 Task: Get directions from Charleston, South Carolina, United States to Cleveland, Ohio, United States  and explore the nearby things to do with rating 4 and above and open 24 hours
Action: Mouse moved to (129, 51)
Screenshot: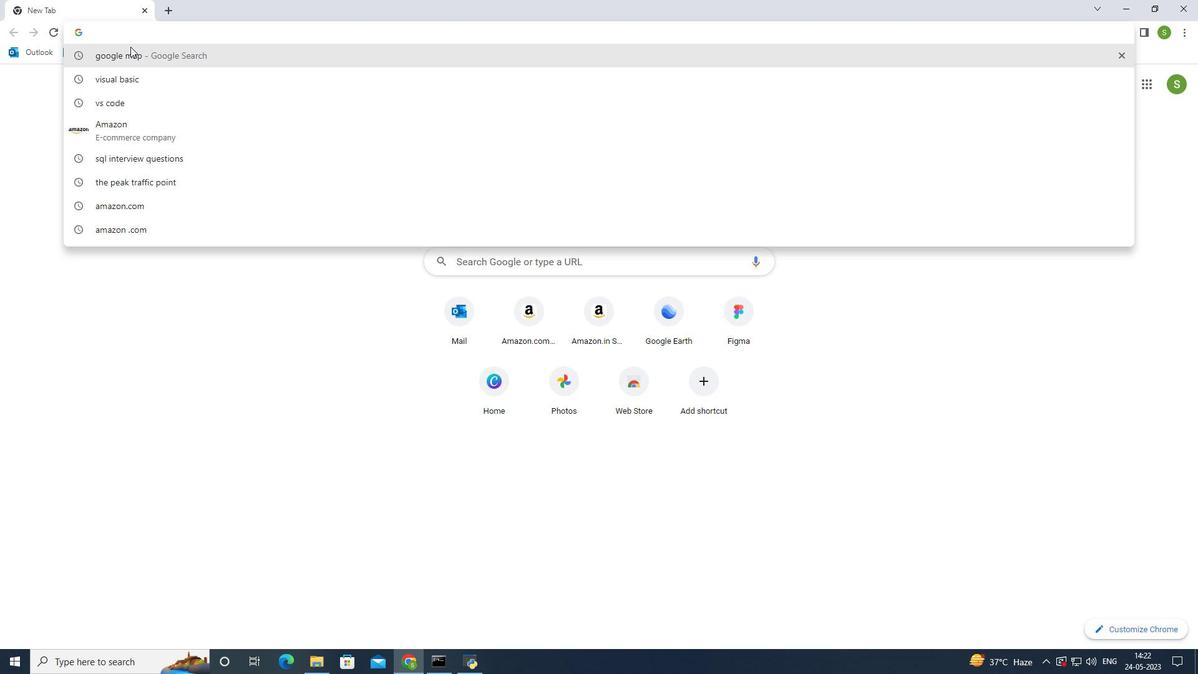 
Action: Mouse pressed left at (129, 51)
Screenshot: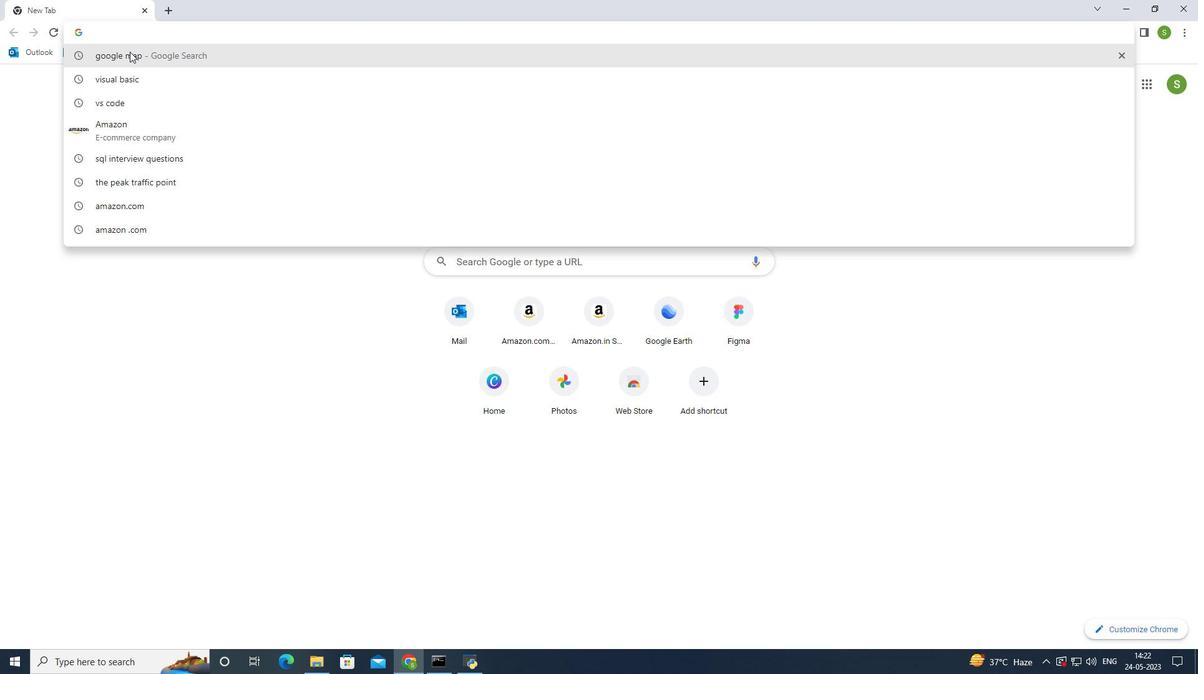
Action: Mouse pressed left at (129, 51)
Screenshot: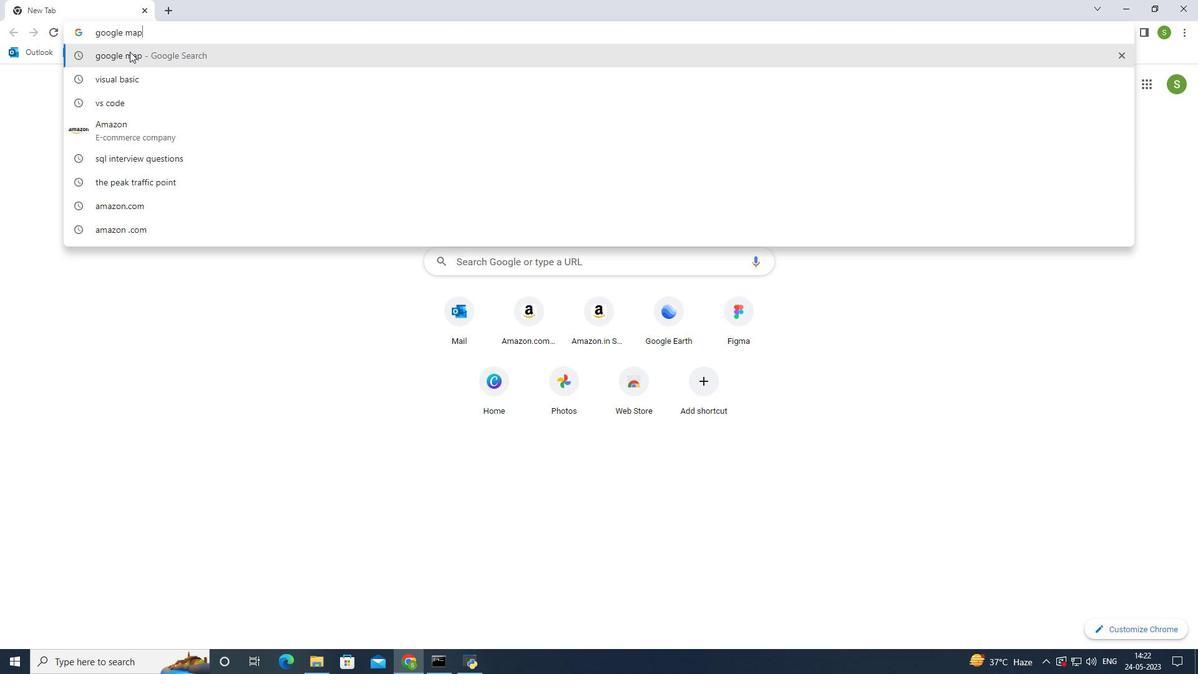 
Action: Mouse moved to (161, 194)
Screenshot: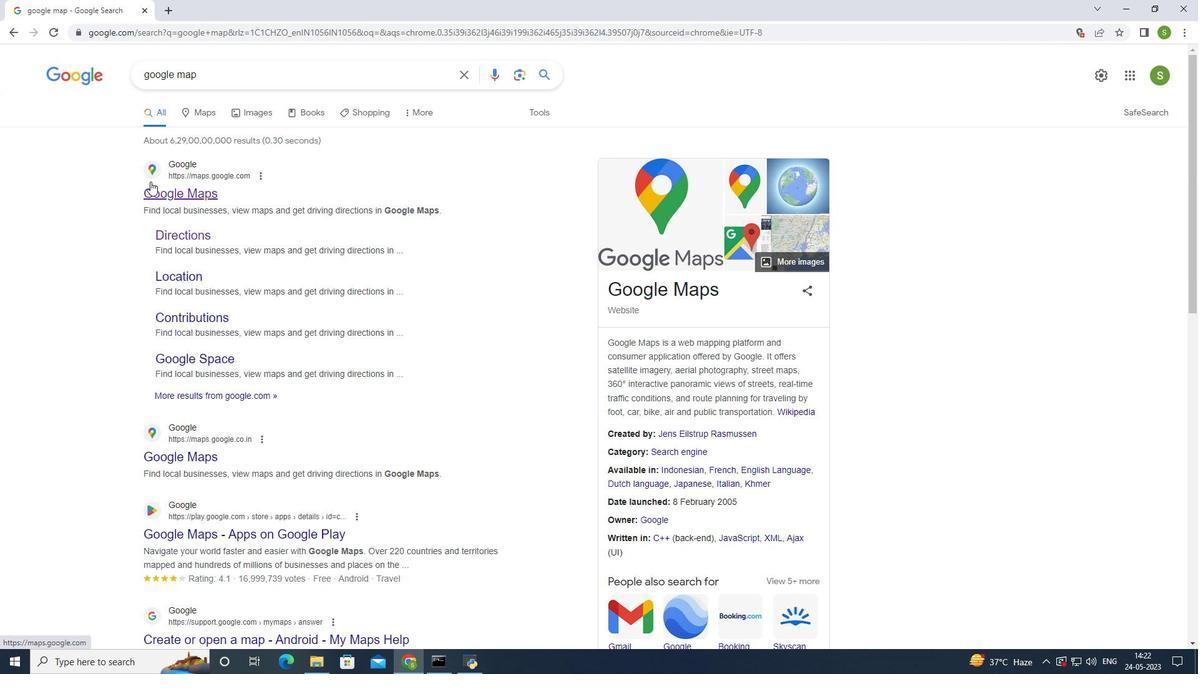 
Action: Mouse pressed left at (161, 194)
Screenshot: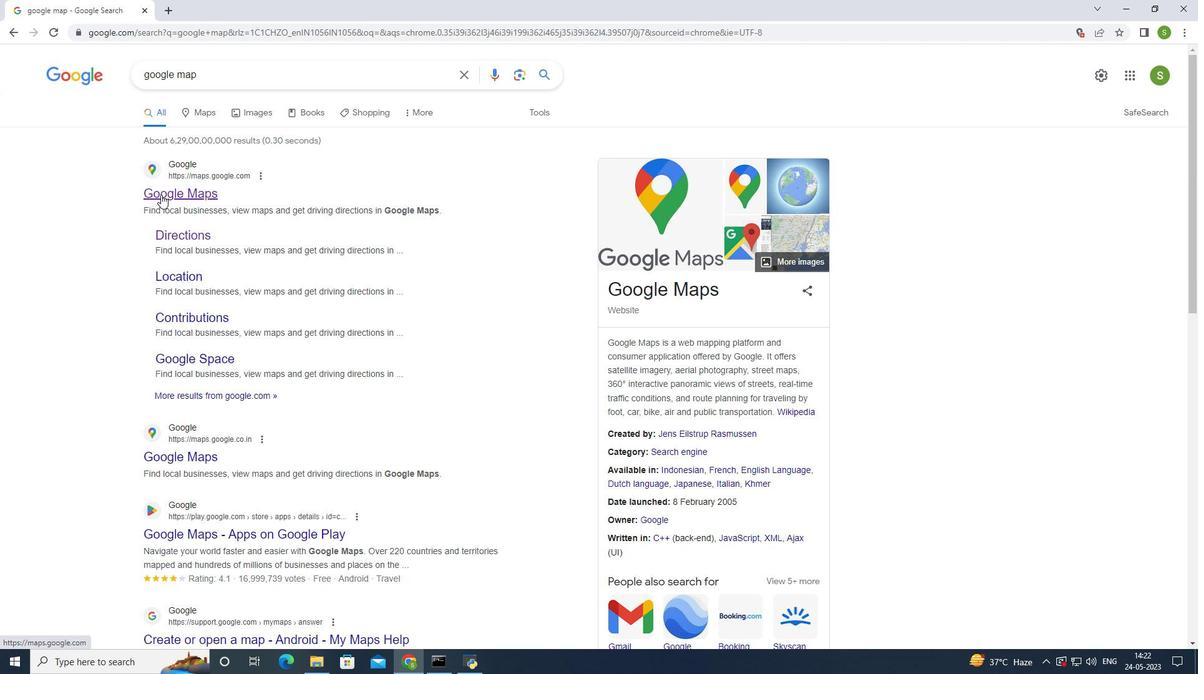 
Action: Mouse moved to (128, 67)
Screenshot: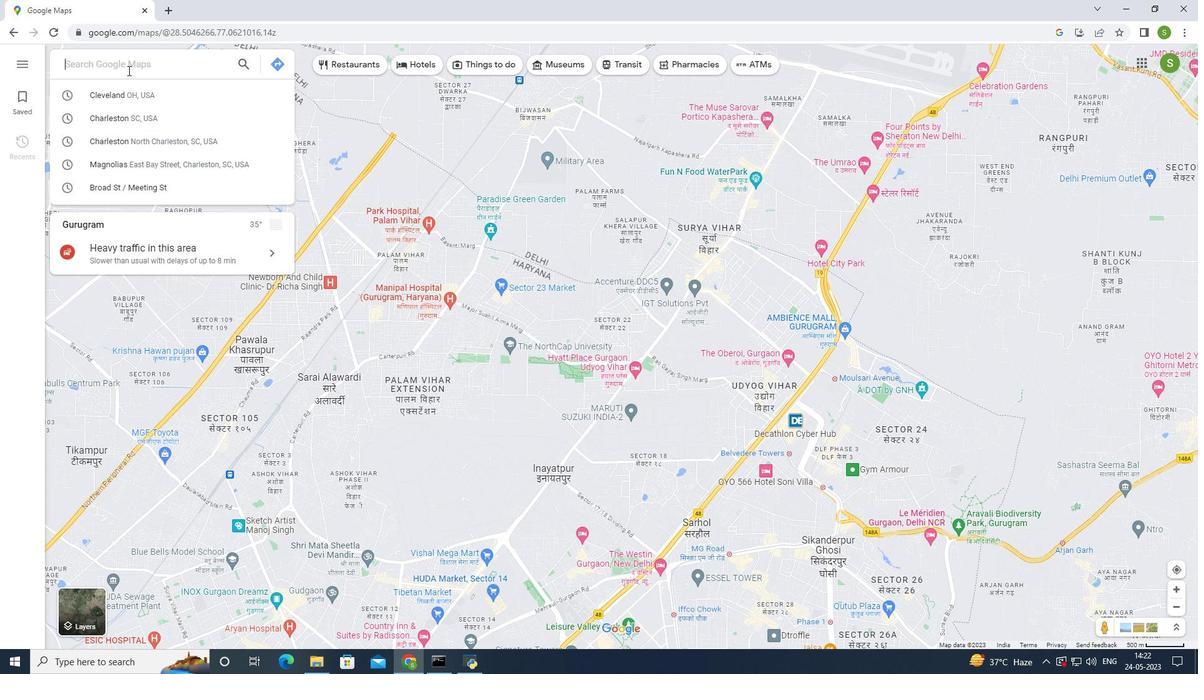 
Action: Mouse pressed left at (128, 67)
Screenshot: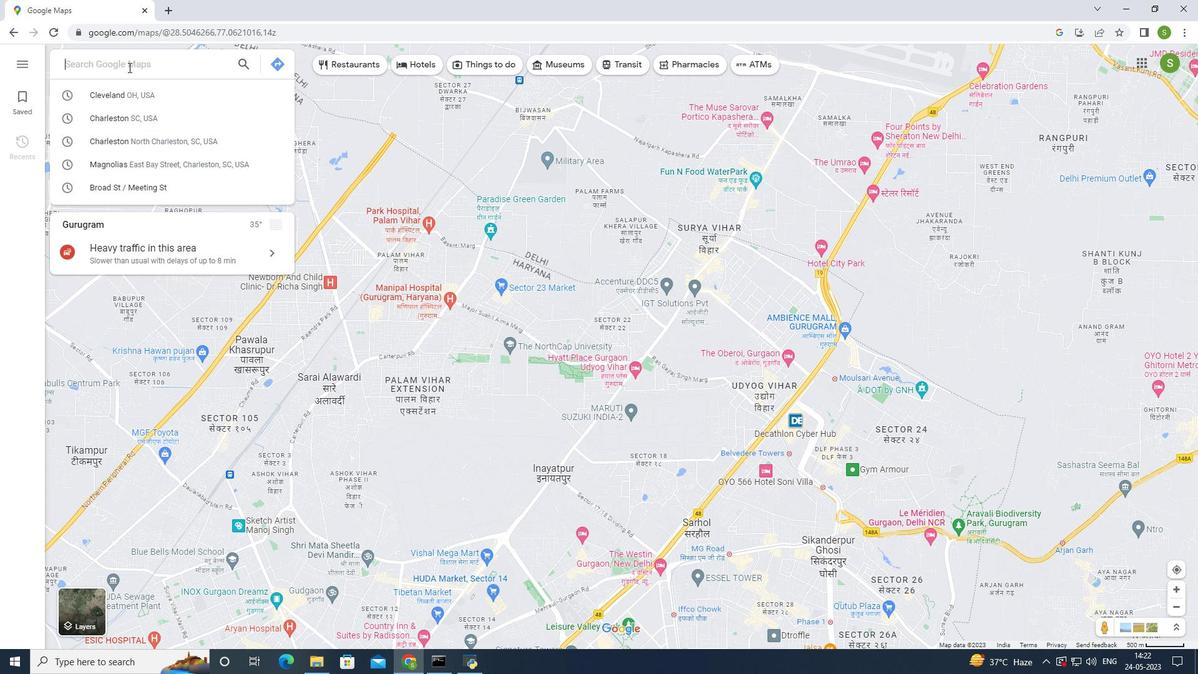 
Action: Mouse moved to (132, 62)
Screenshot: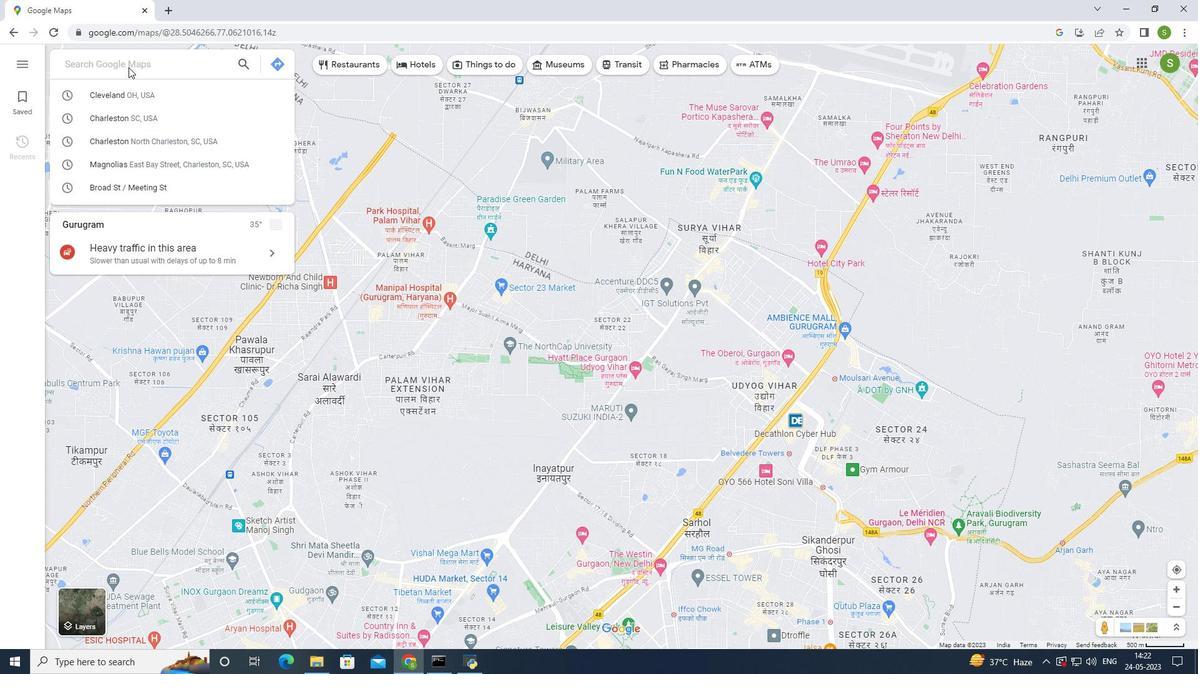 
Action: Key pressed <Key.caps_lock>C<Key.caps_lock>harleston<Key.space>south<Key.space>carolina<Key.space>united<Key.space>states<Key.space>to<Key.space>co<Key.backspace>leveland<Key.space>ohio<Key.space>united<Key.space>states<Key.enter>
Screenshot: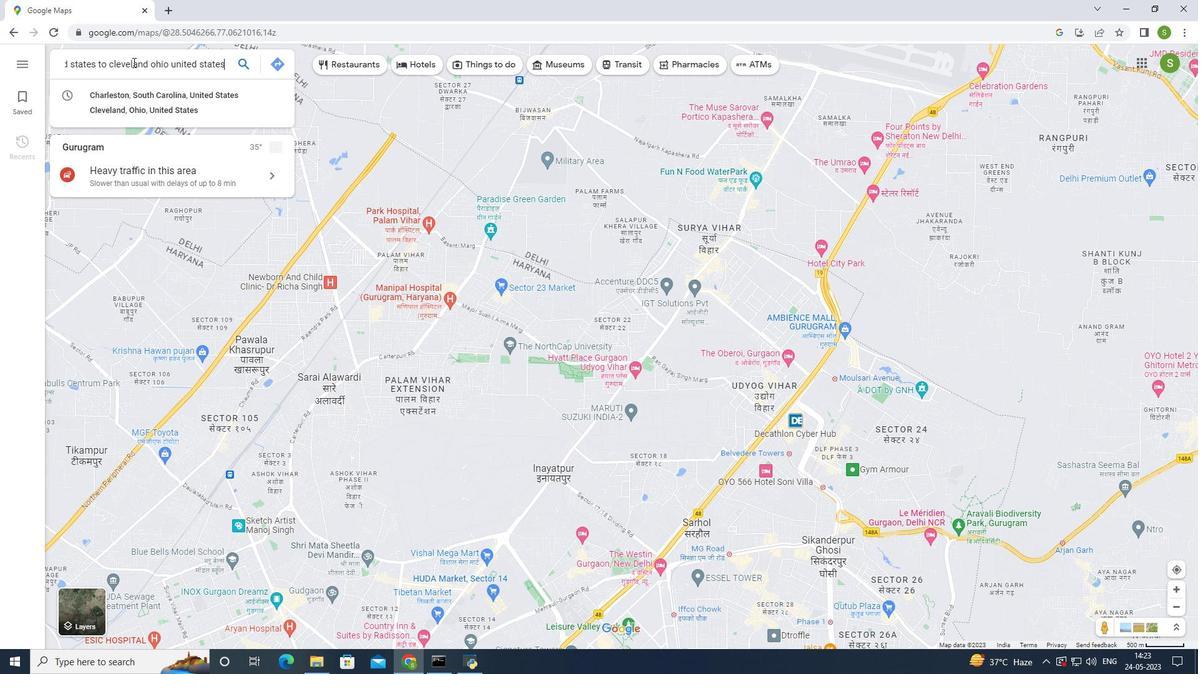 
Action: Mouse moved to (528, 66)
Screenshot: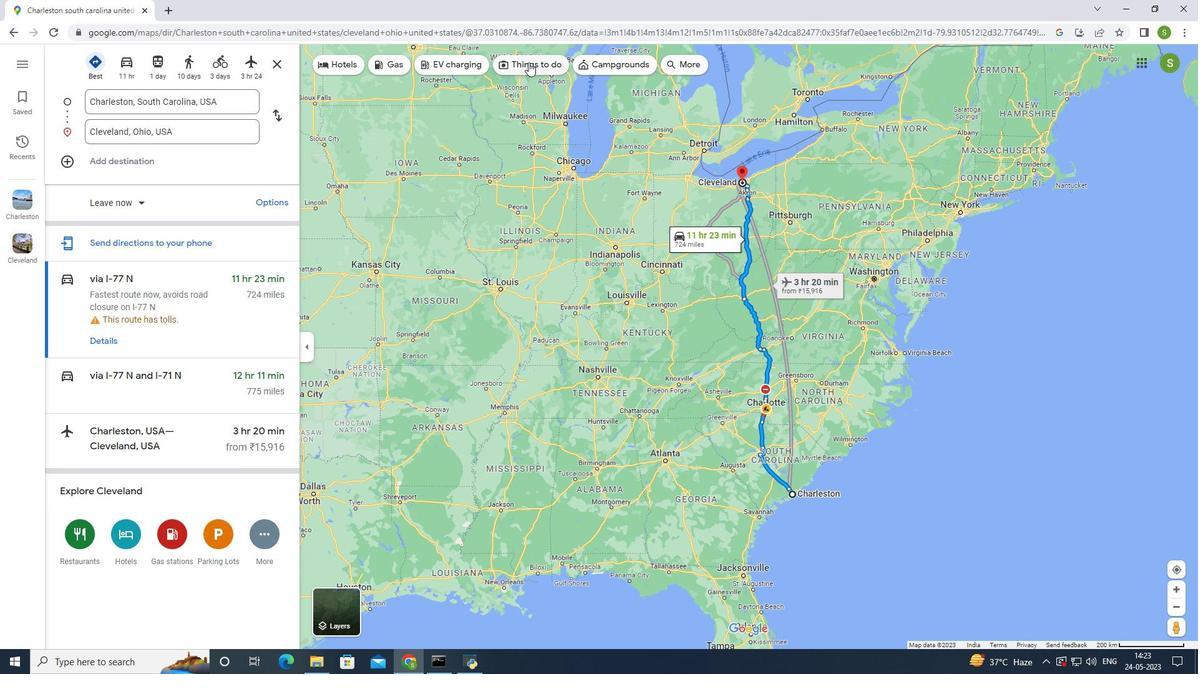 
Action: Mouse pressed left at (528, 66)
Screenshot: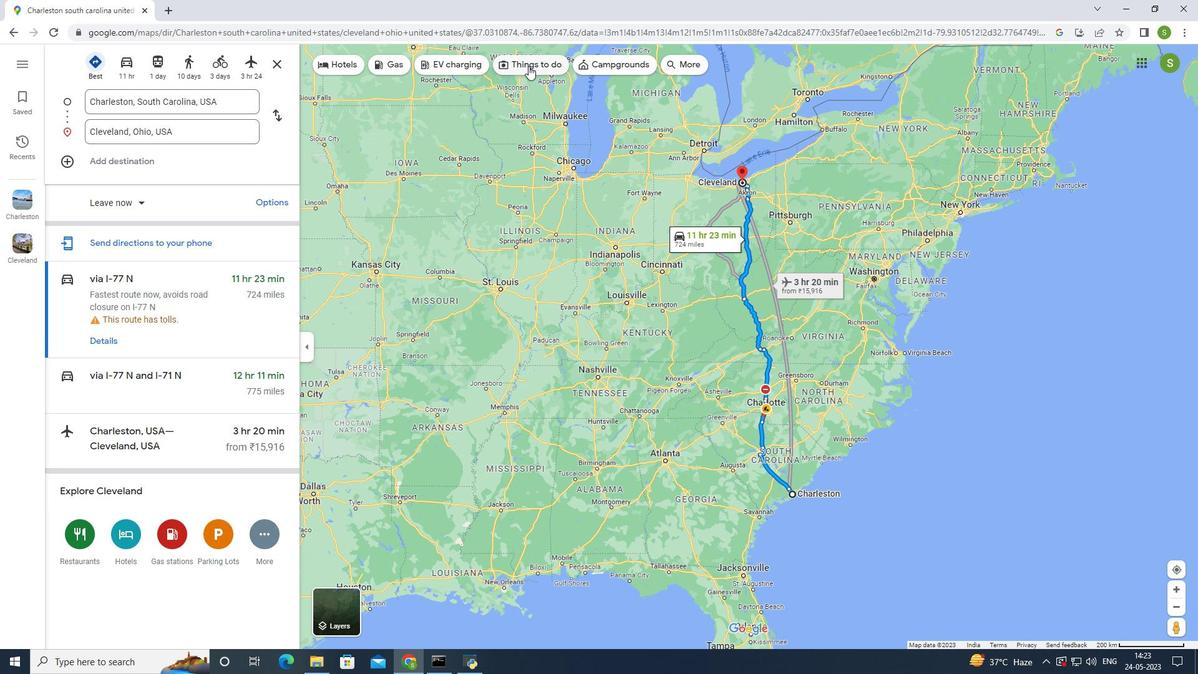 
Action: Mouse moved to (362, 64)
Screenshot: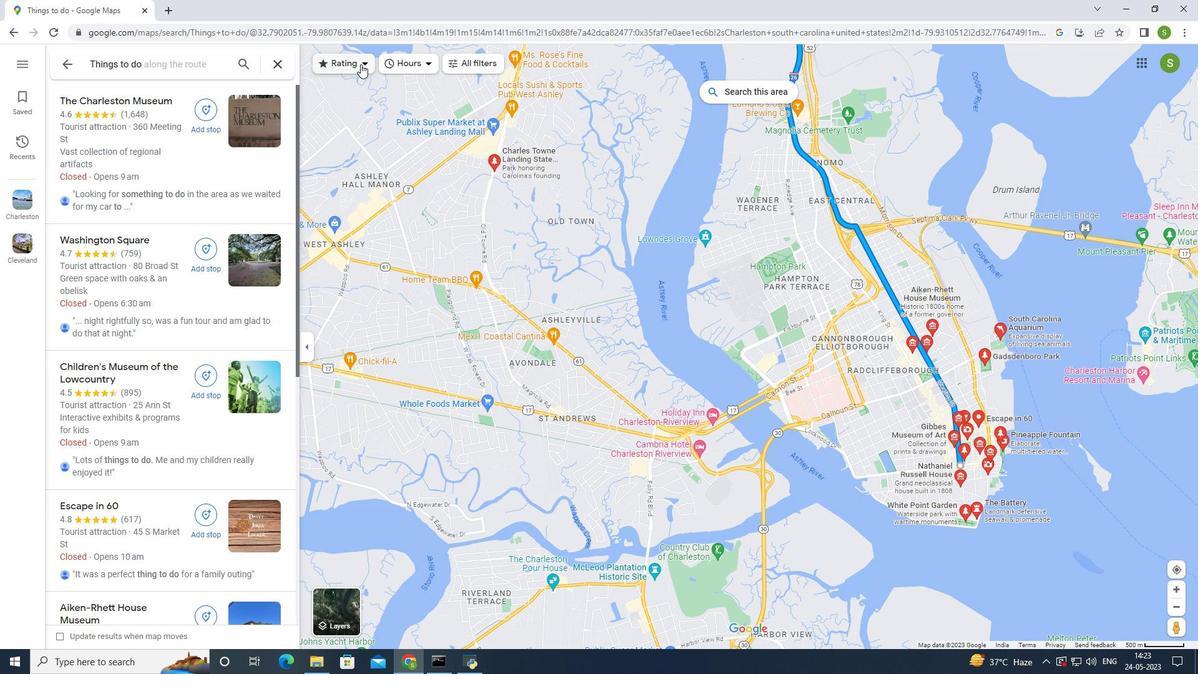 
Action: Mouse pressed left at (362, 64)
Screenshot: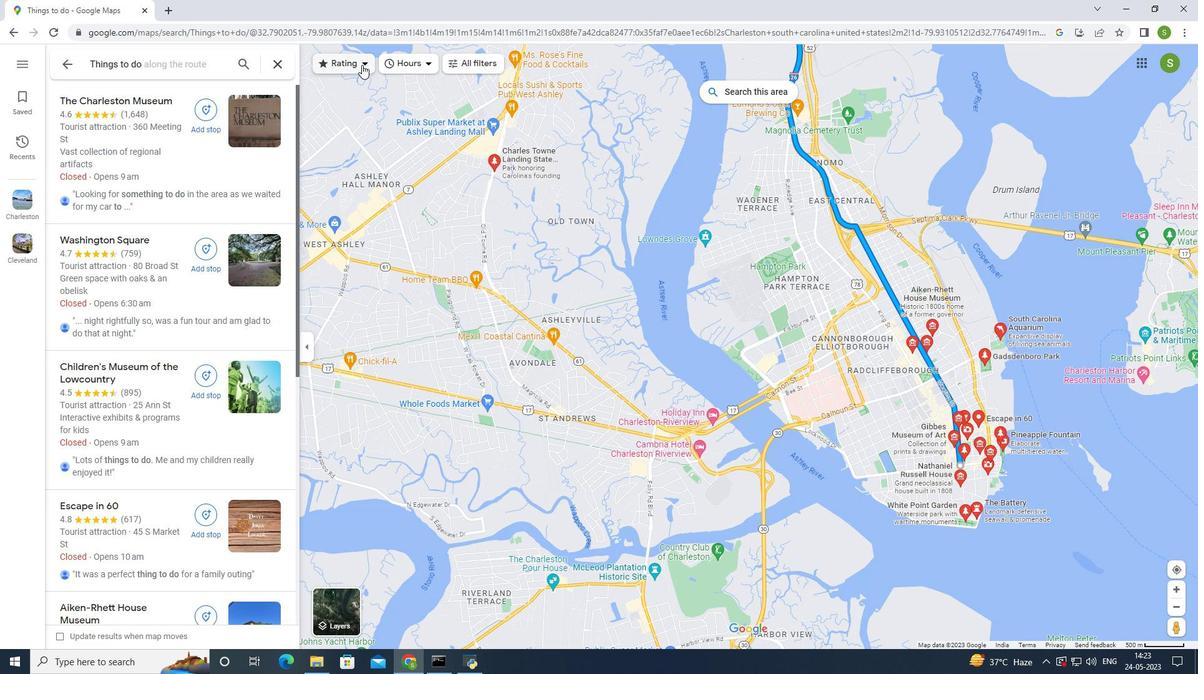
Action: Mouse moved to (337, 193)
Screenshot: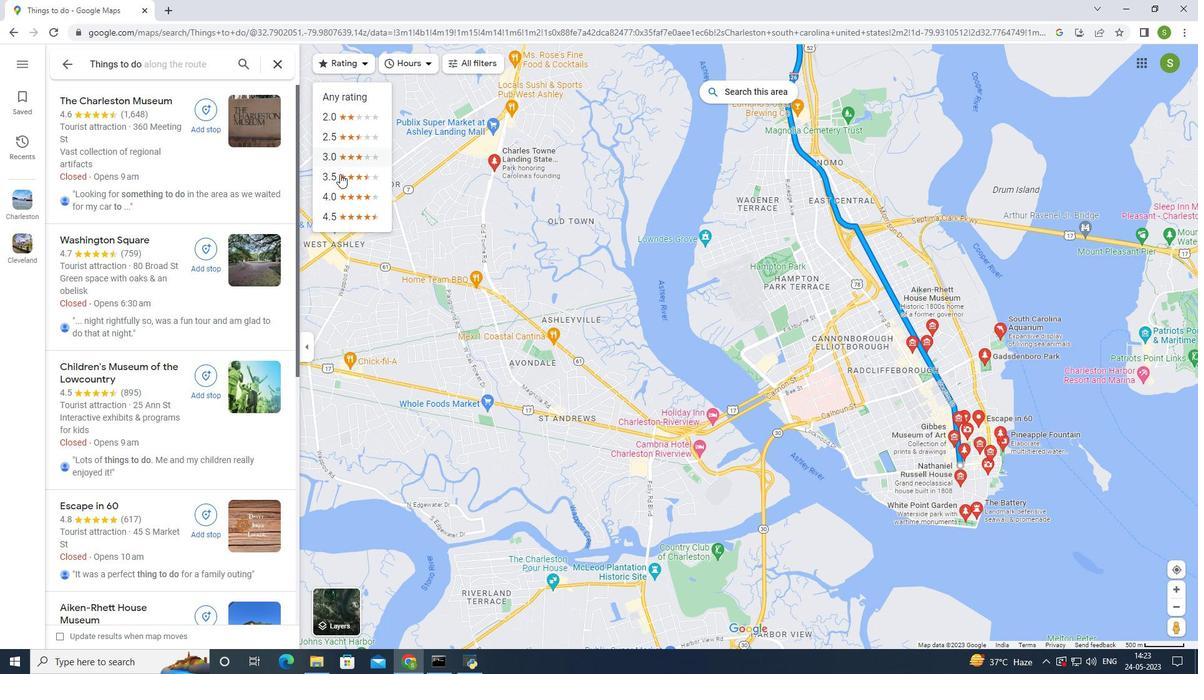
Action: Mouse pressed left at (337, 193)
Screenshot: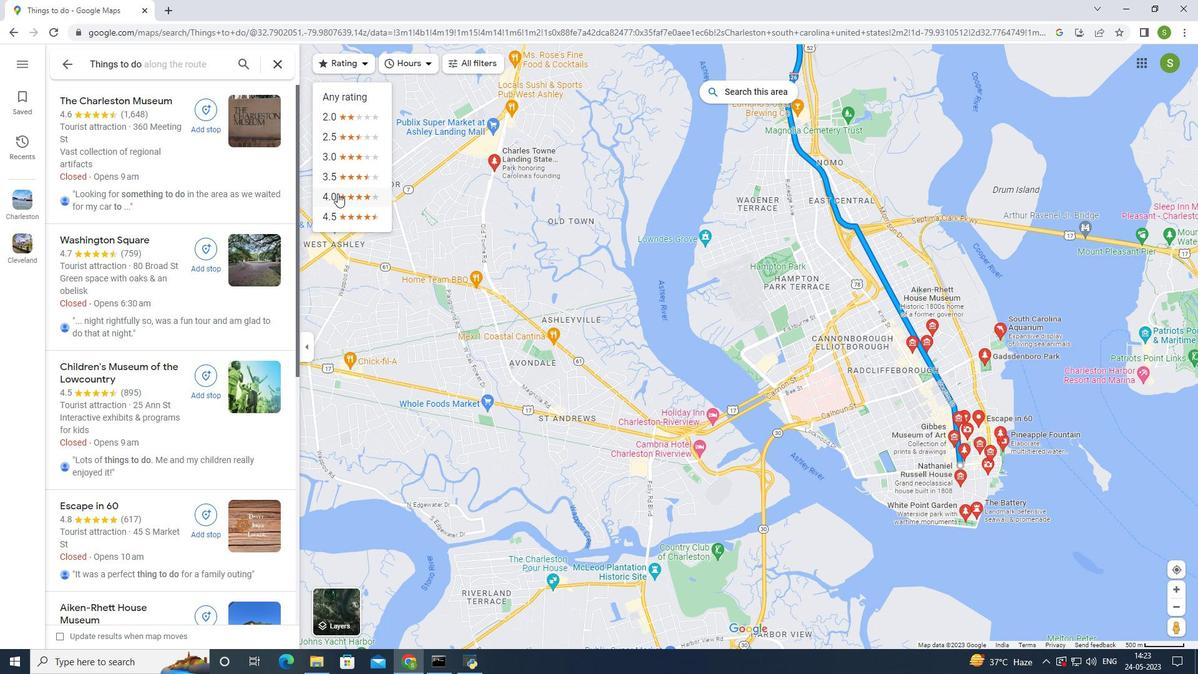 
Action: Mouse moved to (438, 64)
Screenshot: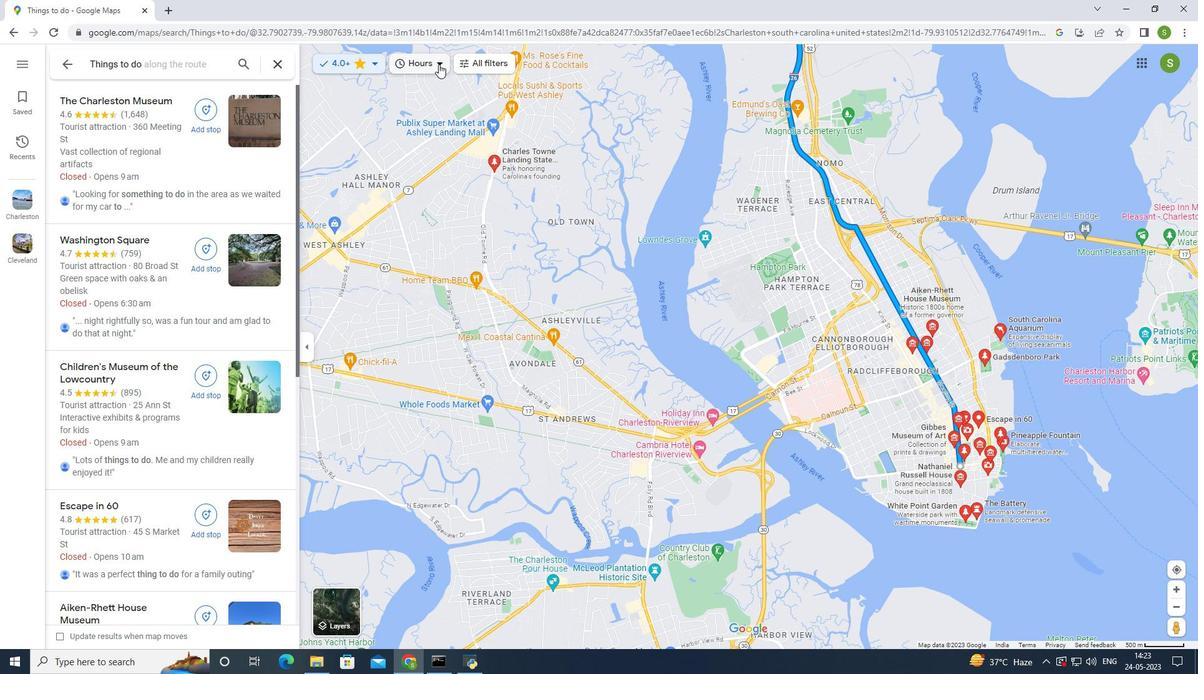 
Action: Mouse pressed left at (438, 64)
Screenshot: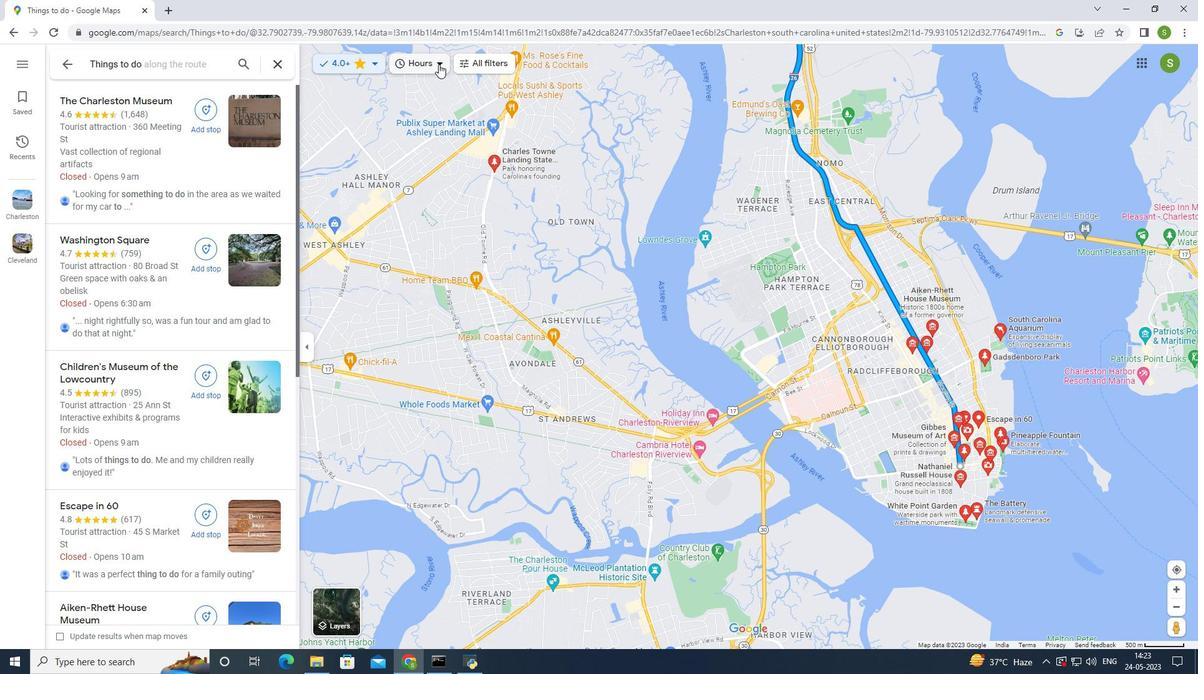
Action: Mouse moved to (405, 137)
Screenshot: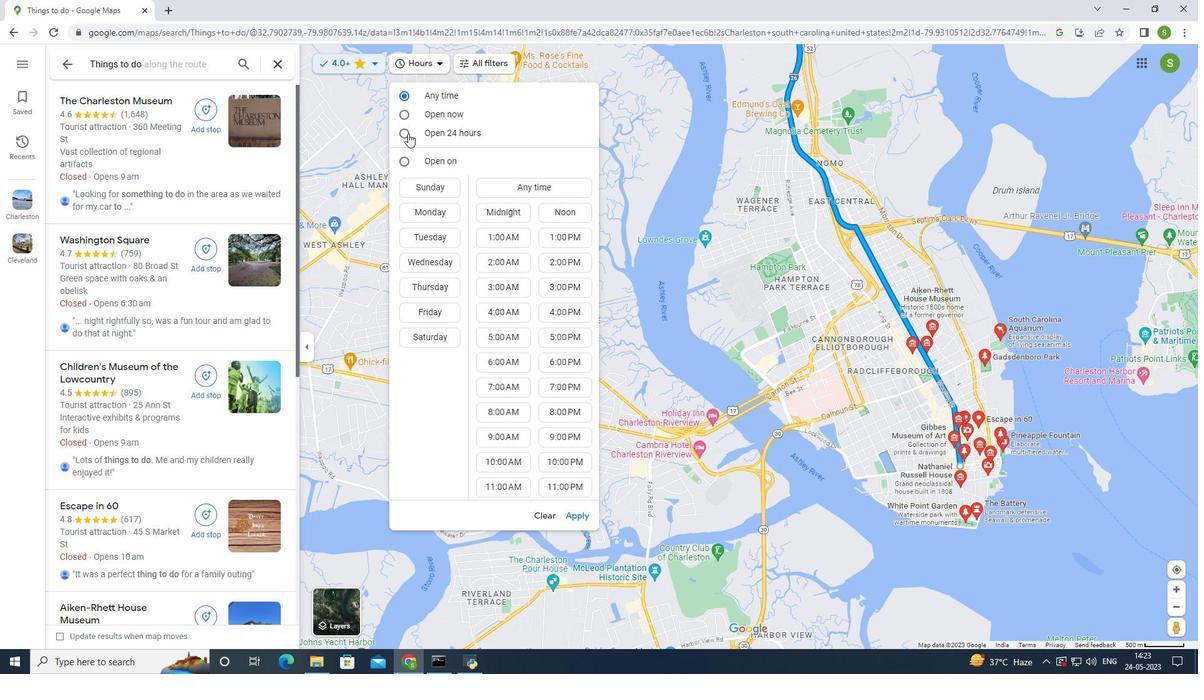 
Action: Mouse pressed left at (405, 137)
Screenshot: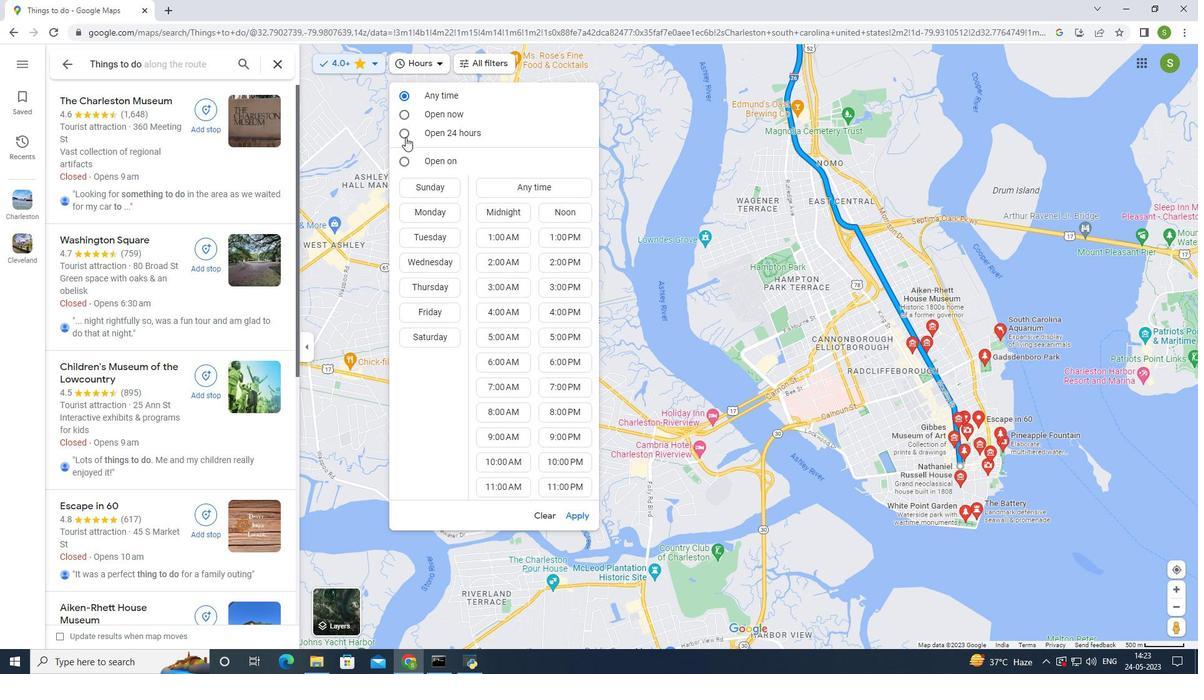 
Action: Mouse moved to (573, 512)
Screenshot: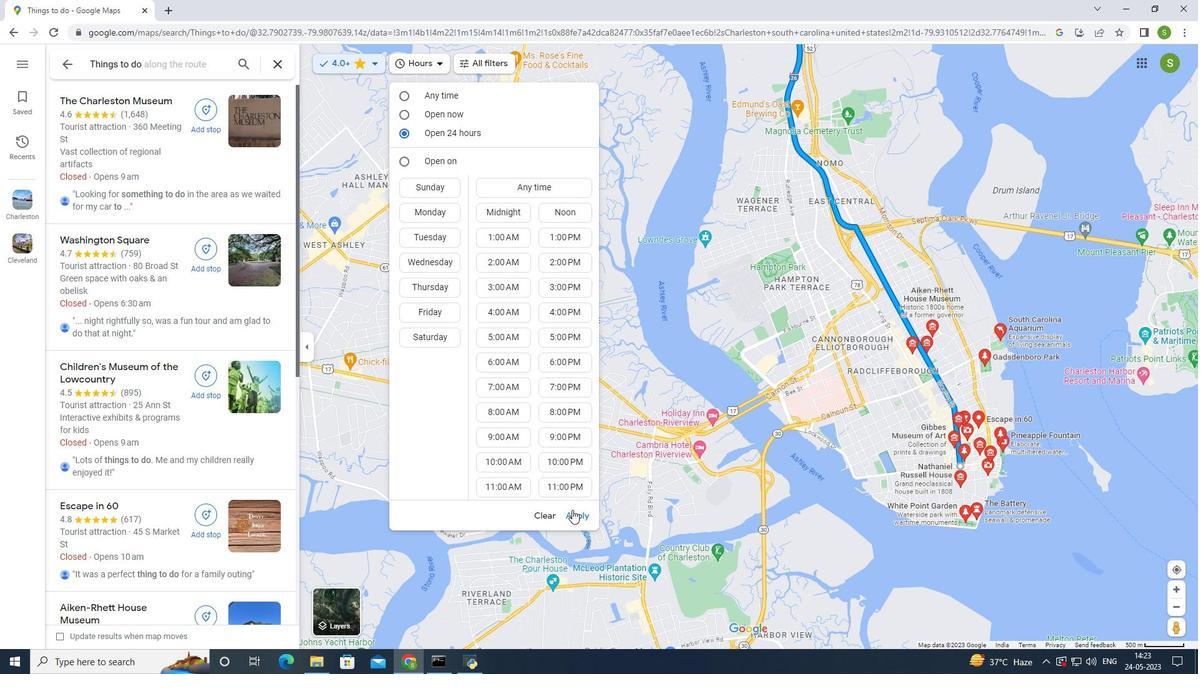 
Action: Mouse pressed left at (573, 512)
Screenshot: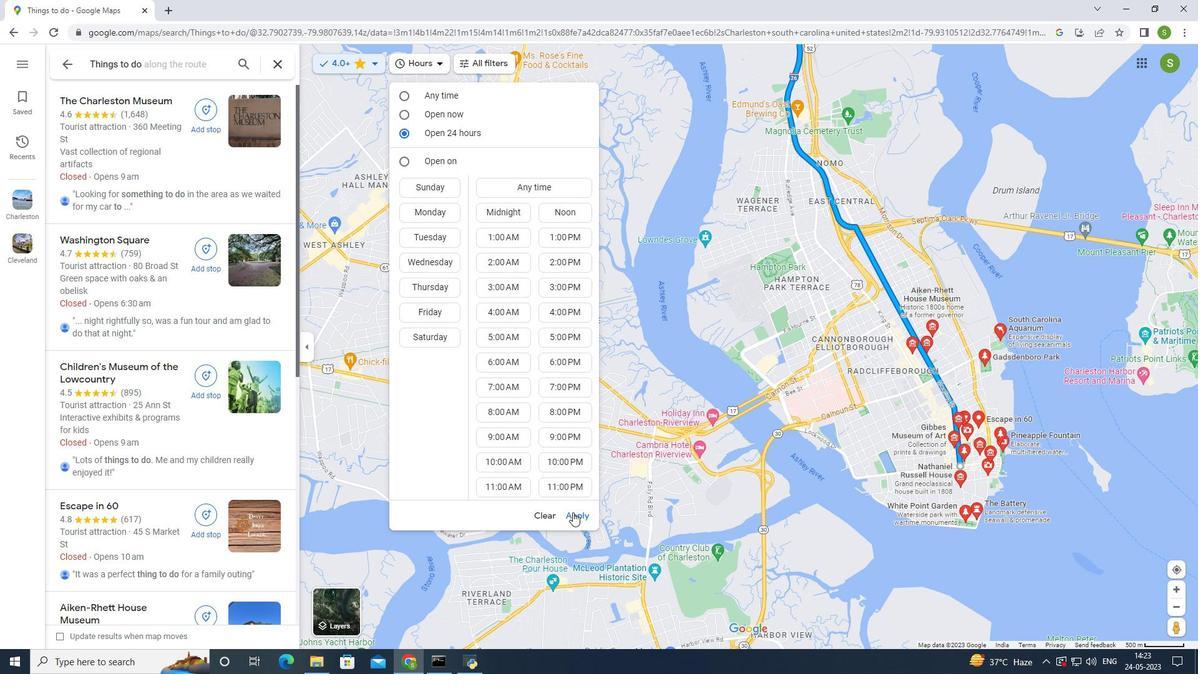 
Action: Mouse moved to (971, 450)
Screenshot: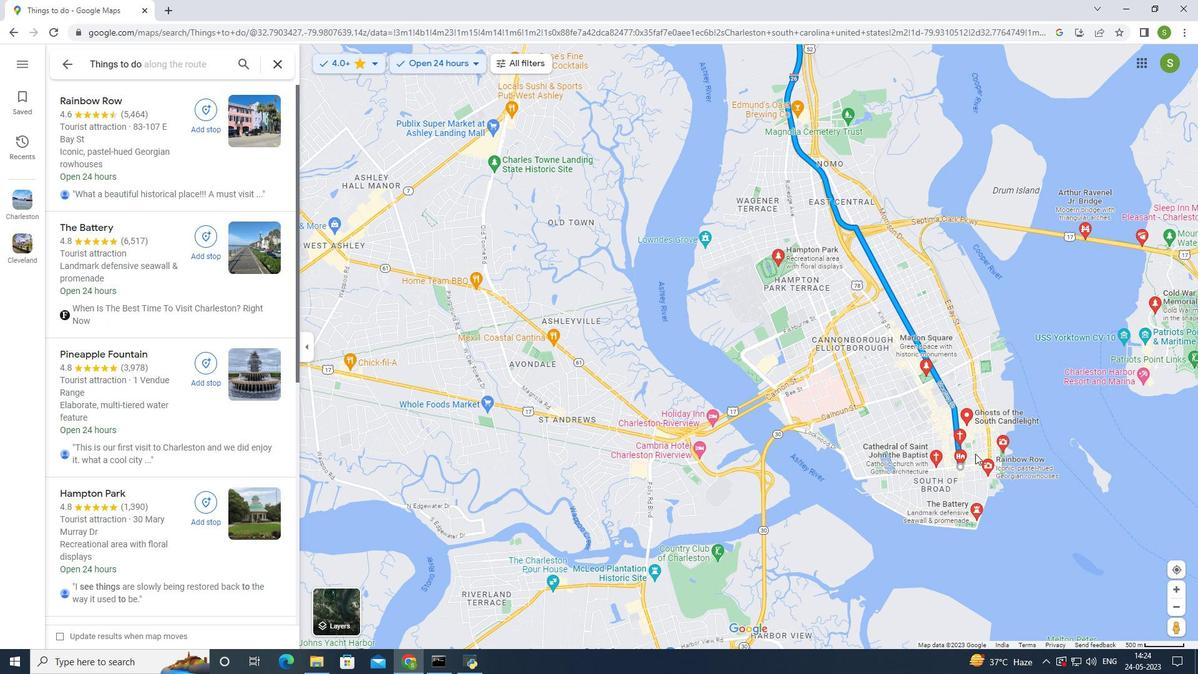
Action: Mouse scrolled (971, 451) with delta (0, 0)
Screenshot: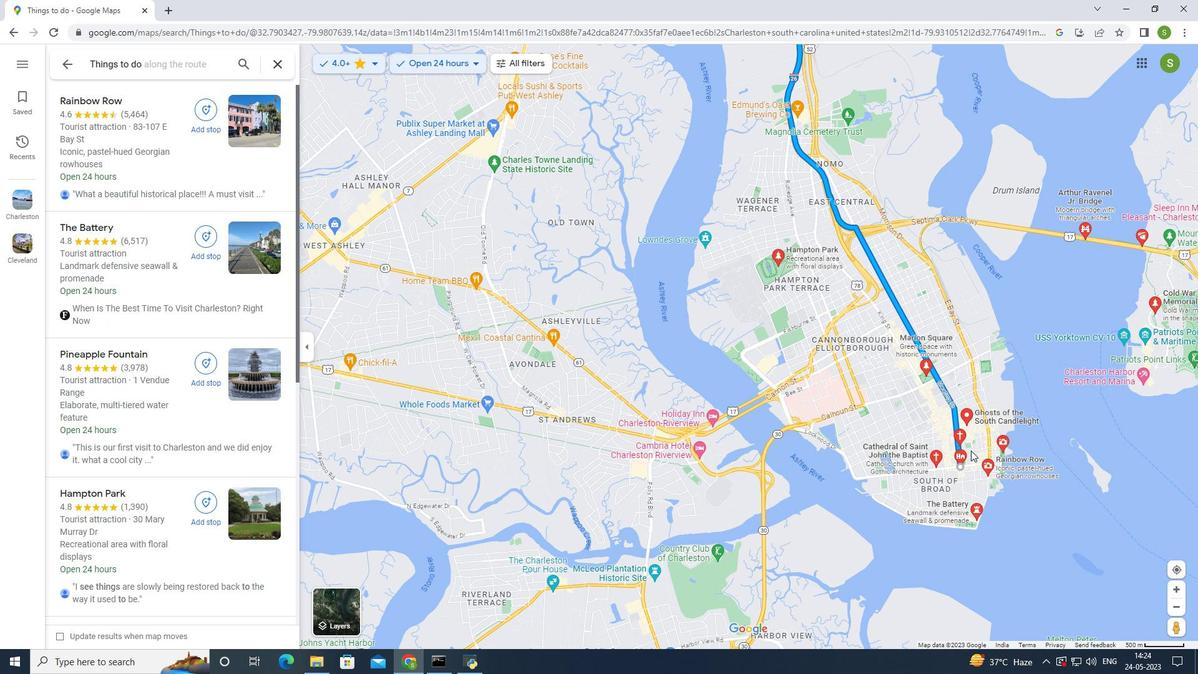 
Action: Mouse scrolled (971, 451) with delta (0, 0)
Screenshot: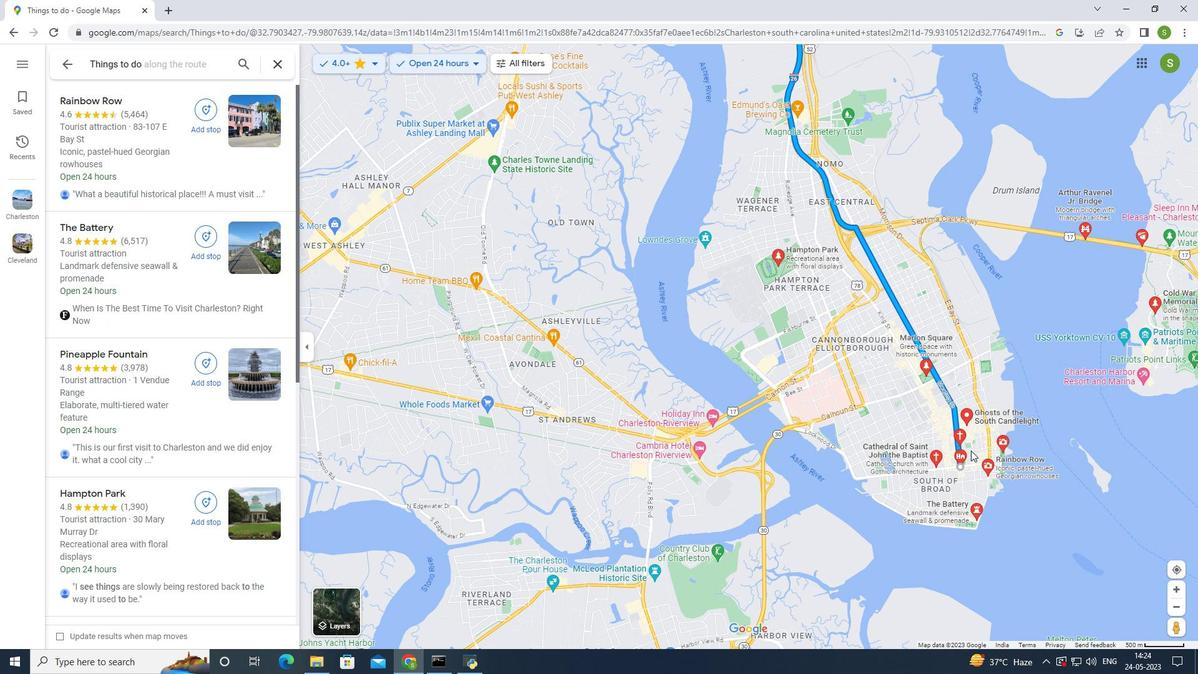 
Action: Mouse scrolled (971, 451) with delta (0, 0)
Screenshot: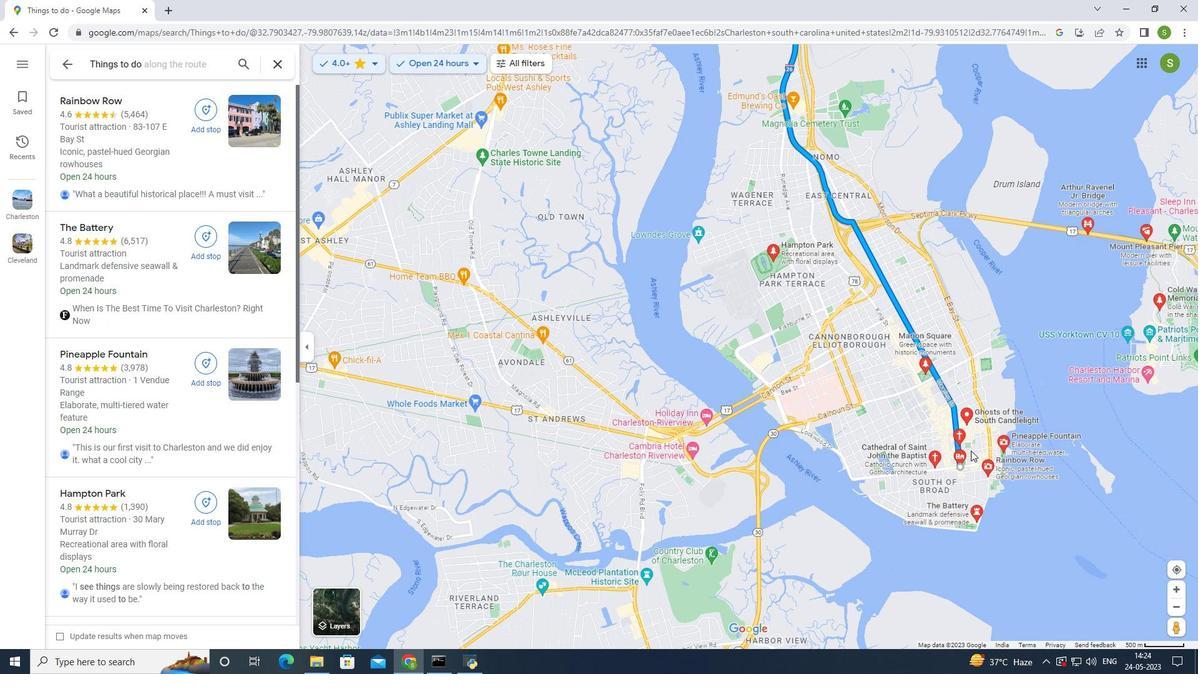 
Action: Mouse scrolled (971, 451) with delta (0, 0)
Screenshot: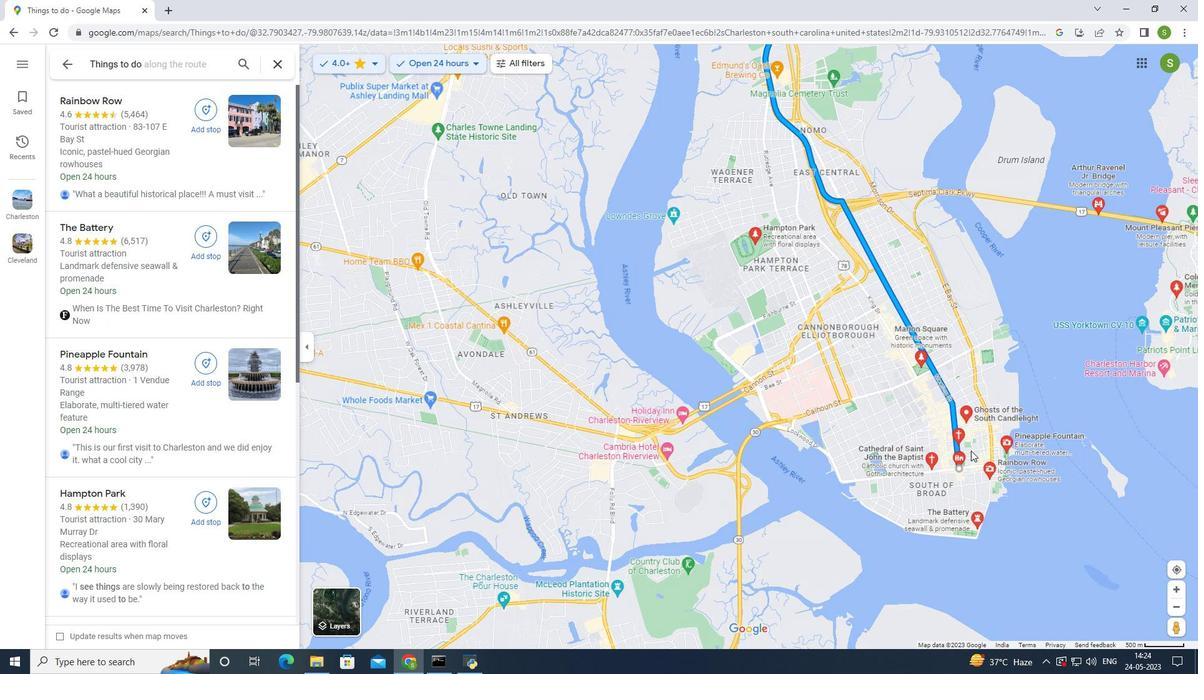 
Action: Mouse moved to (1003, 460)
Screenshot: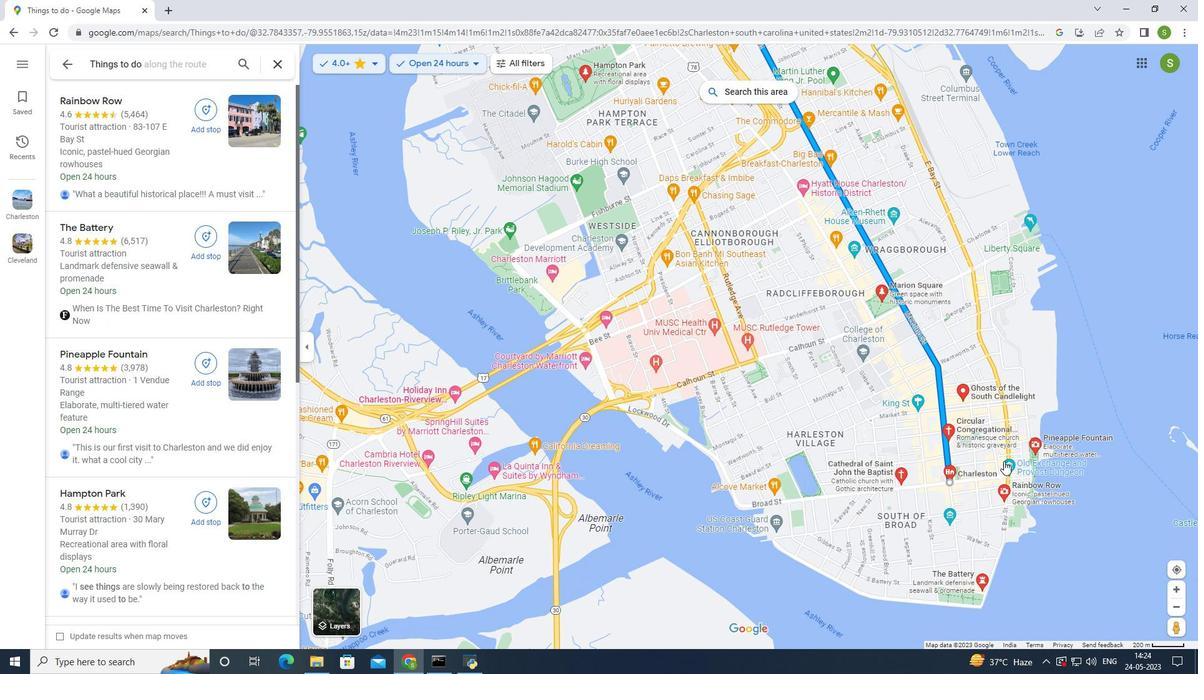 
Action: Mouse scrolled (1003, 461) with delta (0, 0)
Screenshot: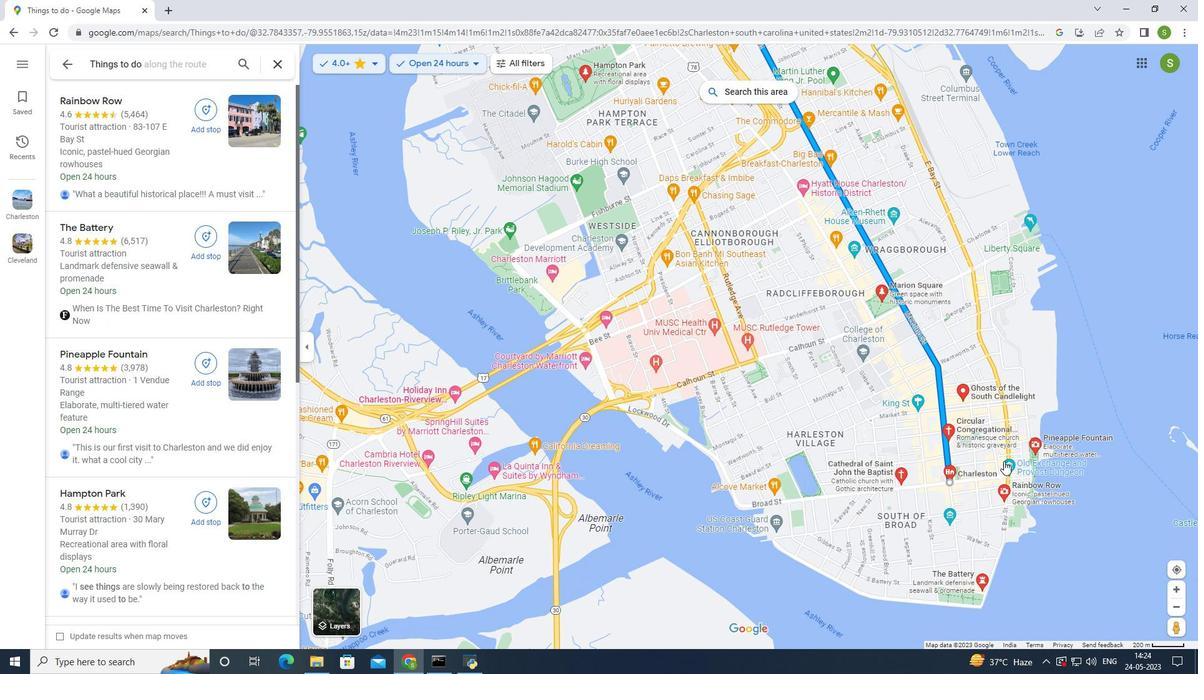 
Action: Mouse scrolled (1003, 461) with delta (0, 0)
Screenshot: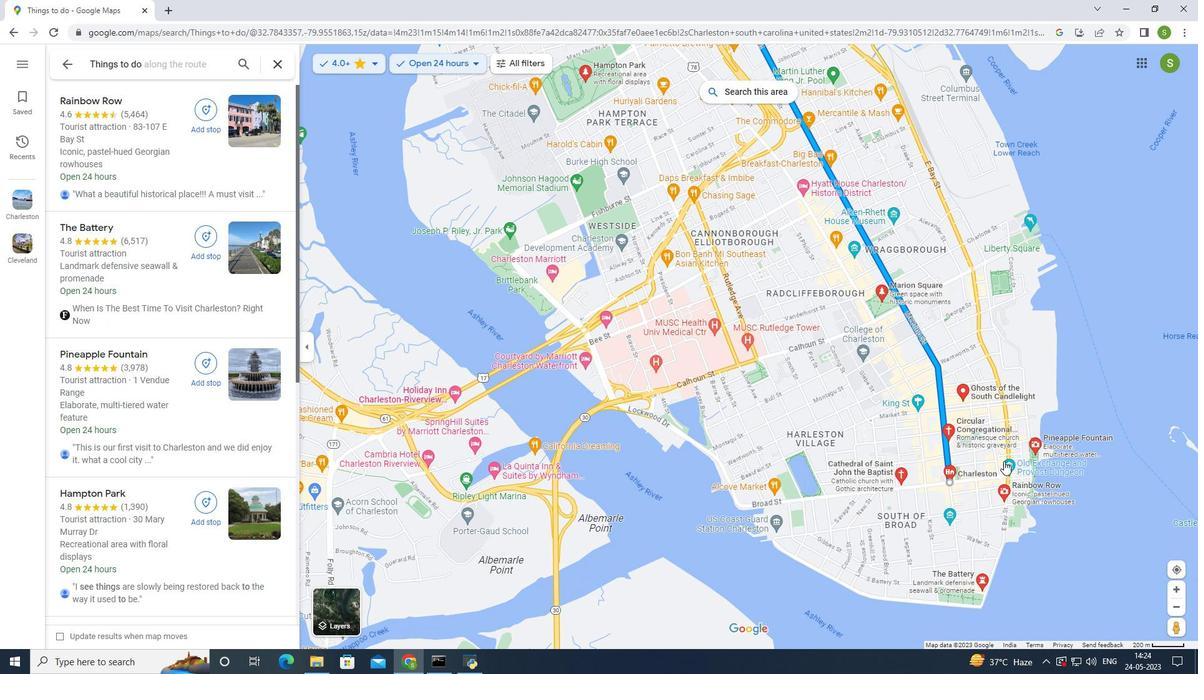 
Action: Mouse scrolled (1003, 461) with delta (0, 0)
Screenshot: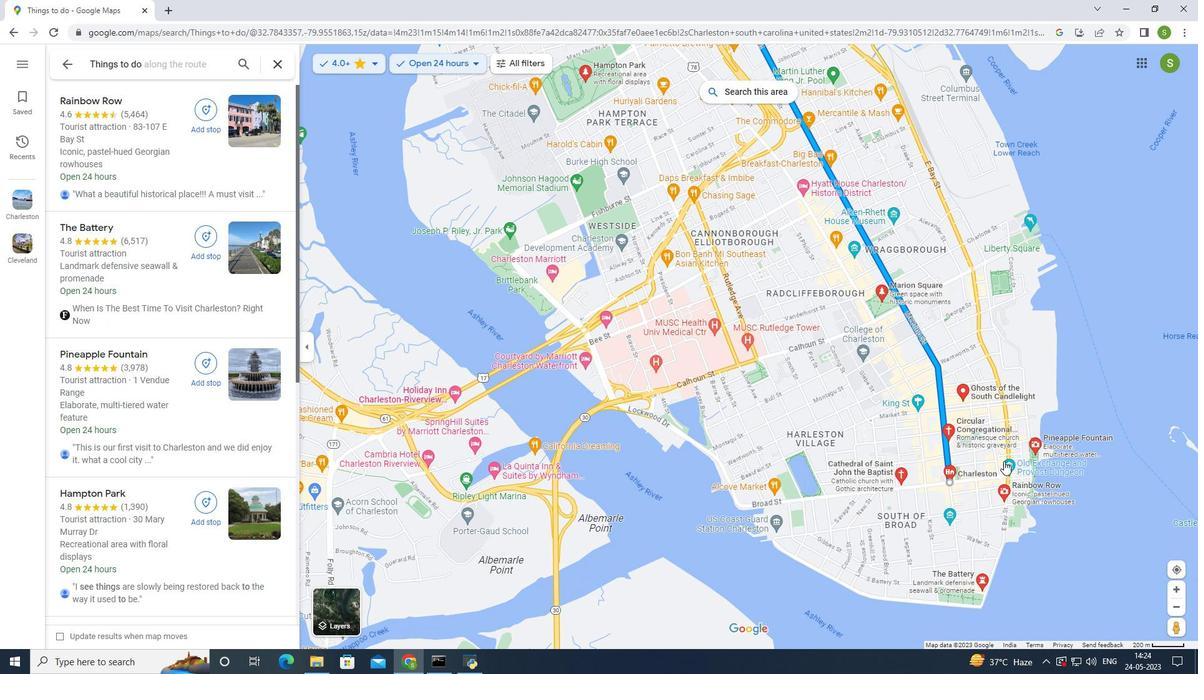 
Action: Mouse scrolled (1003, 461) with delta (0, 0)
Screenshot: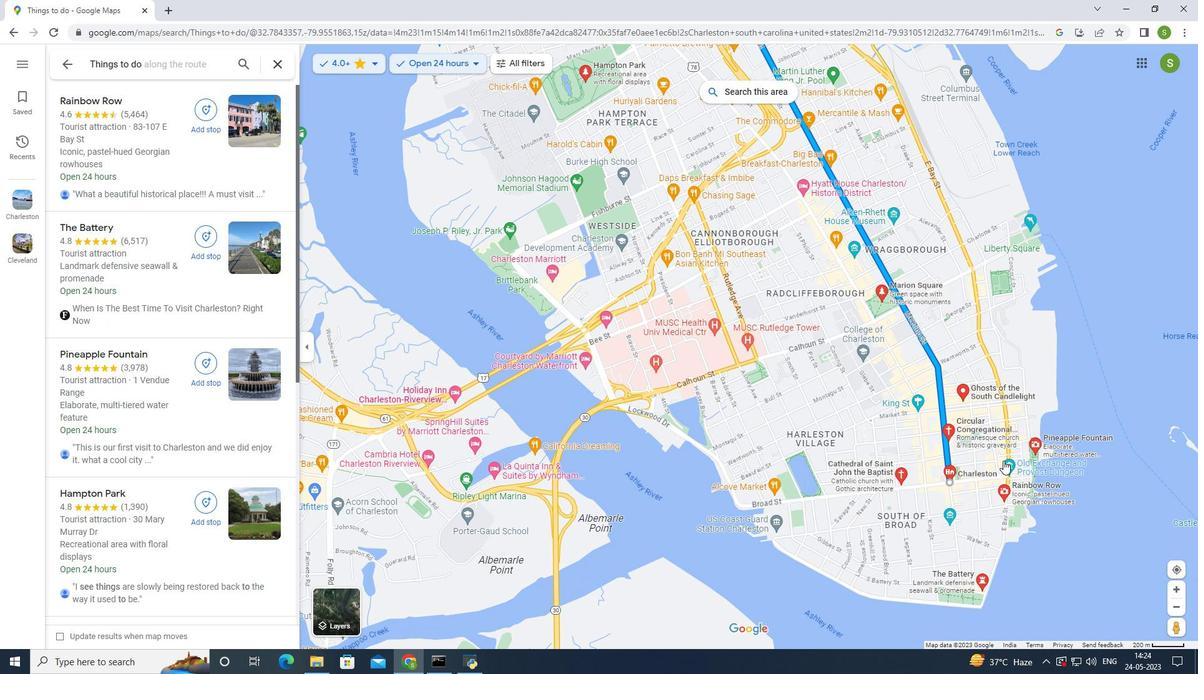 
Action: Mouse scrolled (1003, 461) with delta (0, 0)
Screenshot: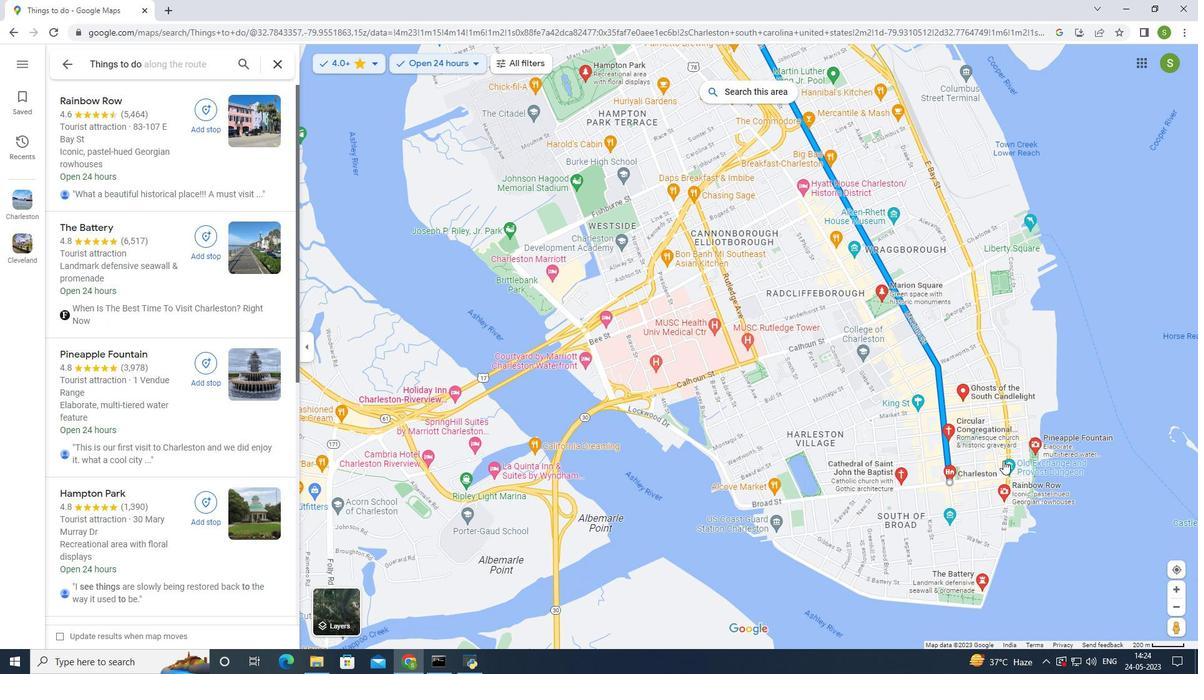 
Action: Mouse moved to (1006, 450)
Screenshot: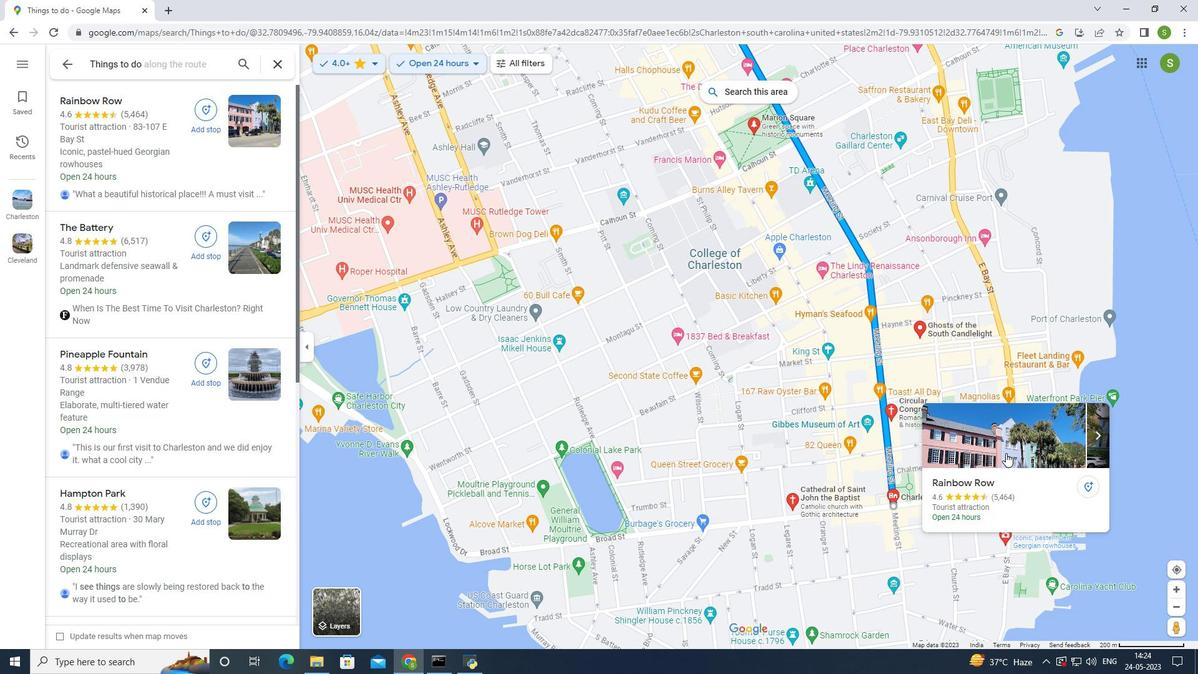 
Action: Mouse pressed left at (1006, 450)
Screenshot: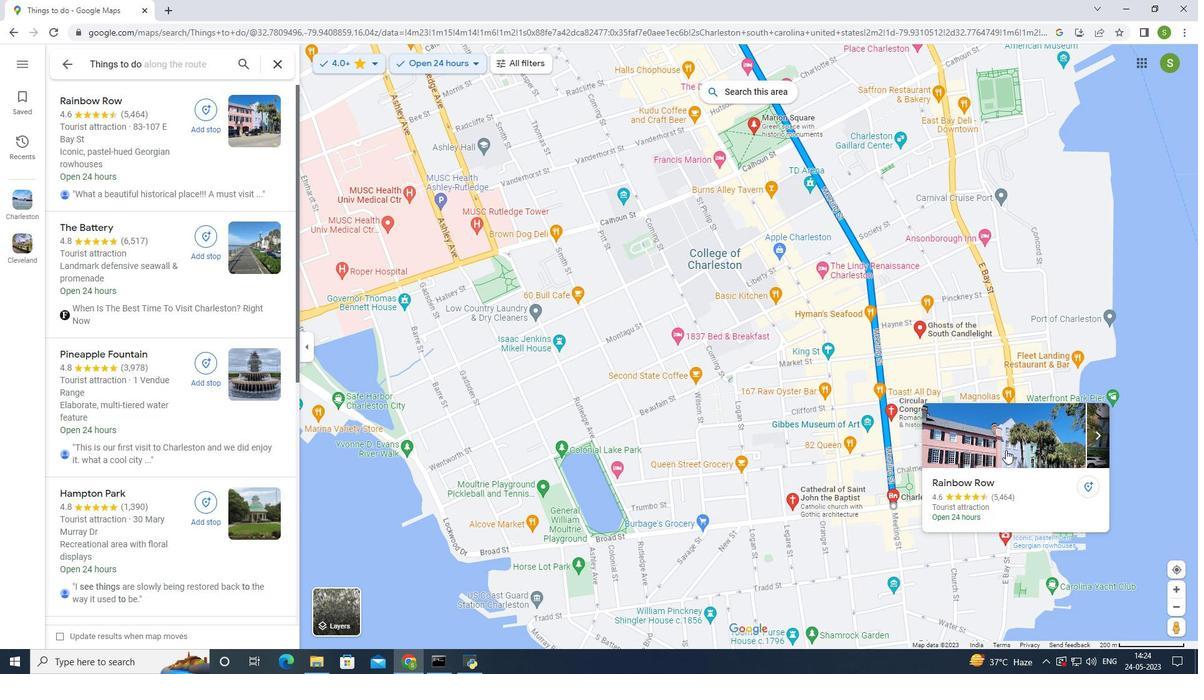 
Action: Mouse moved to (396, 337)
Screenshot: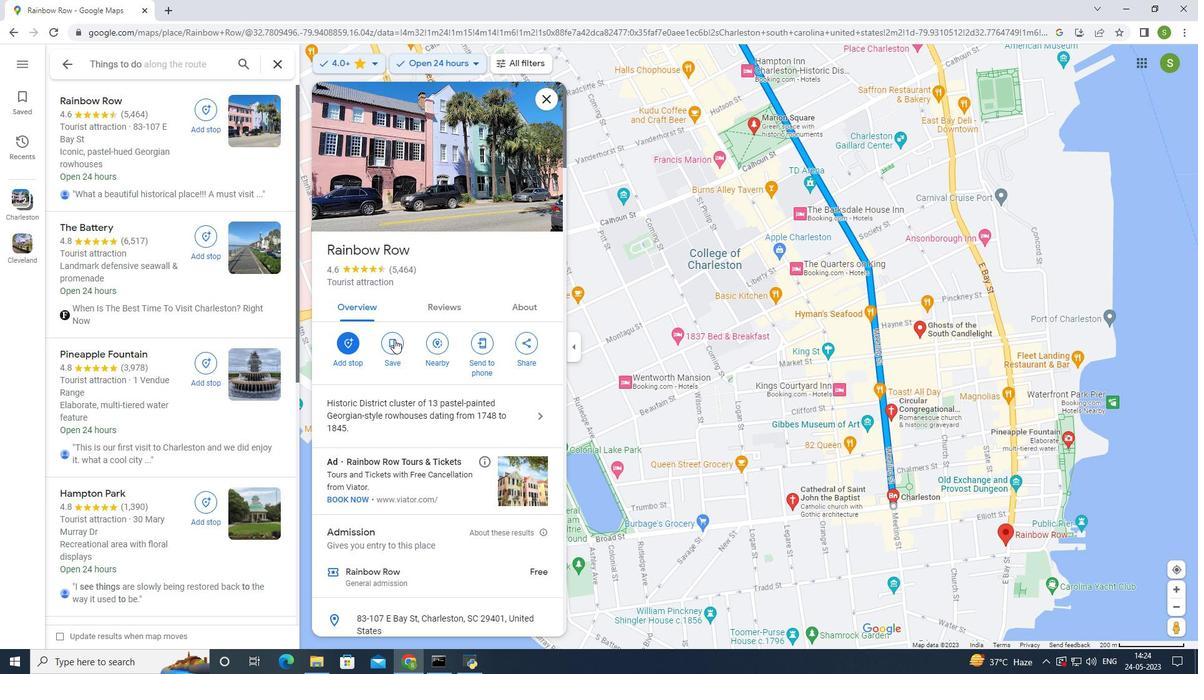 
Action: Mouse scrolled (396, 336) with delta (0, 0)
Screenshot: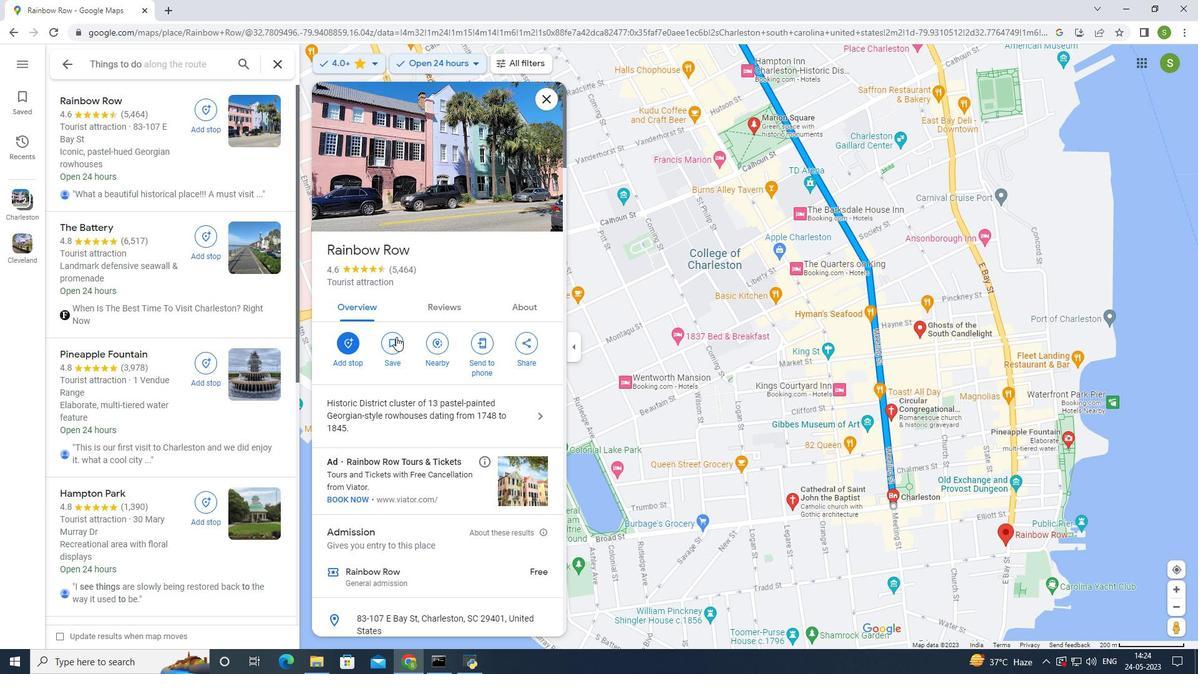 
Action: Mouse scrolled (396, 336) with delta (0, 0)
Screenshot: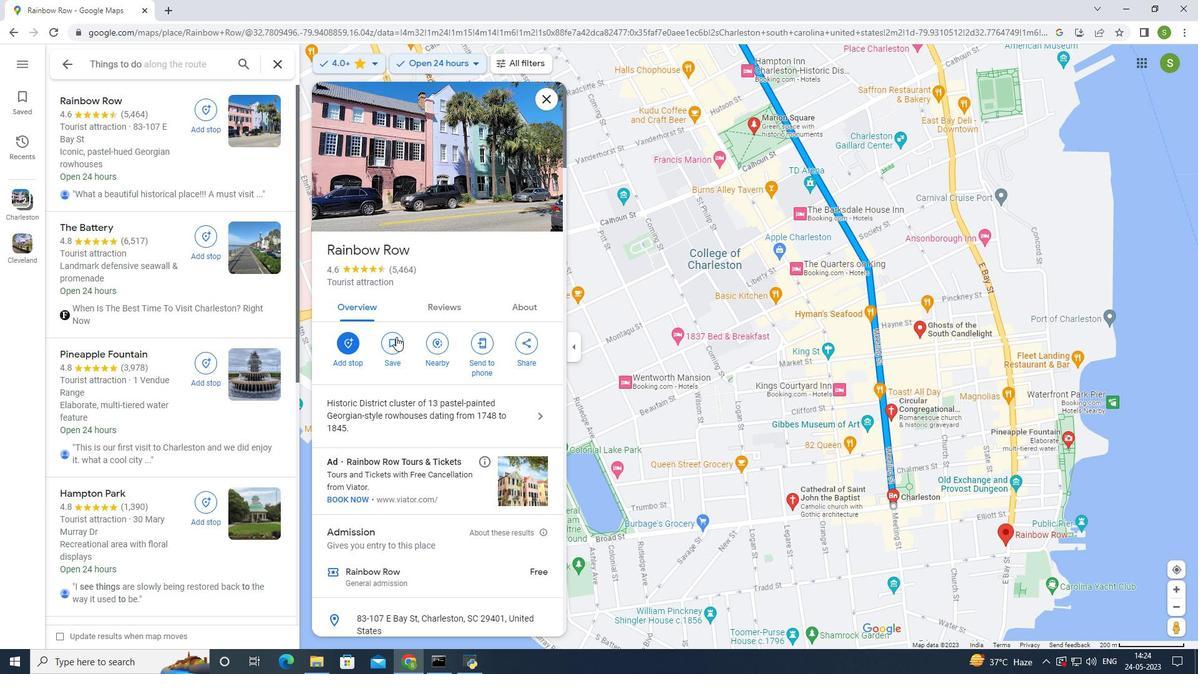 
Action: Mouse scrolled (396, 336) with delta (0, 0)
Screenshot: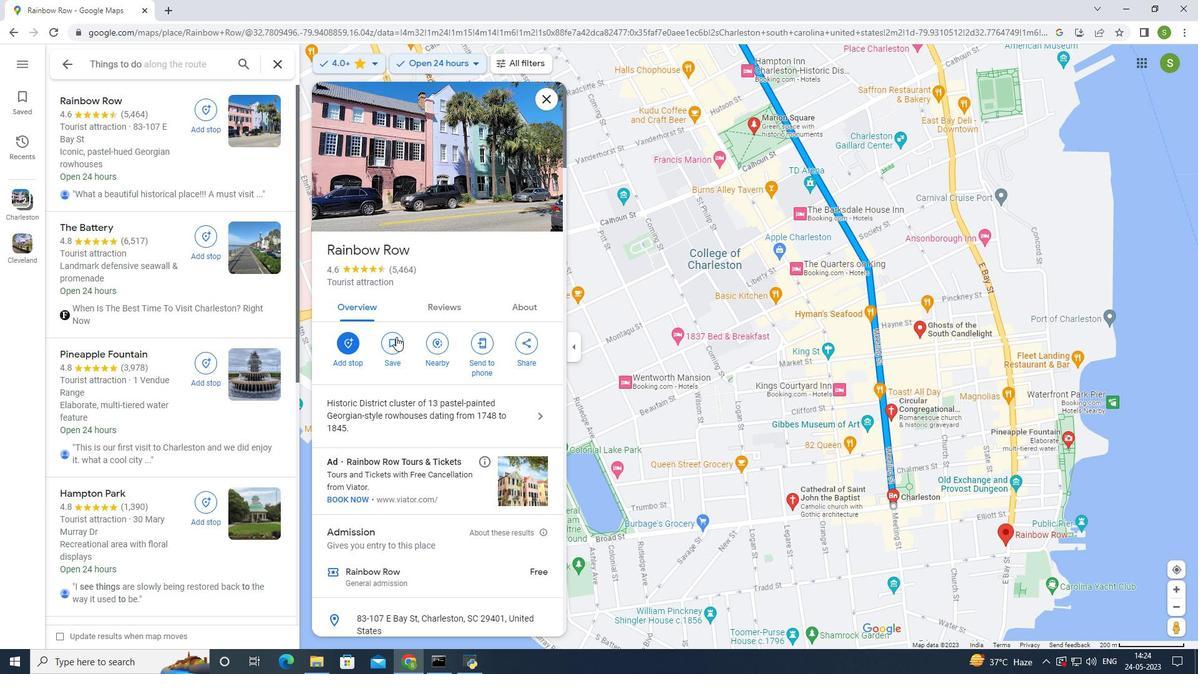 
Action: Mouse scrolled (396, 336) with delta (0, 0)
Screenshot: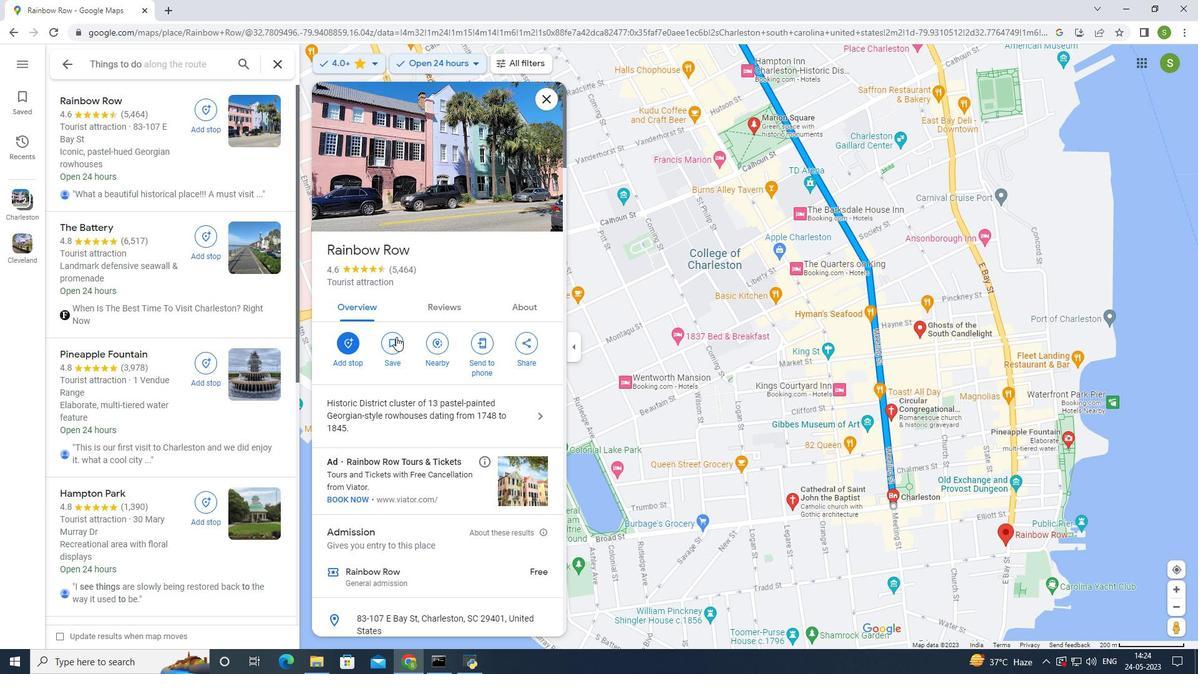 
Action: Mouse scrolled (396, 336) with delta (0, 0)
Screenshot: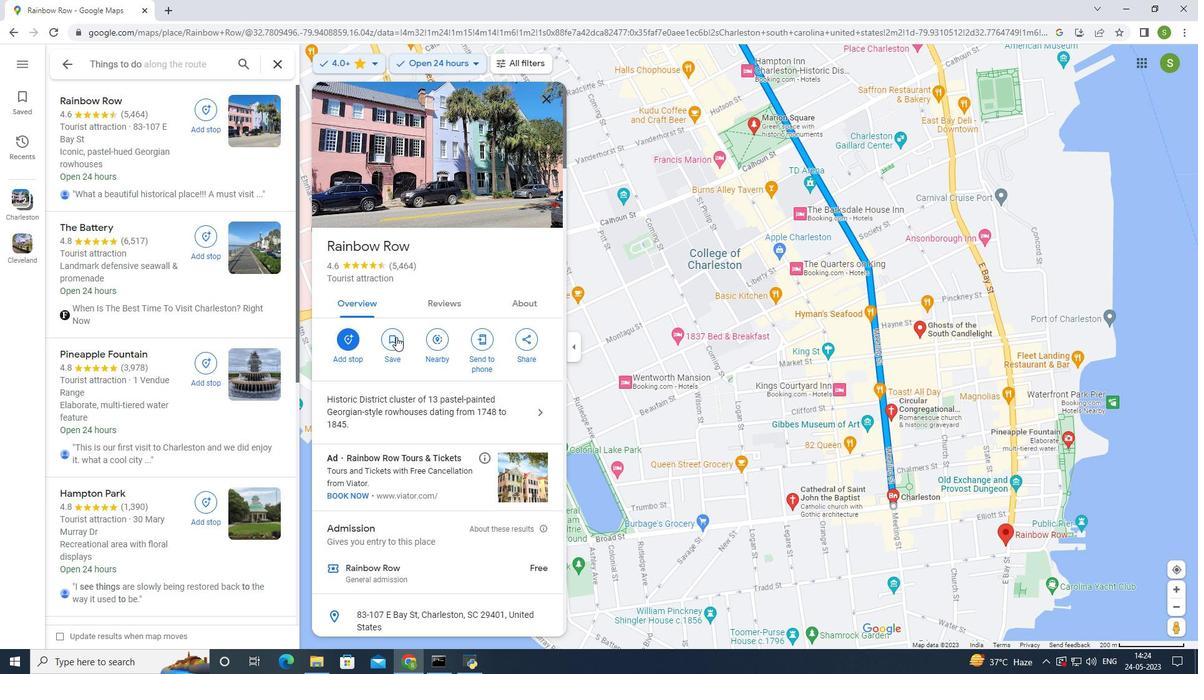 
Action: Mouse moved to (400, 329)
Screenshot: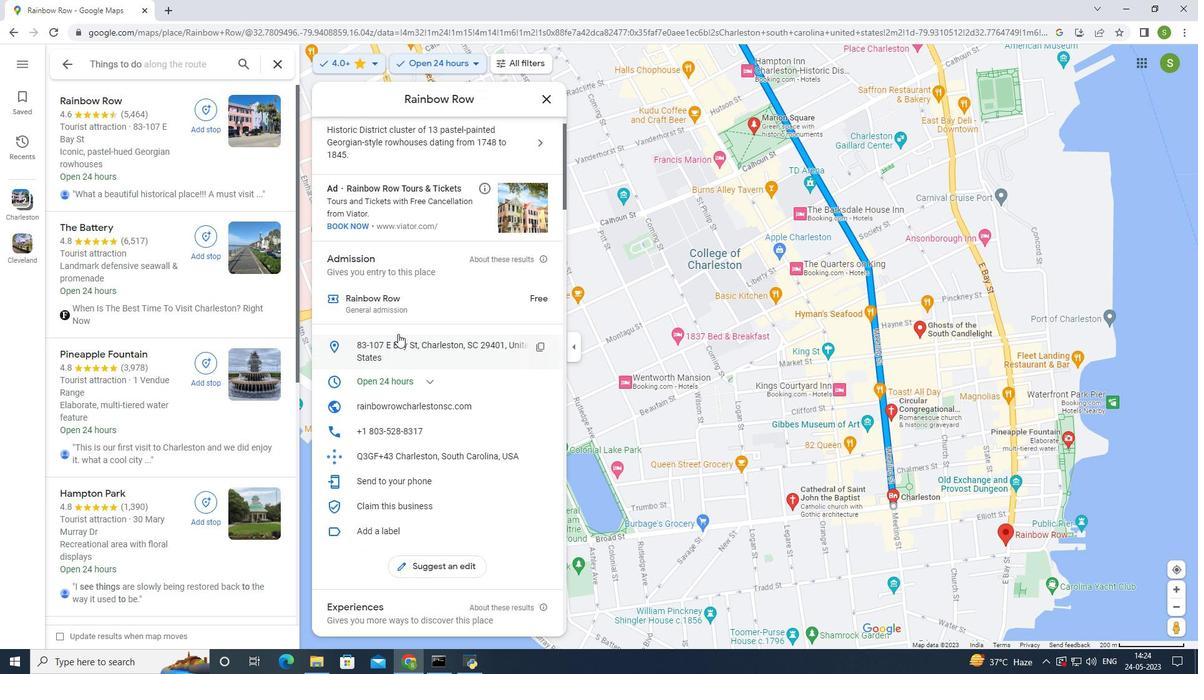 
Action: Mouse scrolled (400, 328) with delta (0, 0)
Screenshot: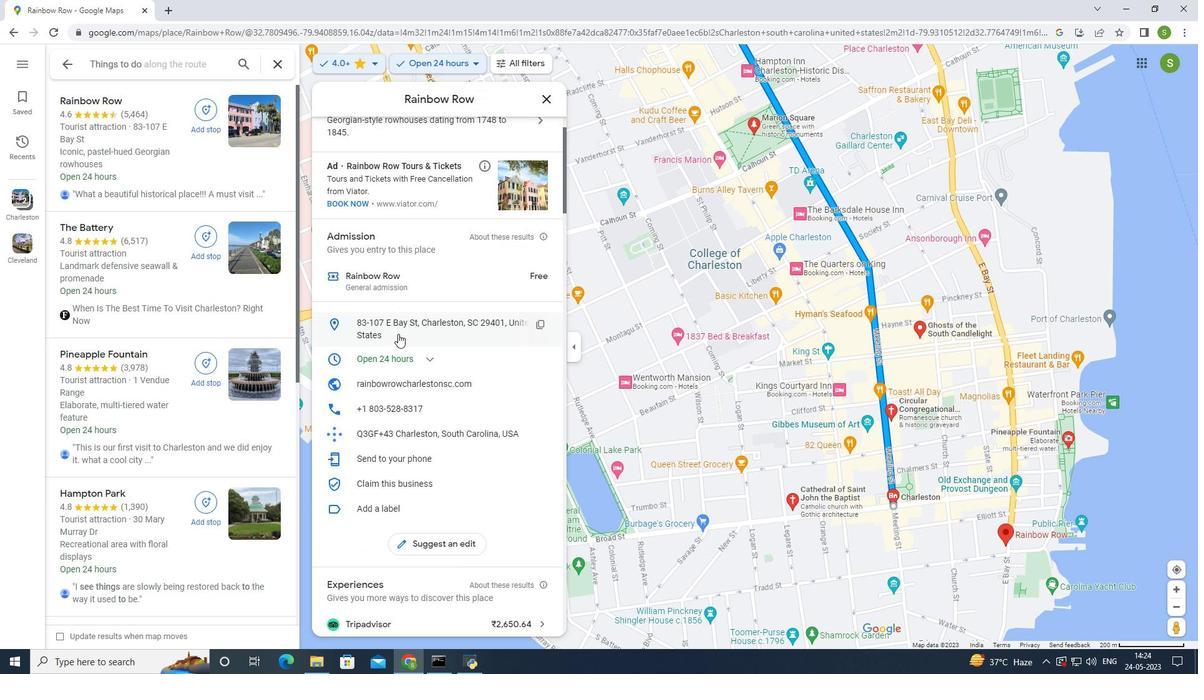
Action: Mouse scrolled (400, 328) with delta (0, 0)
Screenshot: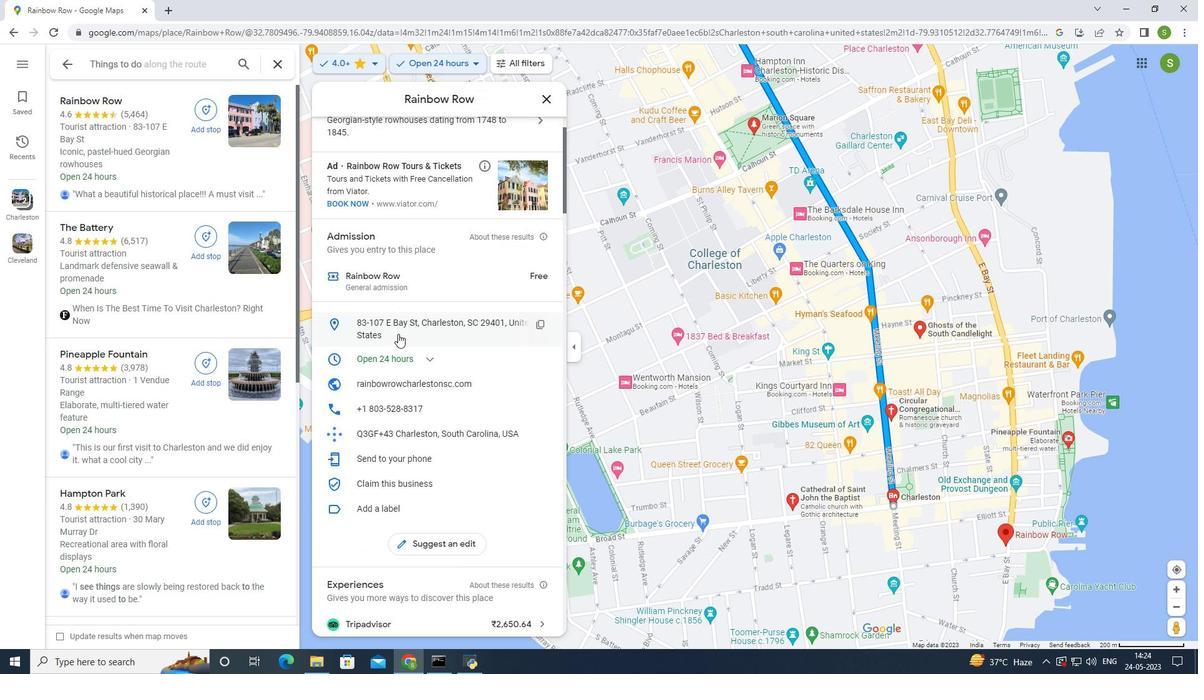 
Action: Mouse scrolled (400, 328) with delta (0, 0)
Screenshot: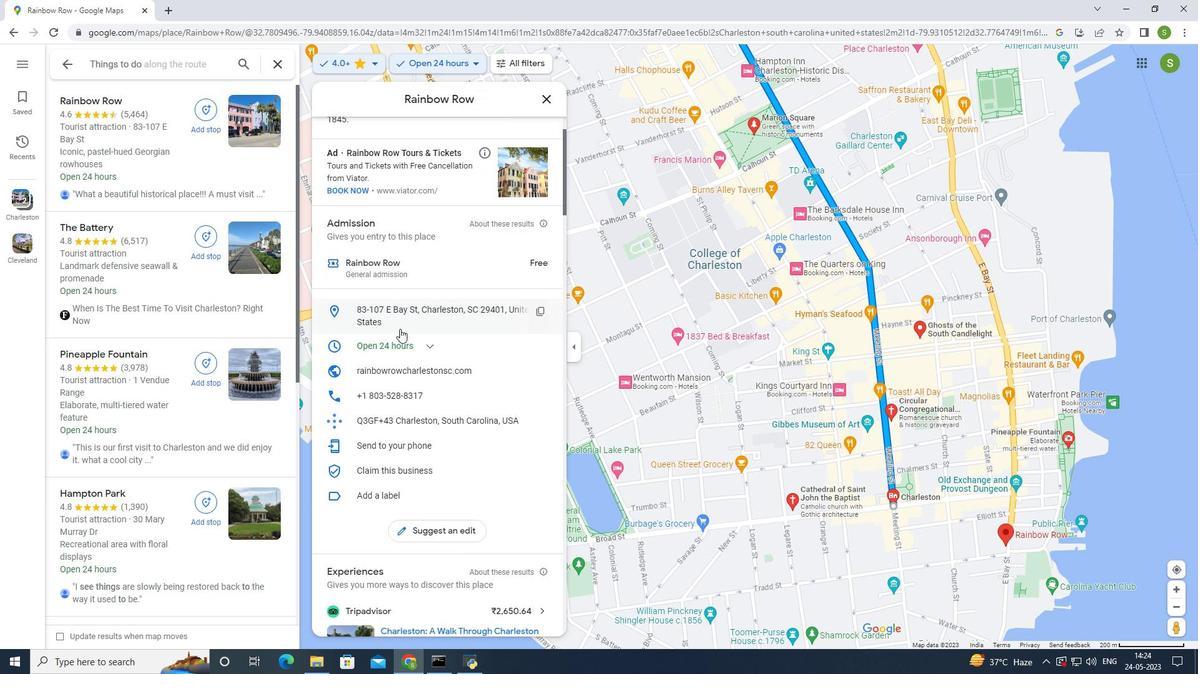 
Action: Mouse moved to (402, 324)
Screenshot: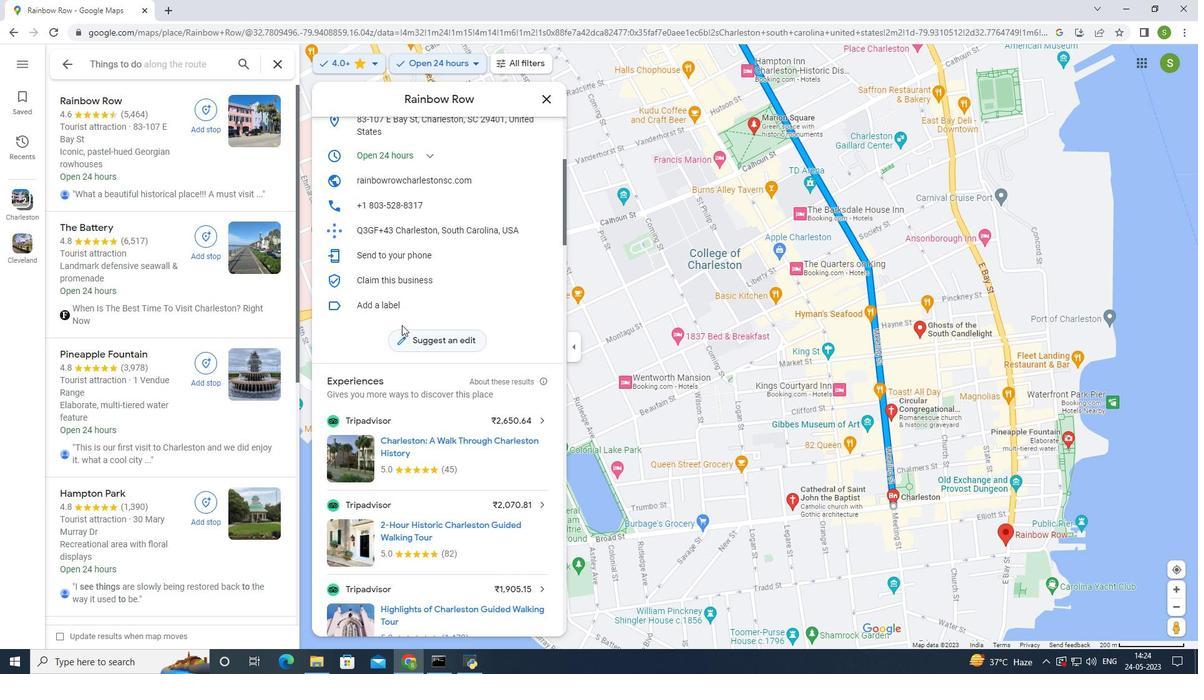 
Action: Mouse scrolled (402, 324) with delta (0, 0)
Screenshot: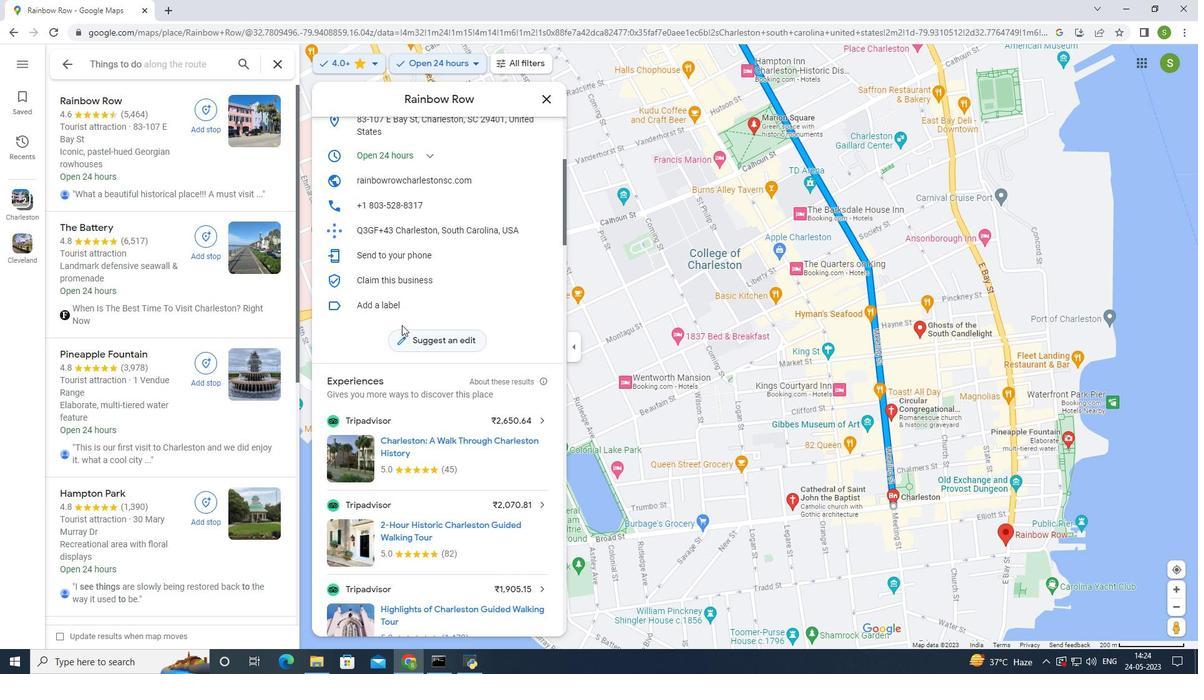 
Action: Mouse scrolled (402, 324) with delta (0, 0)
Screenshot: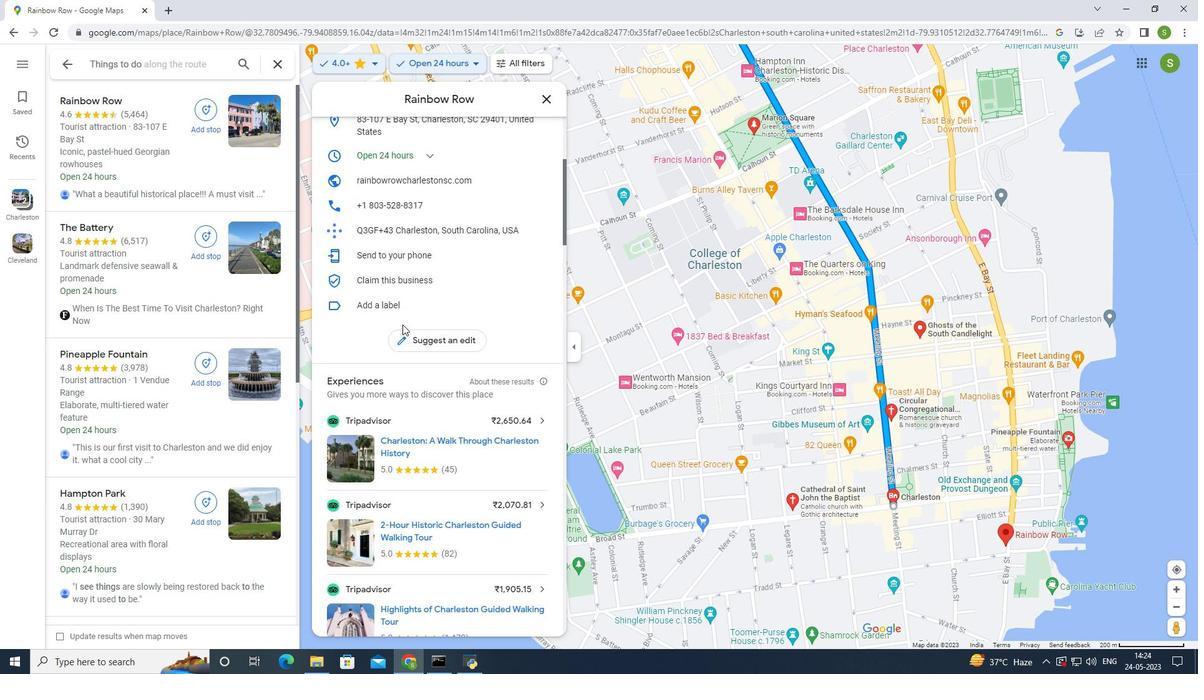 
Action: Mouse scrolled (402, 324) with delta (0, 0)
Screenshot: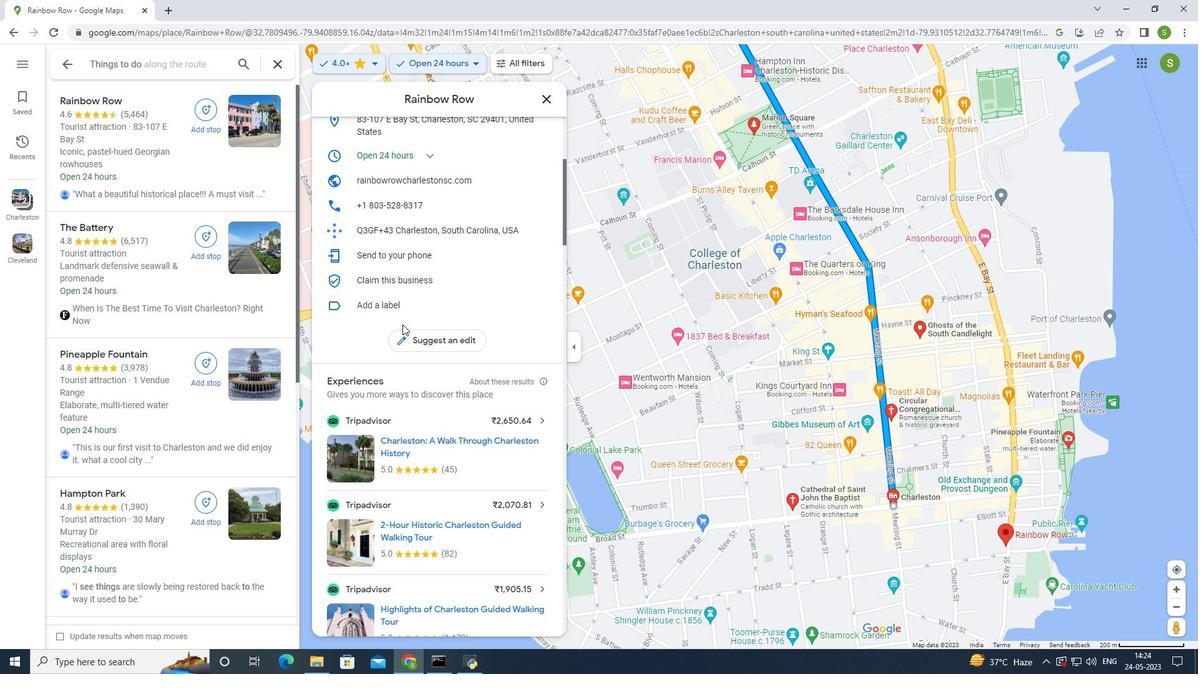 
Action: Mouse scrolled (402, 324) with delta (0, 0)
Screenshot: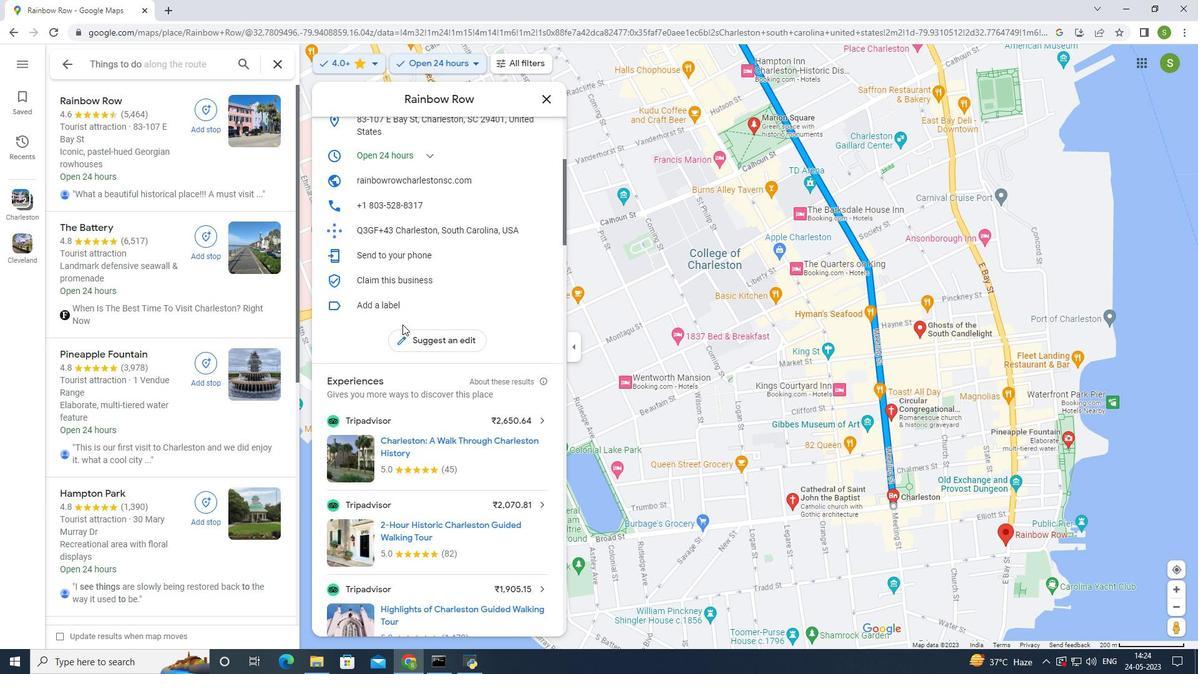 
Action: Mouse scrolled (402, 324) with delta (0, 0)
Screenshot: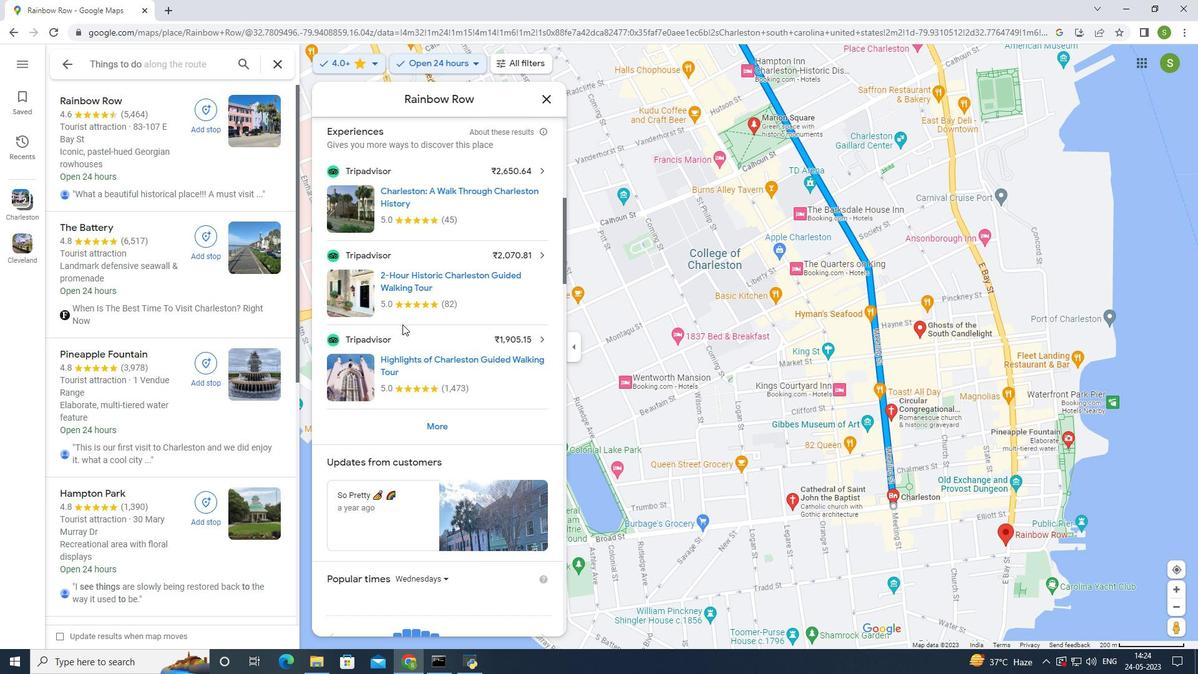 
Action: Mouse scrolled (402, 324) with delta (0, 0)
Screenshot: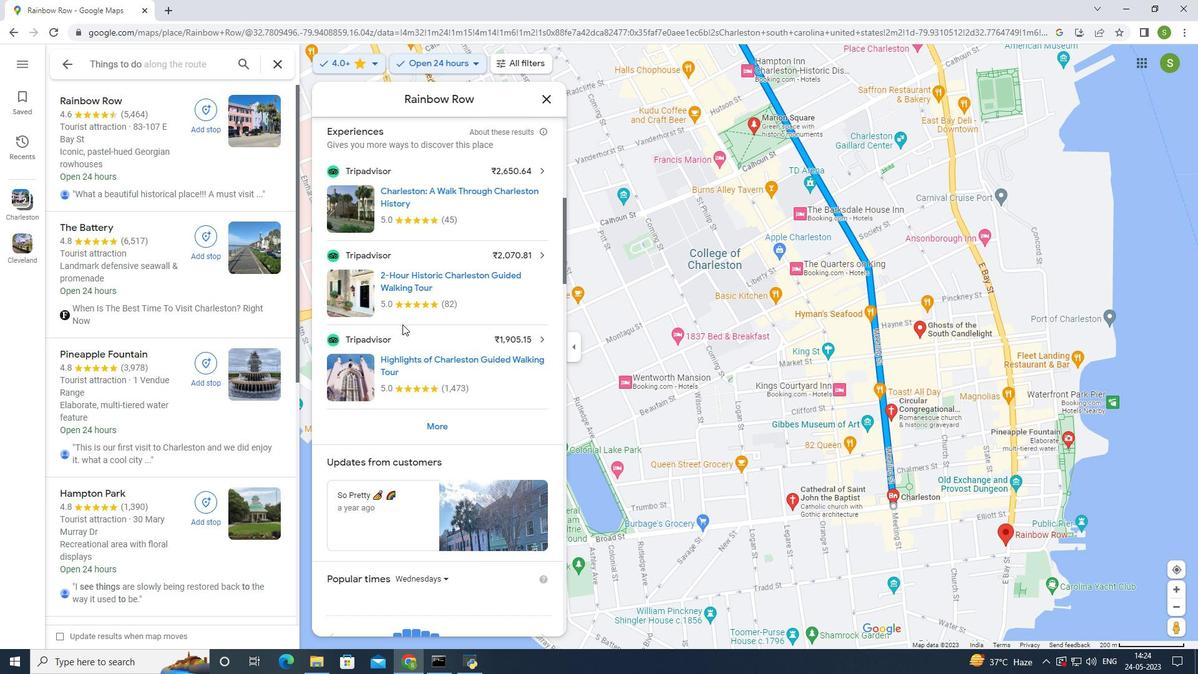 
Action: Mouse scrolled (402, 324) with delta (0, 0)
Screenshot: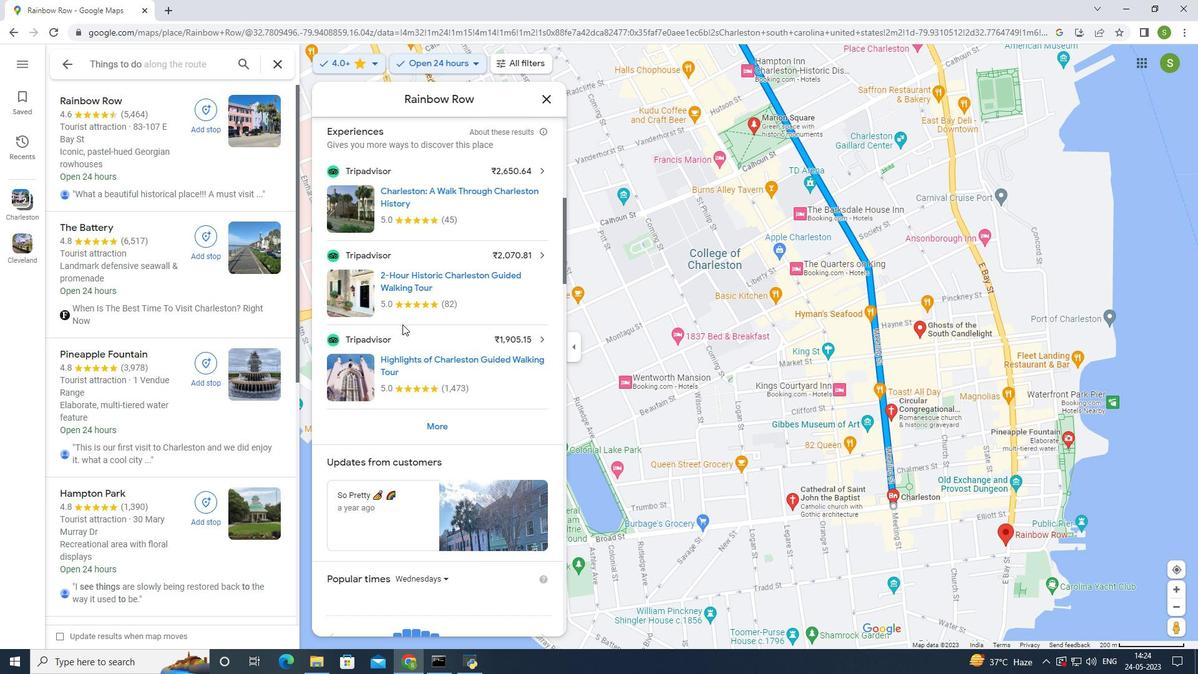 
Action: Mouse scrolled (402, 324) with delta (0, 0)
Screenshot: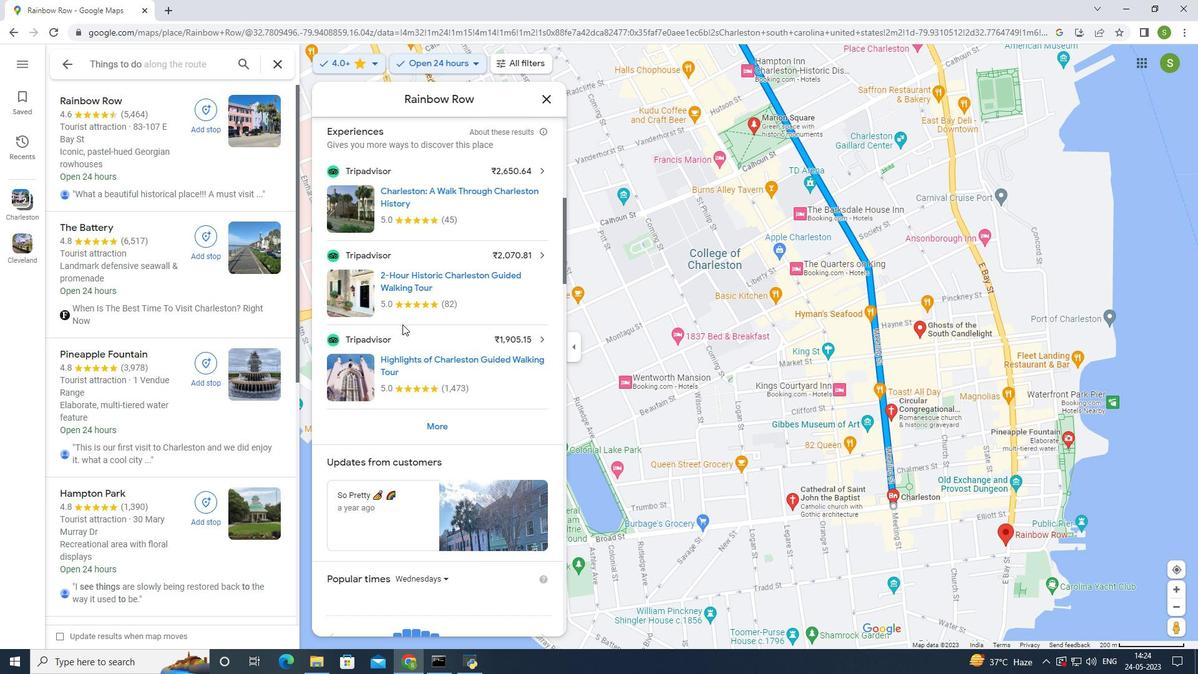 
Action: Mouse scrolled (402, 324) with delta (0, 0)
Screenshot: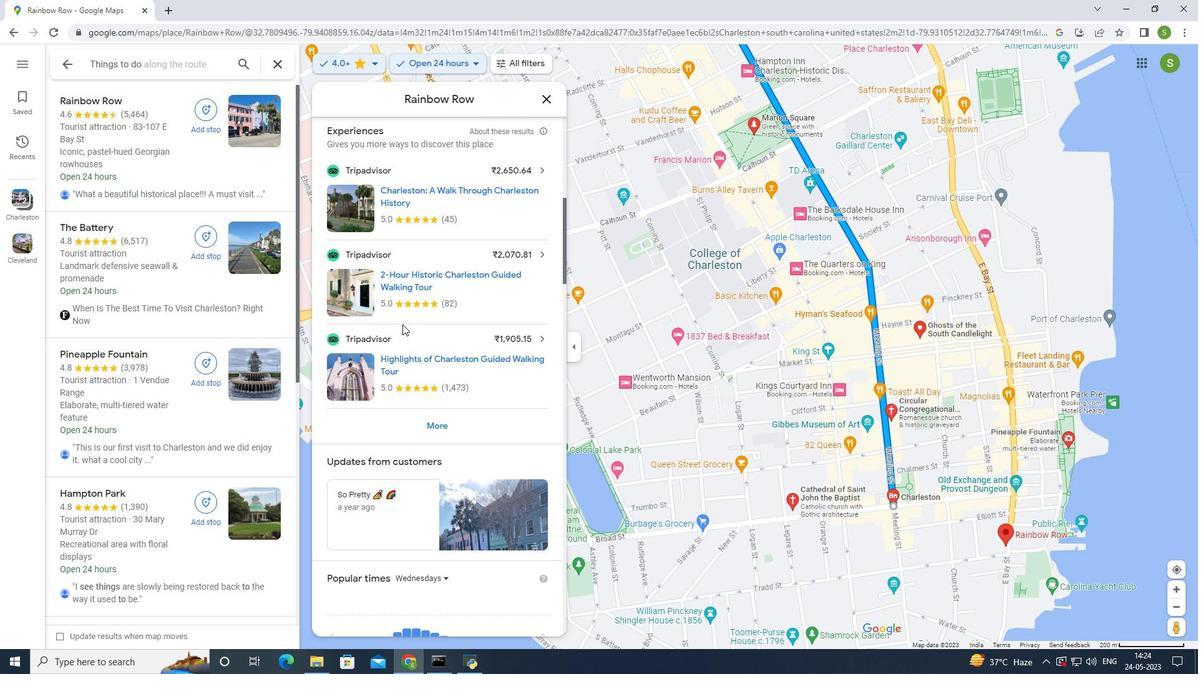 
Action: Mouse moved to (361, 444)
Screenshot: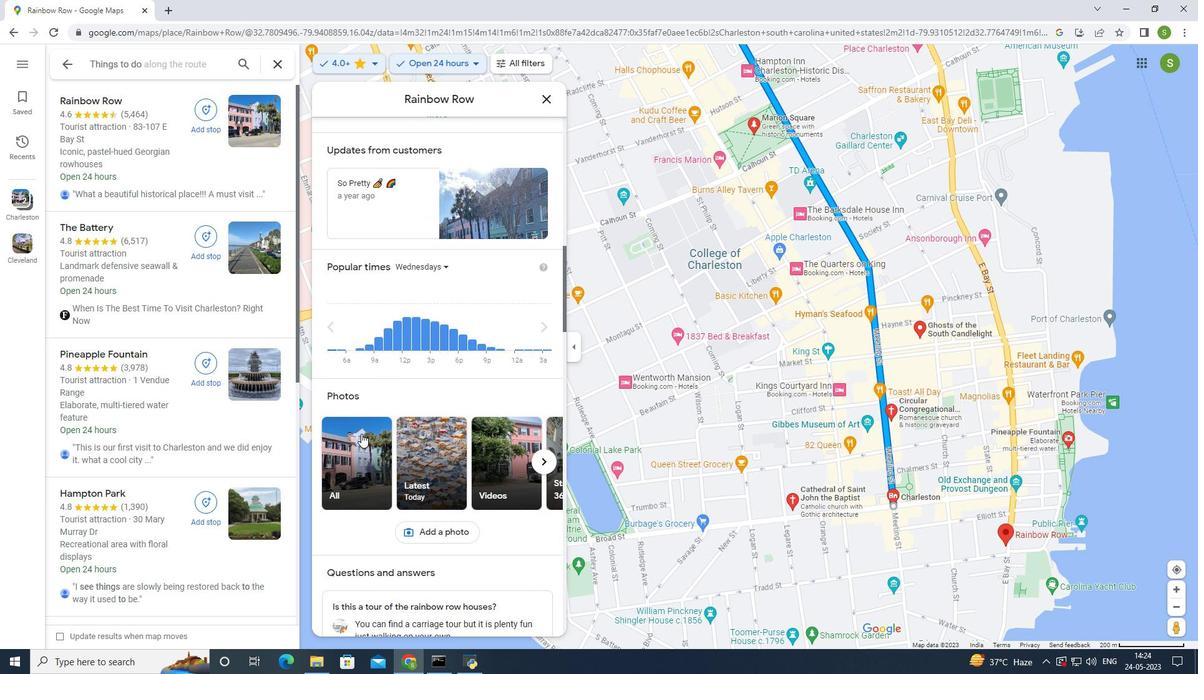 
Action: Mouse pressed left at (361, 444)
Screenshot: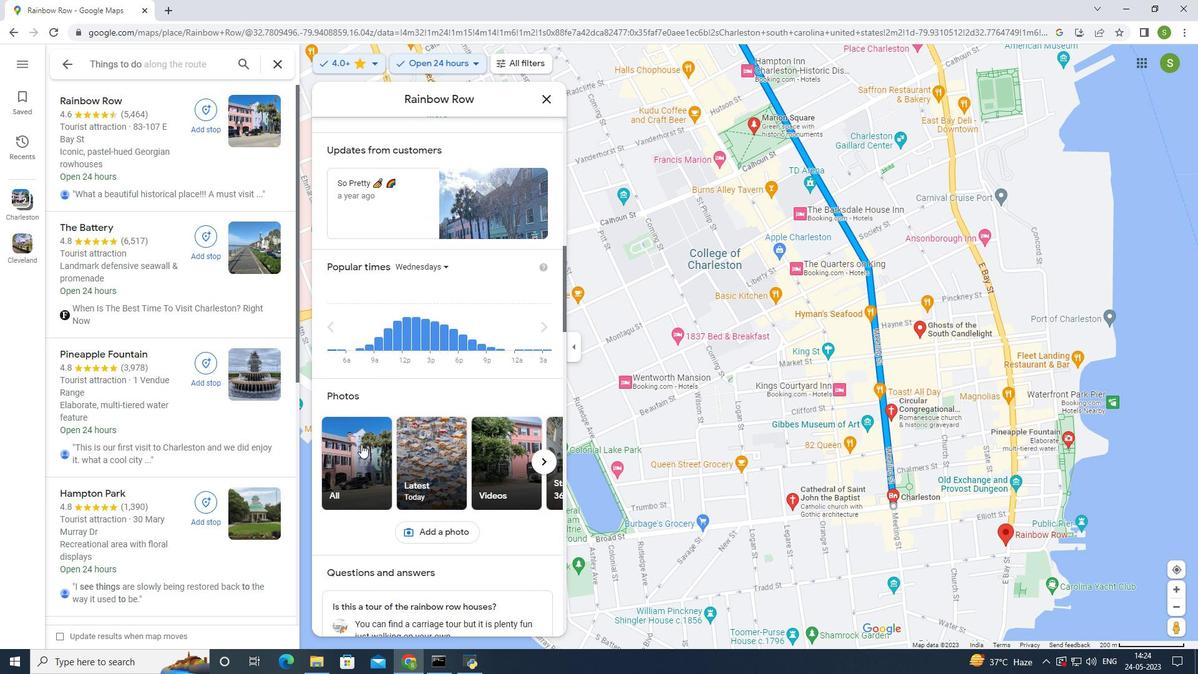 
Action: Mouse moved to (764, 558)
Screenshot: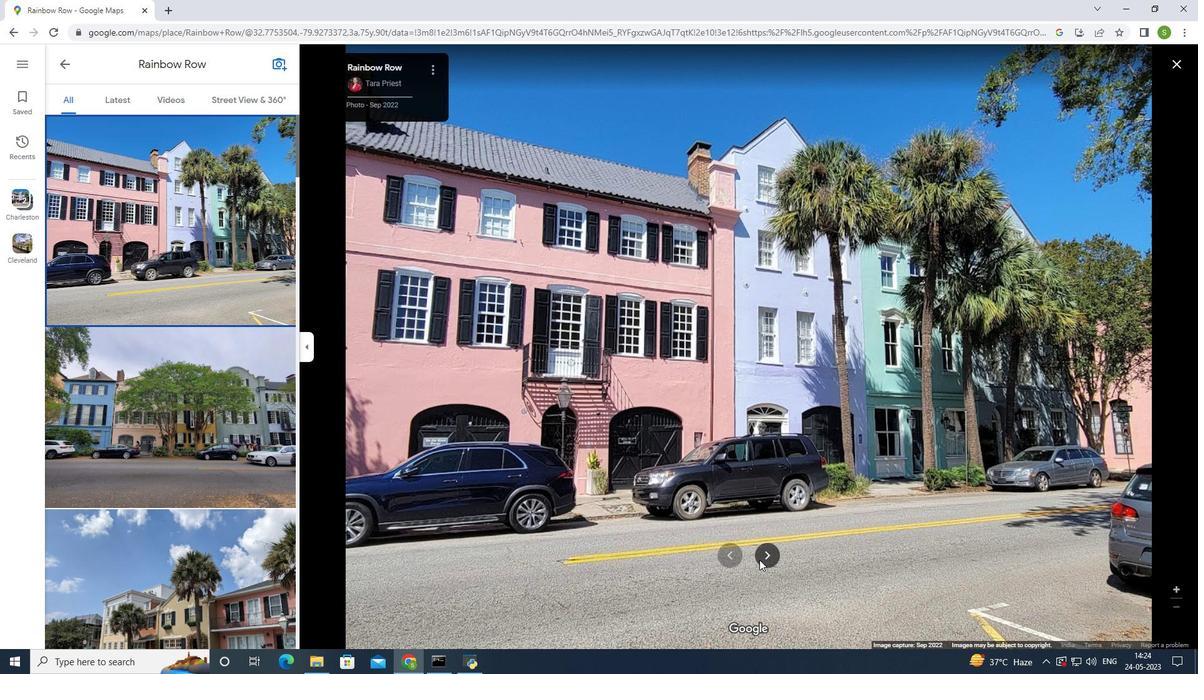
Action: Mouse pressed left at (764, 558)
Screenshot: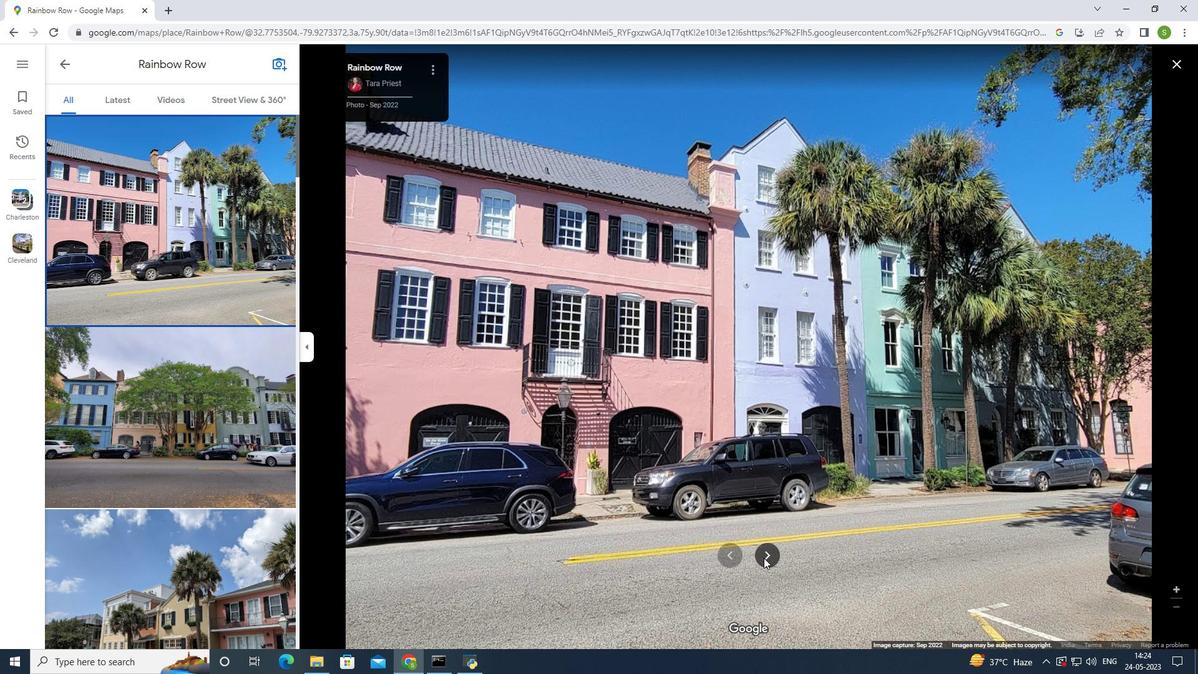 
Action: Mouse moved to (768, 547)
Screenshot: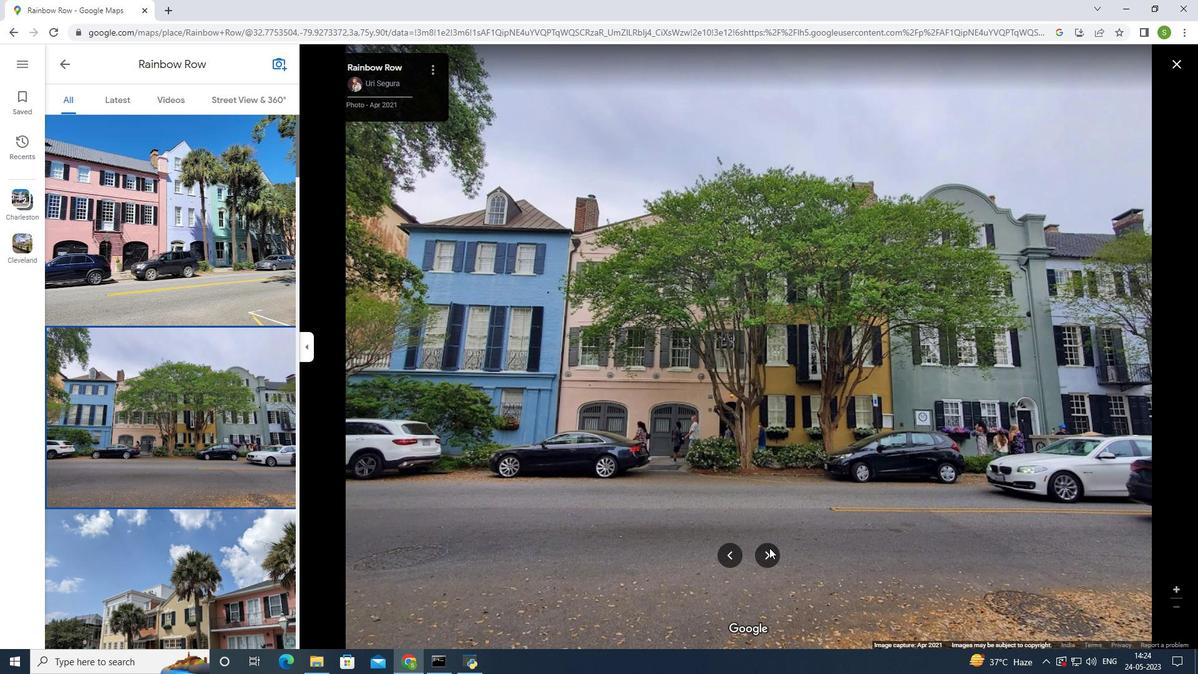
Action: Mouse pressed left at (768, 547)
Screenshot: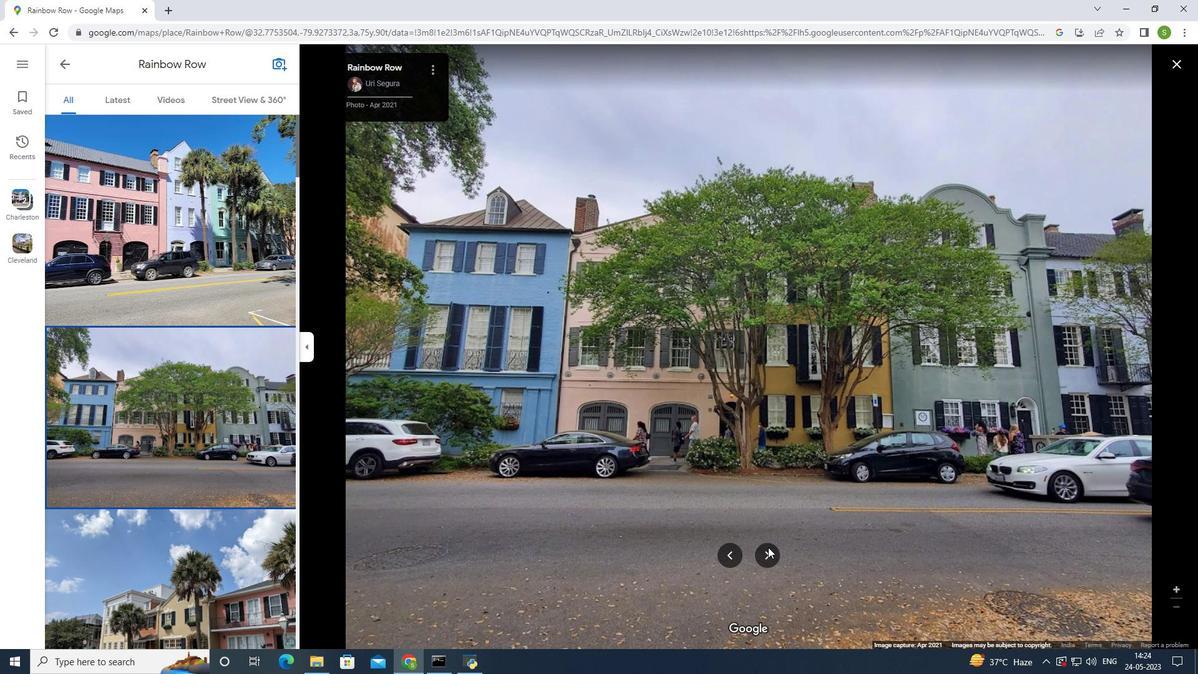
Action: Mouse moved to (759, 553)
Screenshot: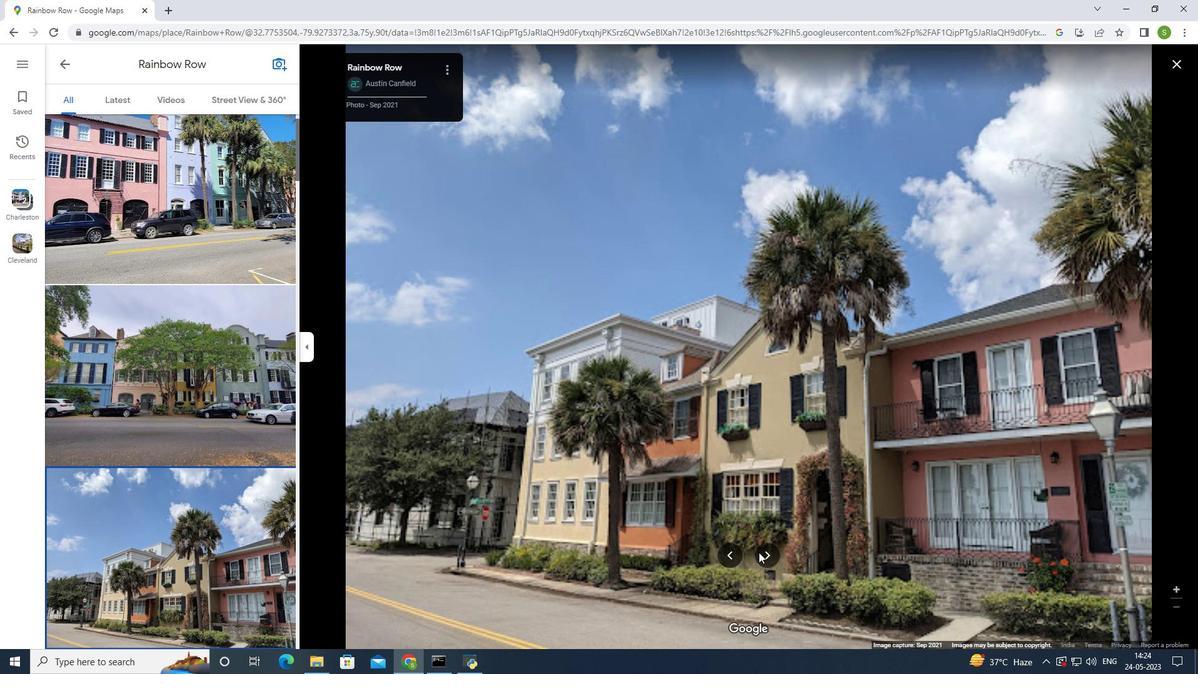 
Action: Mouse pressed left at (759, 553)
Screenshot: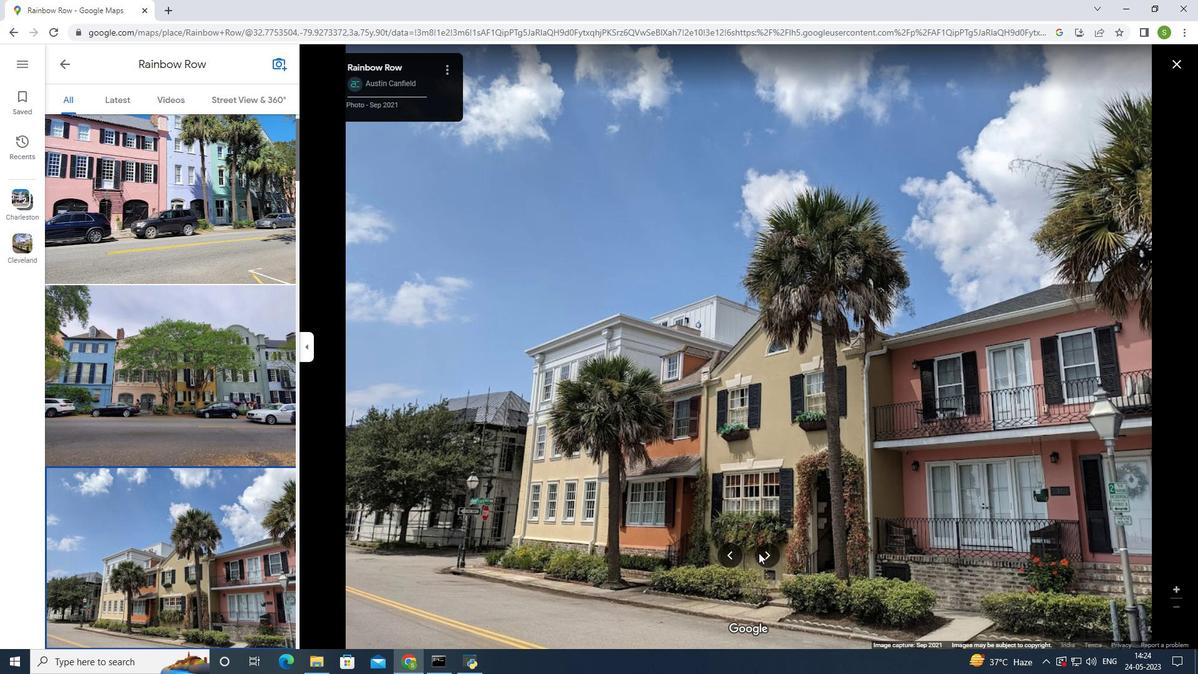 
Action: Mouse moved to (767, 555)
Screenshot: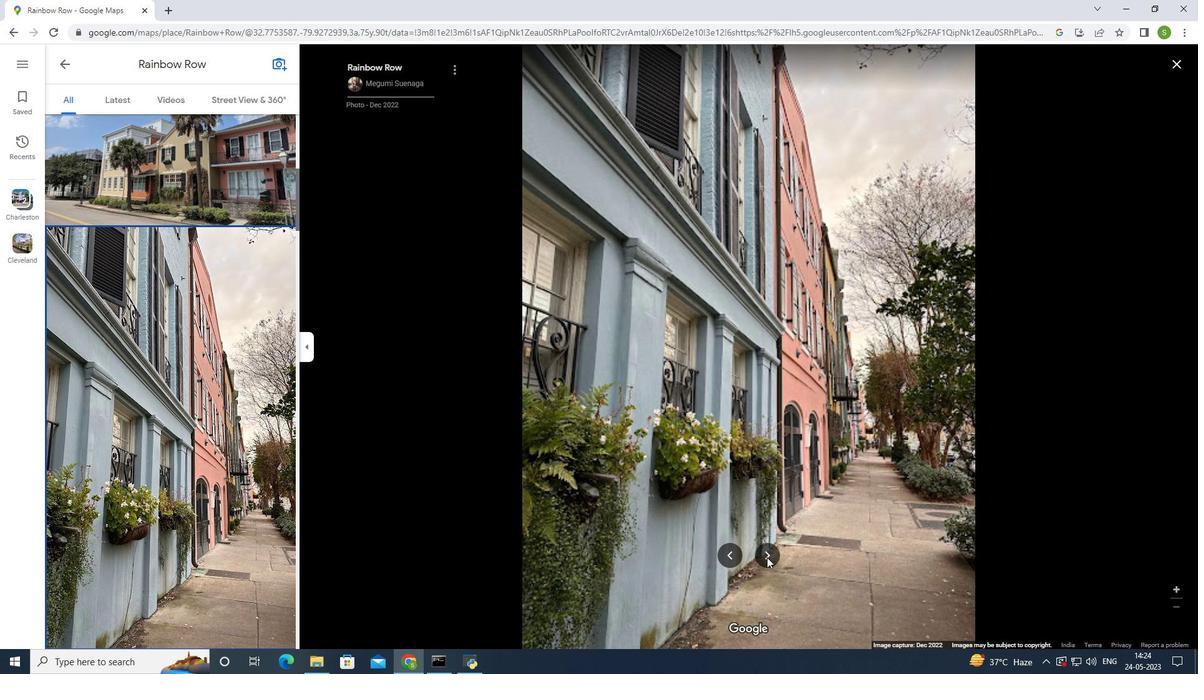 
Action: Mouse pressed left at (767, 555)
Screenshot: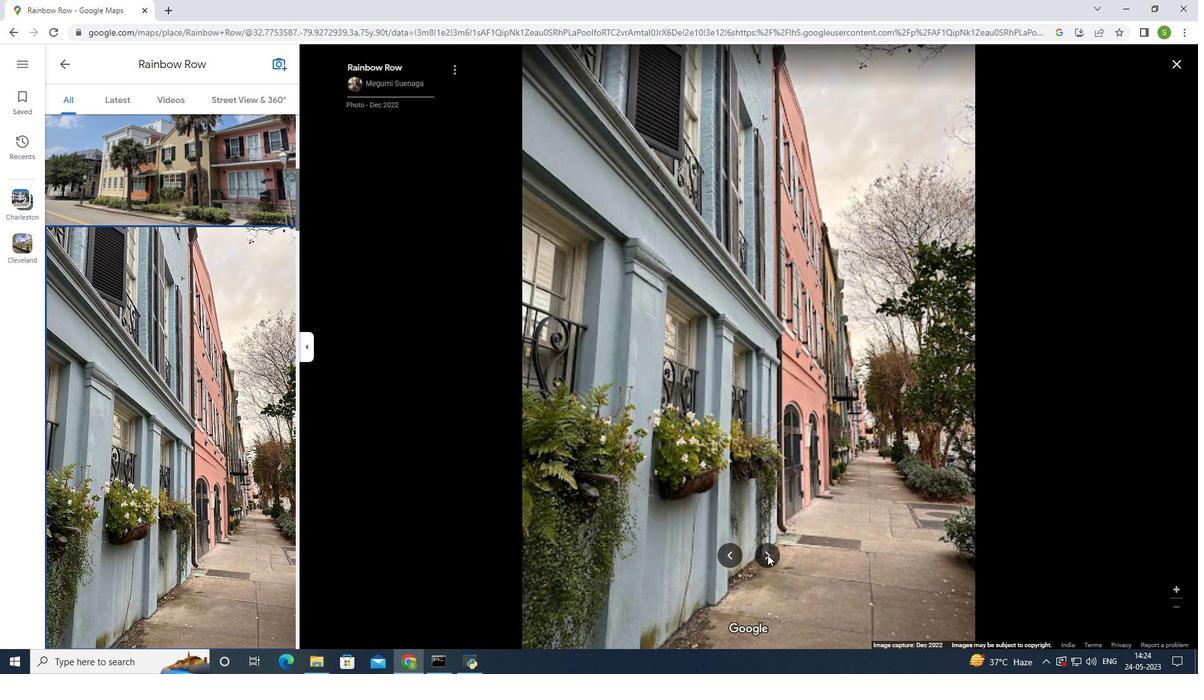 
Action: Mouse moved to (767, 553)
Screenshot: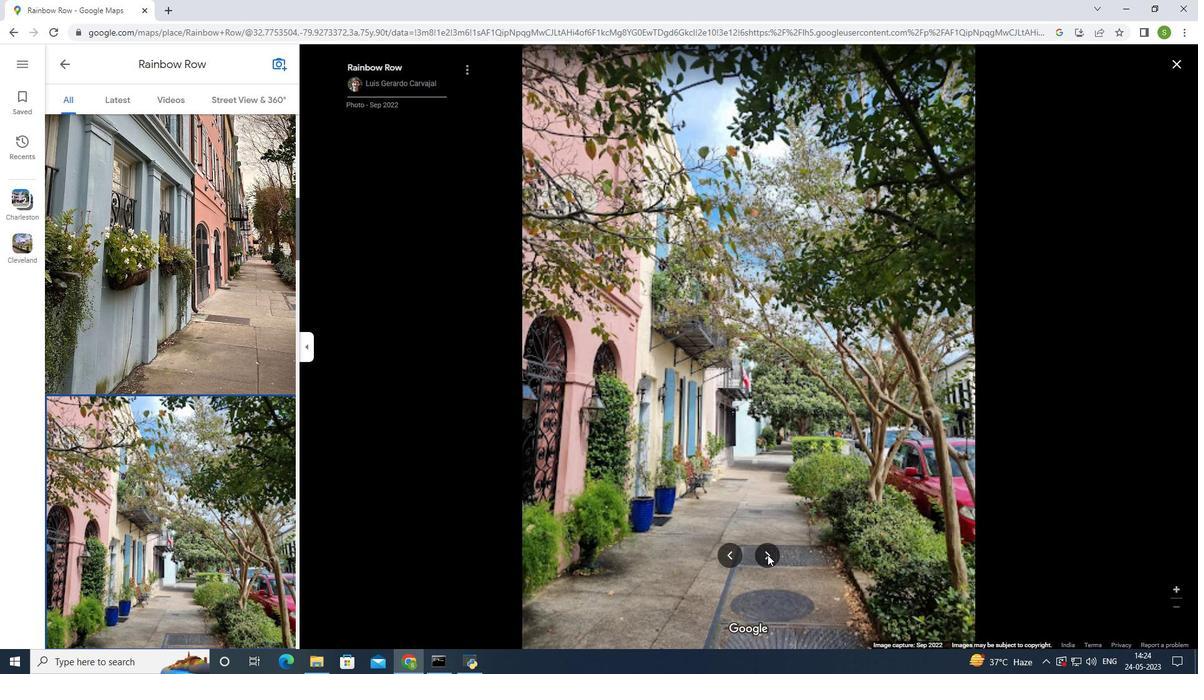 
Action: Mouse pressed left at (767, 553)
Screenshot: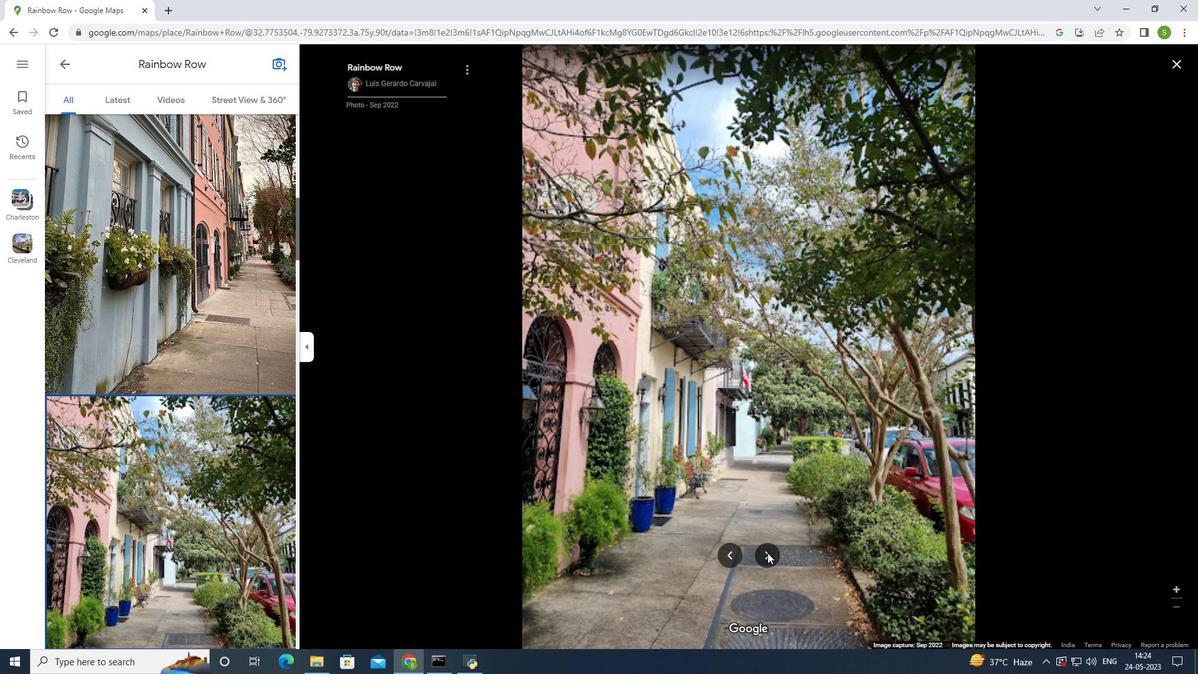 
Action: Mouse moved to (769, 551)
Screenshot: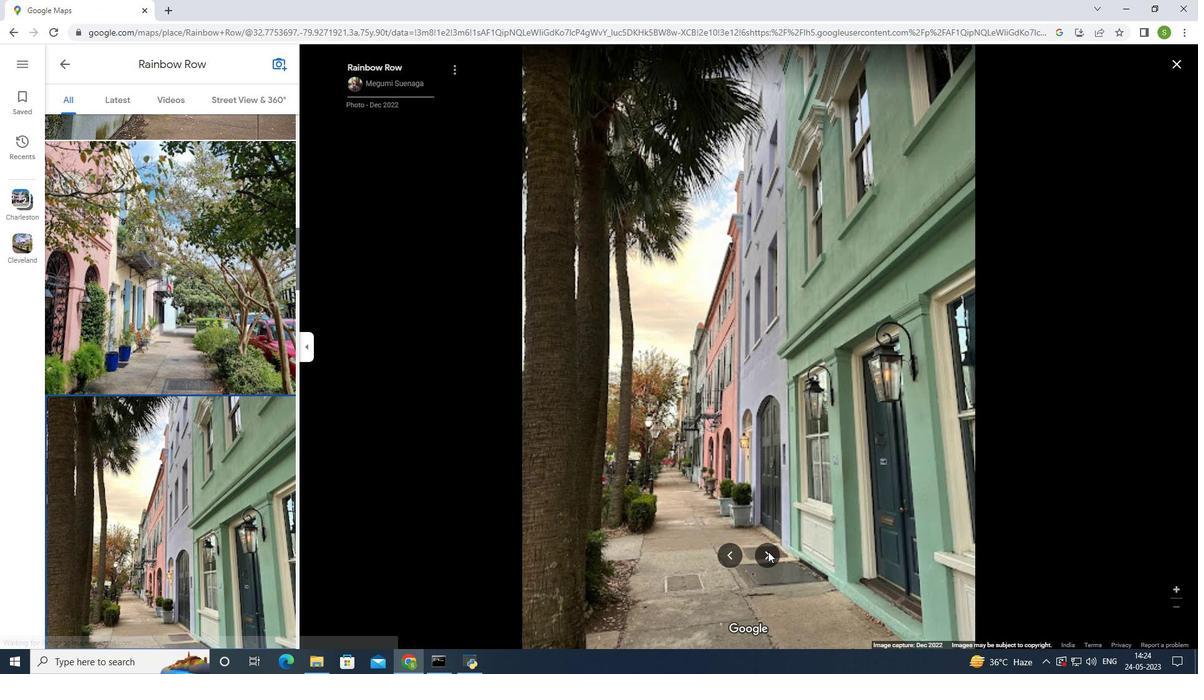 
Action: Mouse pressed left at (769, 551)
Screenshot: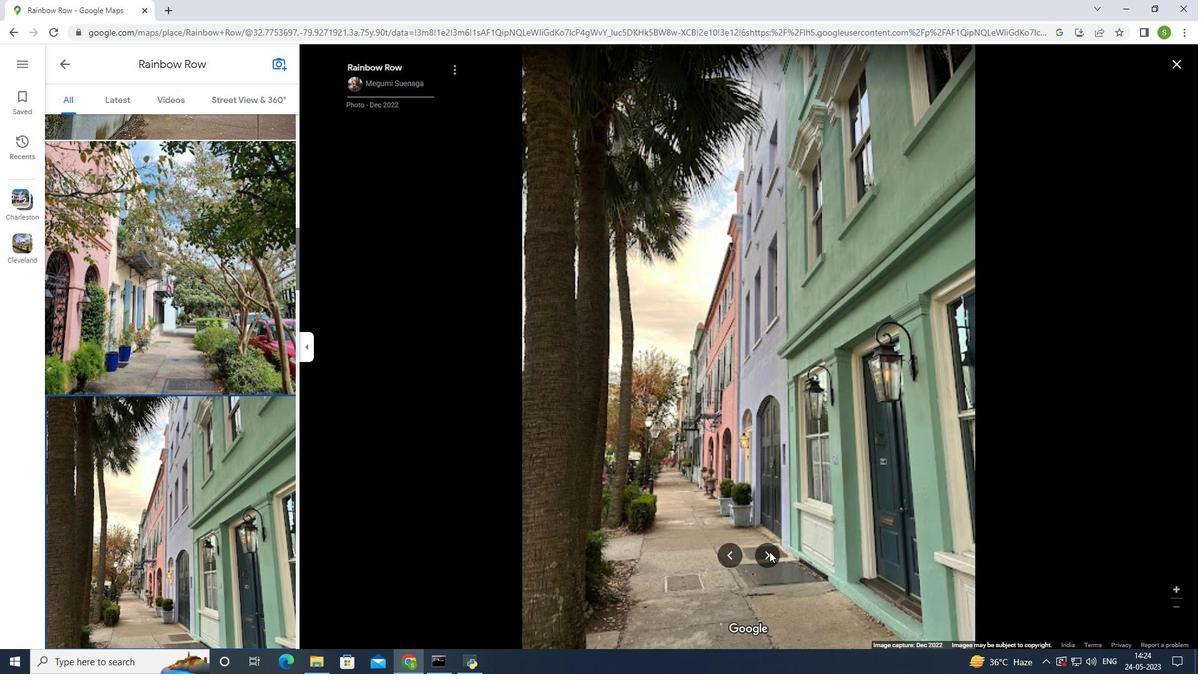 
Action: Mouse pressed left at (769, 551)
Screenshot: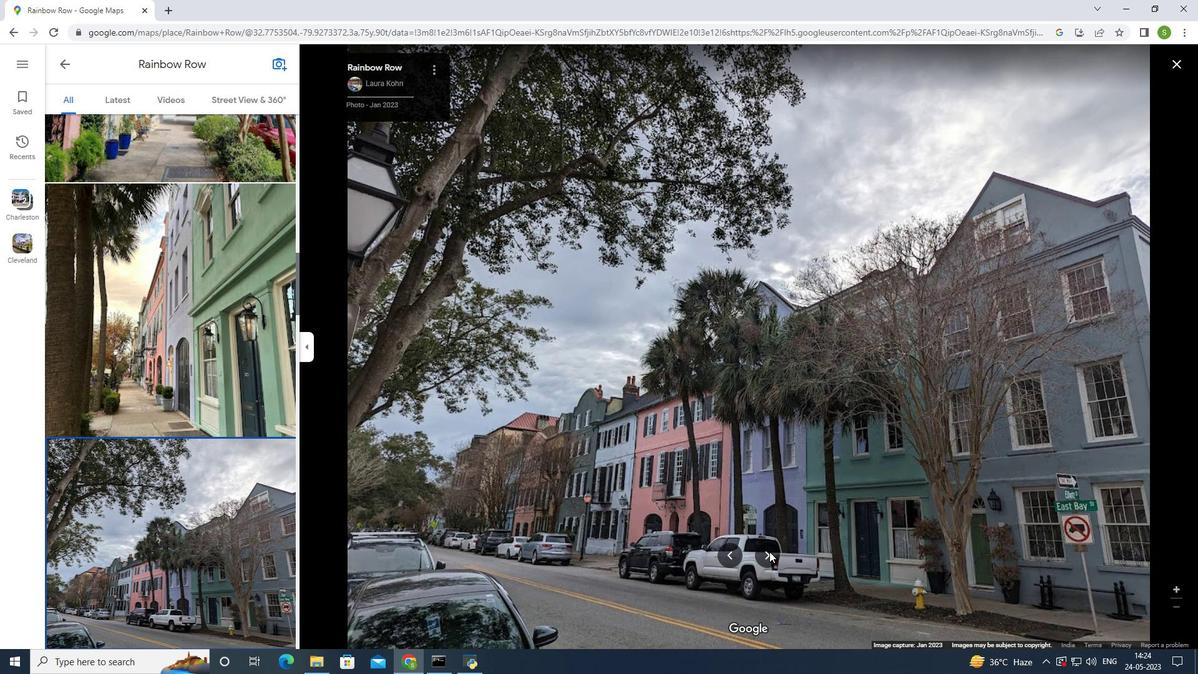 
Action: Mouse moved to (771, 553)
Screenshot: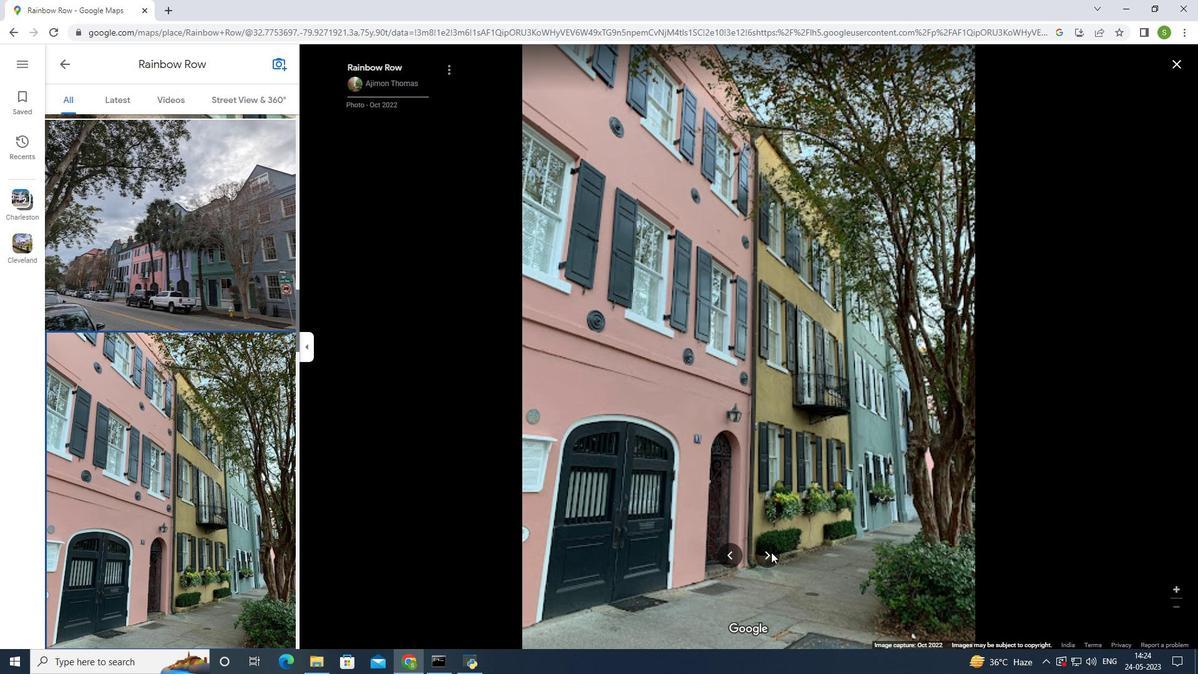 
Action: Mouse pressed left at (771, 553)
Screenshot: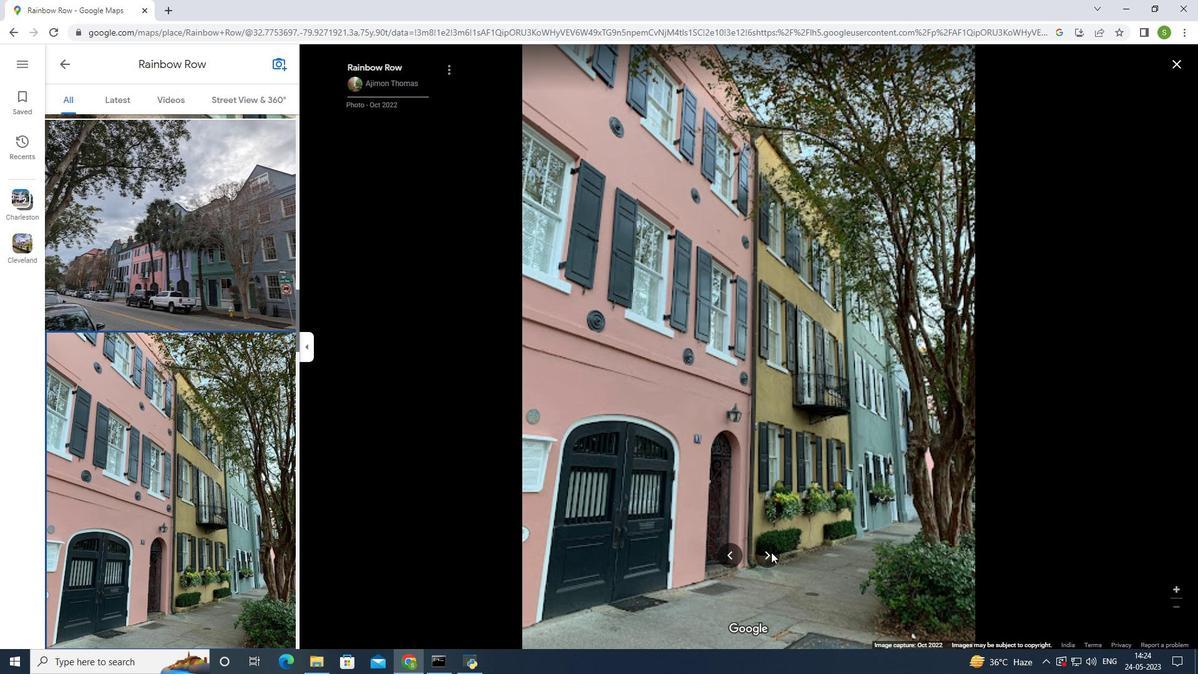 
Action: Mouse moved to (771, 554)
Screenshot: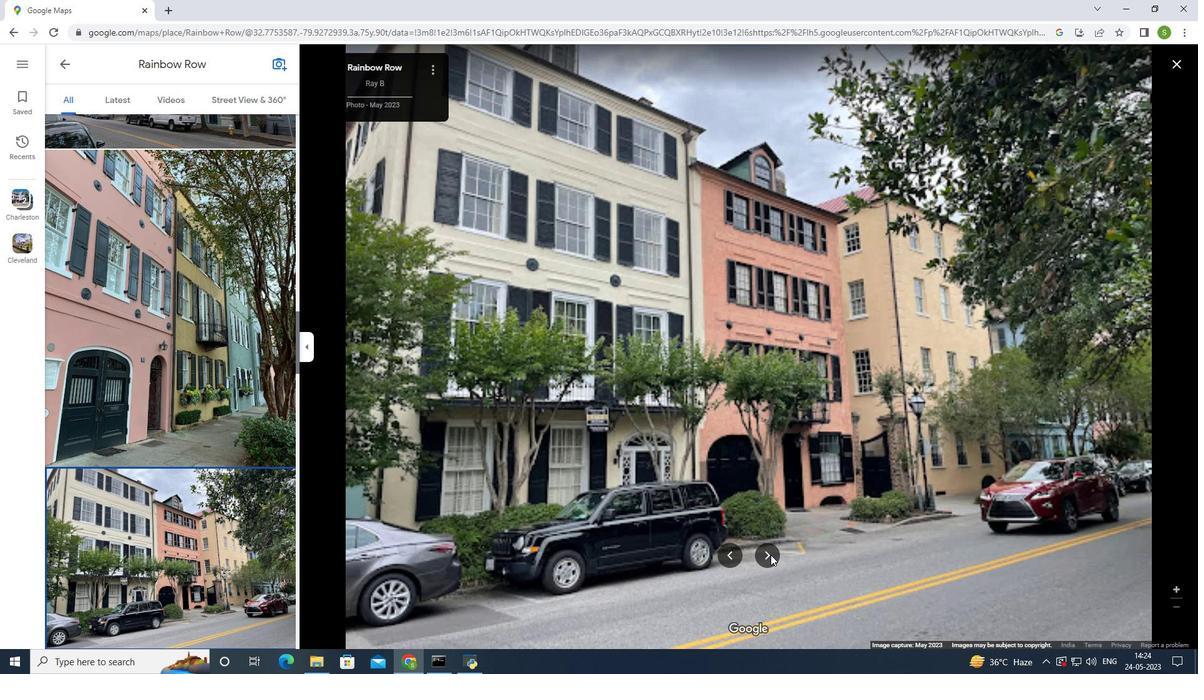 
Action: Mouse pressed left at (771, 554)
Screenshot: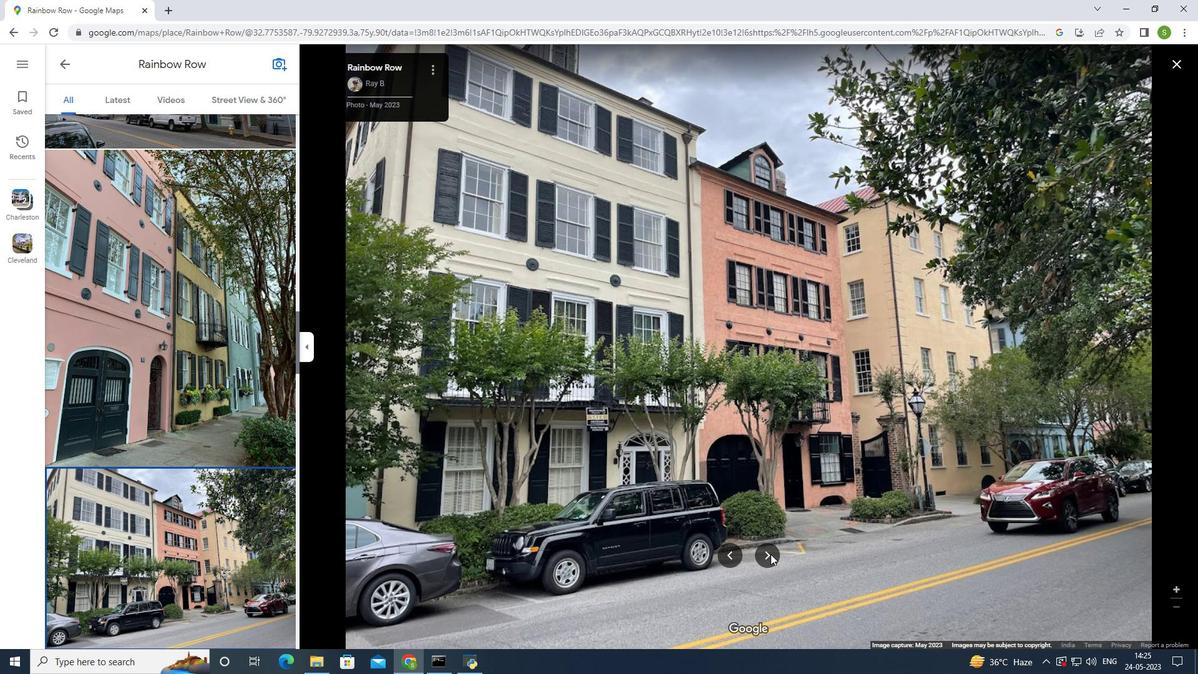 
Action: Mouse pressed left at (771, 554)
Screenshot: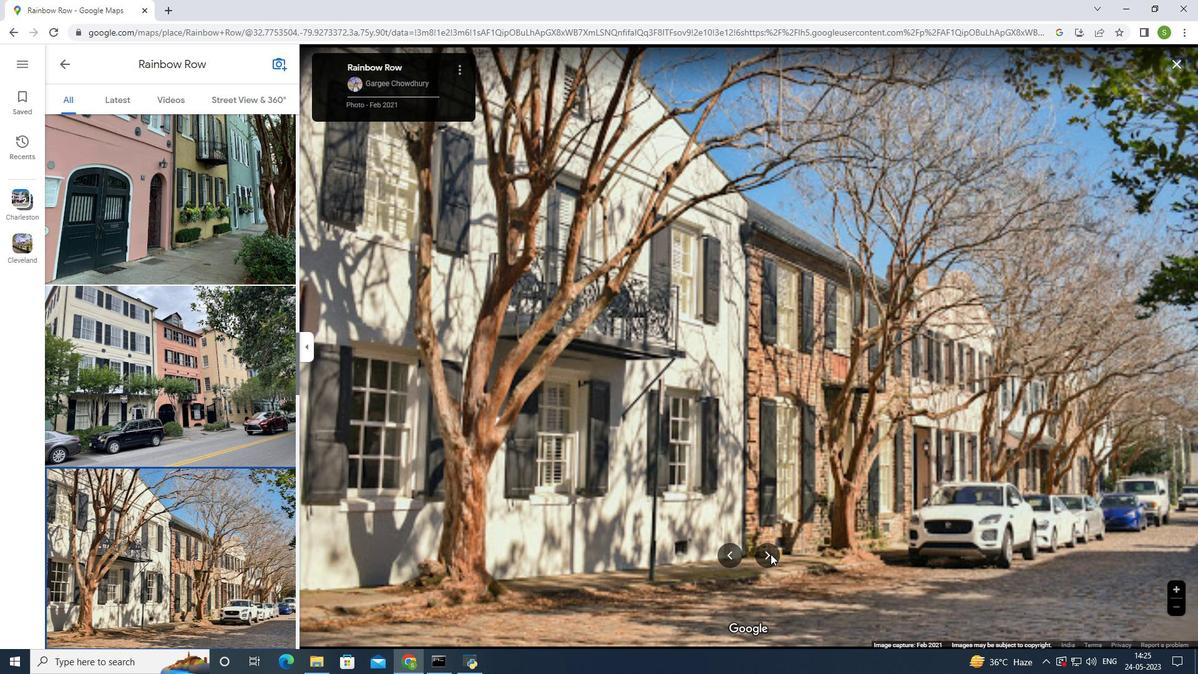 
Action: Mouse pressed left at (771, 554)
Screenshot: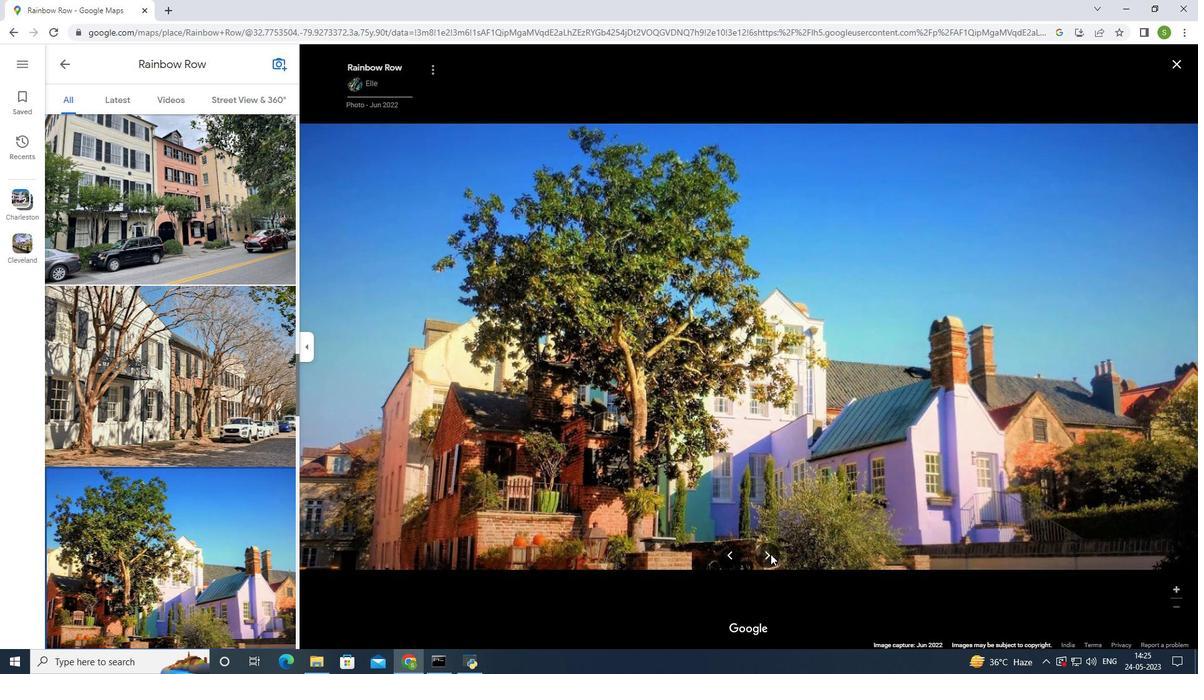 
Action: Mouse pressed left at (771, 554)
Screenshot: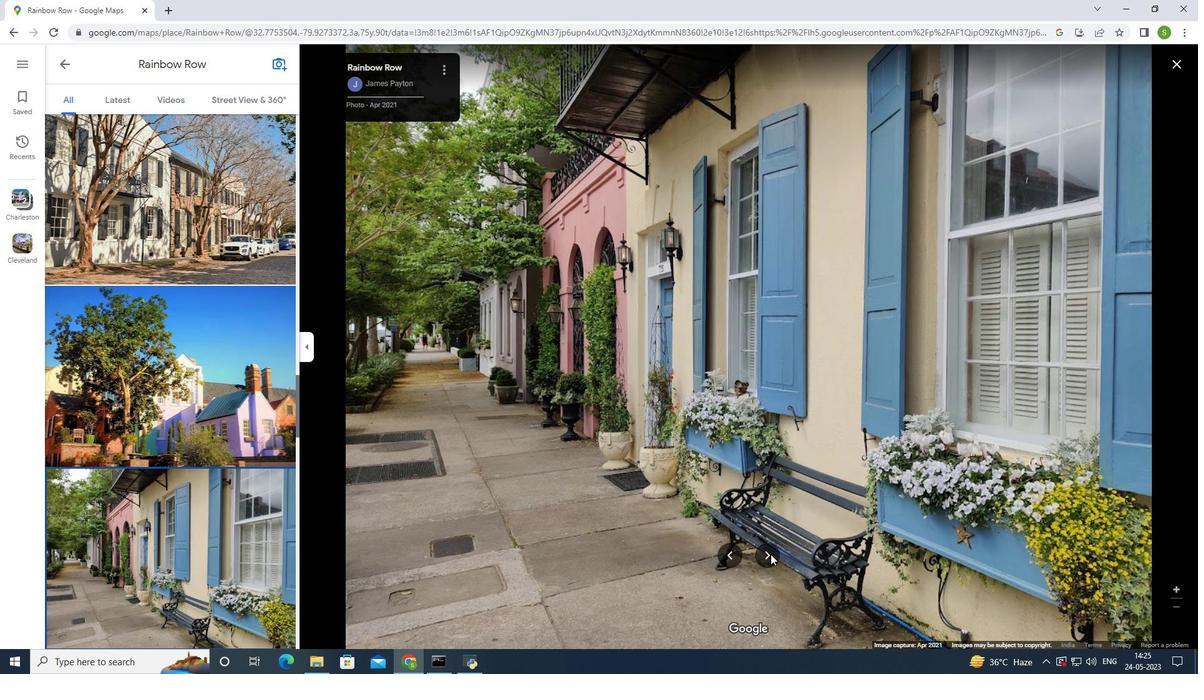 
Action: Mouse moved to (771, 553)
Screenshot: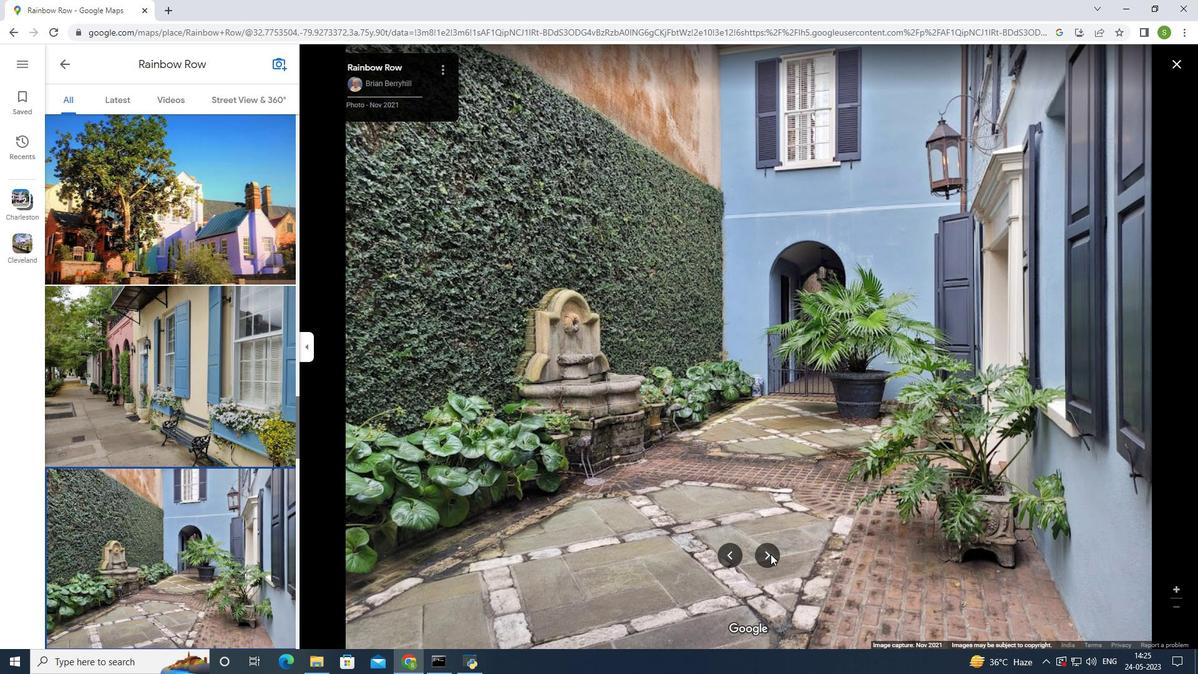 
Action: Mouse pressed left at (771, 553)
Screenshot: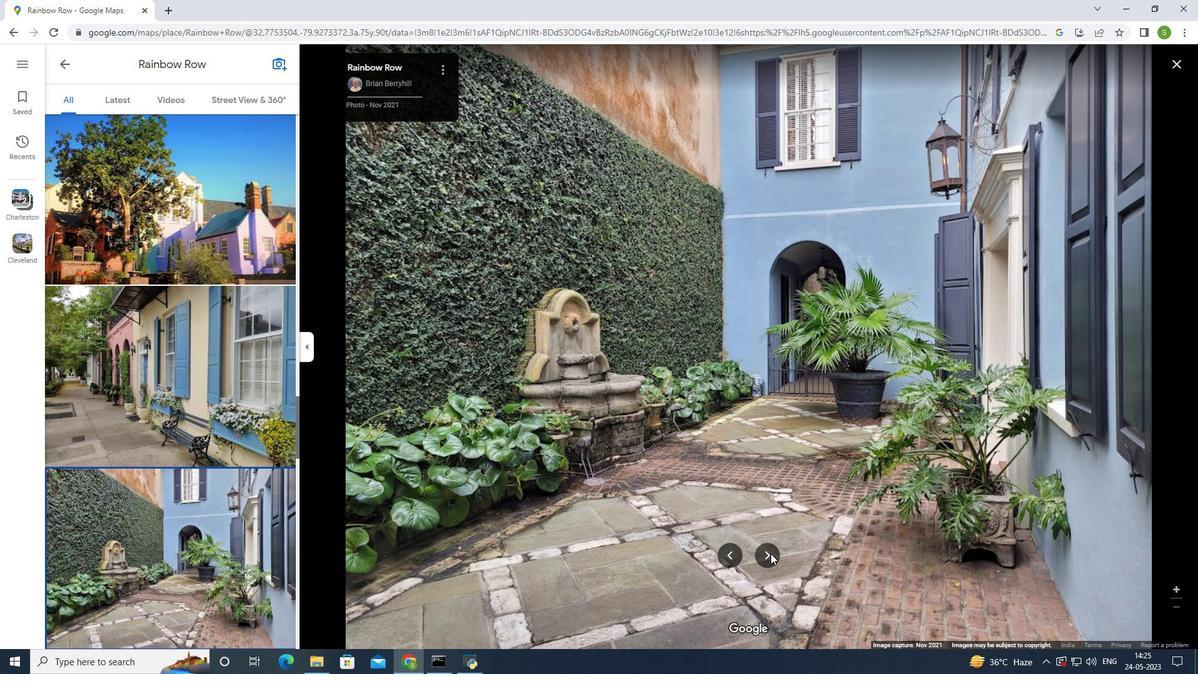 
Action: Mouse pressed left at (771, 553)
Screenshot: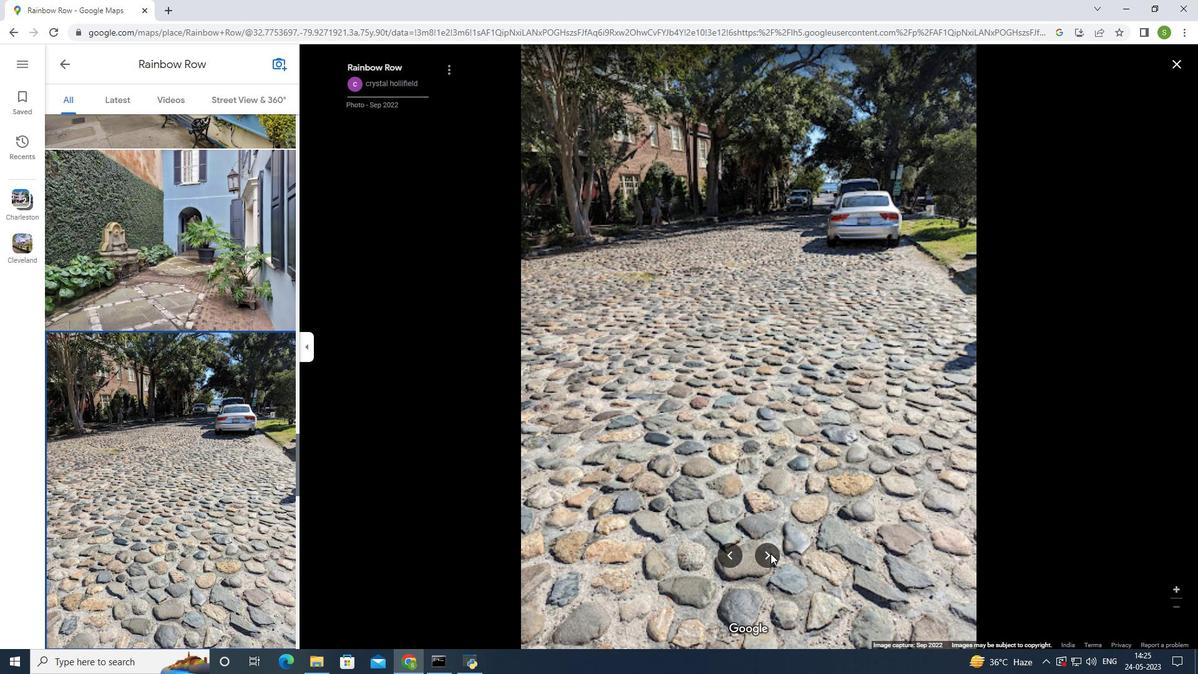 
Action: Mouse pressed left at (771, 553)
Screenshot: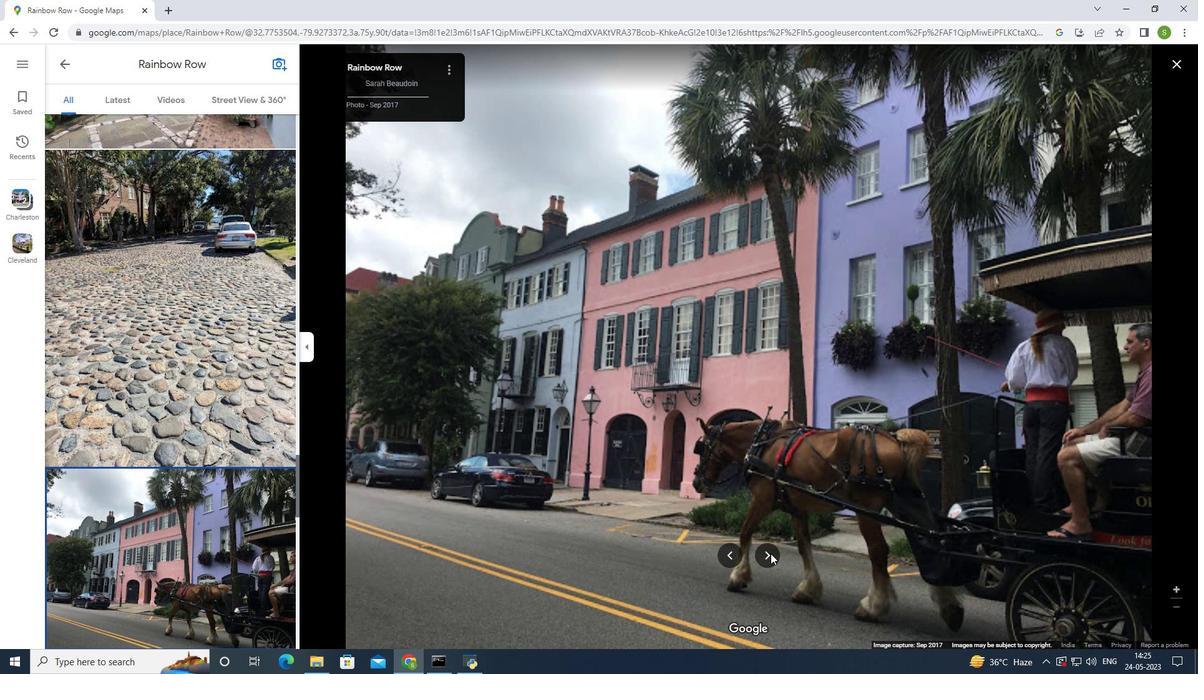 
Action: Mouse pressed left at (771, 553)
Screenshot: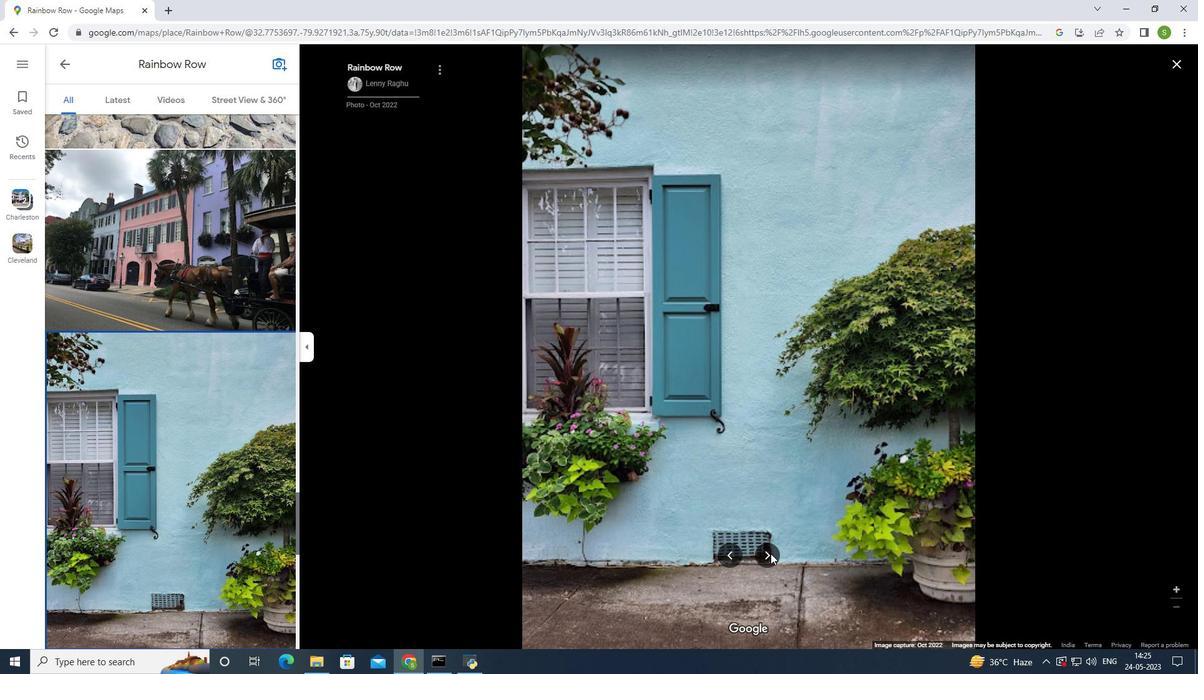 
Action: Mouse pressed left at (771, 553)
Screenshot: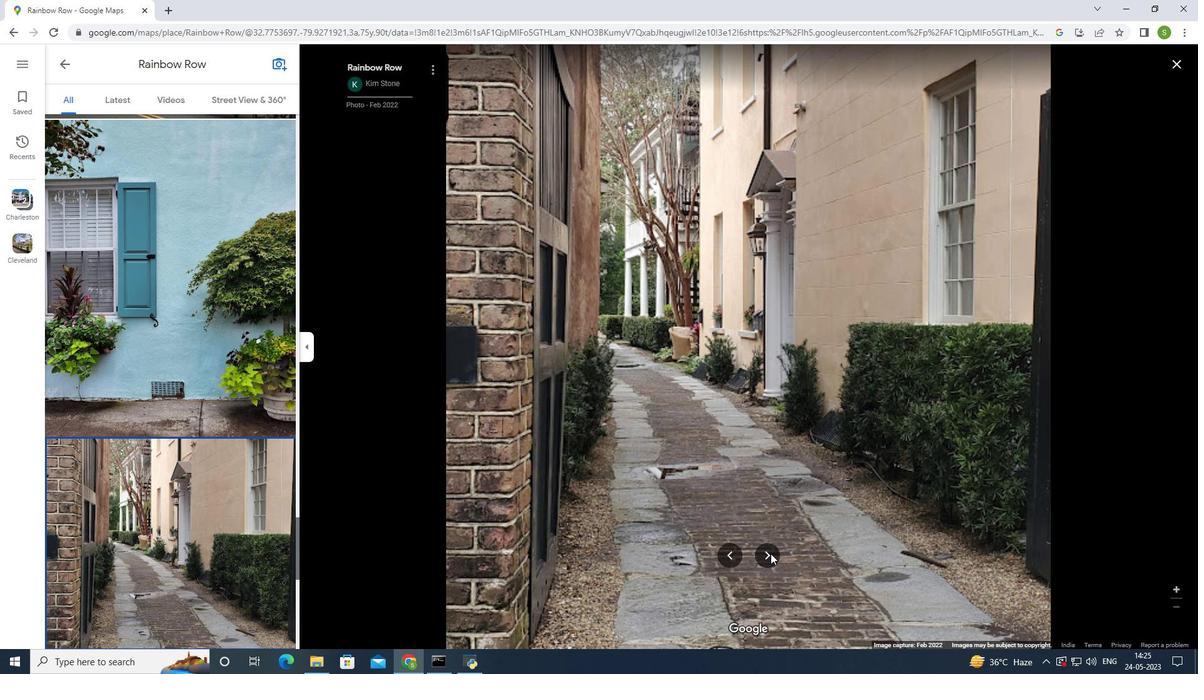 
Action: Mouse pressed left at (771, 553)
Screenshot: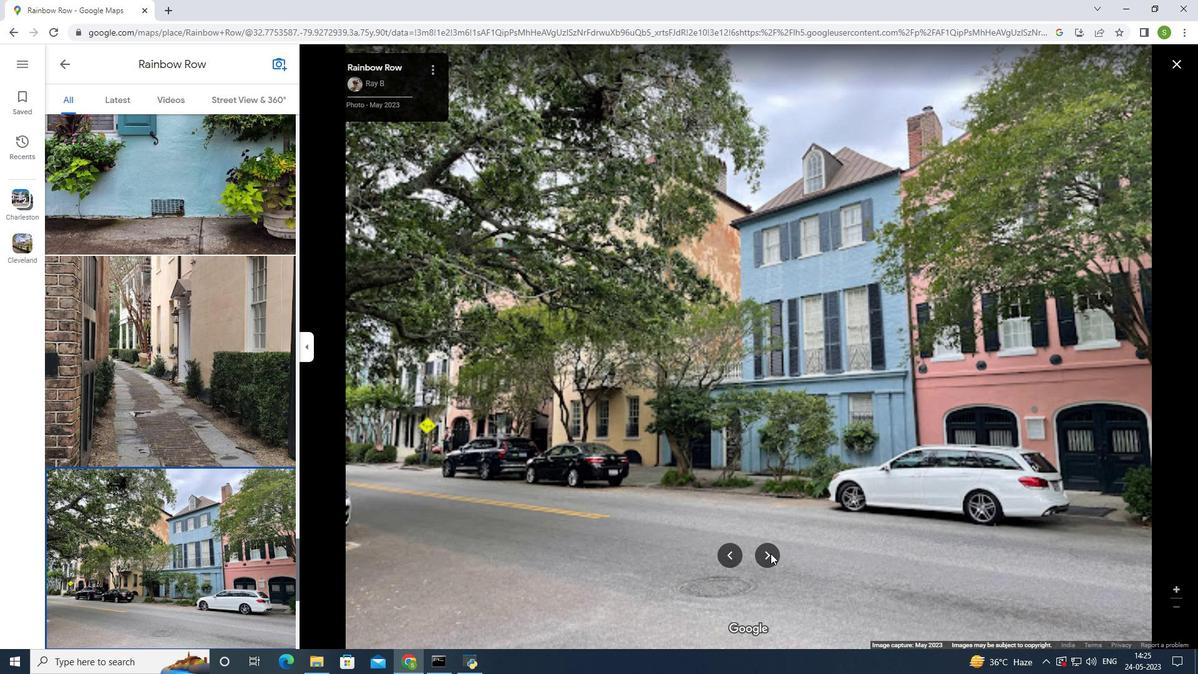 
Action: Mouse moved to (12, 30)
Screenshot: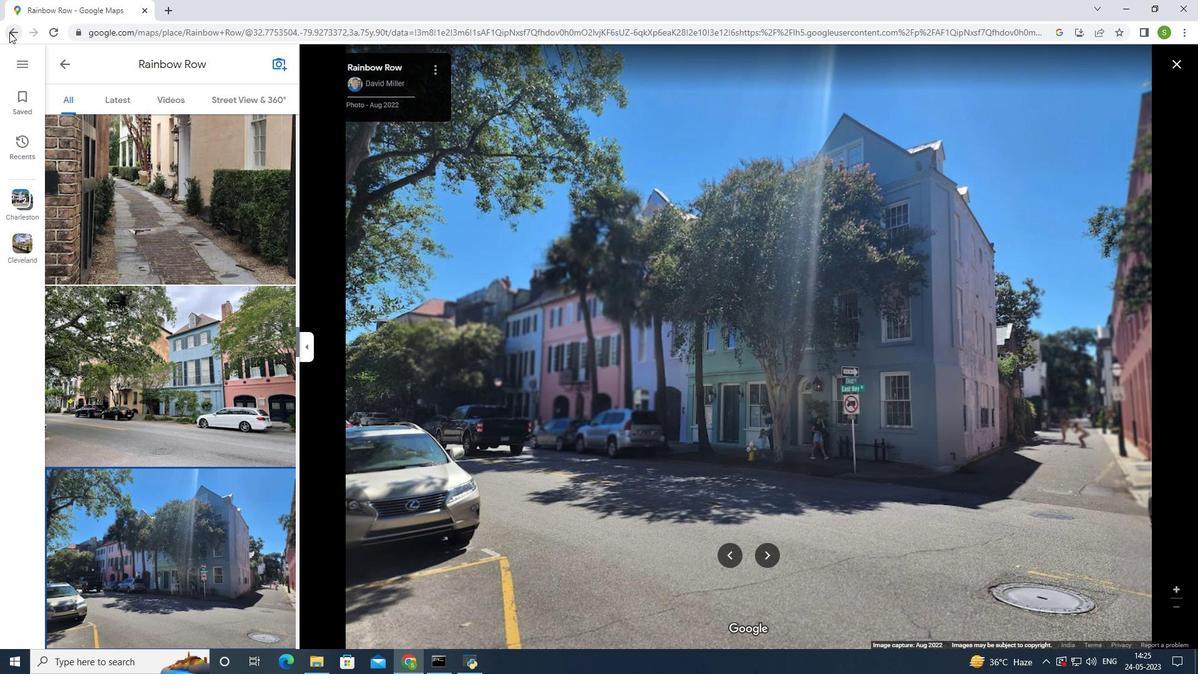 
Action: Mouse pressed left at (12, 30)
Screenshot: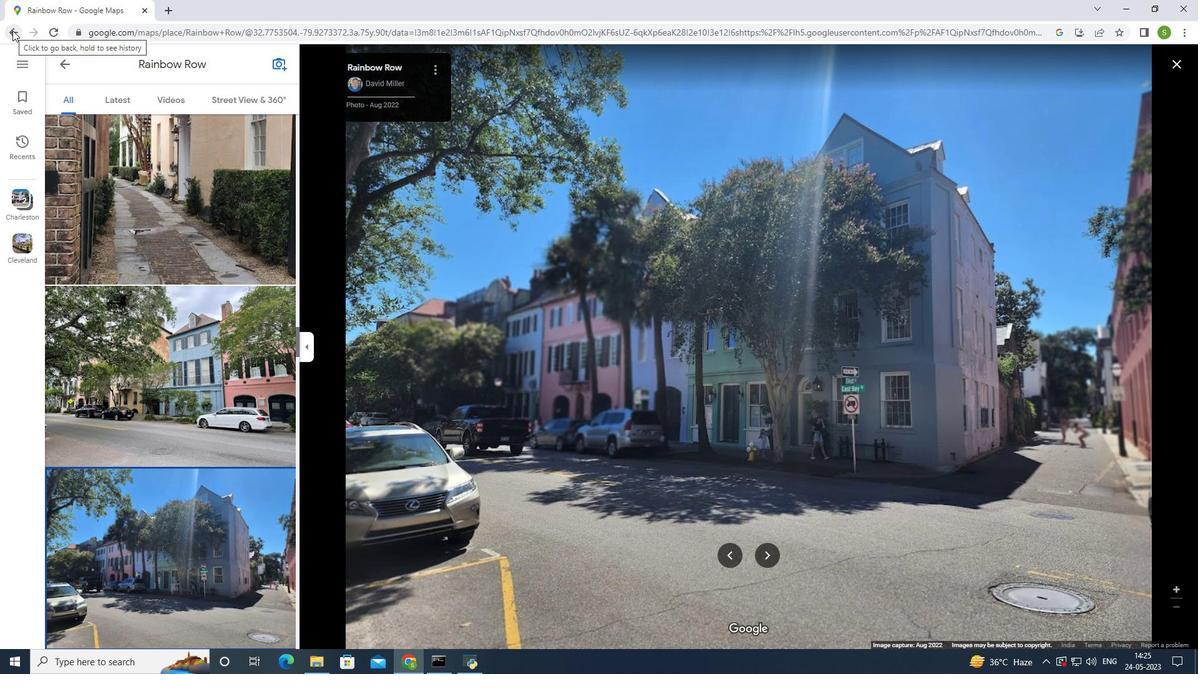 
Action: Mouse moved to (1177, 60)
Screenshot: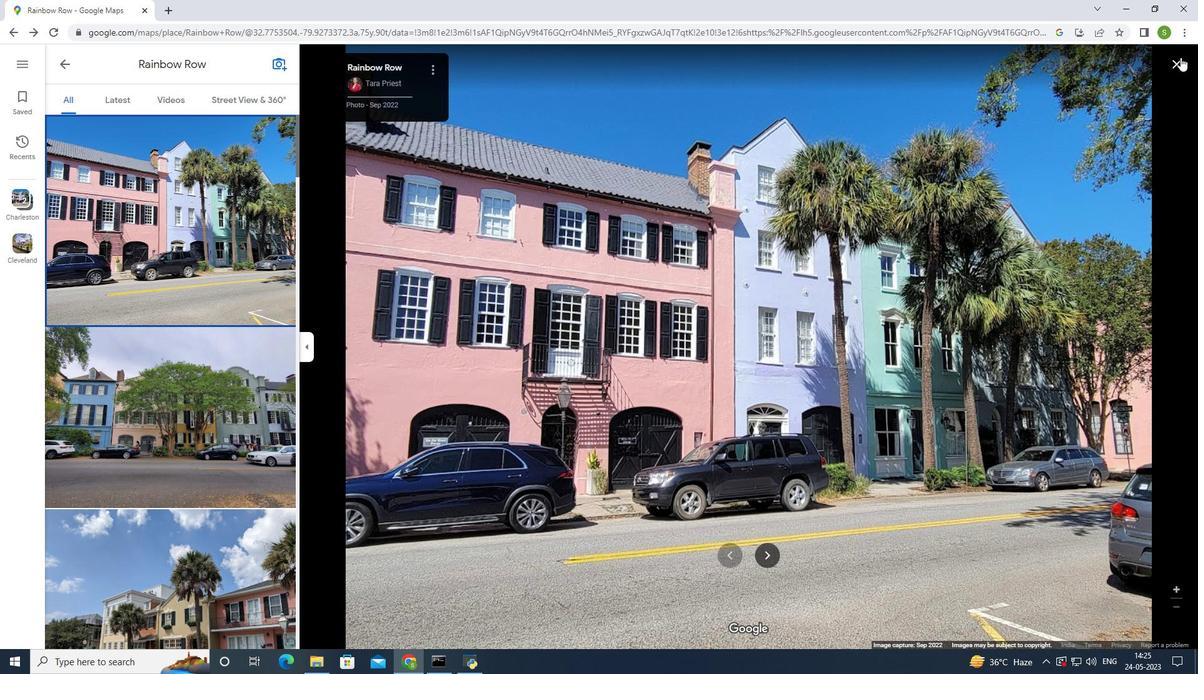 
Action: Mouse pressed left at (1177, 60)
Screenshot: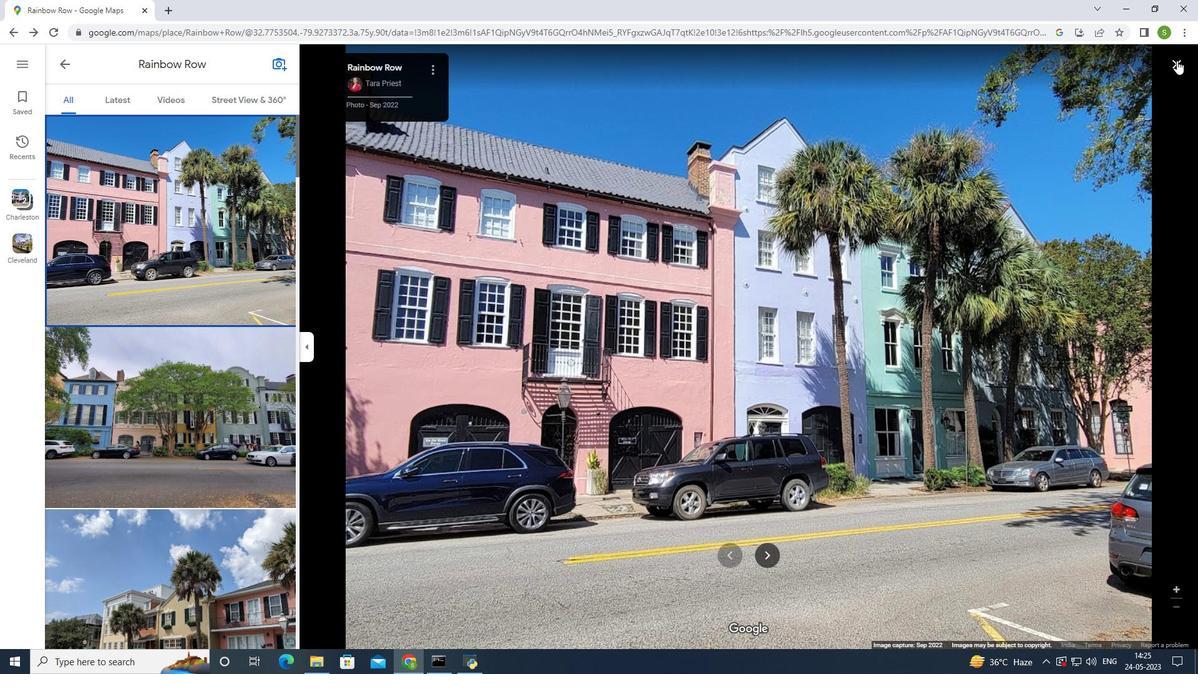 
Action: Mouse moved to (553, 98)
Screenshot: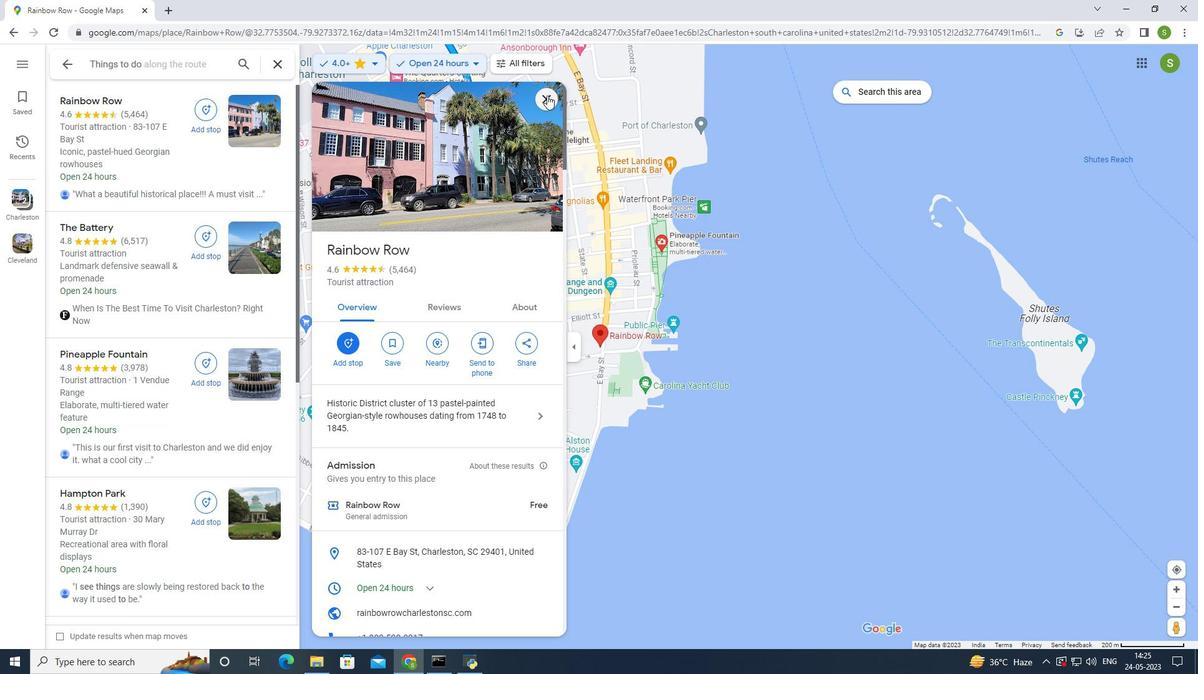 
Action: Mouse pressed left at (553, 98)
Screenshot: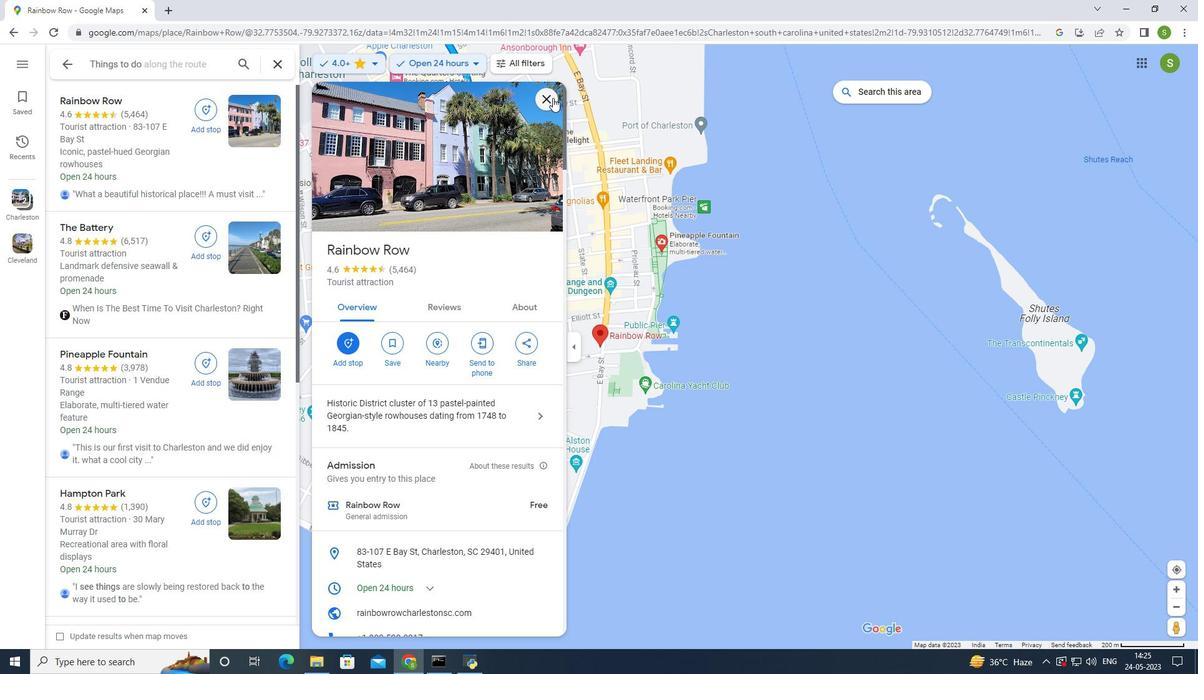 
Action: Mouse moved to (440, 294)
Screenshot: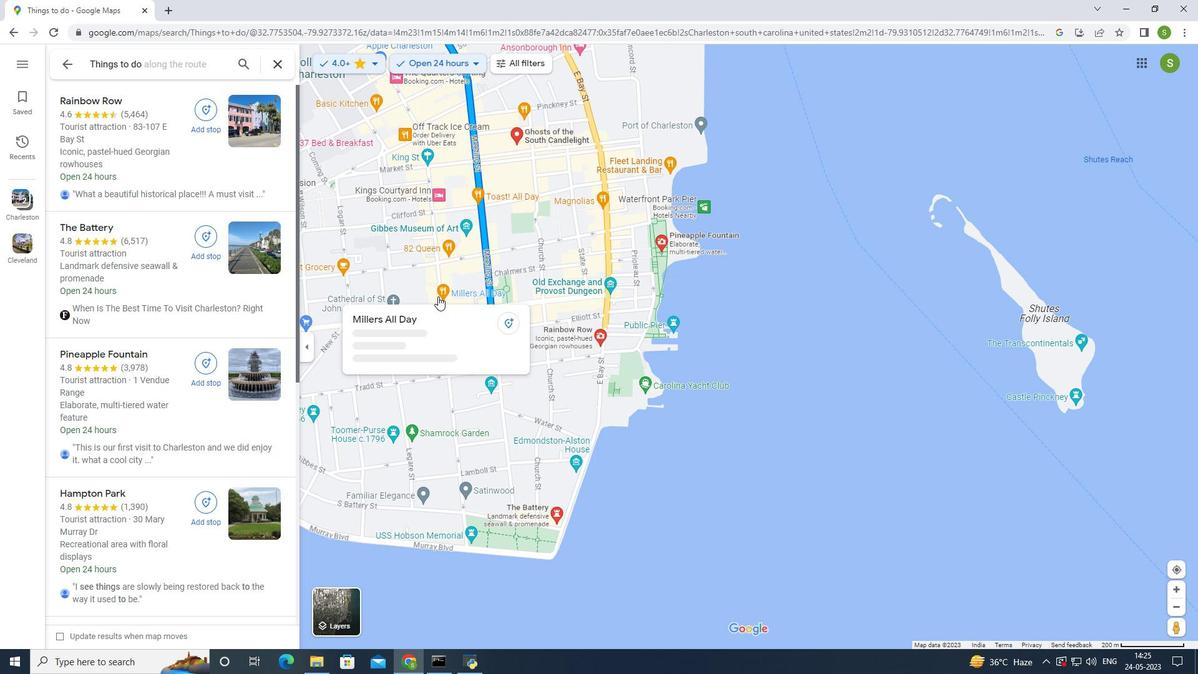 
Action: Mouse scrolled (440, 295) with delta (0, 0)
Screenshot: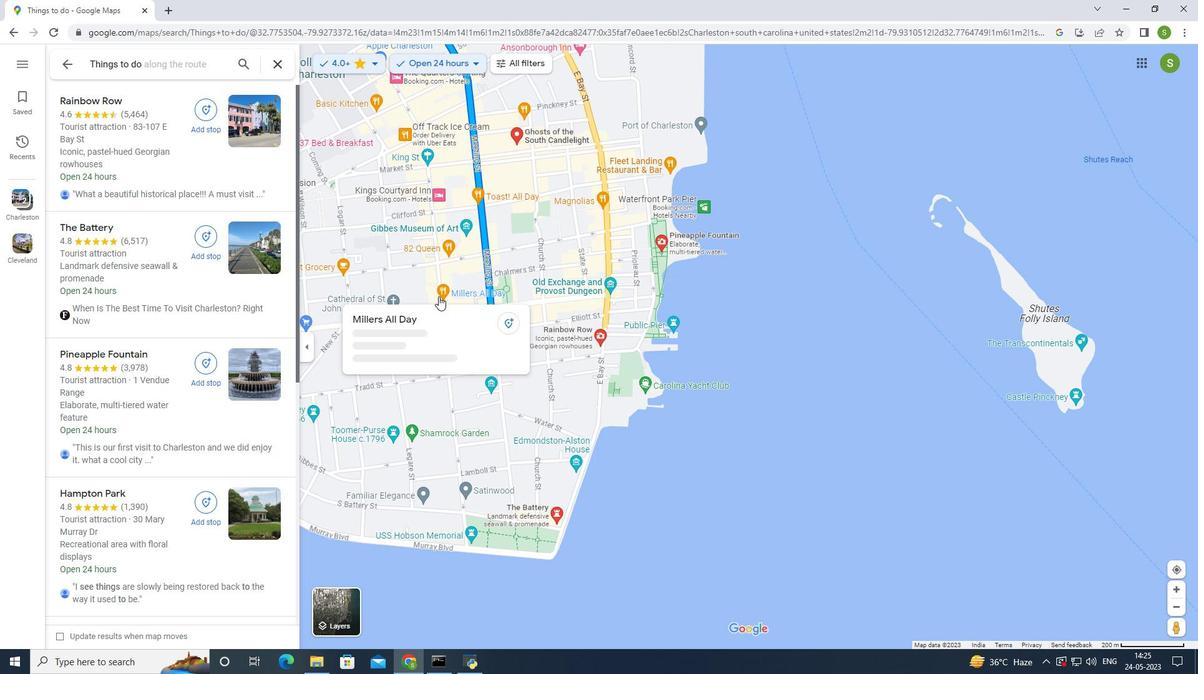 
Action: Mouse moved to (440, 294)
Screenshot: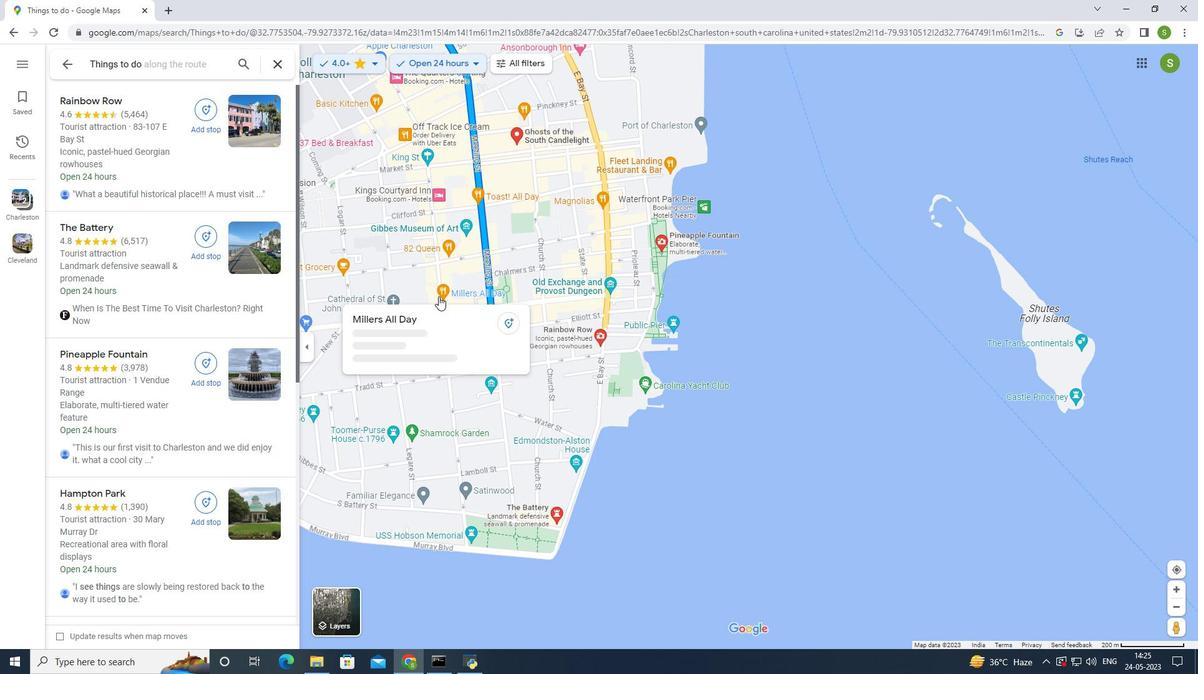 
Action: Mouse scrolled (440, 294) with delta (0, 0)
Screenshot: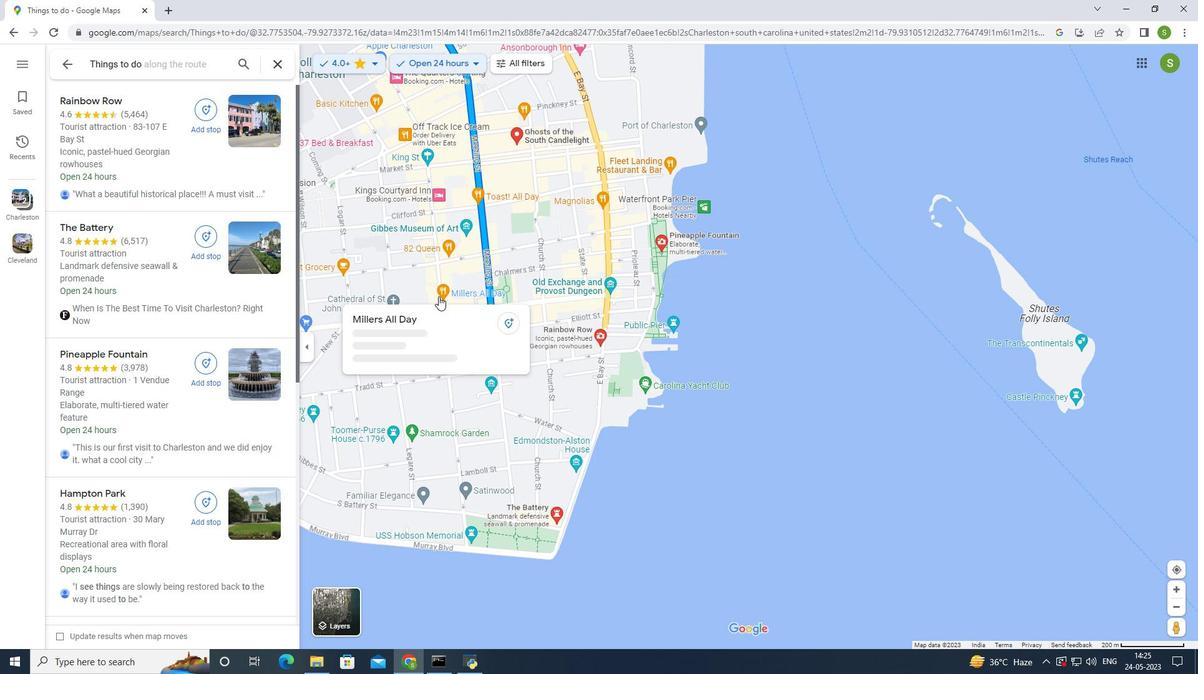 
Action: Mouse moved to (440, 294)
Screenshot: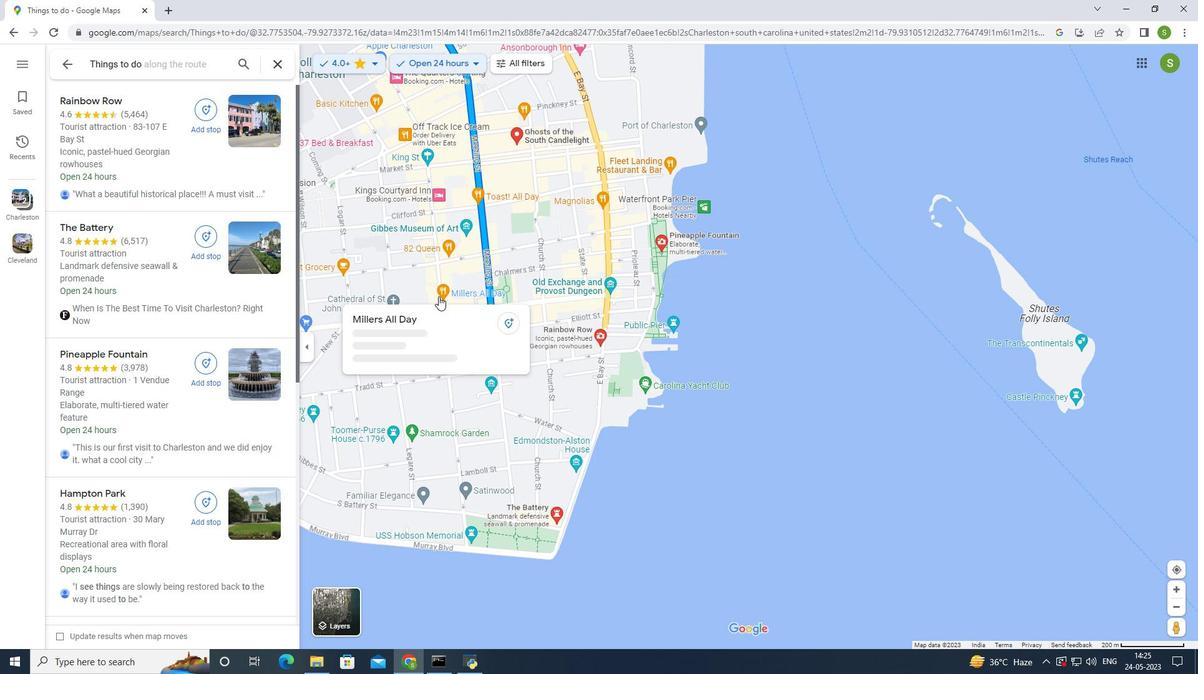 
Action: Mouse scrolled (440, 294) with delta (0, 0)
Screenshot: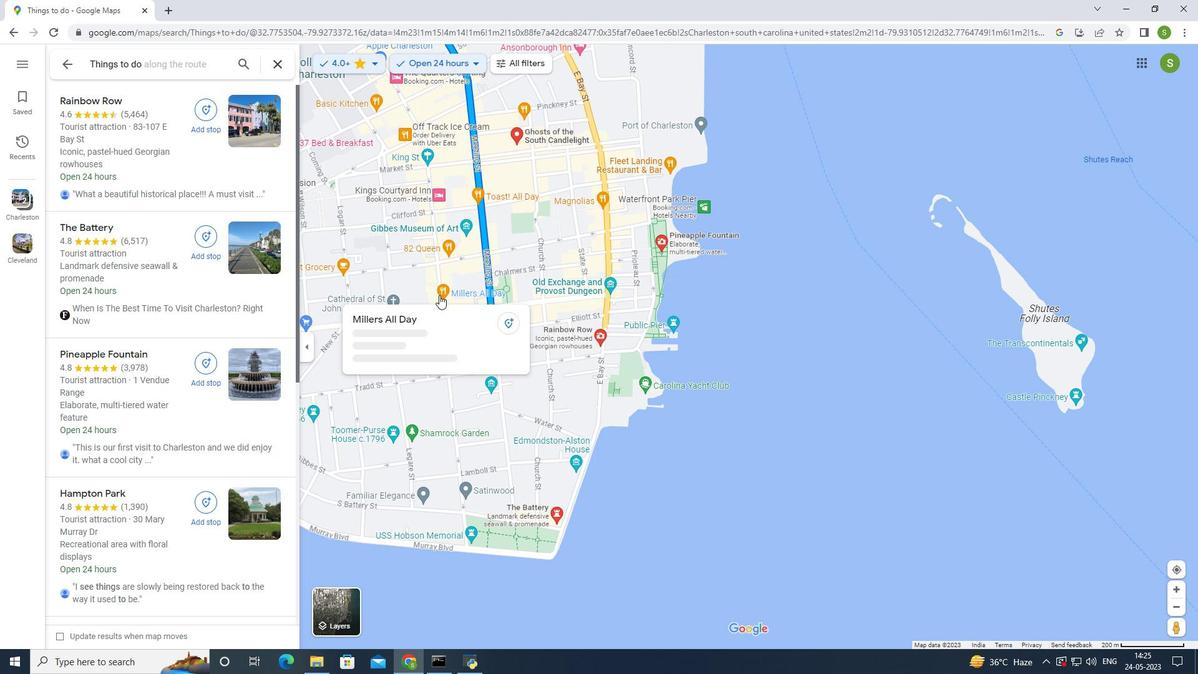 
Action: Mouse moved to (441, 292)
Screenshot: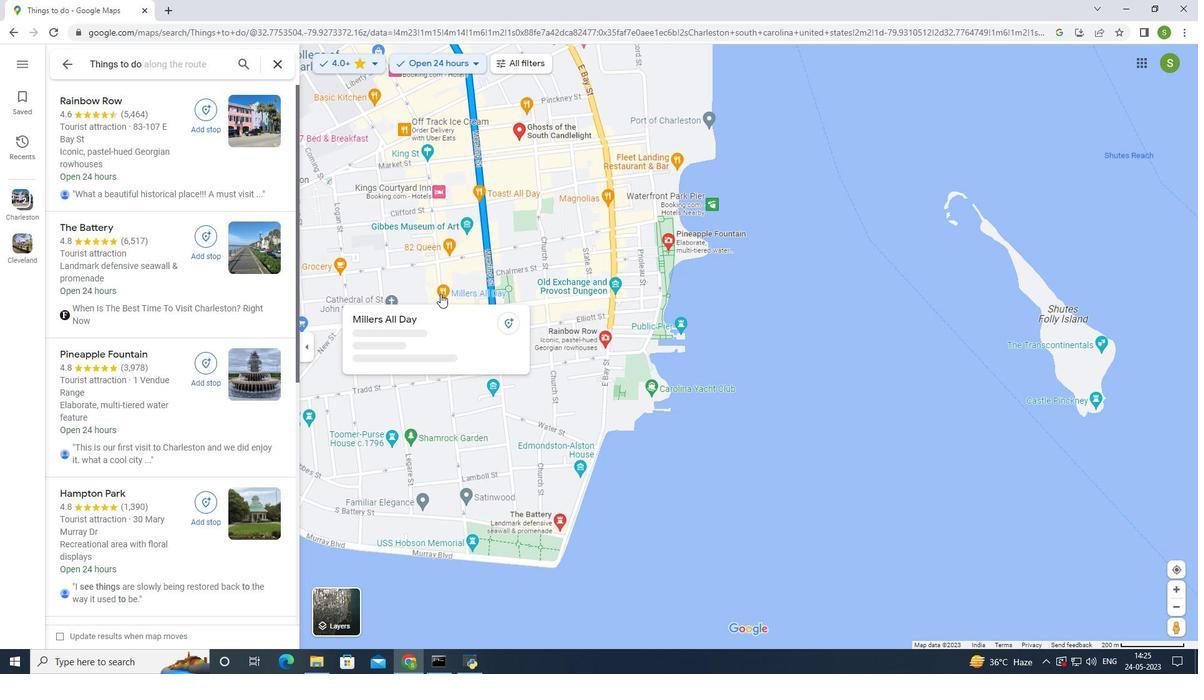 
Action: Mouse scrolled (441, 293) with delta (0, 0)
Screenshot: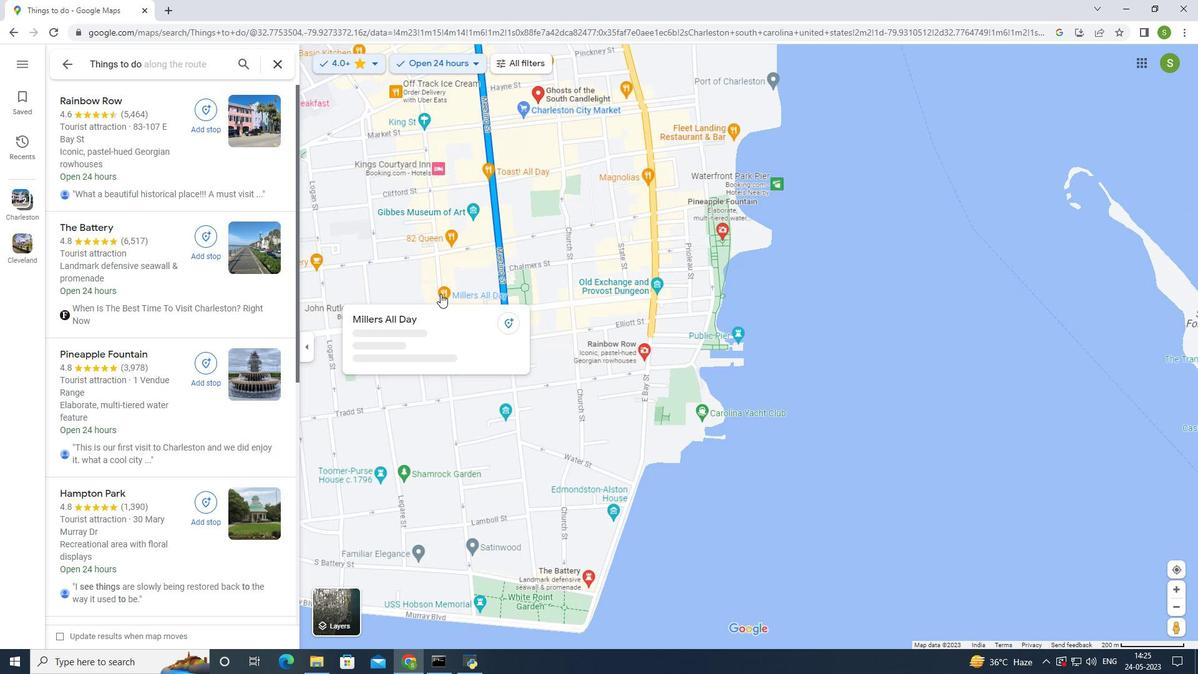 
Action: Mouse scrolled (441, 291) with delta (0, 0)
Screenshot: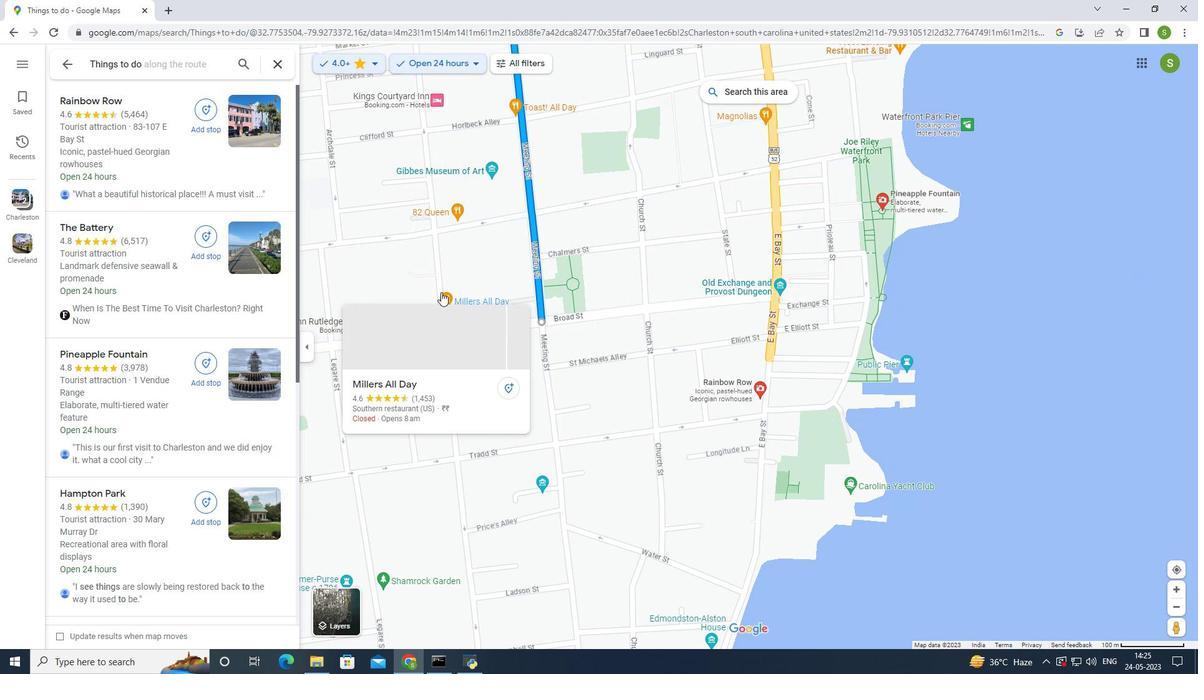 
Action: Mouse scrolled (441, 291) with delta (0, 0)
Screenshot: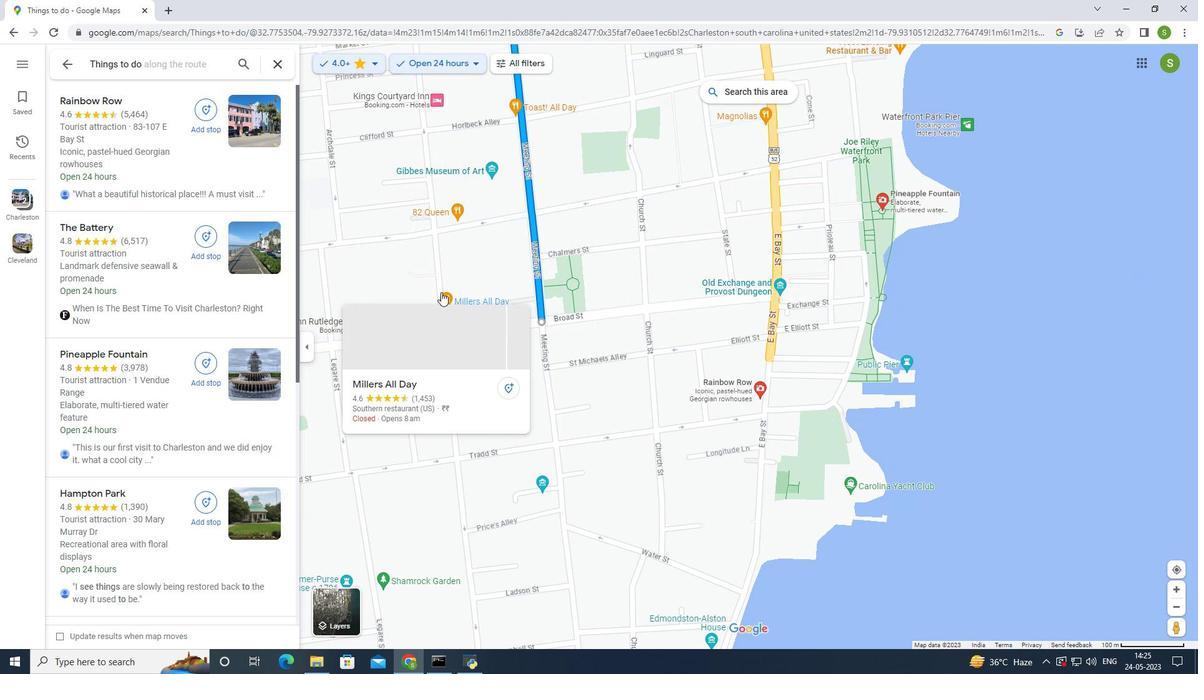 
Action: Mouse scrolled (441, 291) with delta (0, 0)
Screenshot: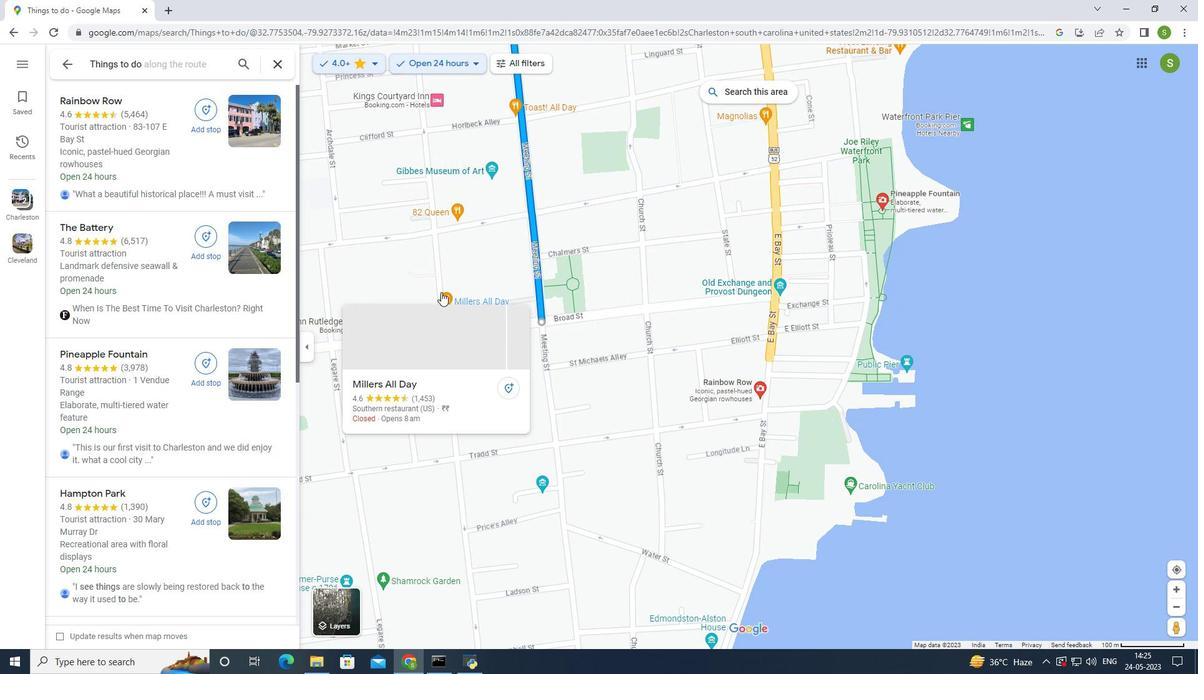 
Action: Mouse scrolled (441, 291) with delta (0, 0)
Screenshot: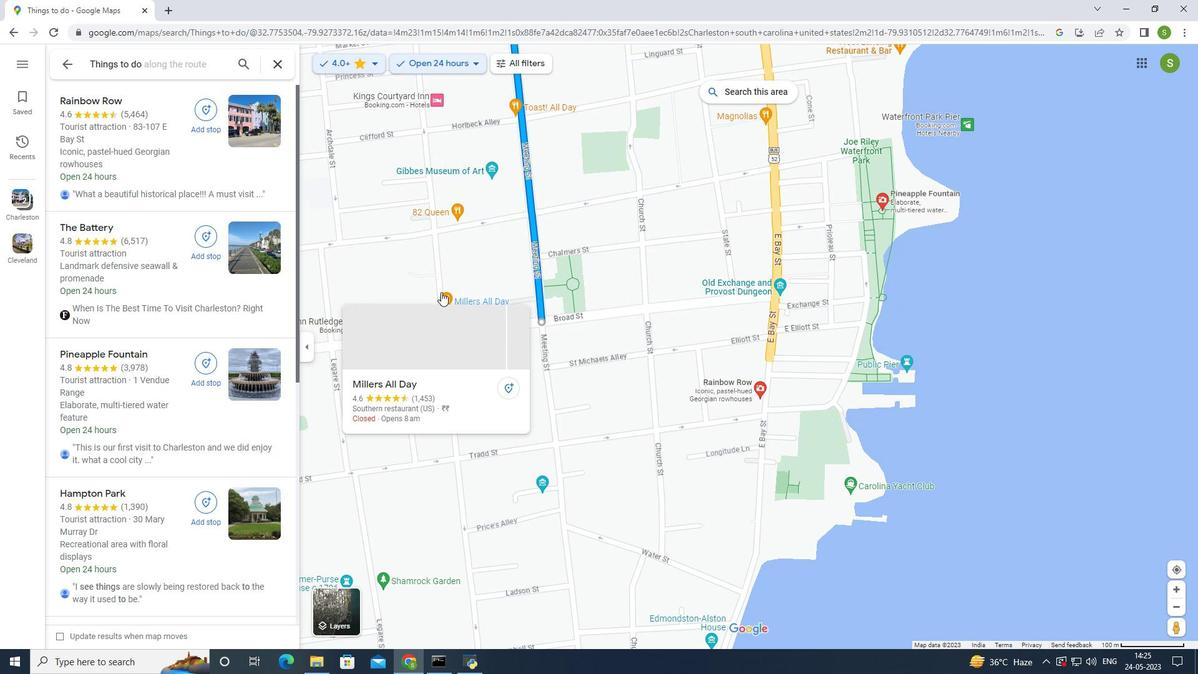 
Action: Mouse scrolled (441, 291) with delta (0, 0)
Screenshot: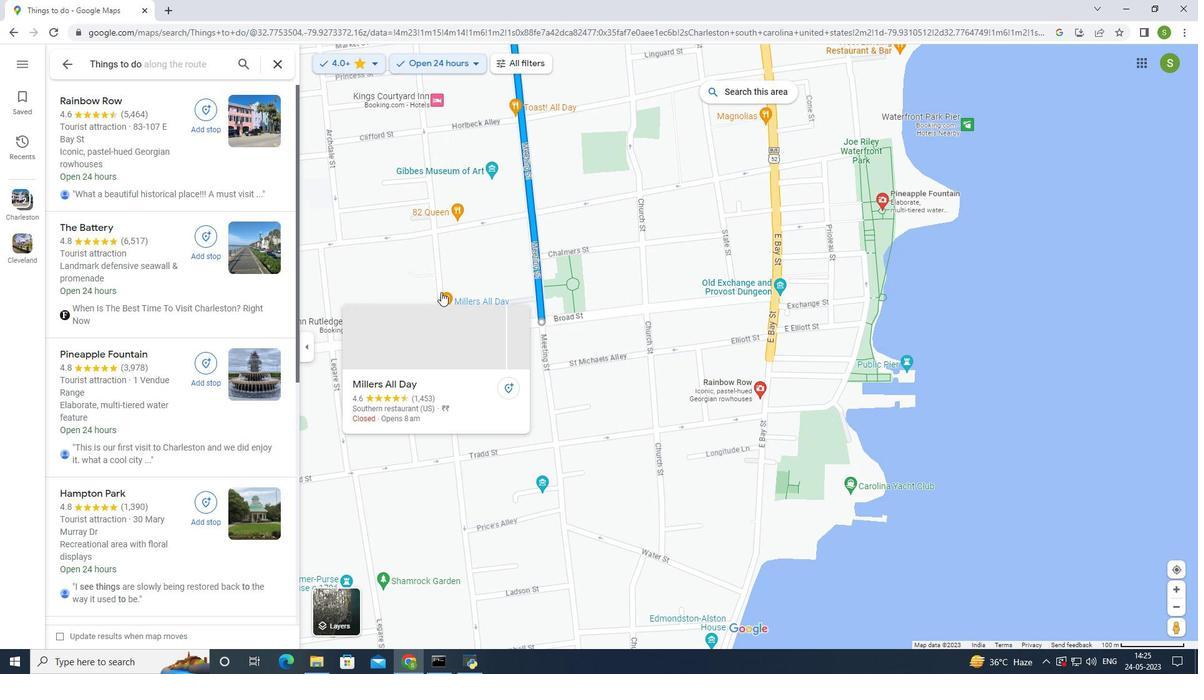 
Action: Mouse scrolled (441, 291) with delta (0, 0)
Screenshot: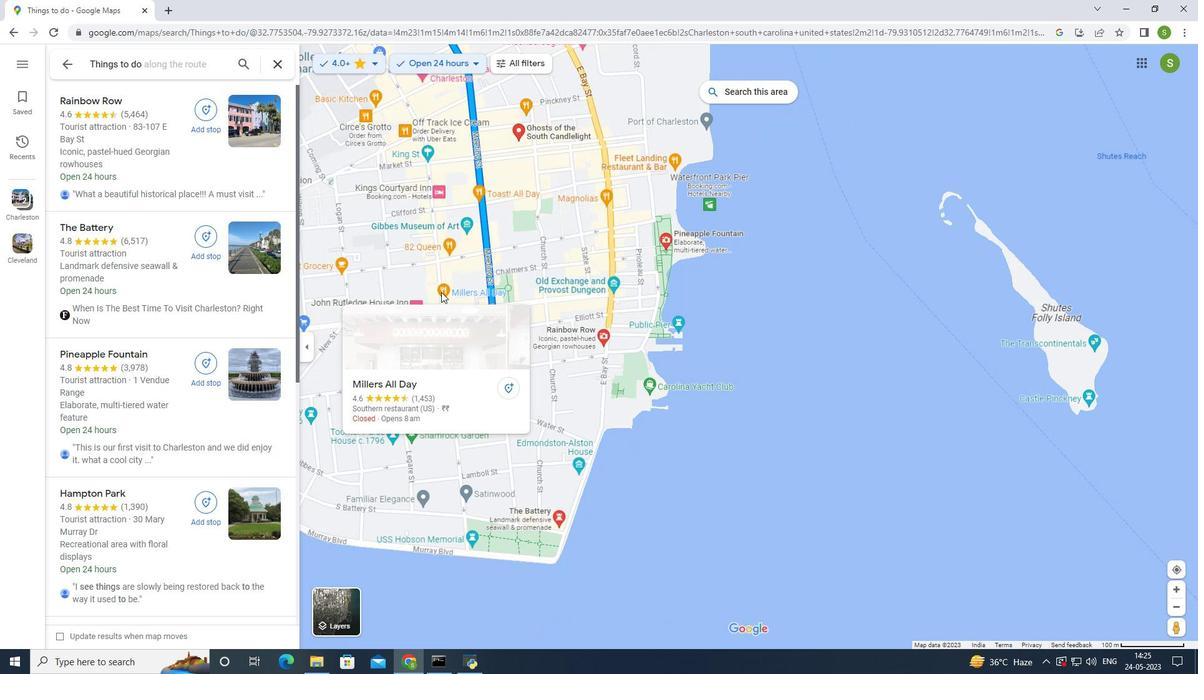 
Action: Mouse scrolled (441, 291) with delta (0, 0)
Screenshot: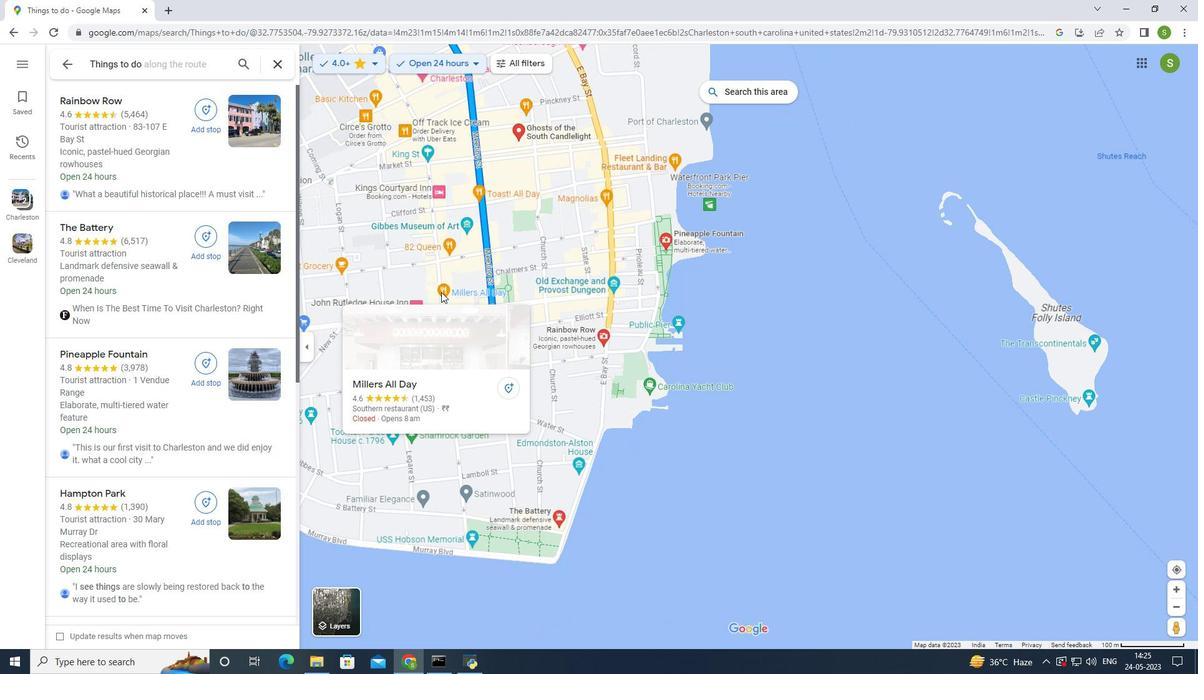 
Action: Mouse scrolled (441, 291) with delta (0, 0)
Screenshot: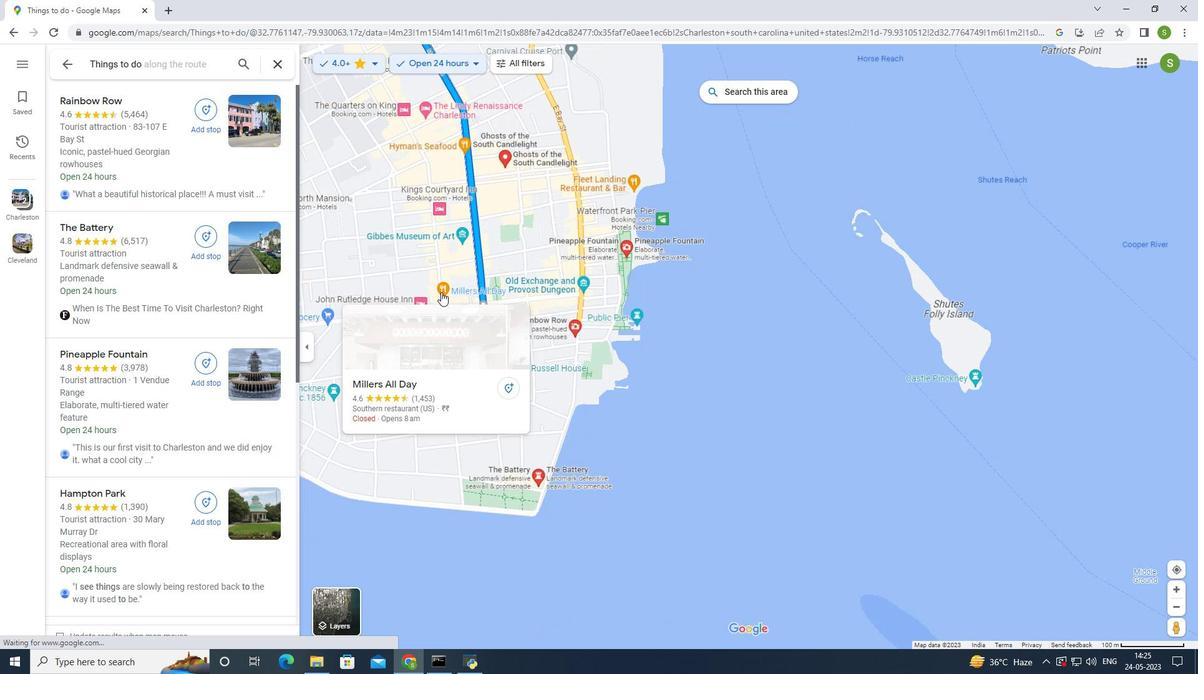 
Action: Mouse moved to (545, 188)
Screenshot: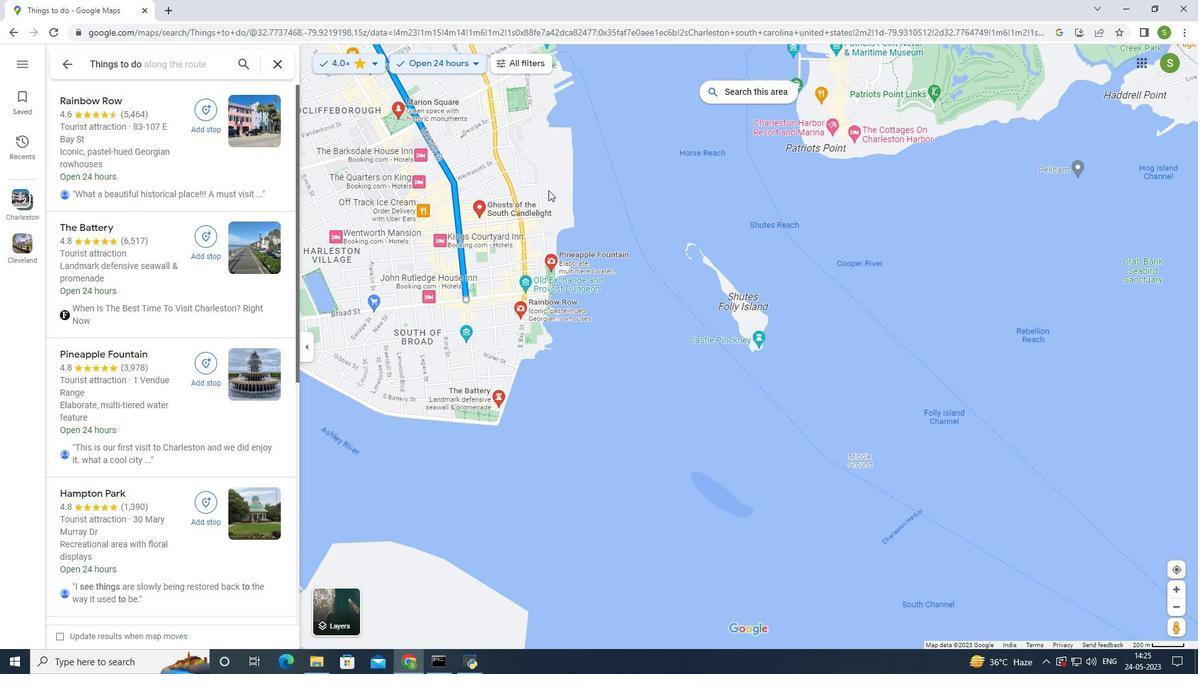 
Action: Mouse scrolled (545, 187) with delta (0, 0)
Screenshot: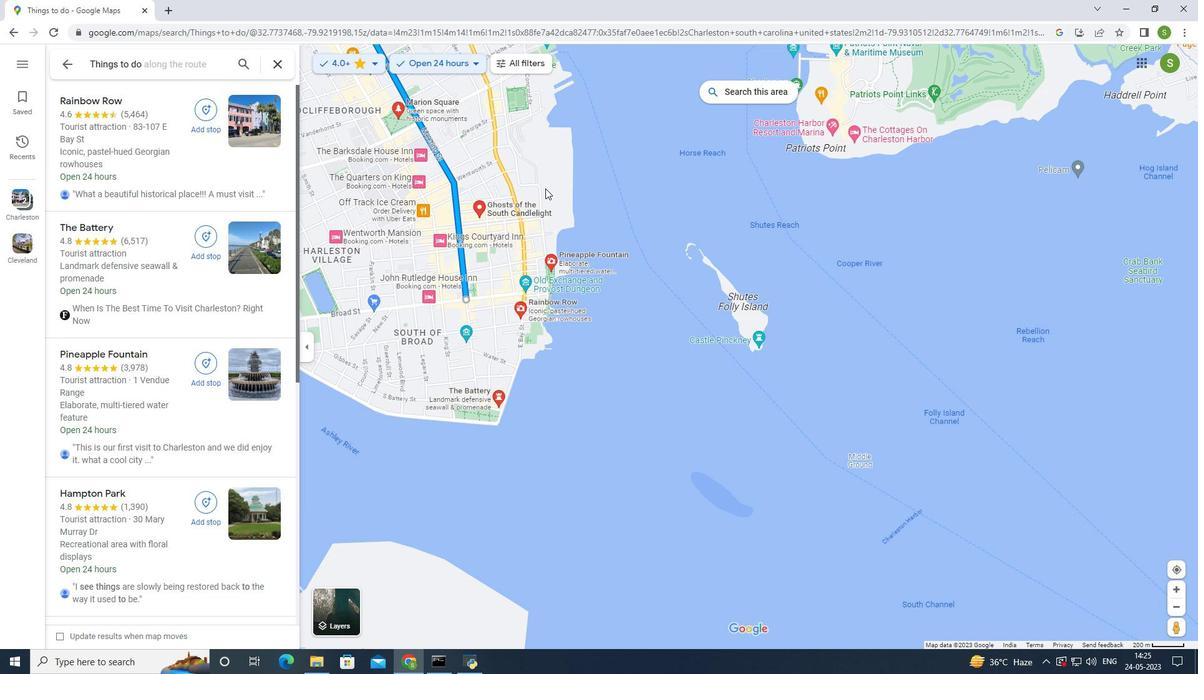 
Action: Mouse scrolled (545, 187) with delta (0, 0)
Screenshot: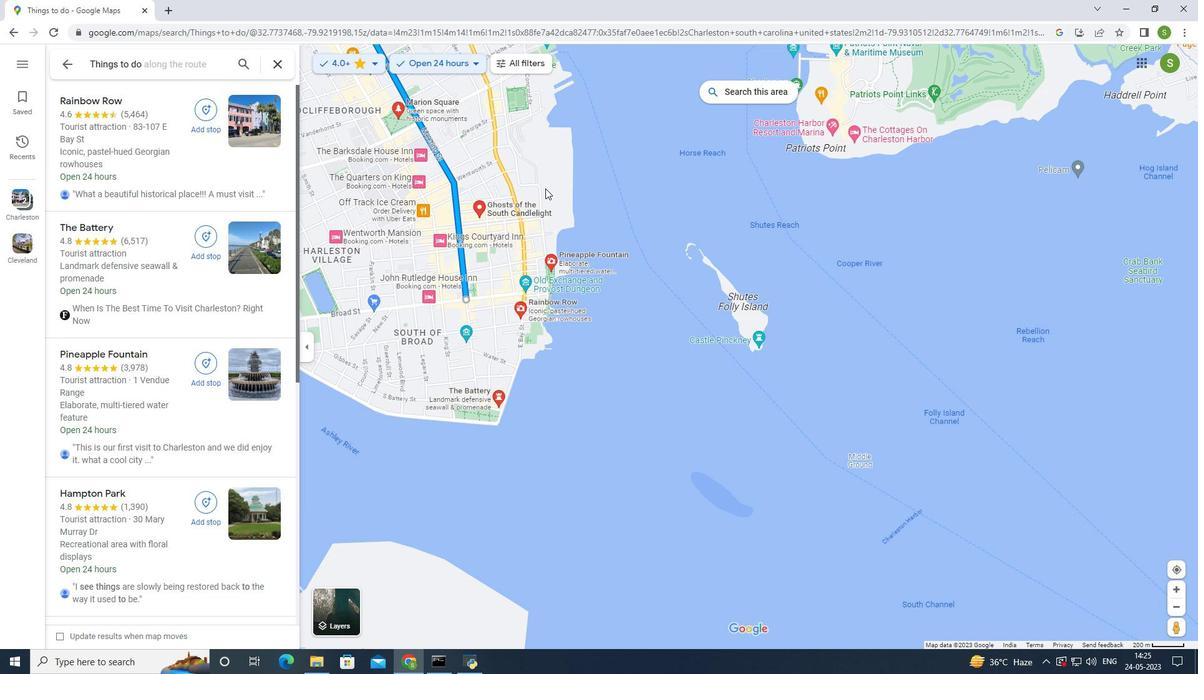 
Action: Mouse scrolled (545, 187) with delta (0, 0)
Screenshot: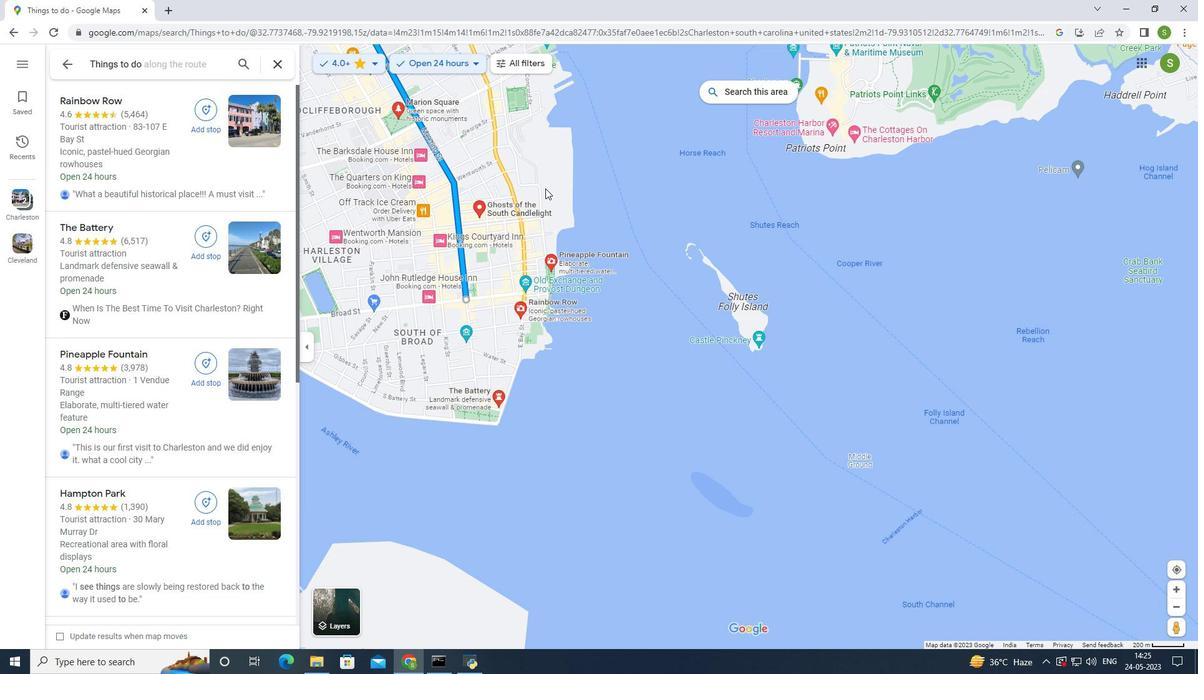 
Action: Mouse scrolled (545, 187) with delta (0, 0)
Screenshot: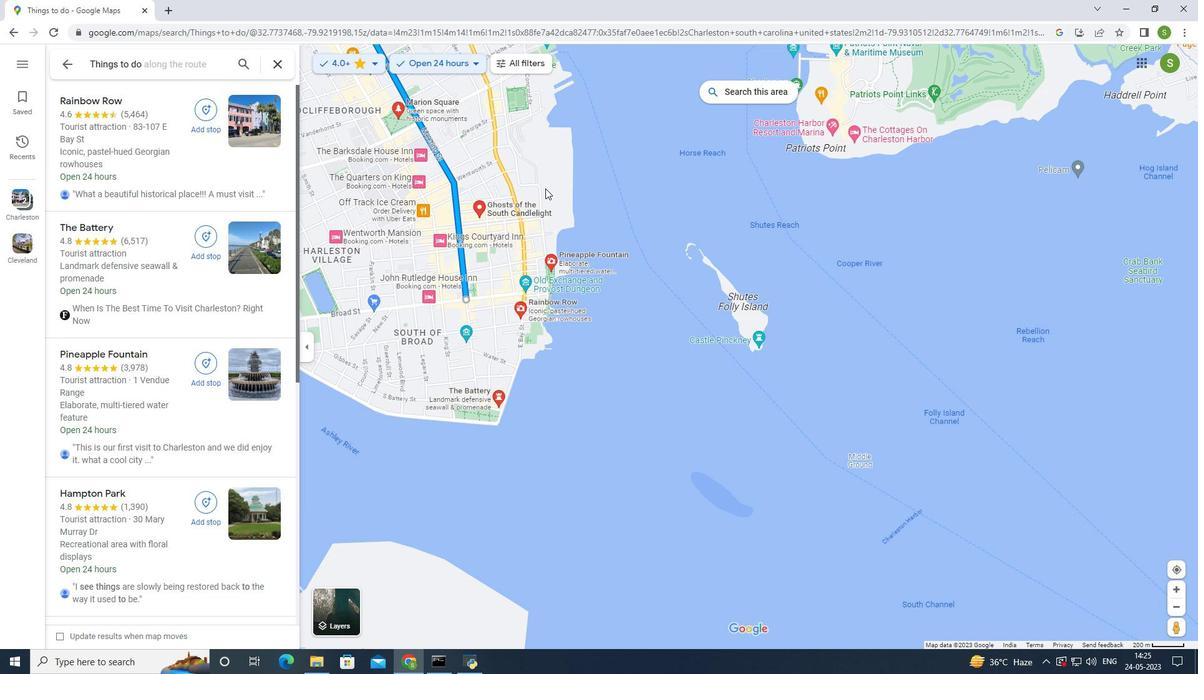 
Action: Mouse scrolled (545, 187) with delta (0, 0)
Screenshot: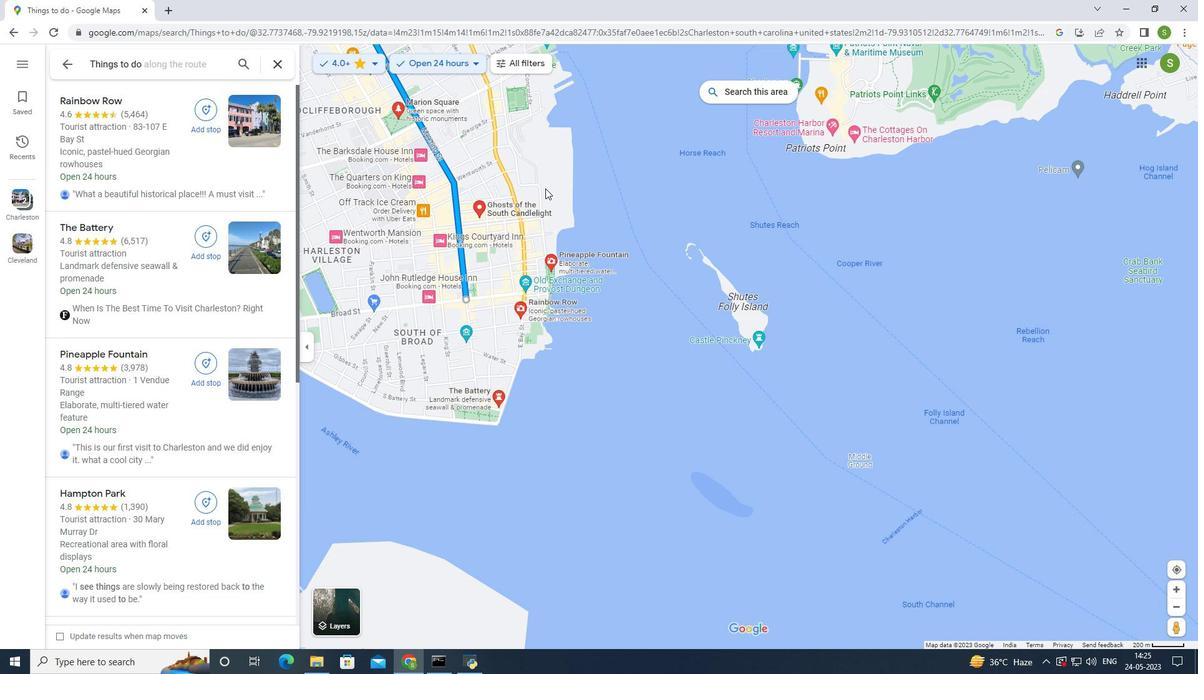 
Action: Mouse scrolled (545, 187) with delta (0, 0)
Screenshot: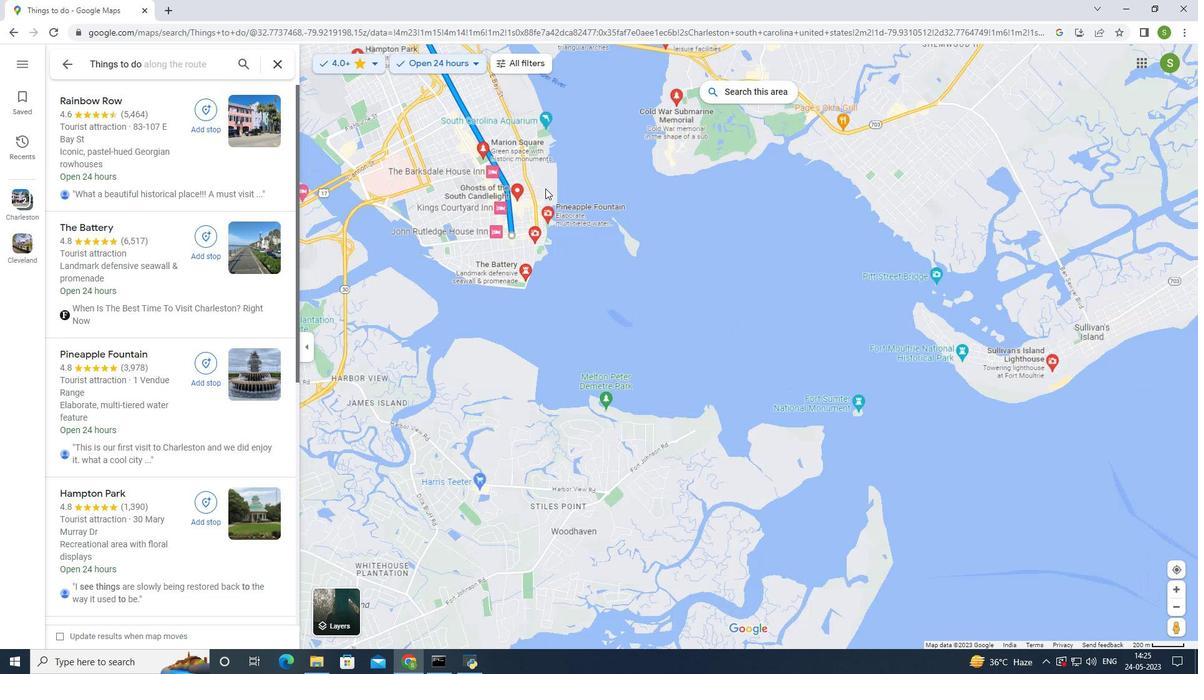 
Action: Mouse scrolled (545, 187) with delta (0, 0)
Screenshot: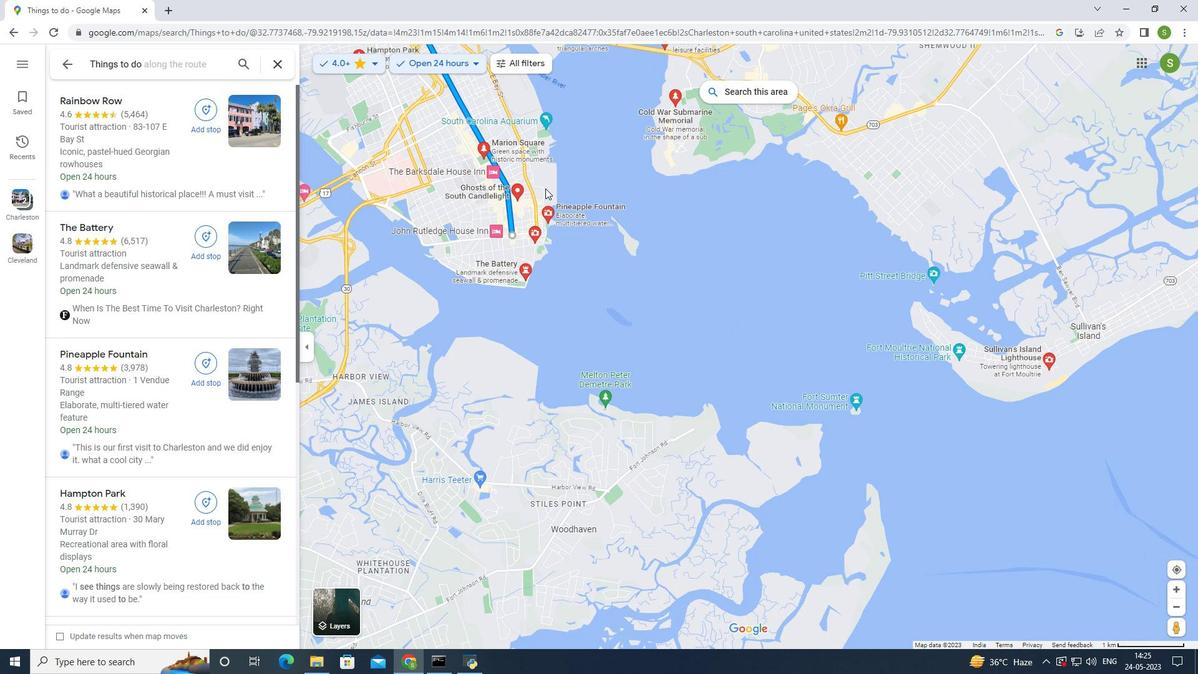 
Action: Mouse scrolled (545, 187) with delta (0, 0)
Screenshot: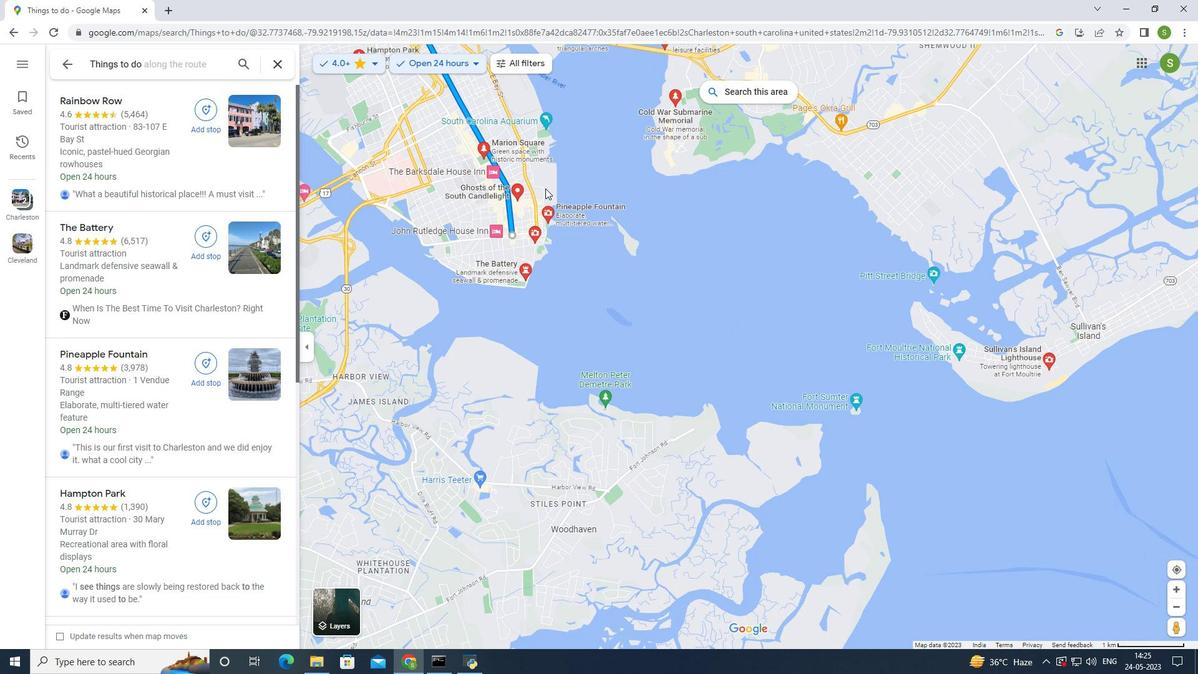 
Action: Mouse scrolled (545, 187) with delta (0, 0)
Screenshot: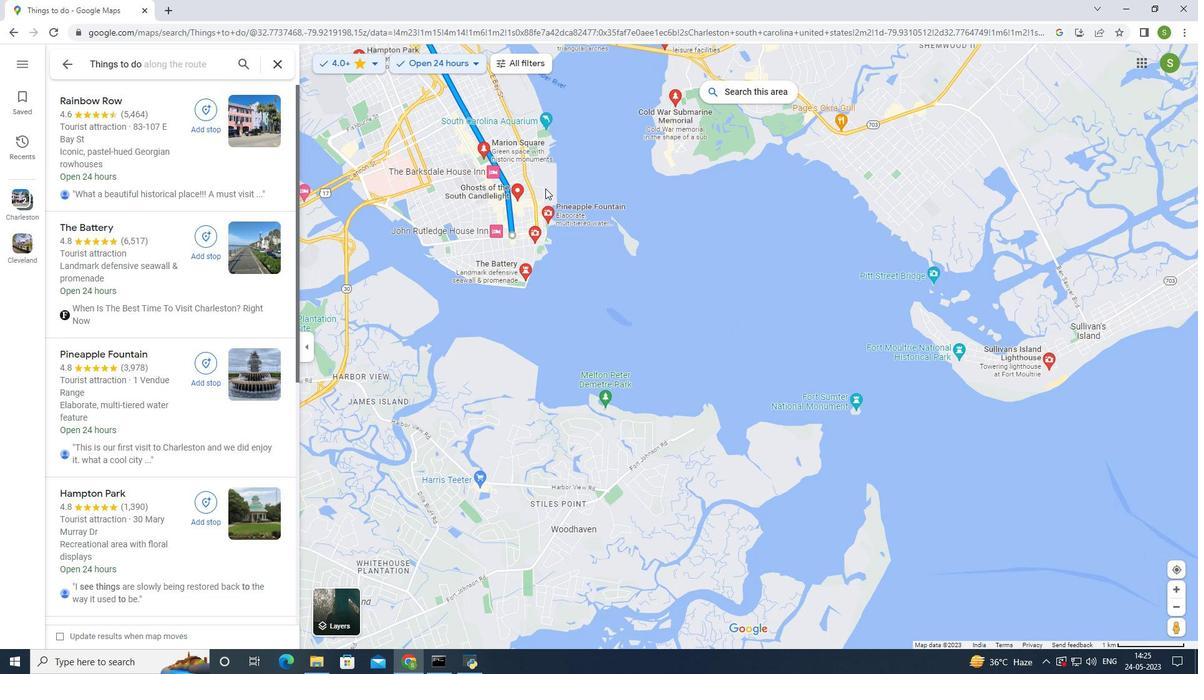 
Action: Mouse scrolled (545, 187) with delta (0, 0)
Screenshot: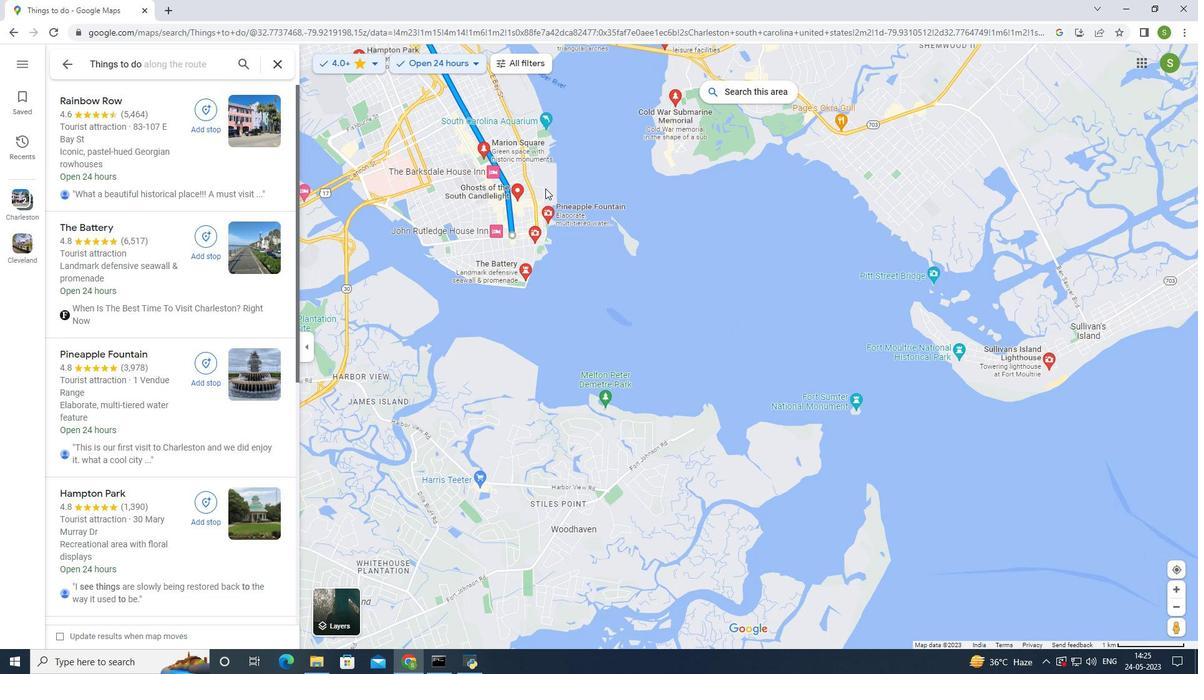 
Action: Mouse scrolled (545, 187) with delta (0, 0)
Screenshot: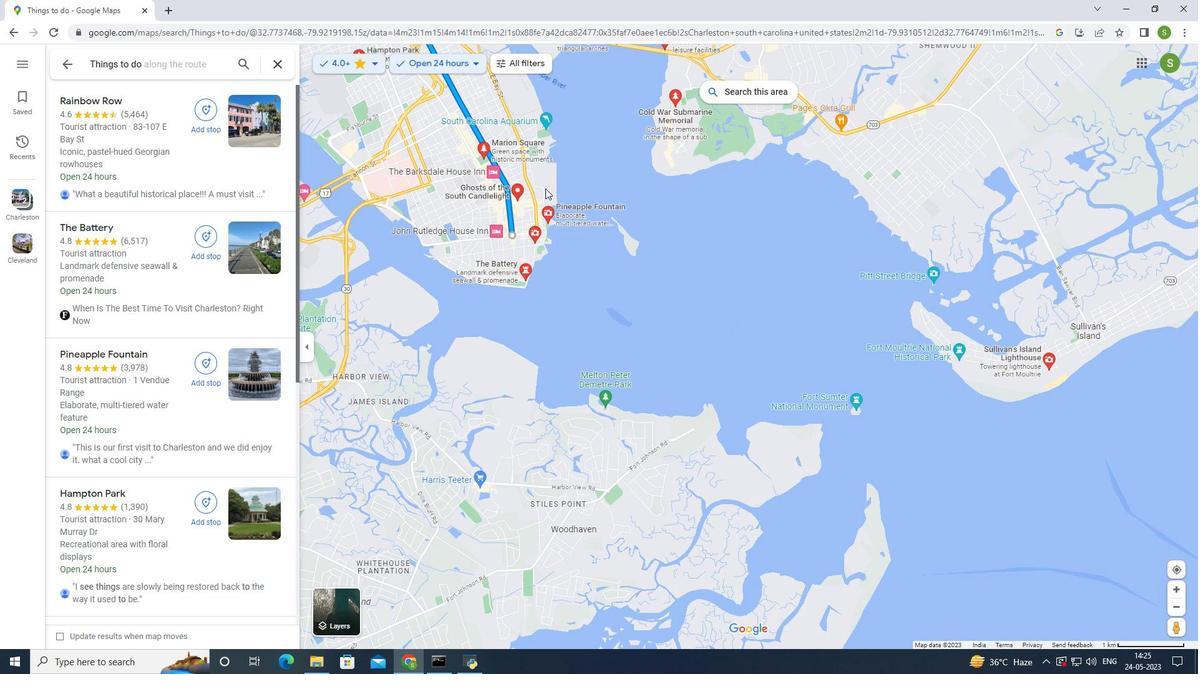 
Action: Mouse scrolled (545, 187) with delta (0, 0)
Screenshot: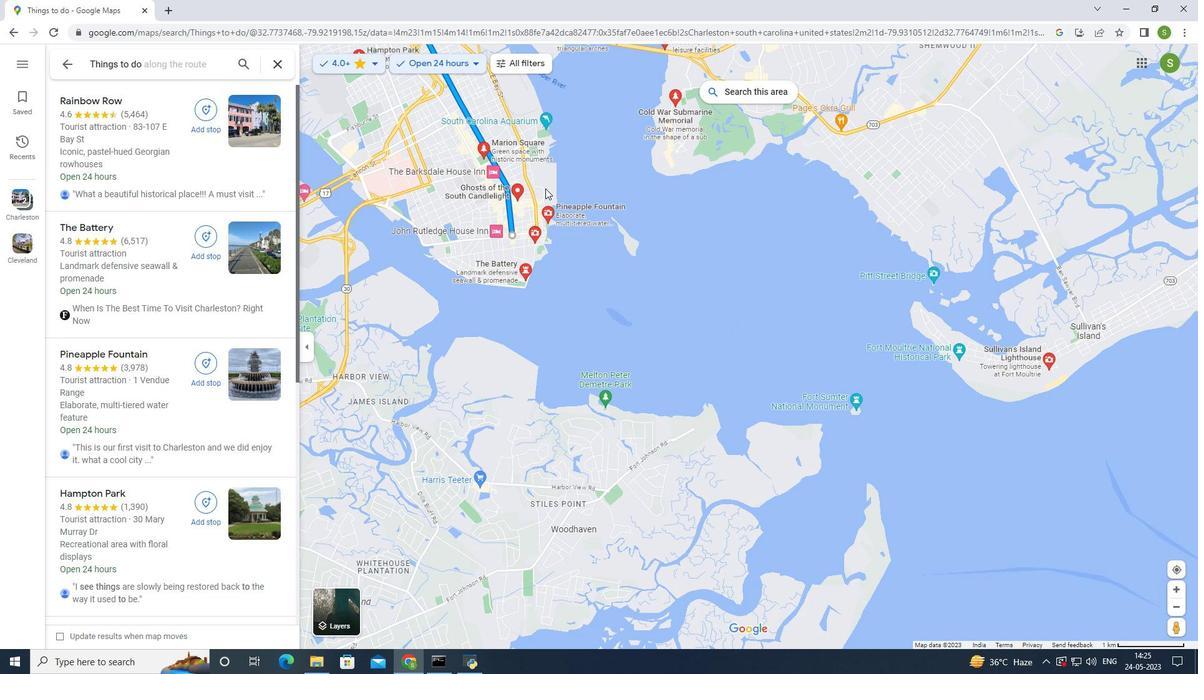 
Action: Mouse scrolled (545, 187) with delta (0, 0)
Screenshot: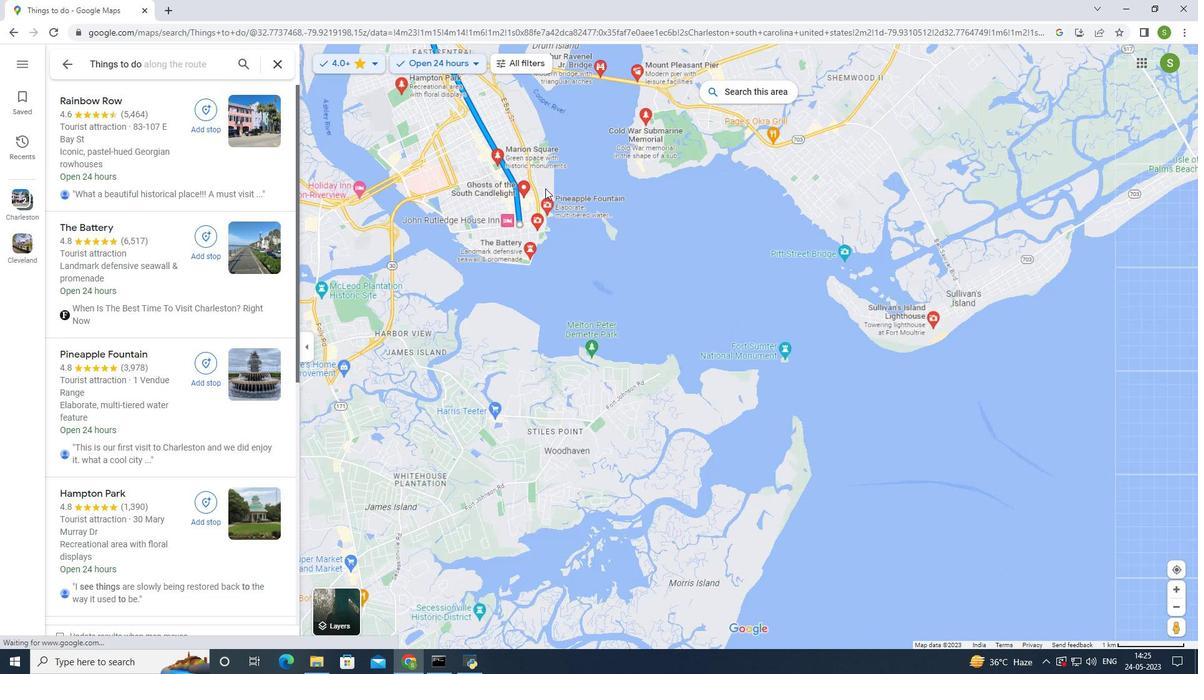 
Action: Mouse scrolled (545, 187) with delta (0, 0)
Screenshot: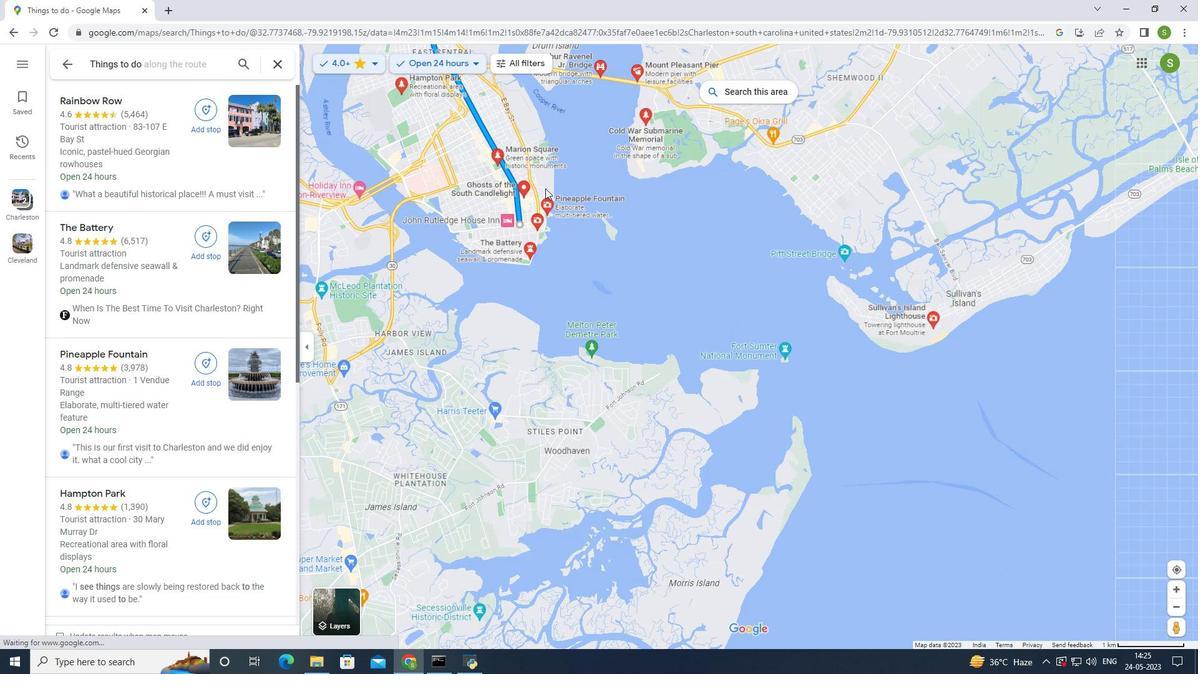 
Action: Mouse moved to (560, 148)
Screenshot: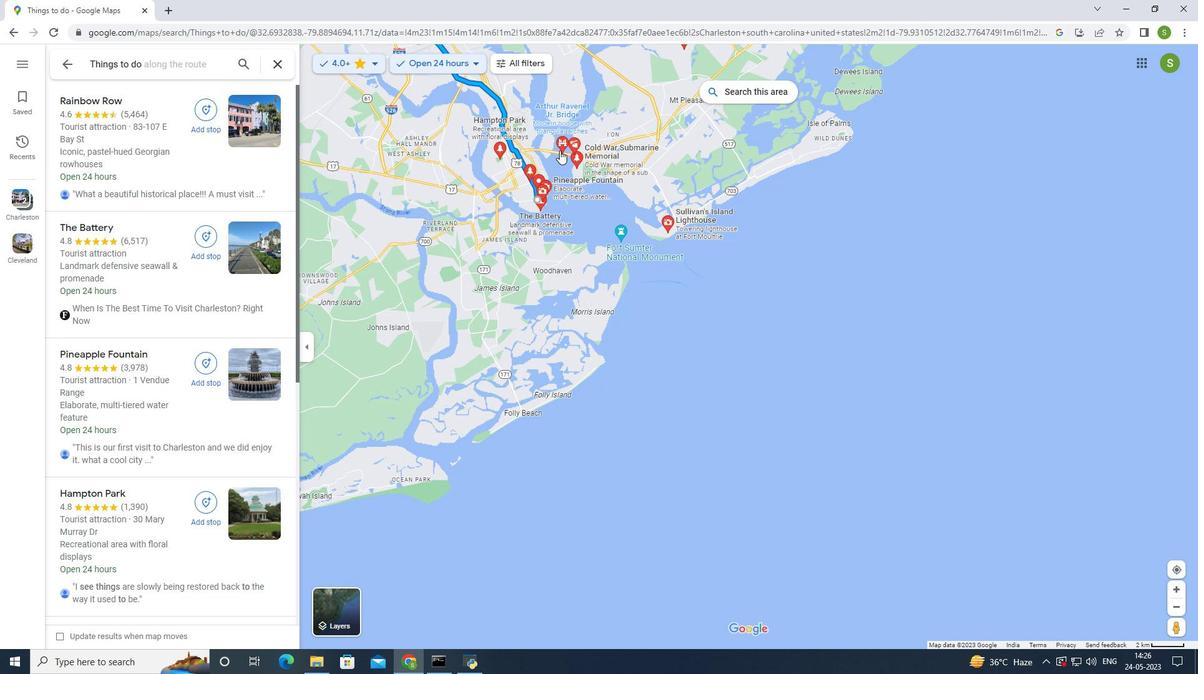 
Action: Mouse scrolled (560, 149) with delta (0, 0)
Screenshot: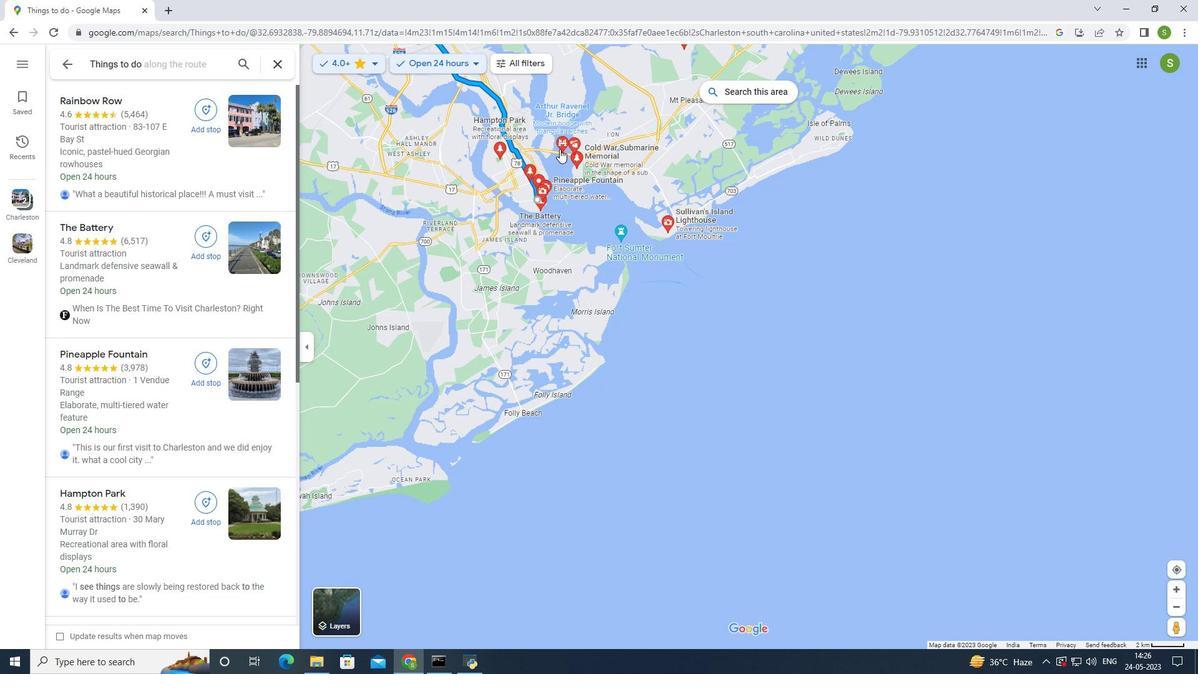 
Action: Mouse scrolled (560, 149) with delta (0, 0)
Screenshot: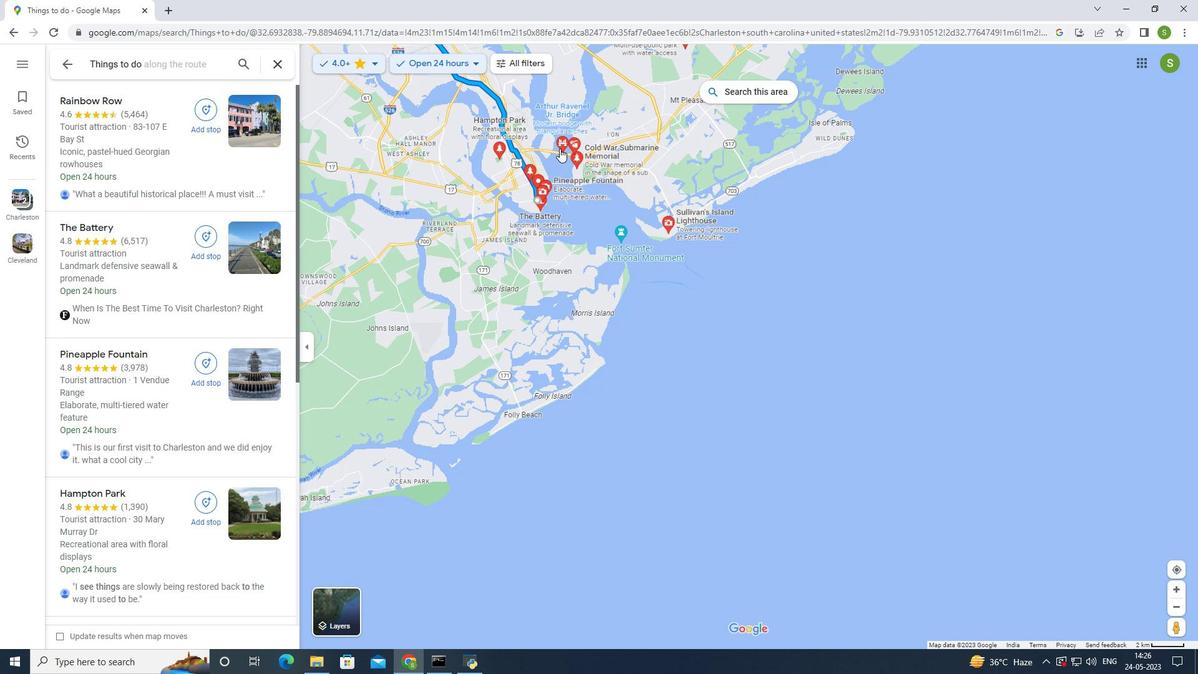 
Action: Mouse scrolled (560, 149) with delta (0, 0)
Screenshot: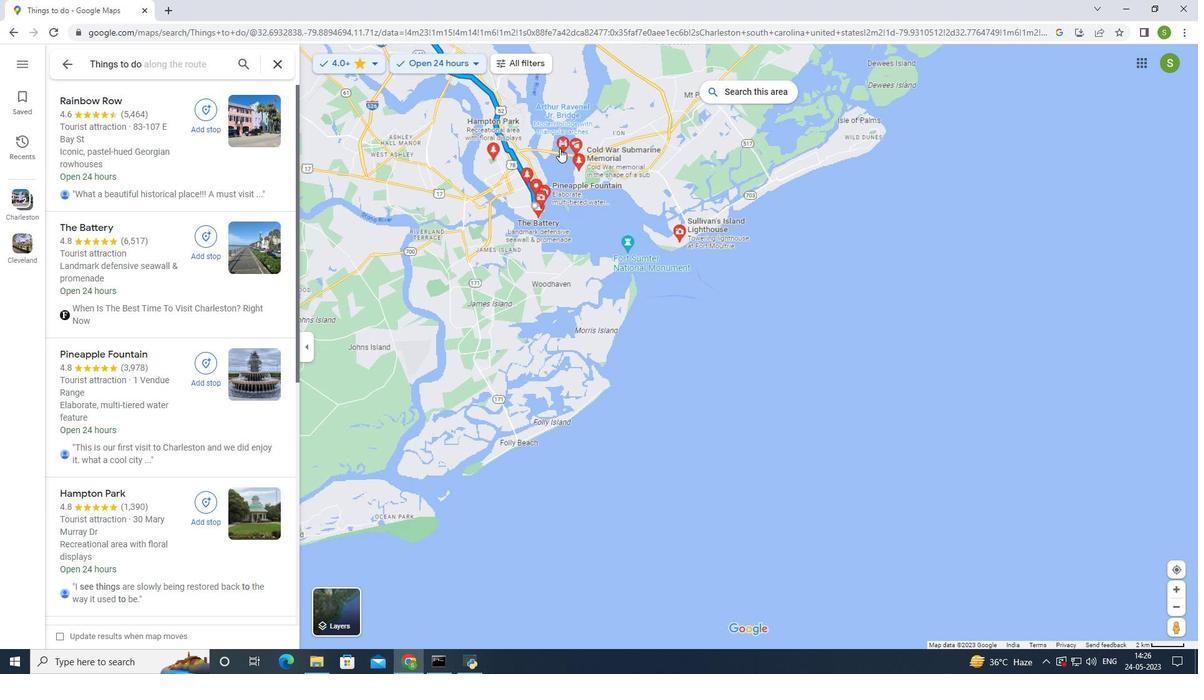 
Action: Mouse scrolled (560, 149) with delta (0, 0)
Screenshot: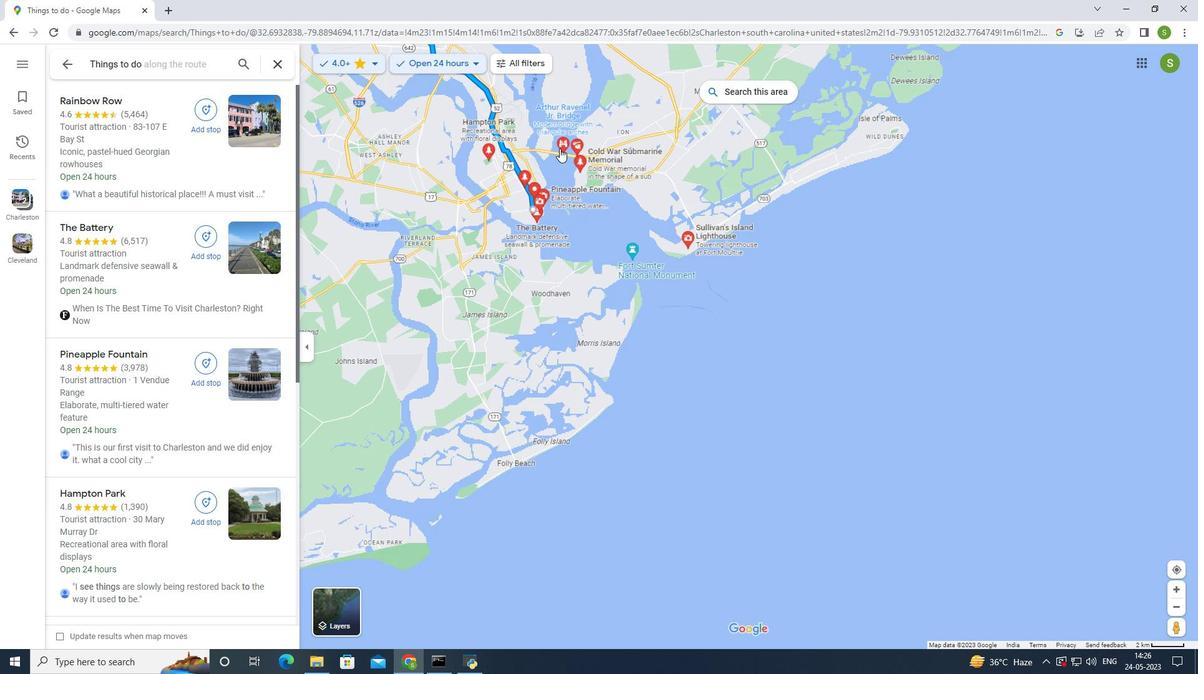 
Action: Mouse scrolled (560, 149) with delta (0, 0)
Screenshot: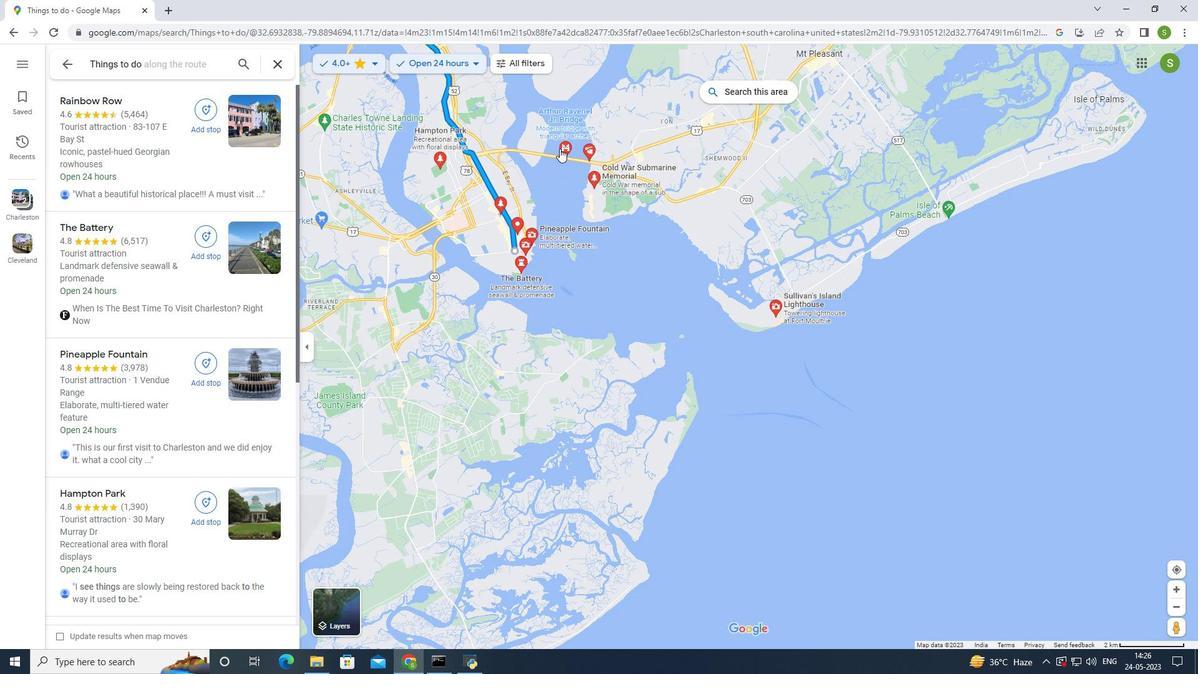 
Action: Mouse scrolled (560, 149) with delta (0, 0)
Screenshot: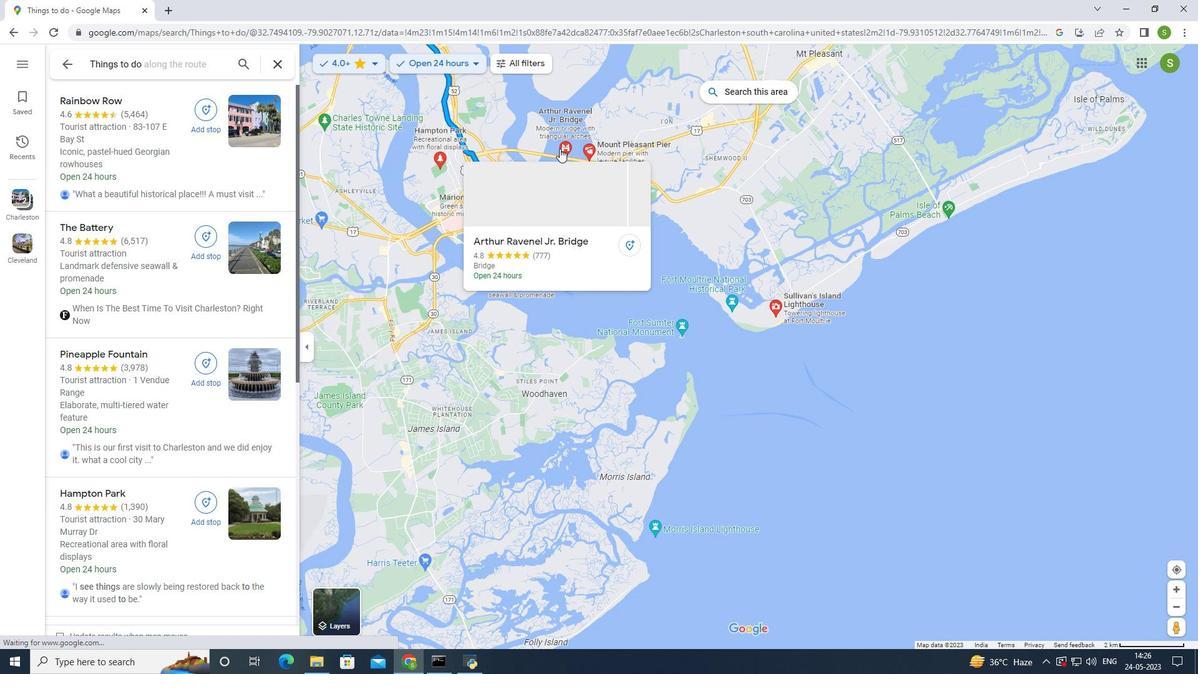 
Action: Mouse scrolled (560, 149) with delta (0, 0)
Screenshot: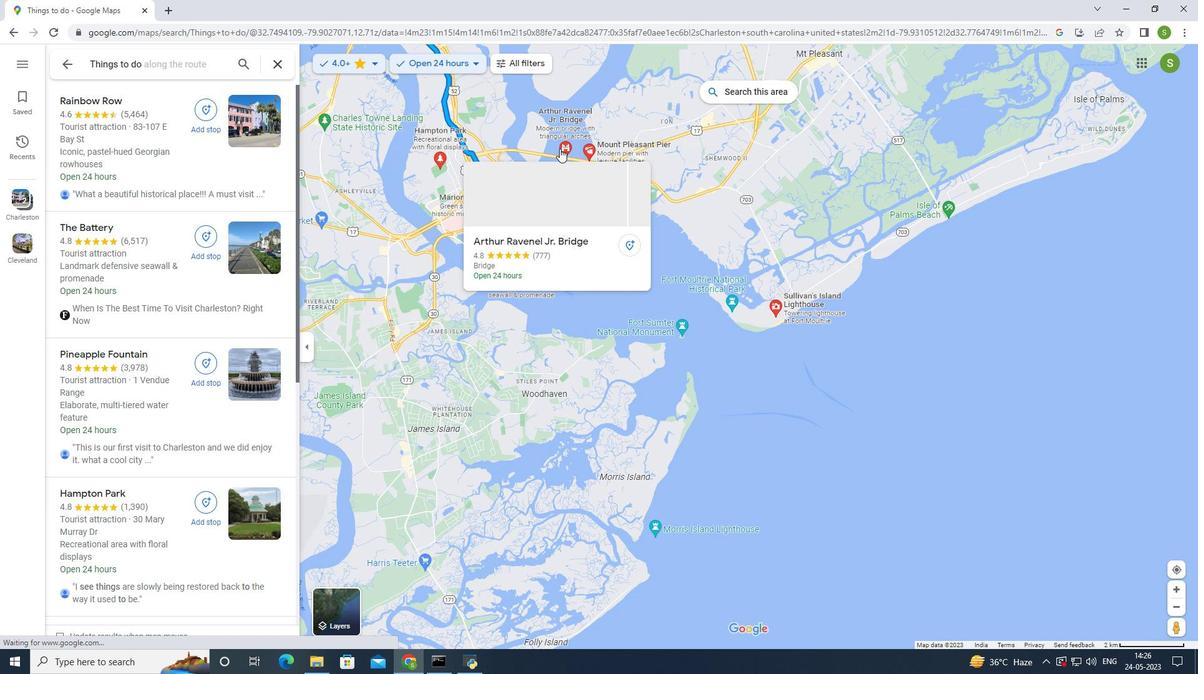 
Action: Mouse scrolled (560, 149) with delta (0, 0)
Screenshot: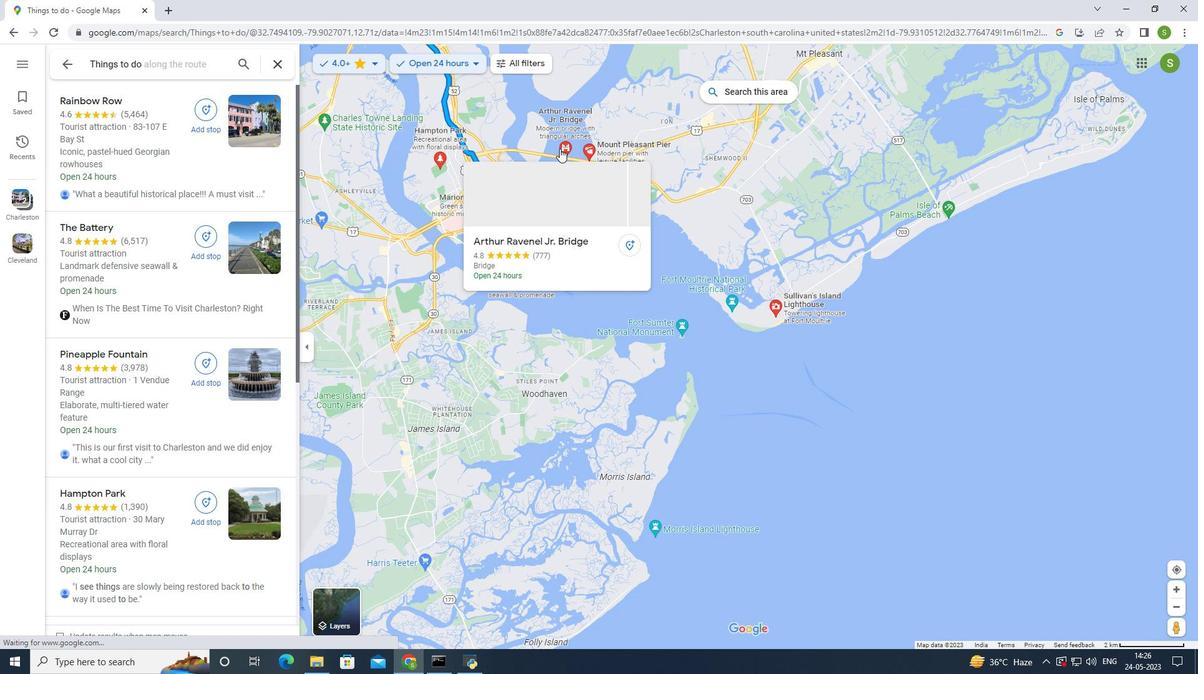
Action: Mouse scrolled (560, 149) with delta (0, 0)
Screenshot: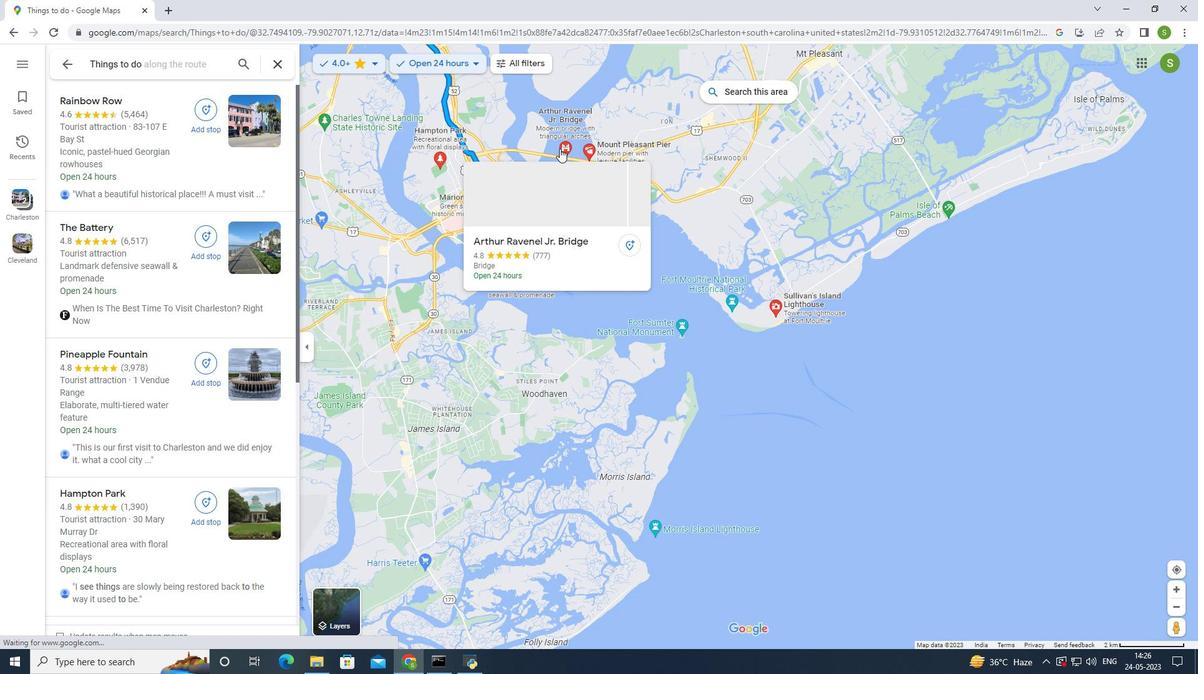 
Action: Mouse moved to (570, 151)
Screenshot: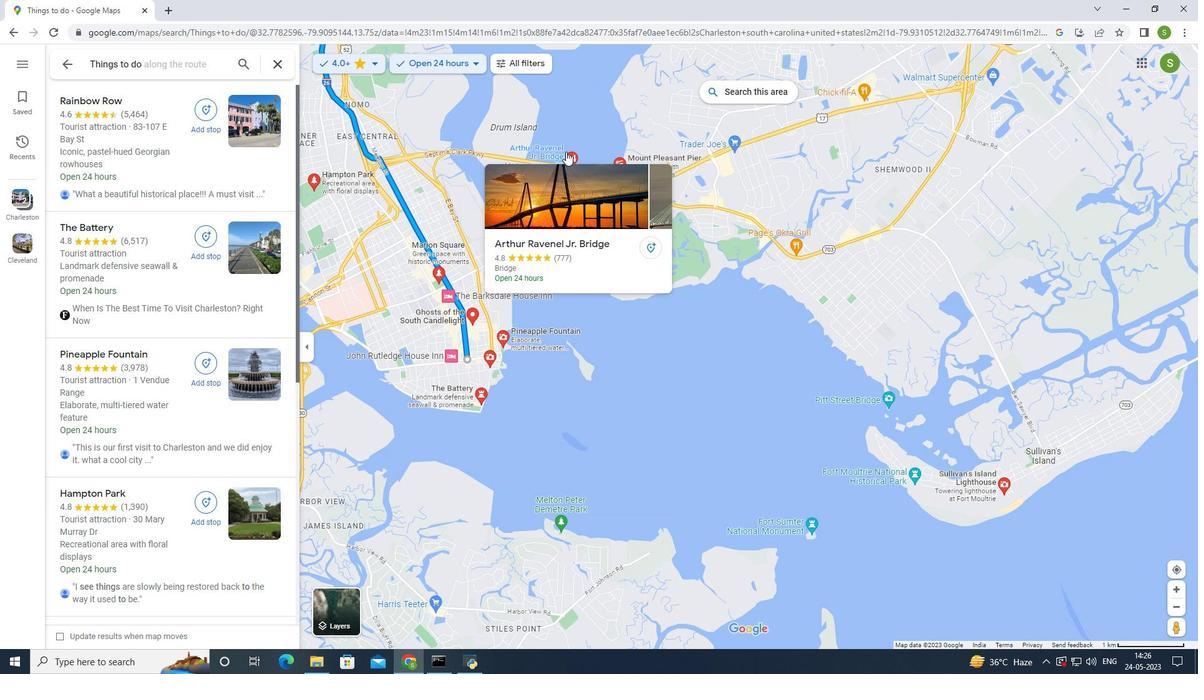 
Action: Mouse pressed left at (570, 151)
Screenshot: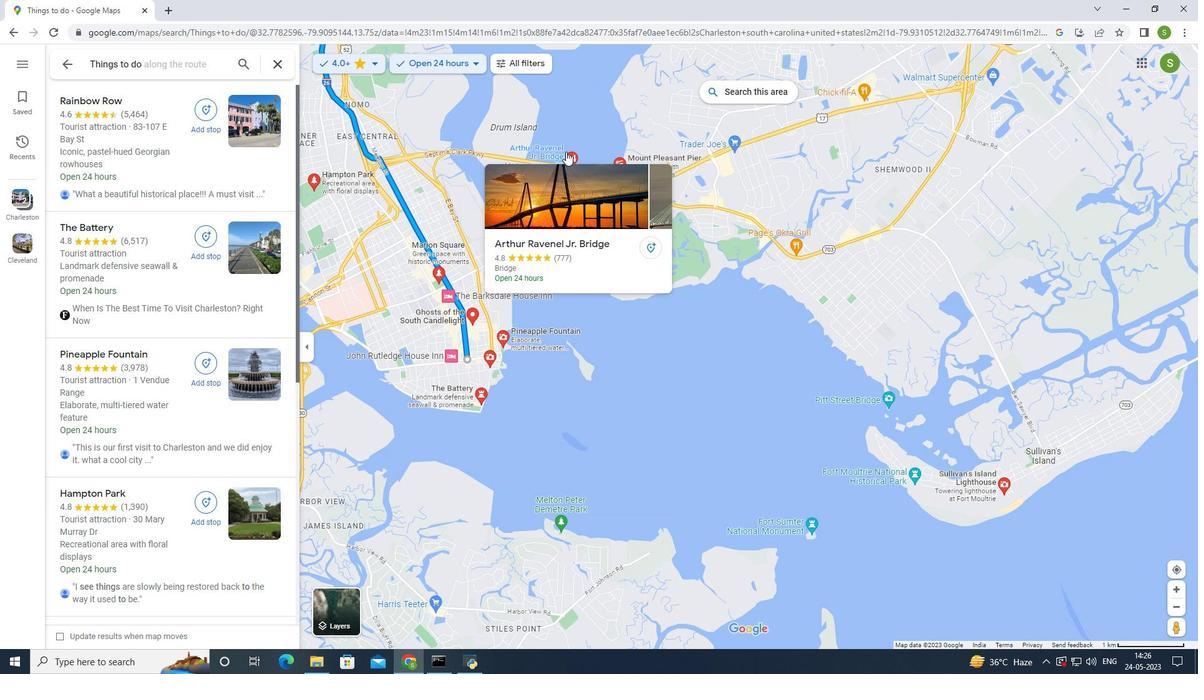 
Action: Mouse moved to (418, 322)
Screenshot: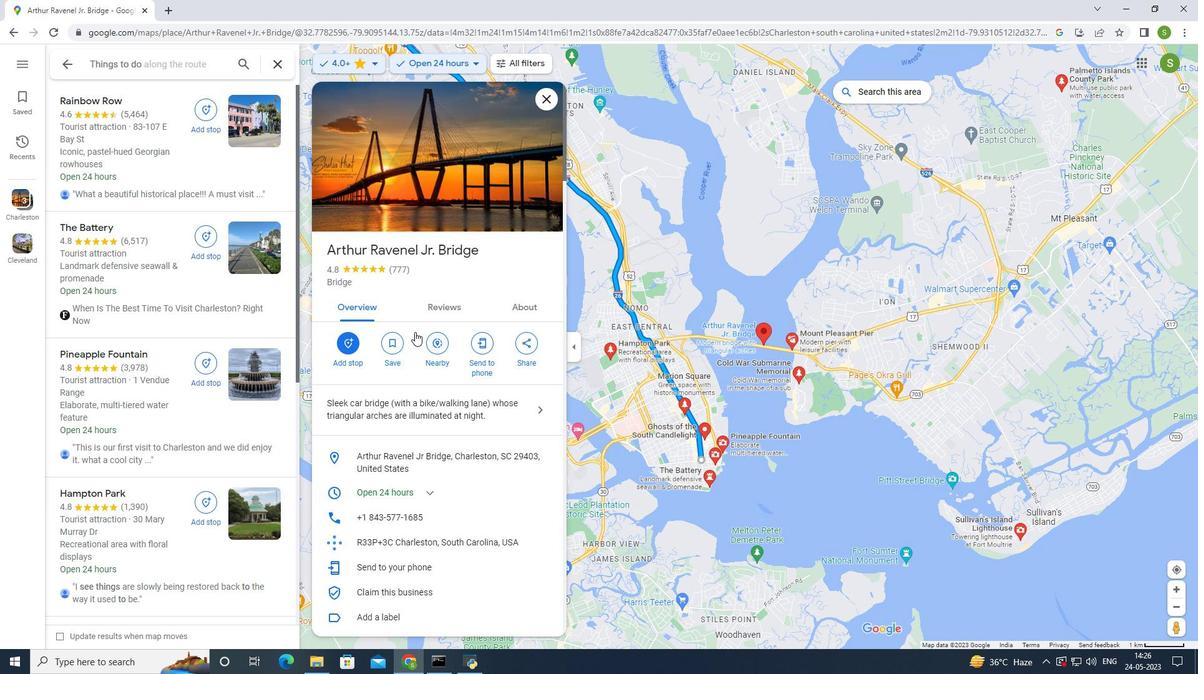 
Action: Mouse scrolled (418, 322) with delta (0, 0)
Screenshot: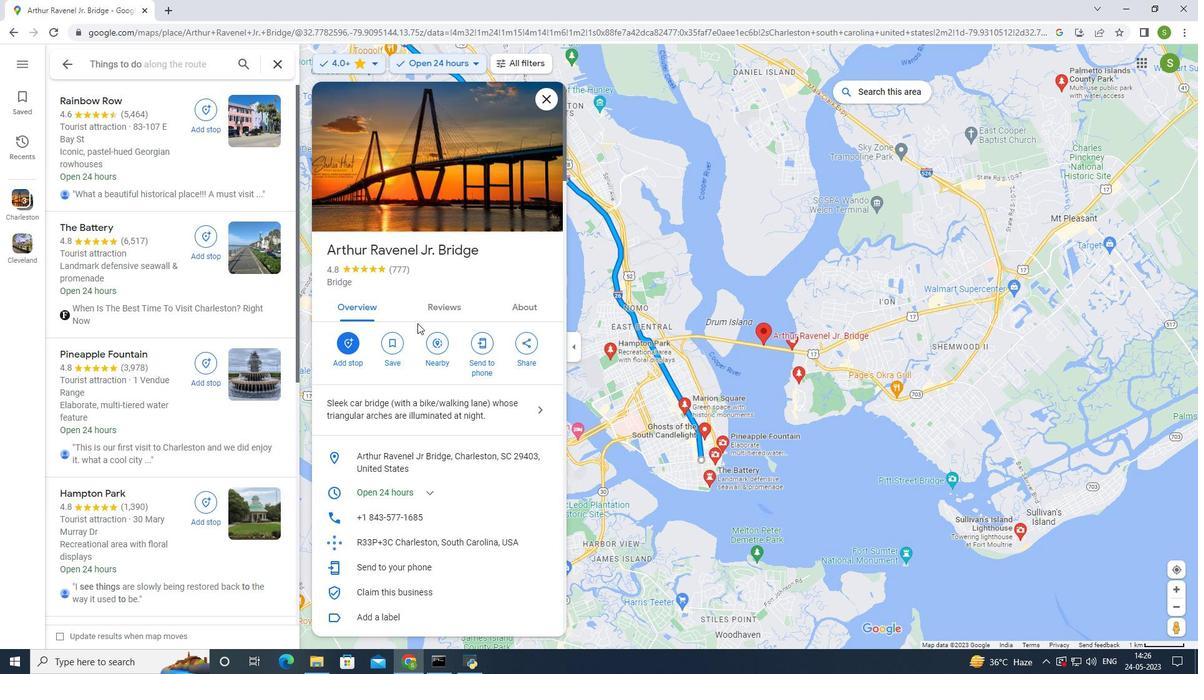 
Action: Mouse scrolled (418, 322) with delta (0, 0)
Screenshot: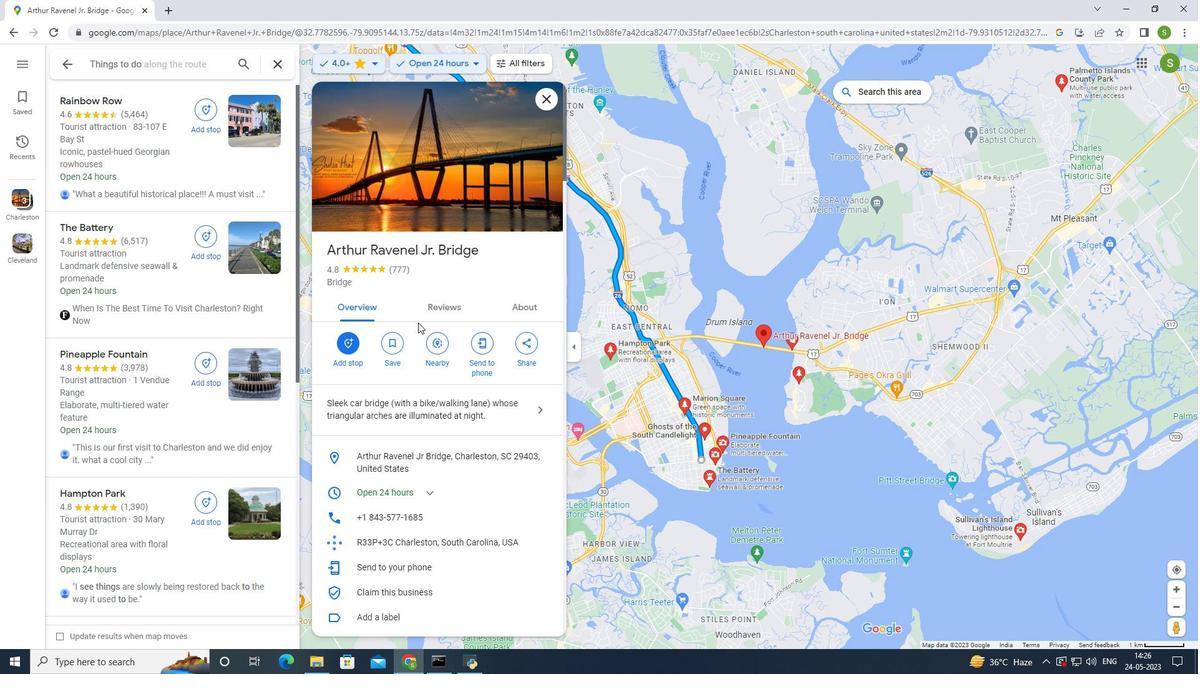 
Action: Mouse scrolled (418, 322) with delta (0, 0)
Screenshot: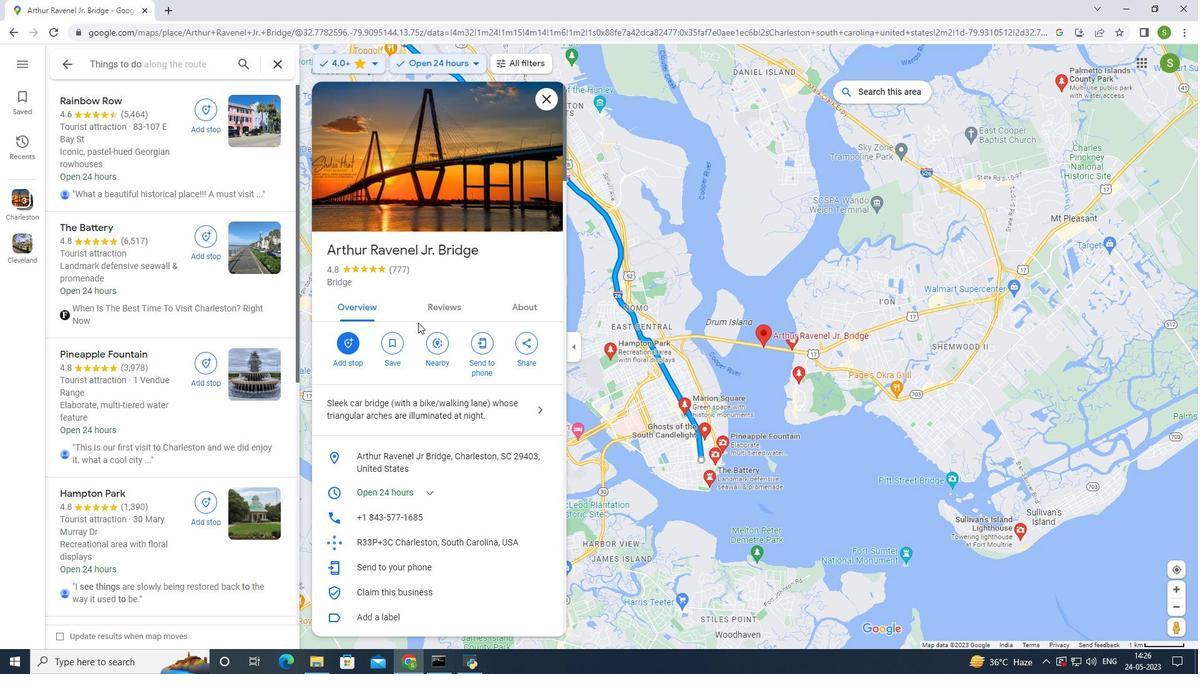 
Action: Mouse moved to (422, 318)
Screenshot: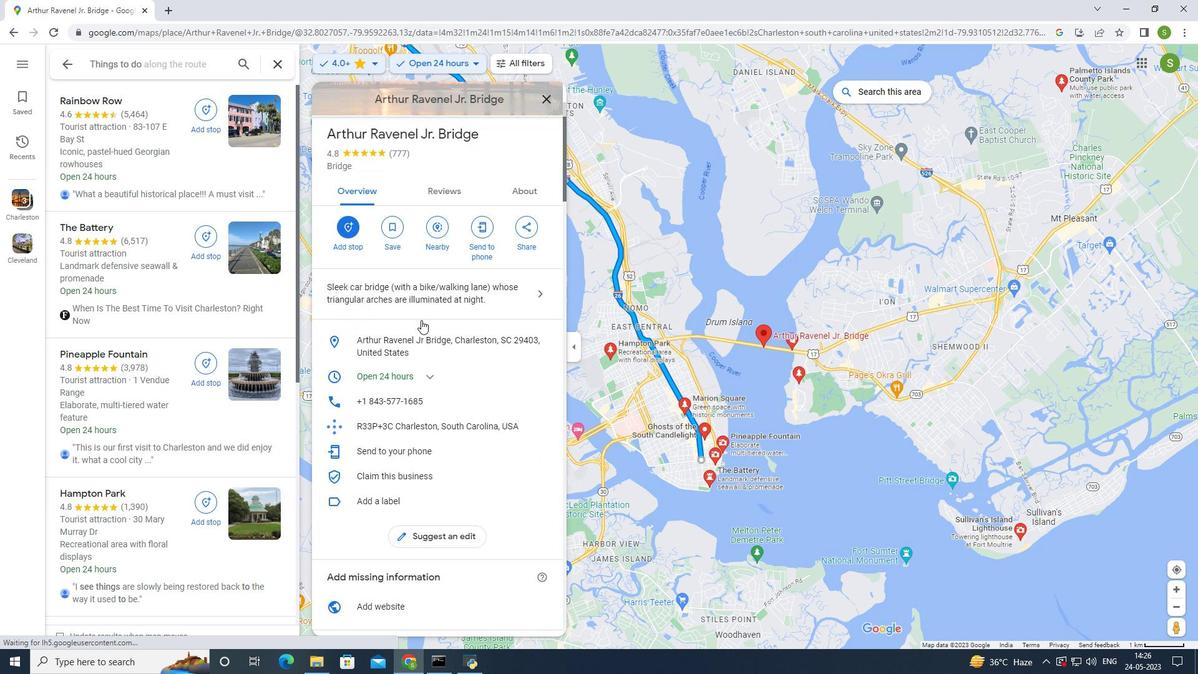 
Action: Mouse scrolled (422, 317) with delta (0, 0)
Screenshot: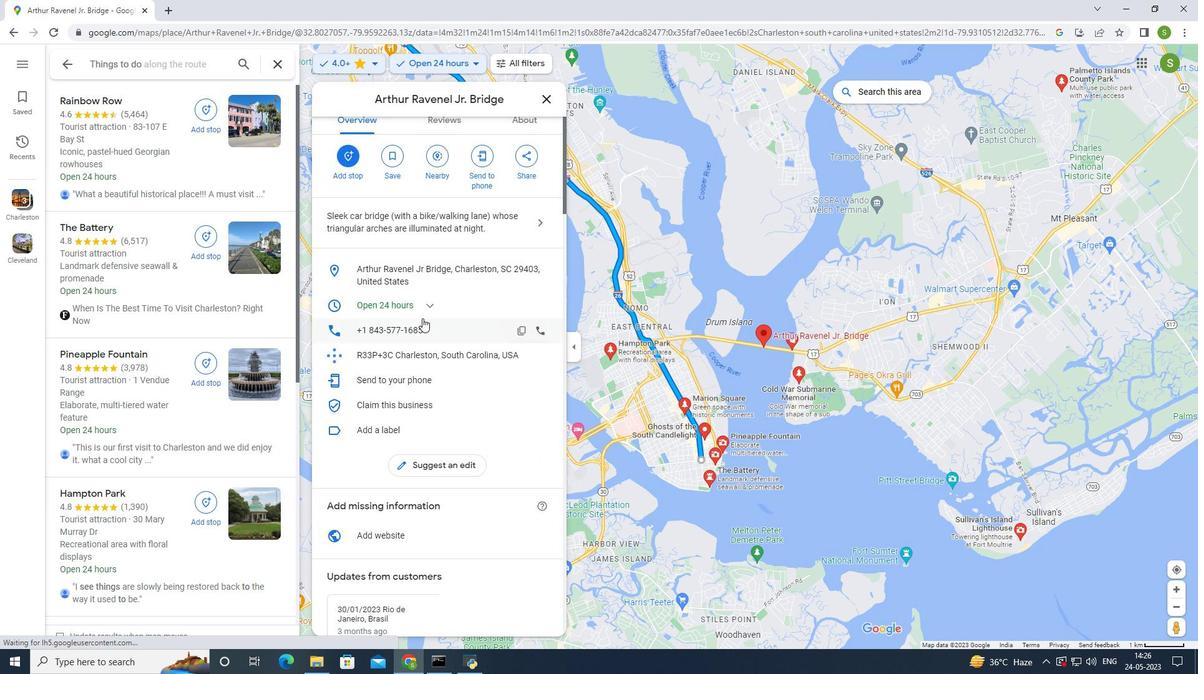 
Action: Mouse scrolled (422, 317) with delta (0, 0)
Screenshot: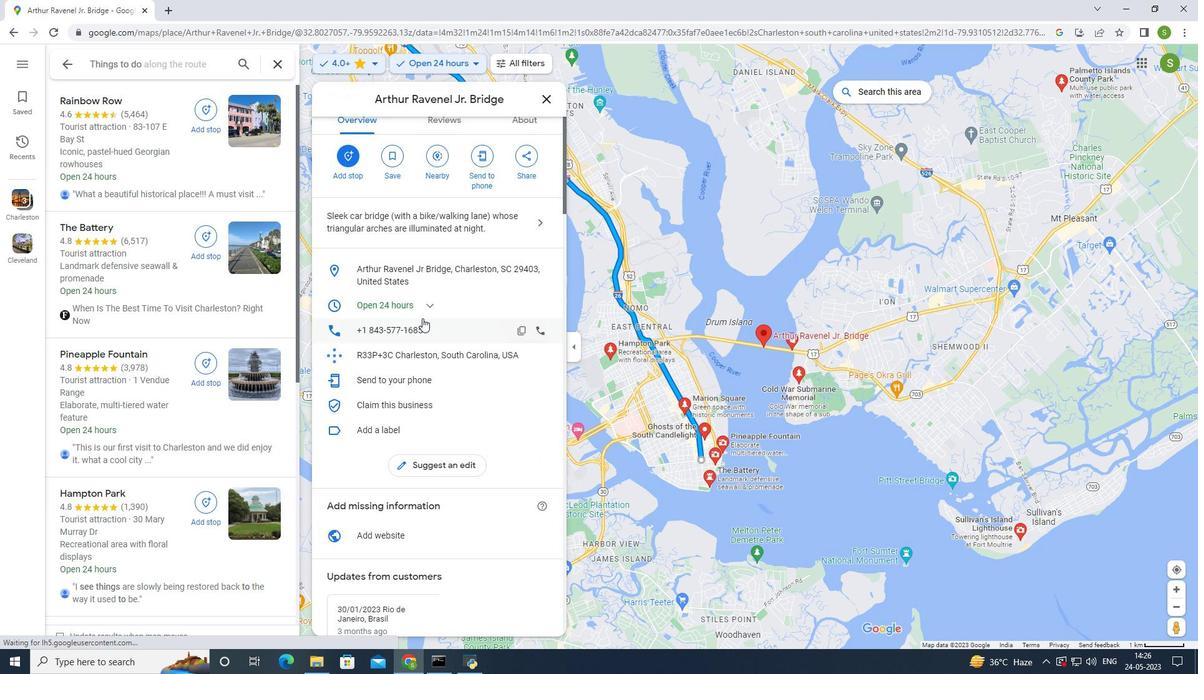 
Action: Mouse scrolled (422, 317) with delta (0, 0)
Screenshot: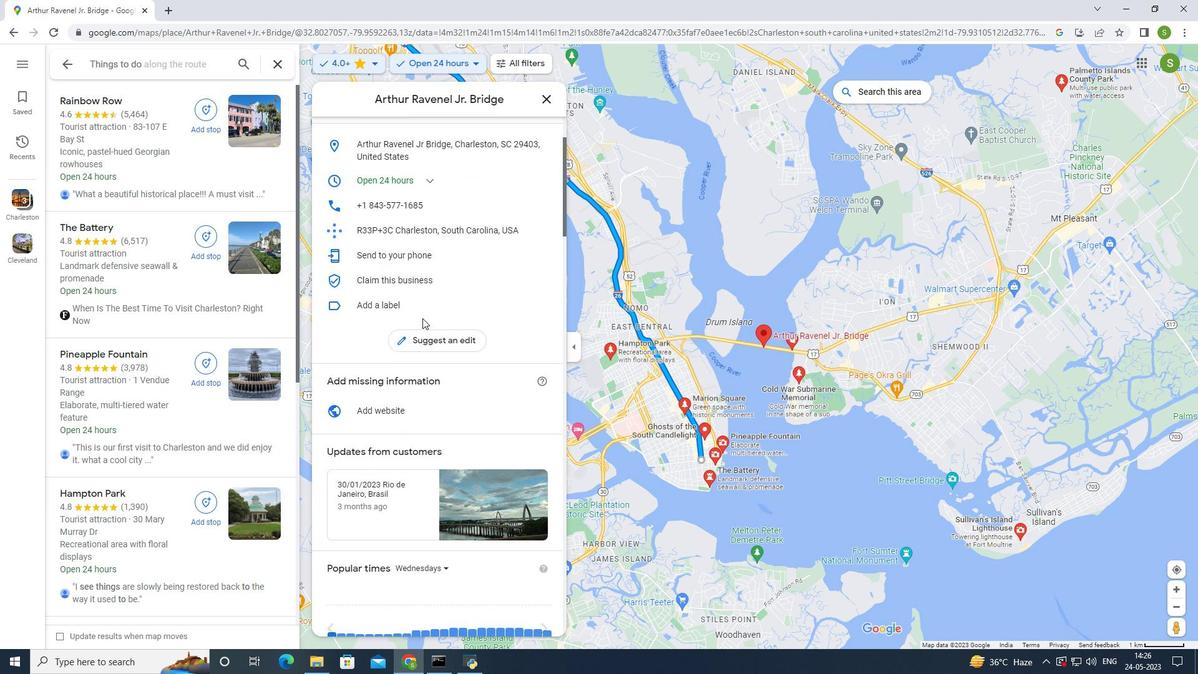 
Action: Mouse scrolled (422, 317) with delta (0, 0)
Screenshot: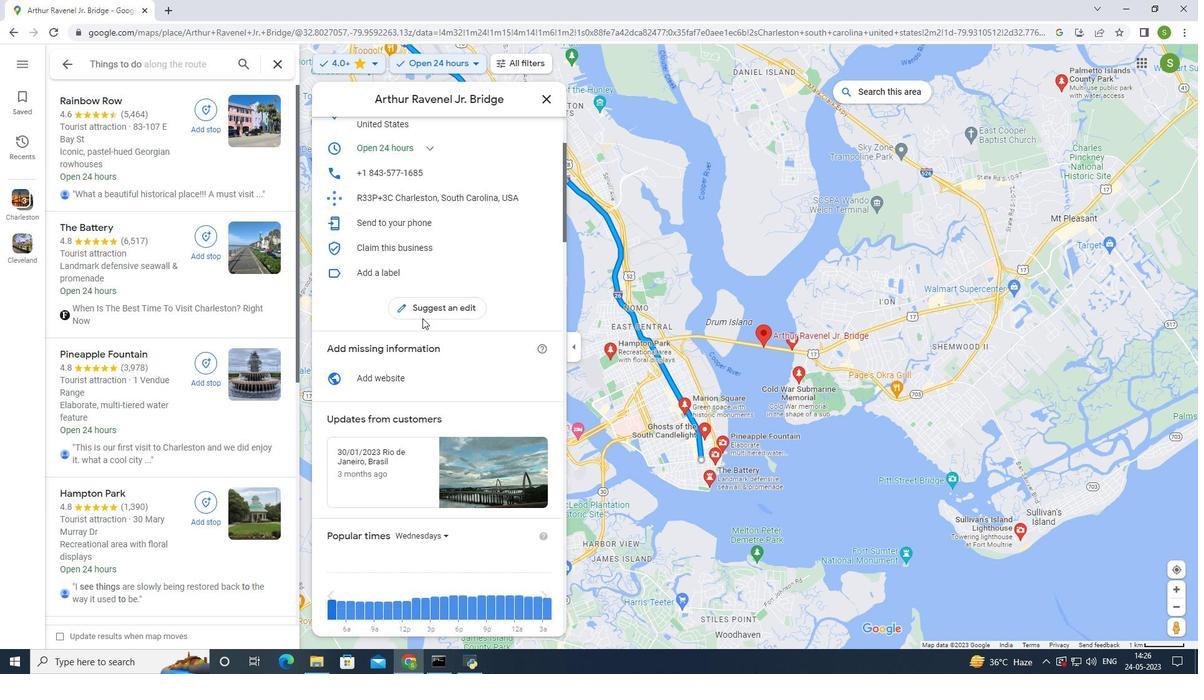 
Action: Mouse scrolled (422, 317) with delta (0, 0)
Screenshot: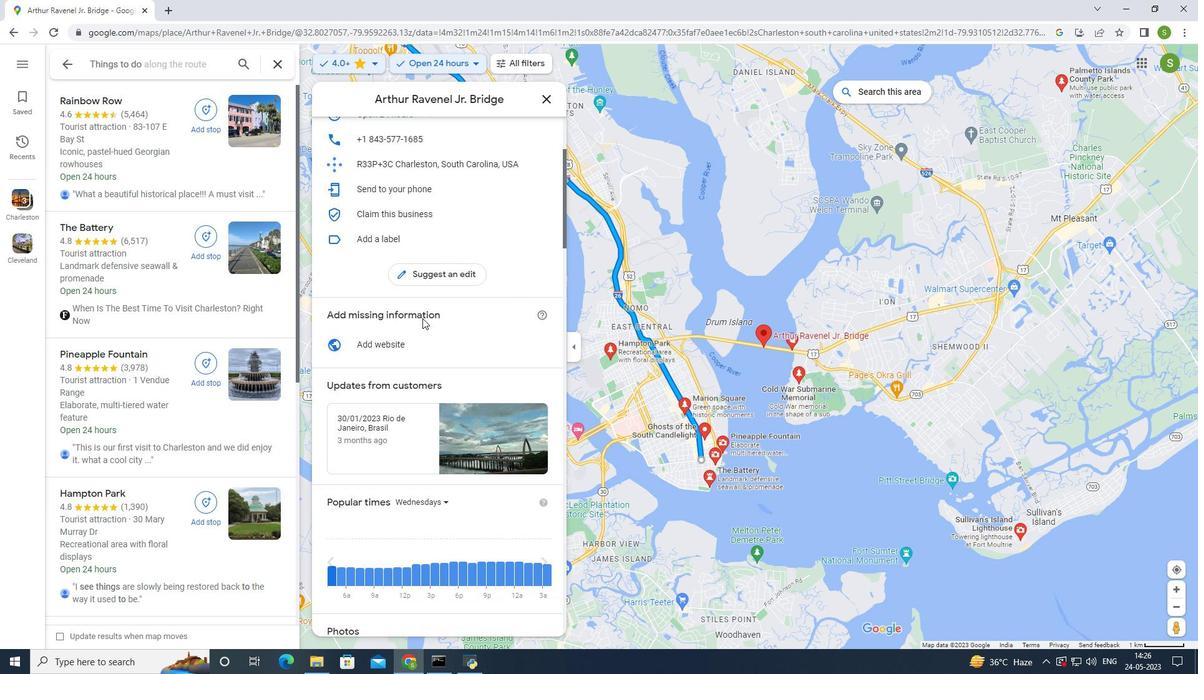 
Action: Mouse scrolled (422, 317) with delta (0, 0)
Screenshot: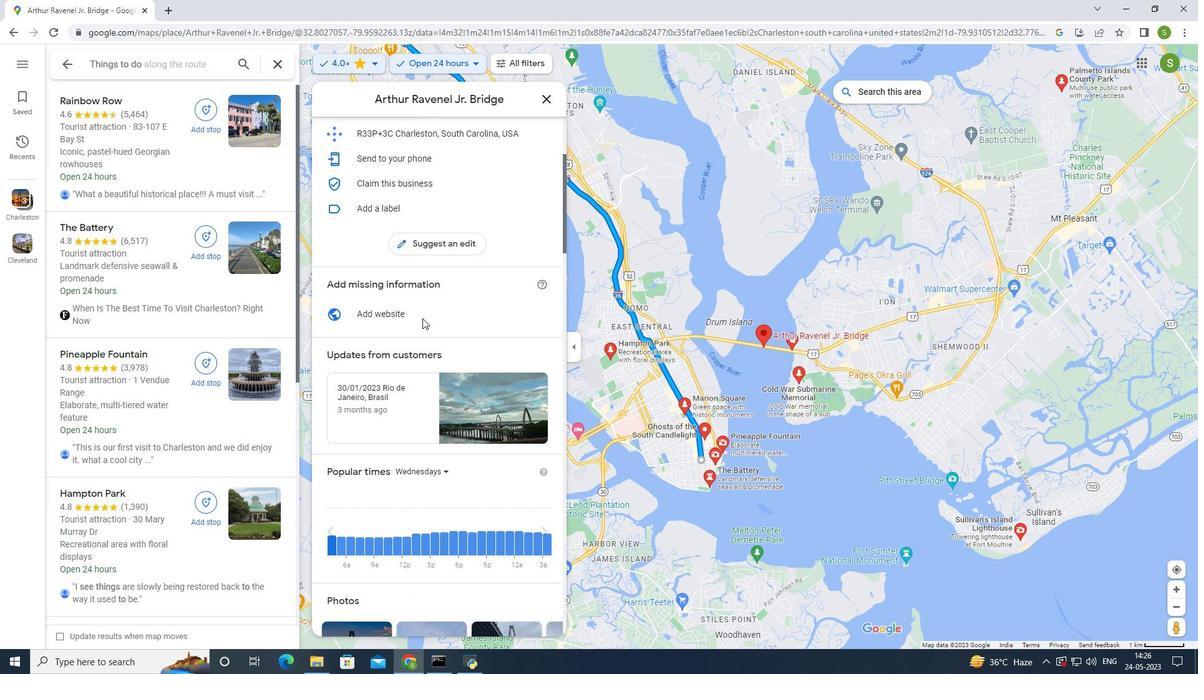 
Action: Mouse scrolled (422, 317) with delta (0, 0)
Screenshot: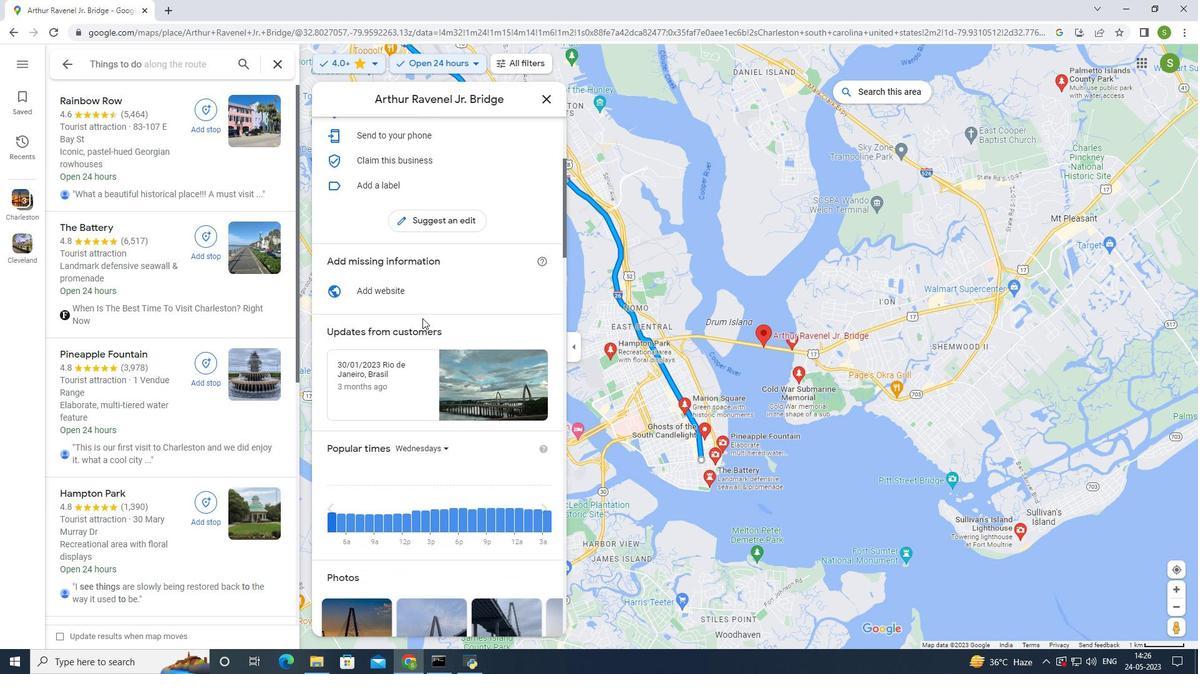
Action: Mouse scrolled (422, 317) with delta (0, 0)
Screenshot: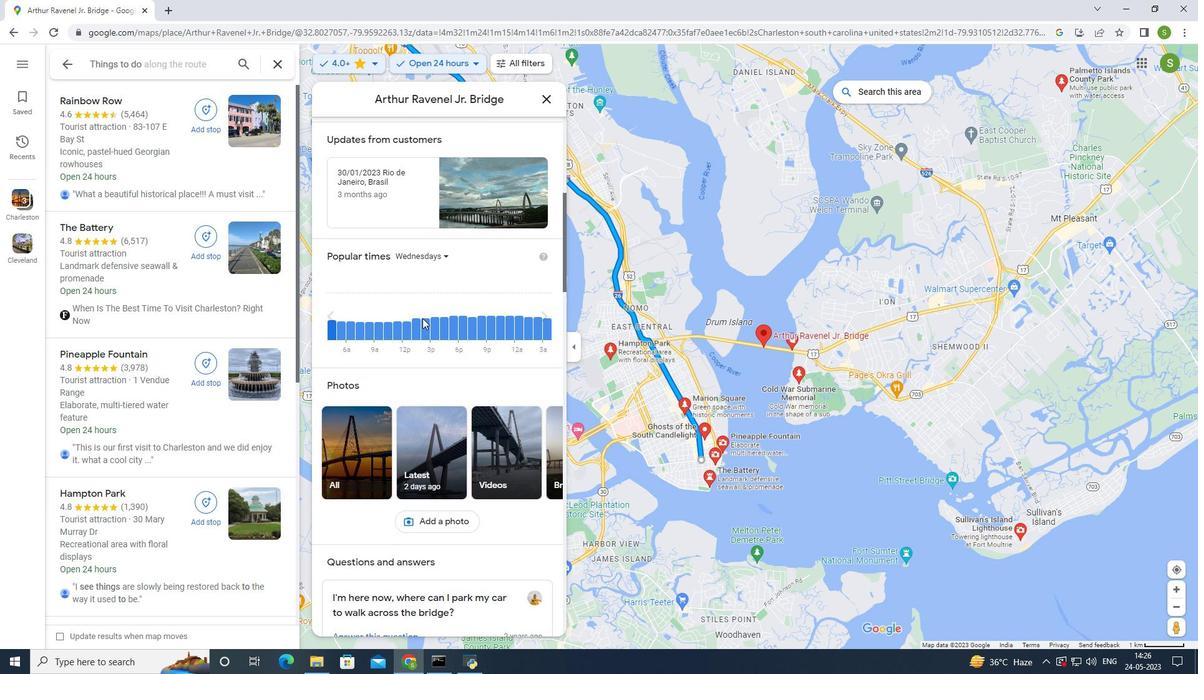 
Action: Mouse scrolled (422, 317) with delta (0, 0)
Screenshot: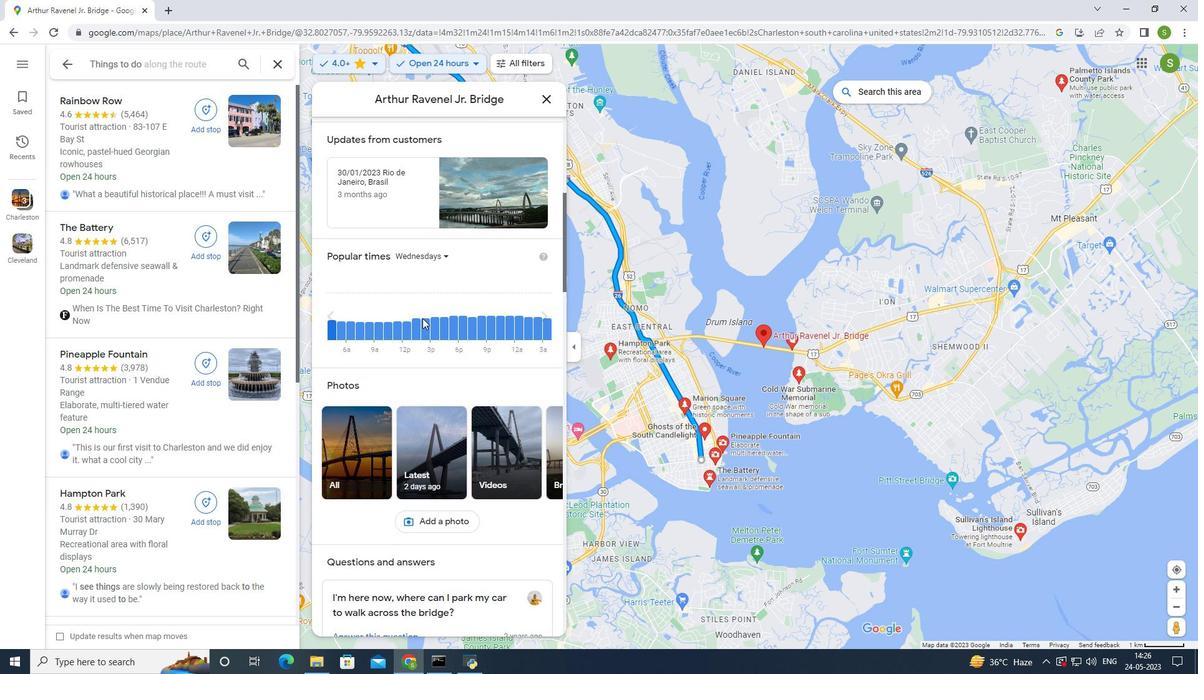 
Action: Mouse moved to (383, 338)
Screenshot: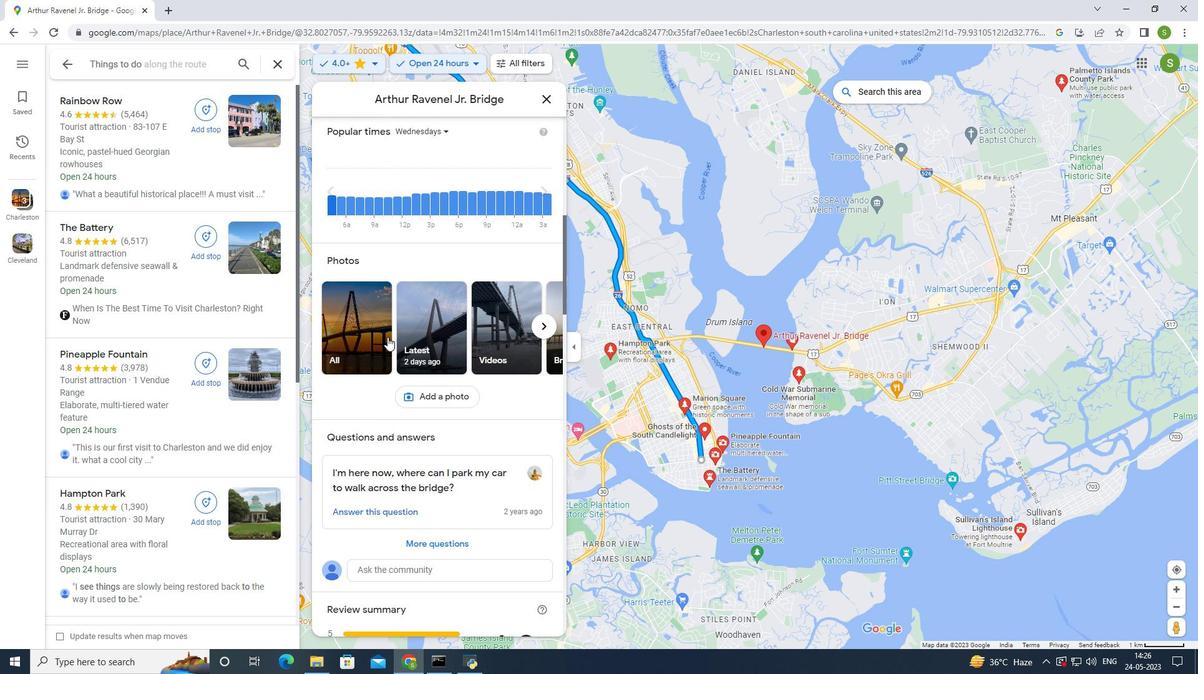 
Action: Mouse pressed left at (383, 338)
Screenshot: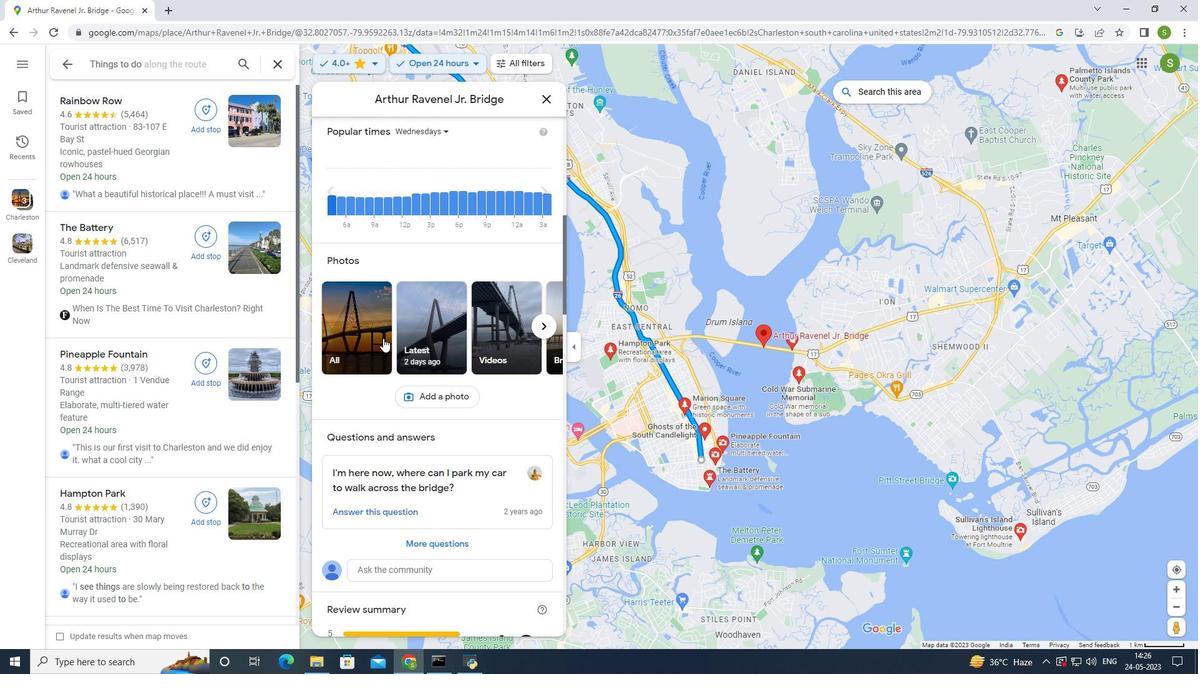 
Action: Mouse moved to (769, 555)
Screenshot: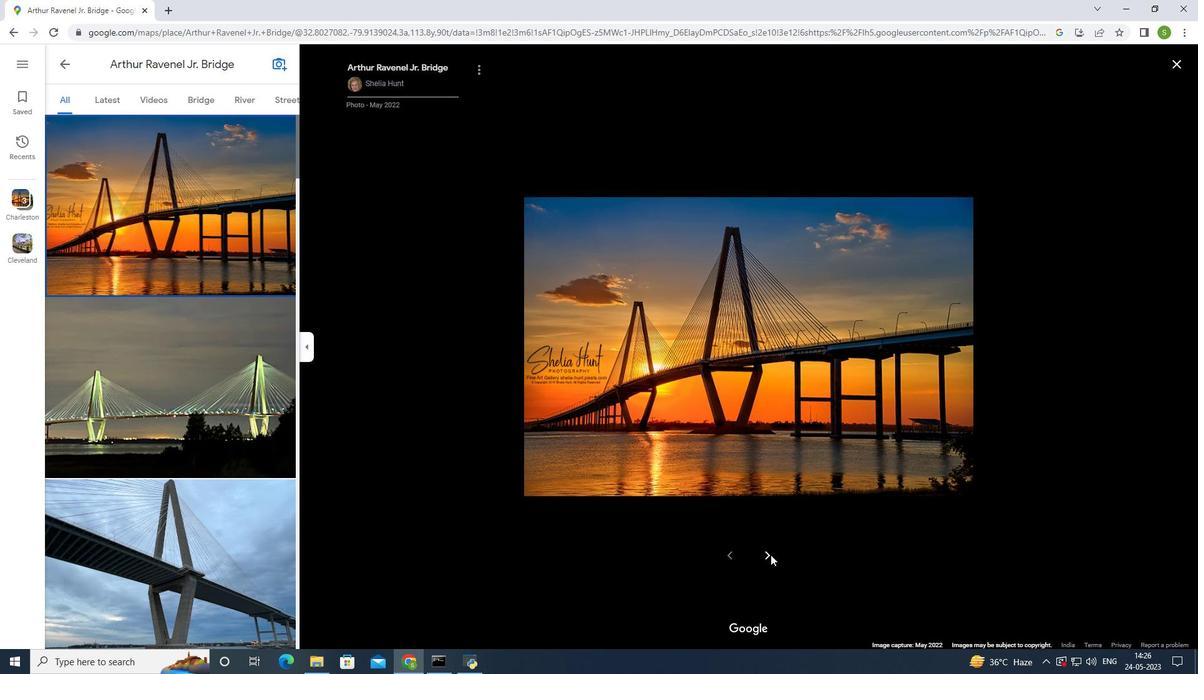 
Action: Mouse pressed left at (769, 555)
Screenshot: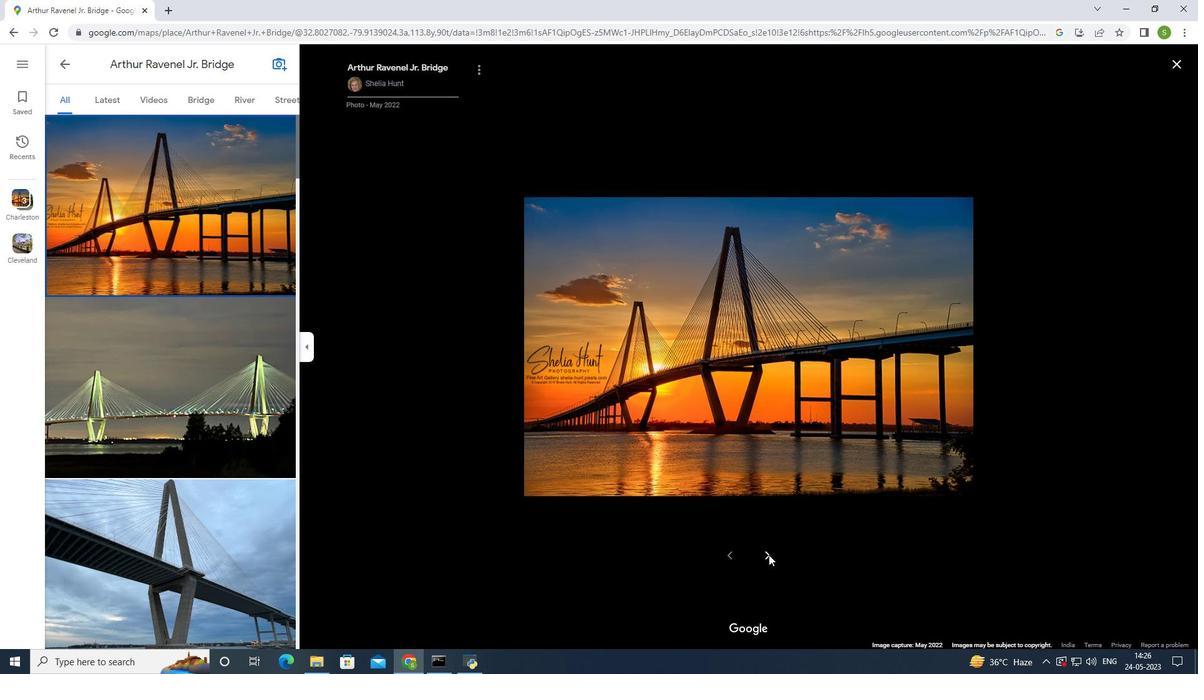 
Action: Mouse pressed left at (769, 555)
Screenshot: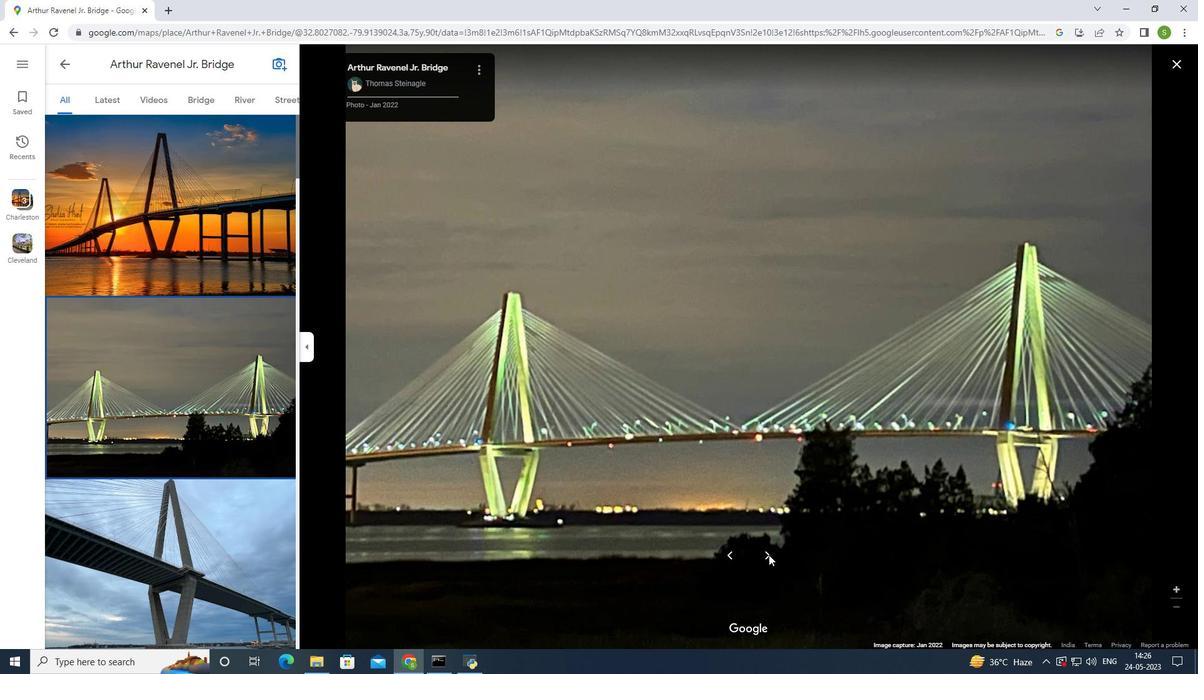 
Action: Mouse pressed left at (769, 555)
Screenshot: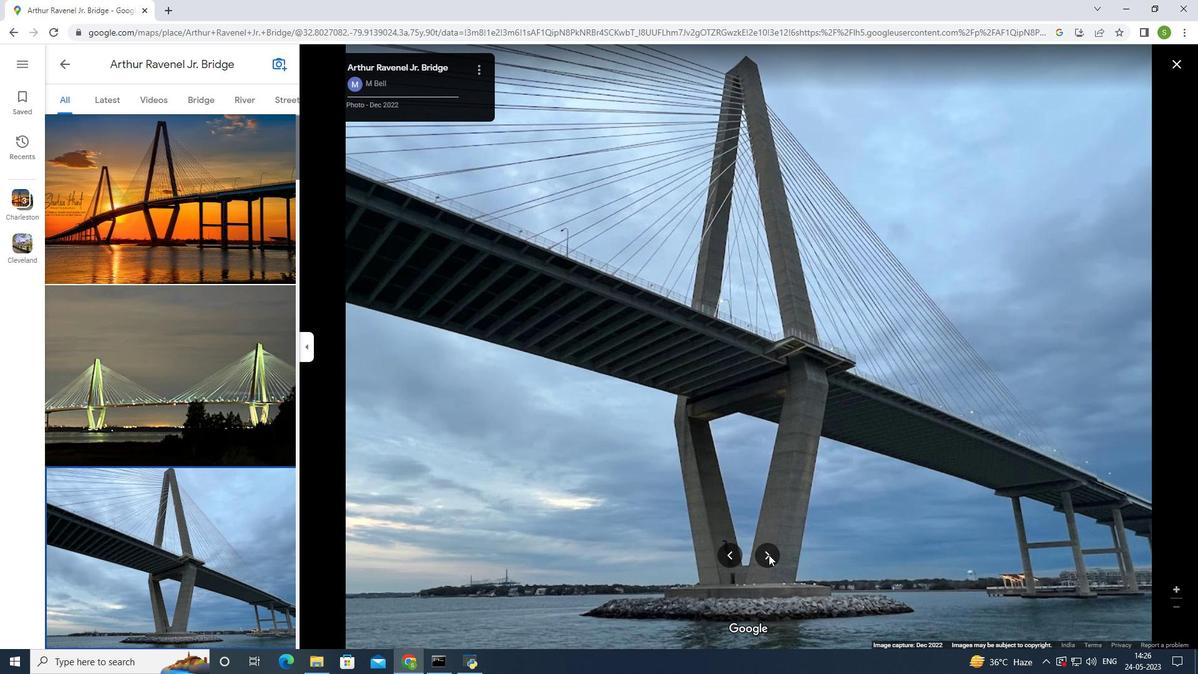 
Action: Mouse pressed left at (769, 555)
Screenshot: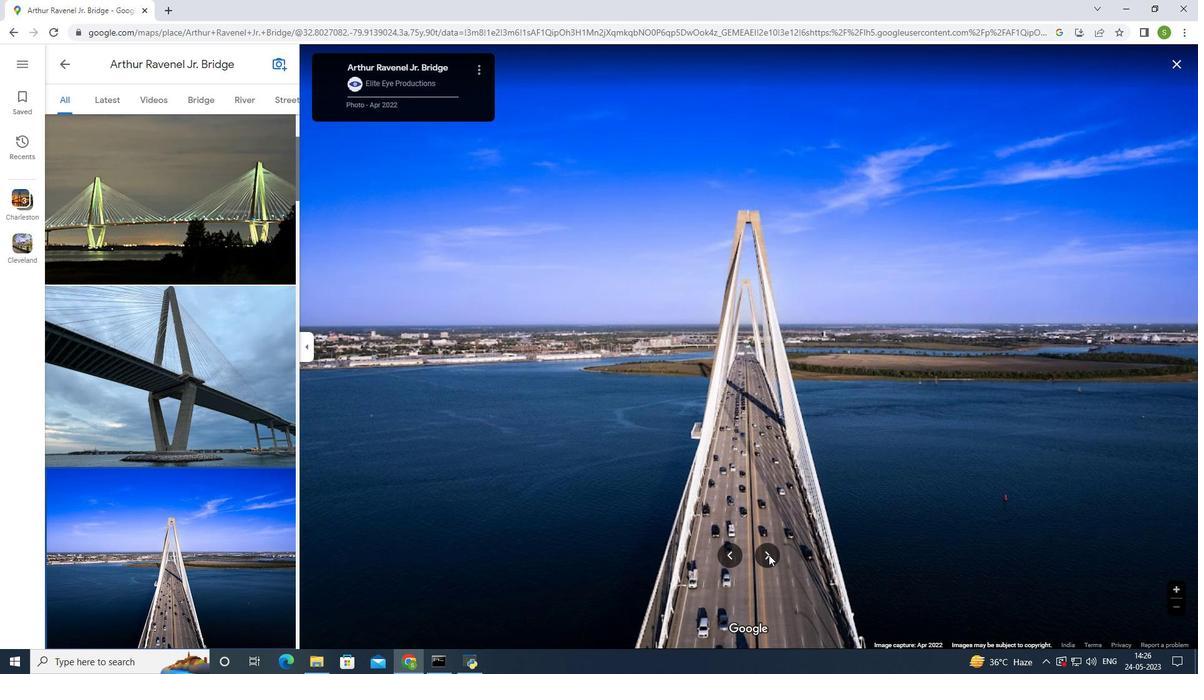 
Action: Mouse moved to (769, 555)
Screenshot: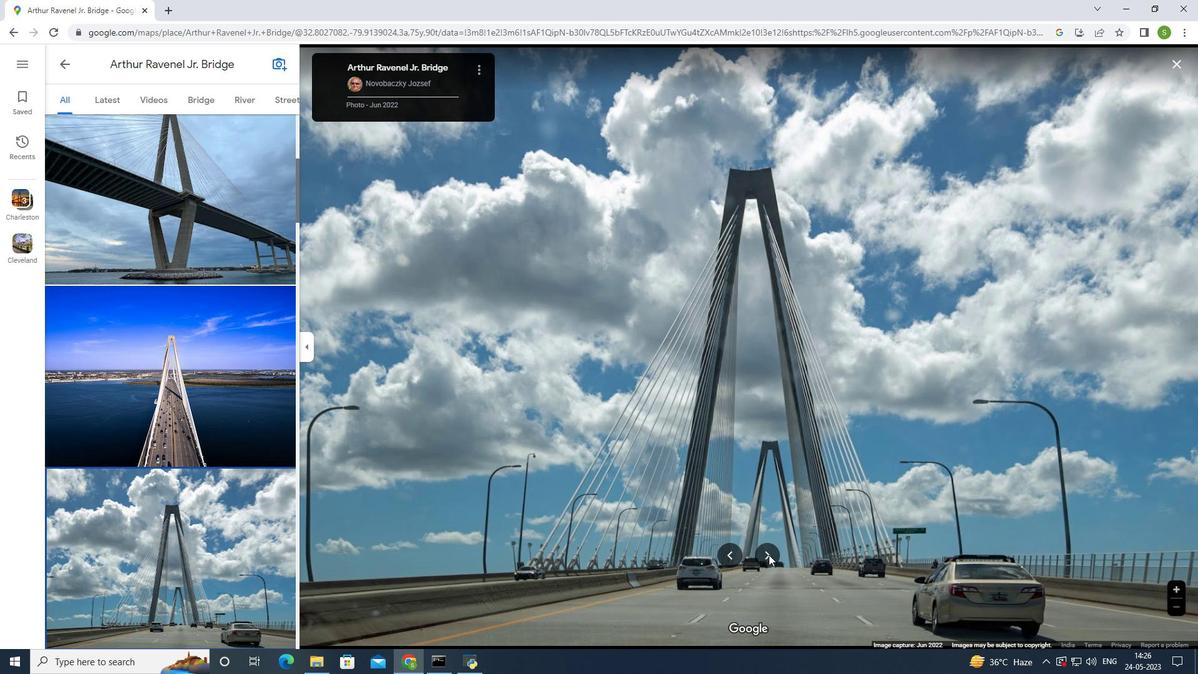
Action: Mouse pressed left at (769, 555)
Screenshot: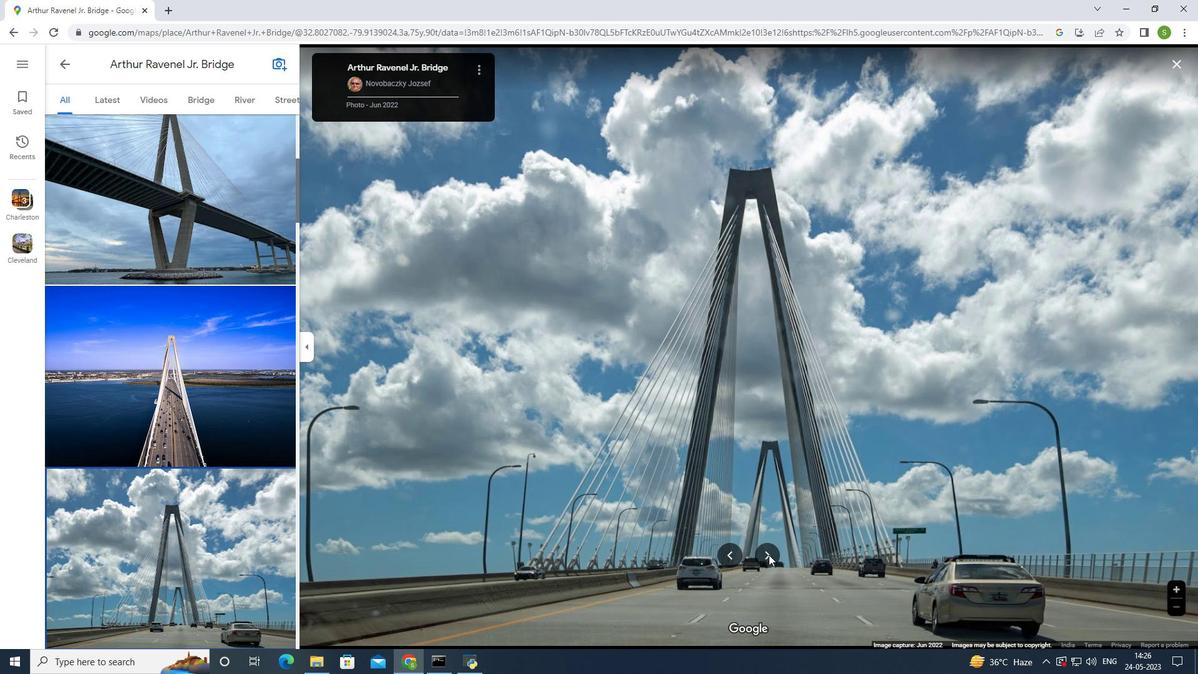 
Action: Mouse pressed left at (769, 555)
Screenshot: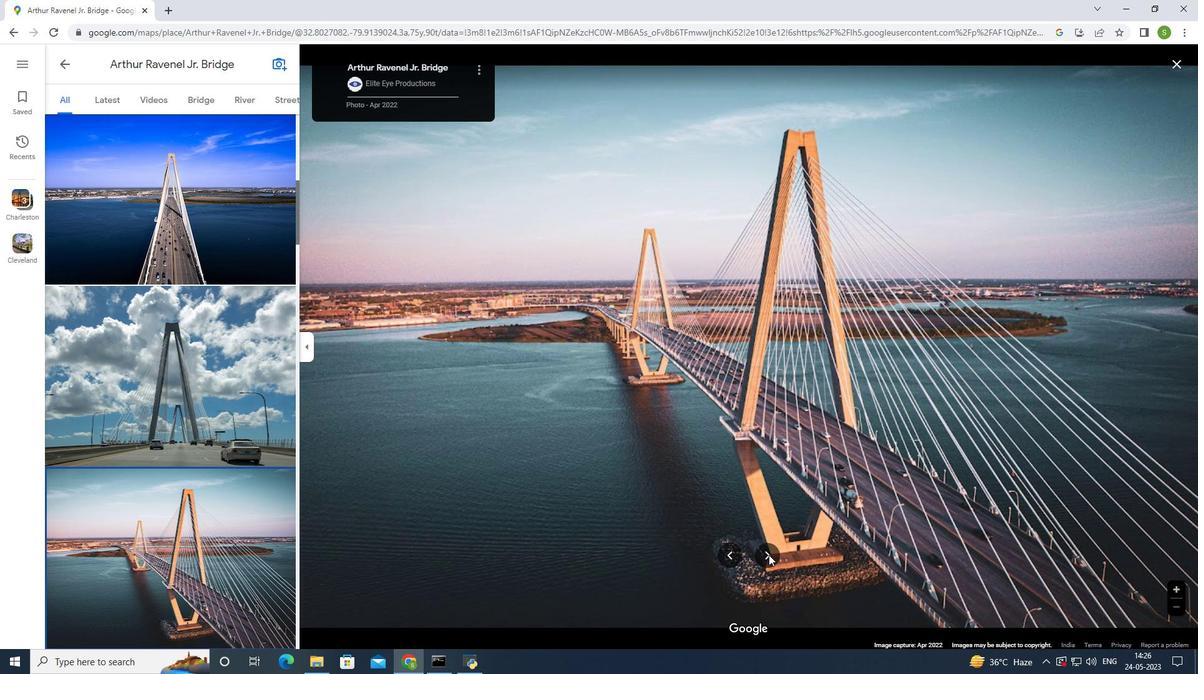 
Action: Mouse pressed left at (769, 555)
Screenshot: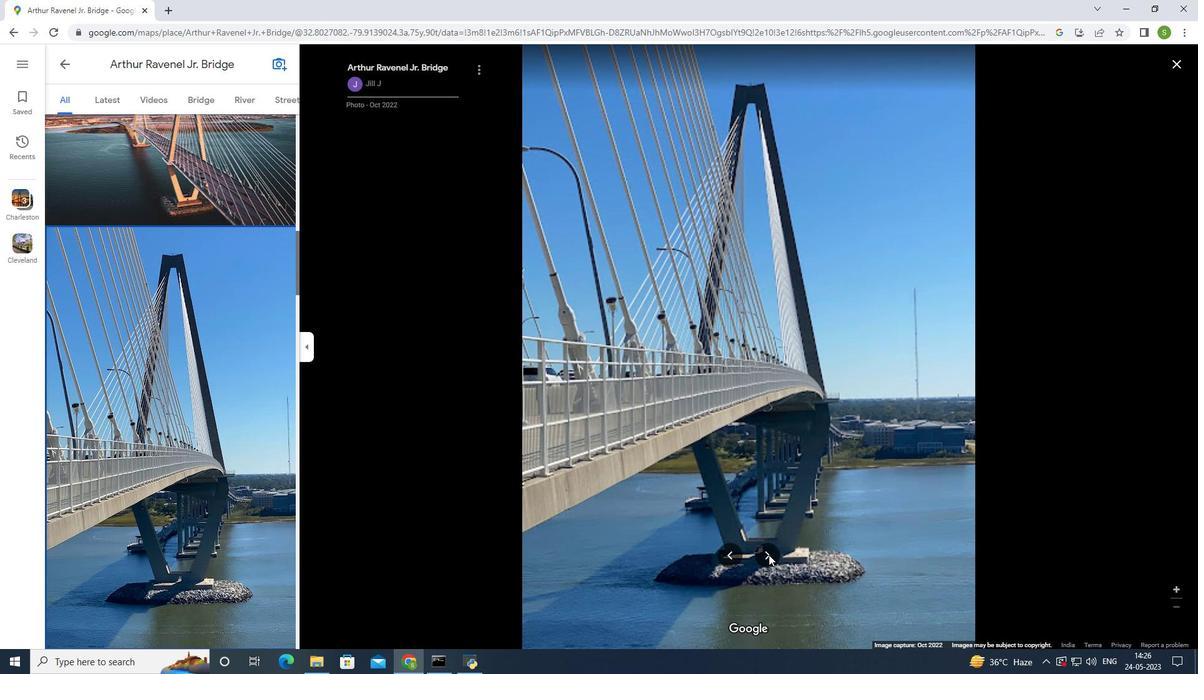 
Action: Mouse moved to (769, 555)
Screenshot: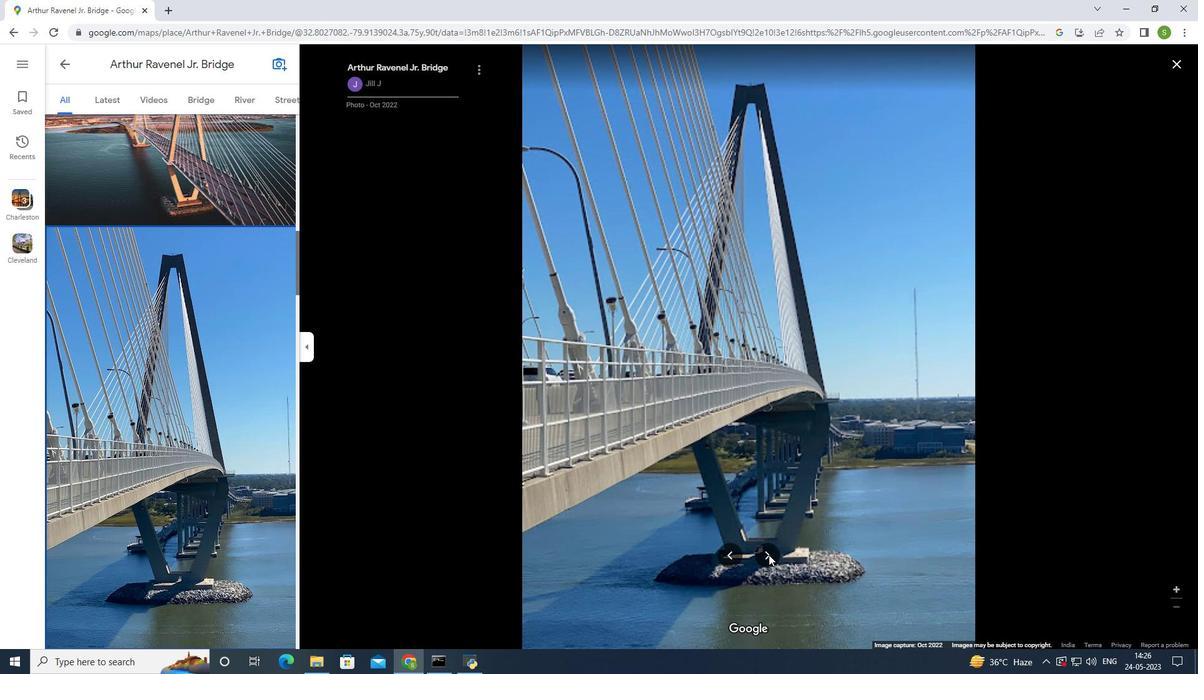 
Action: Mouse pressed left at (769, 555)
Screenshot: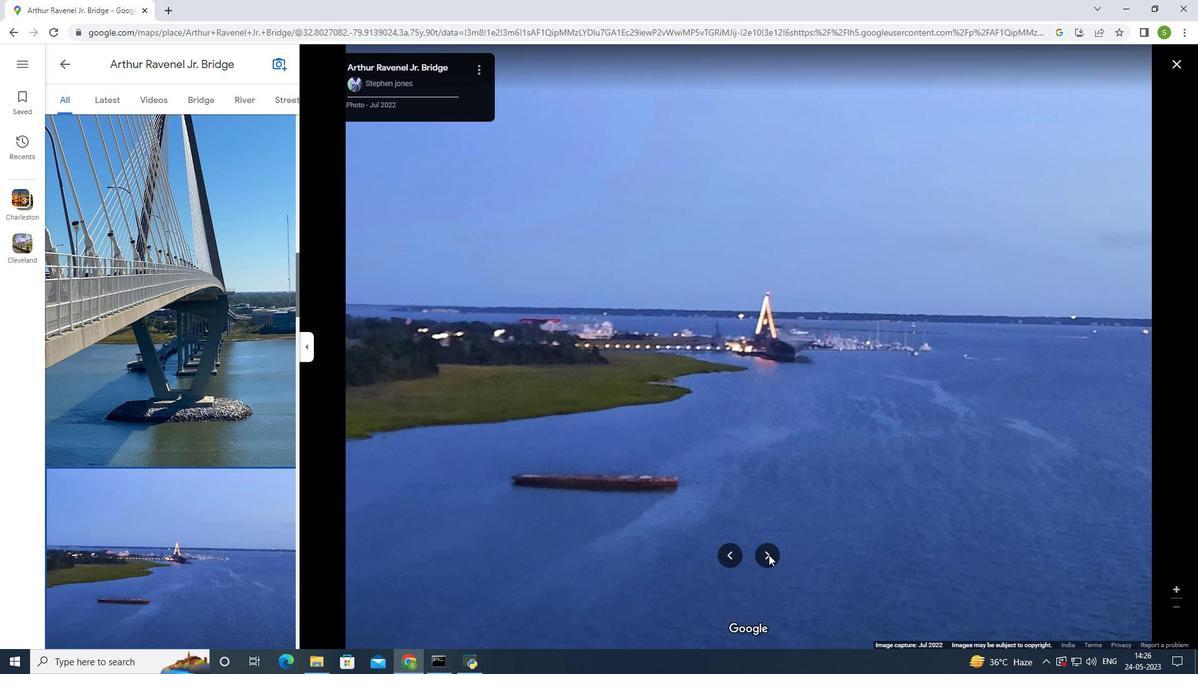 
Action: Mouse moved to (770, 553)
Screenshot: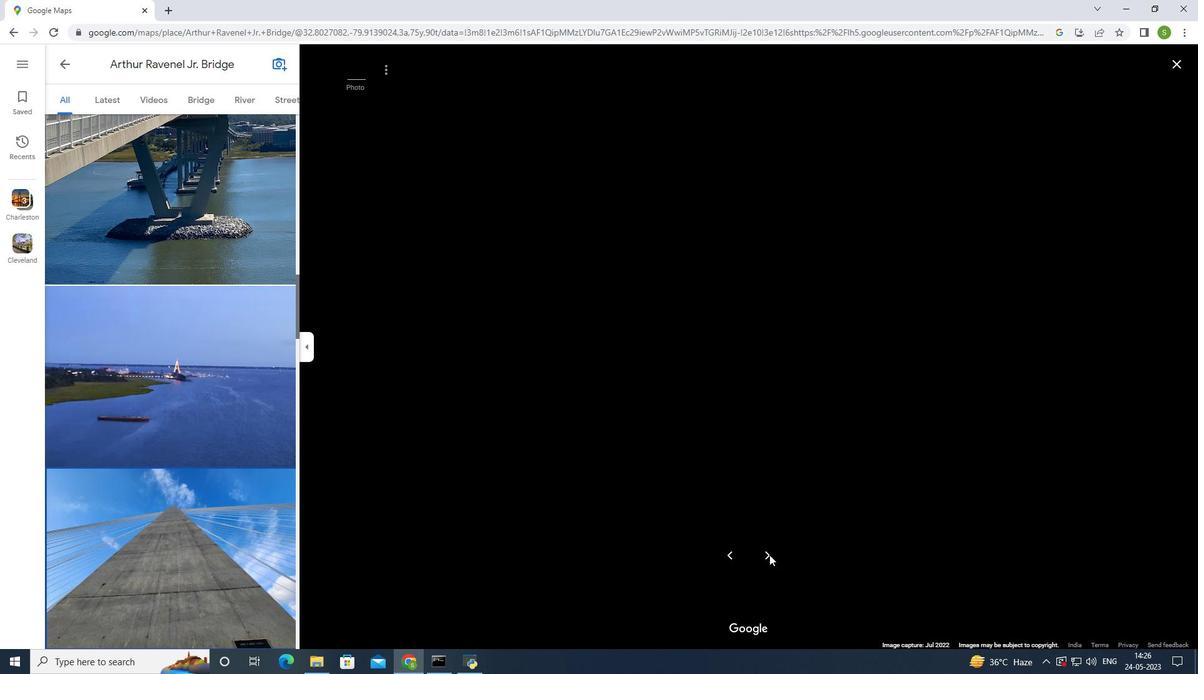 
Action: Mouse pressed left at (770, 553)
Screenshot: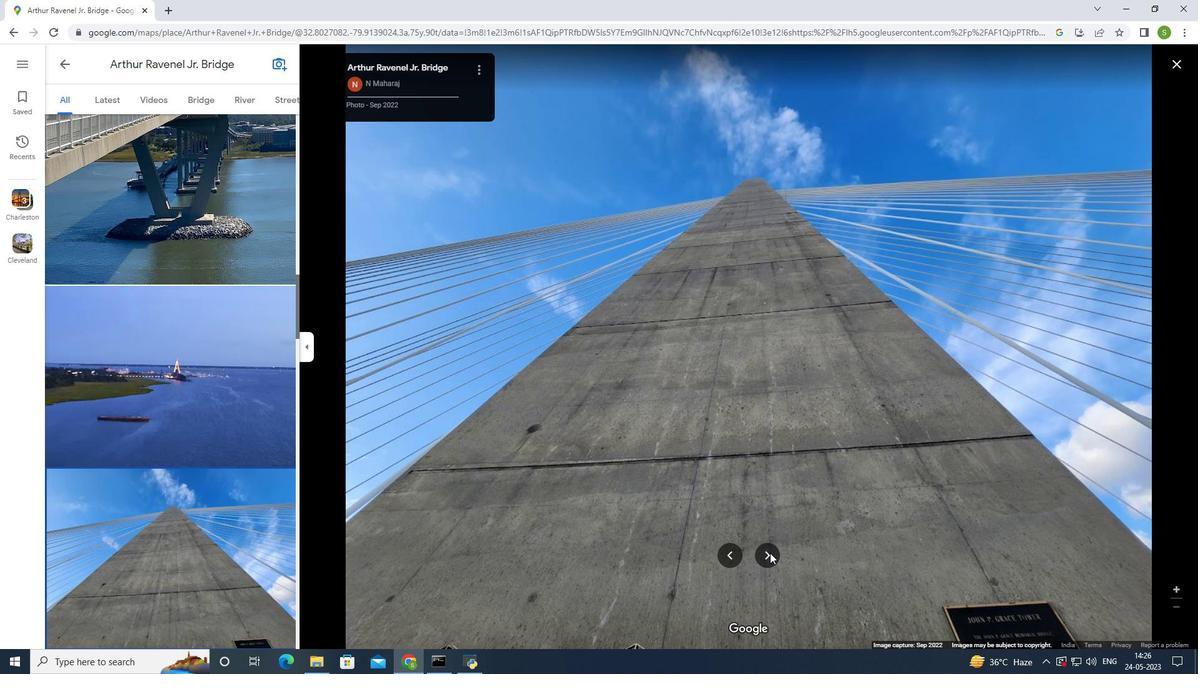 
Action: Mouse moved to (771, 552)
Screenshot: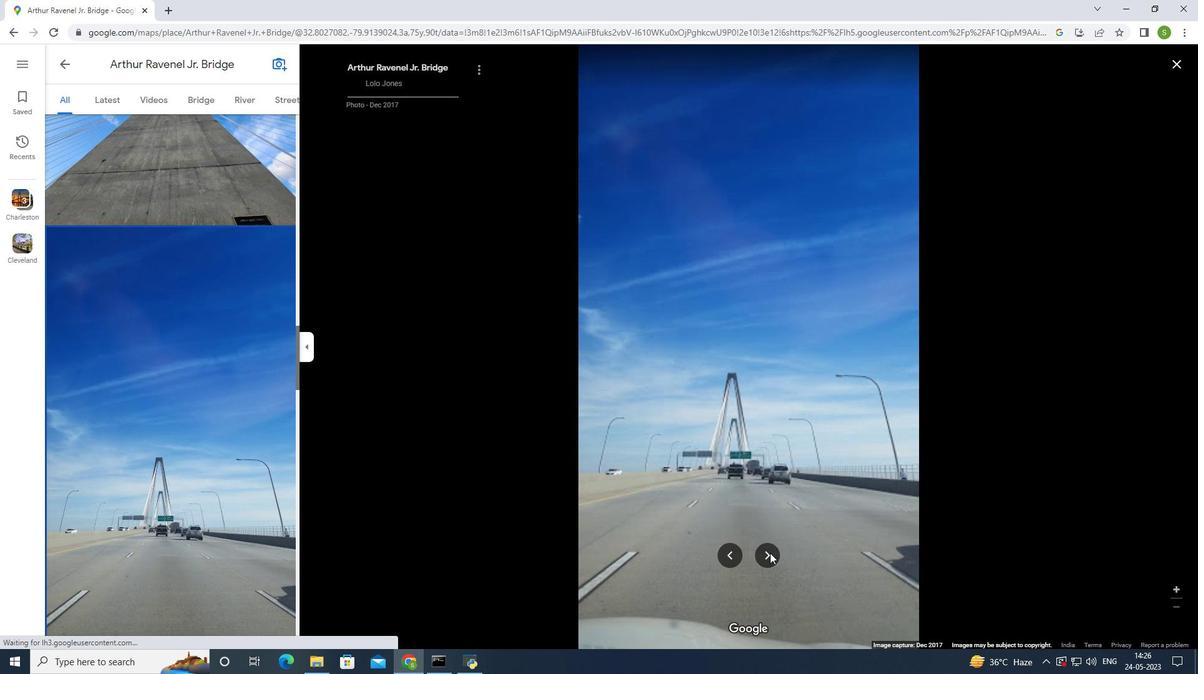 
Action: Mouse pressed left at (771, 552)
Screenshot: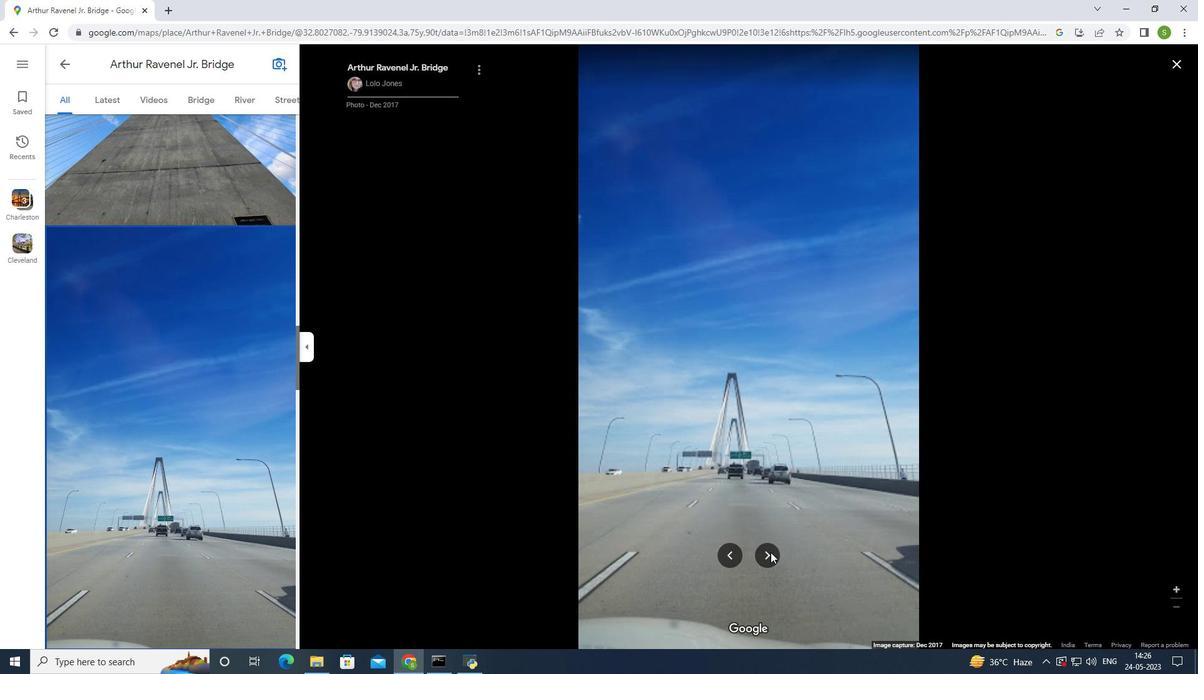 
Action: Mouse moved to (771, 551)
Screenshot: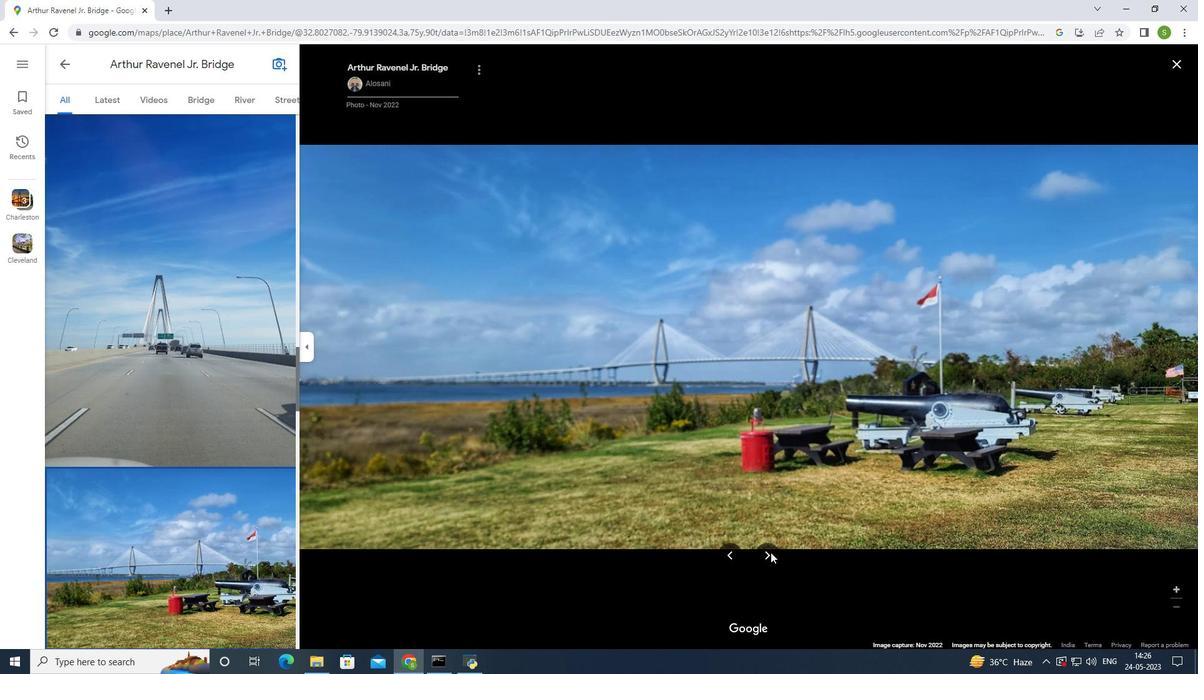 
Action: Mouse pressed left at (771, 551)
Screenshot: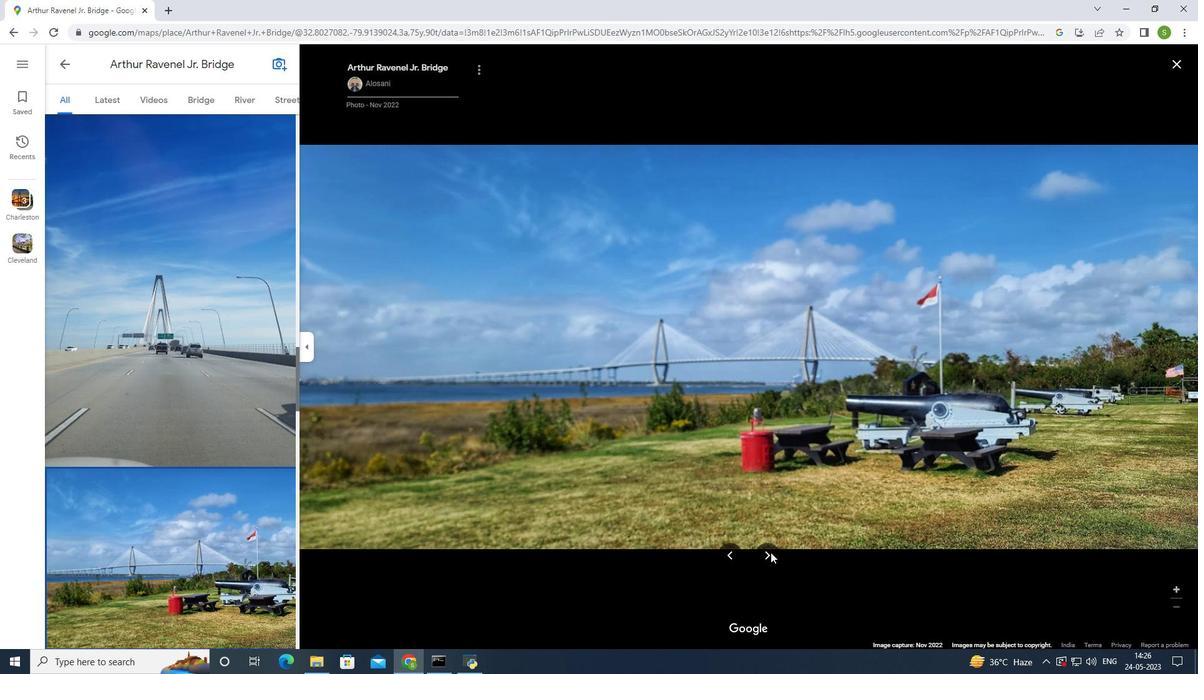 
Action: Mouse moved to (771, 551)
Screenshot: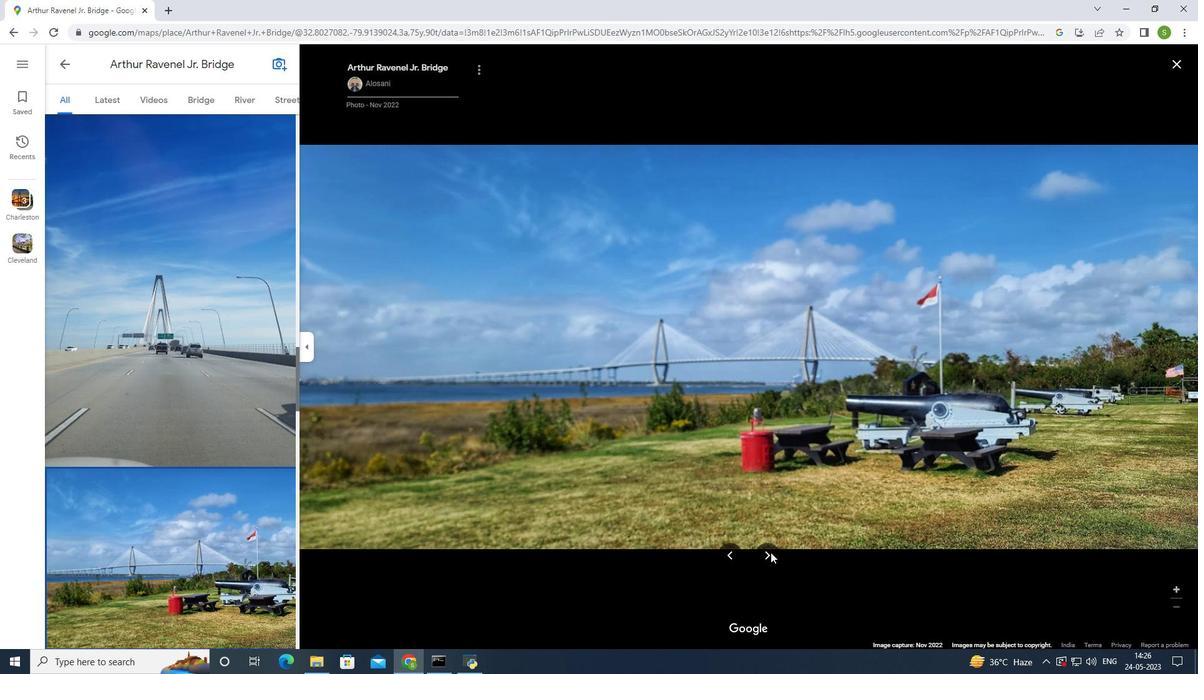 
Action: Mouse pressed left at (771, 551)
Screenshot: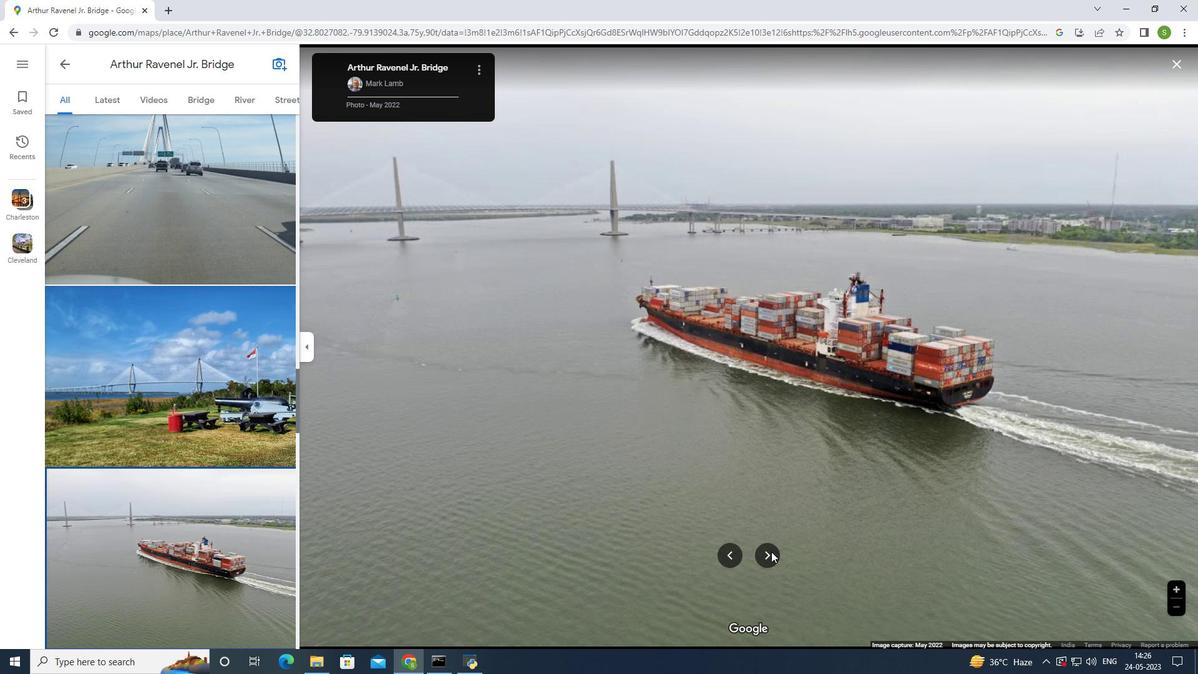 
Action: Mouse pressed left at (771, 551)
Screenshot: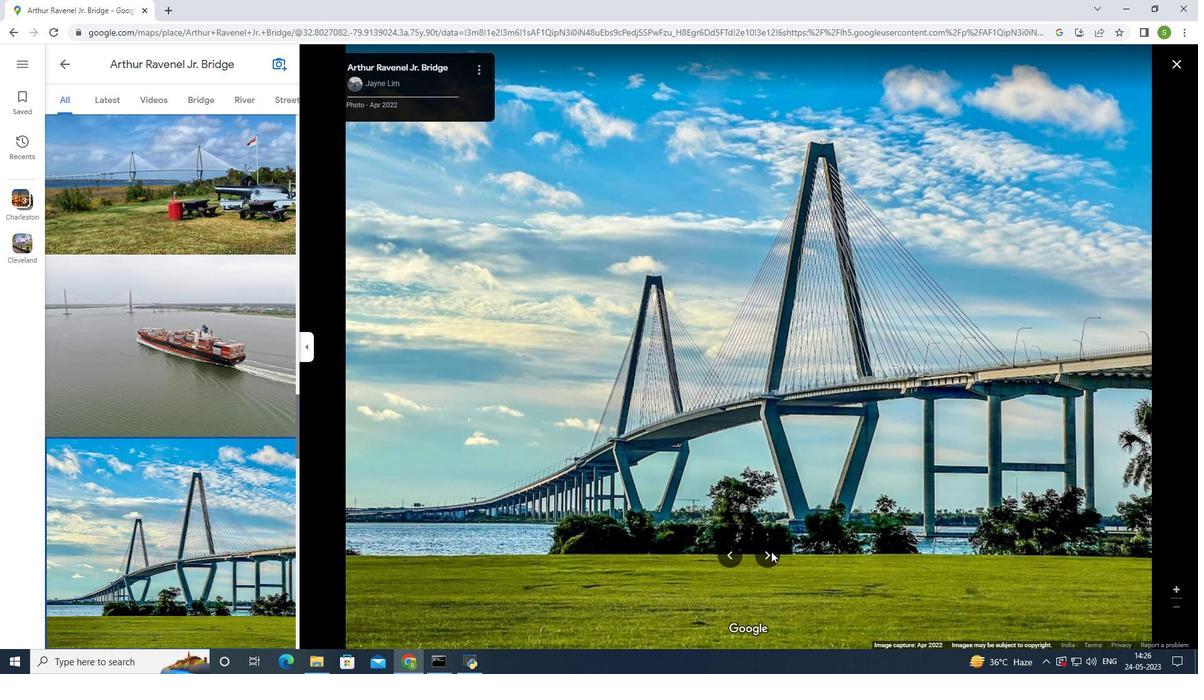 
Action: Mouse moved to (772, 550)
Screenshot: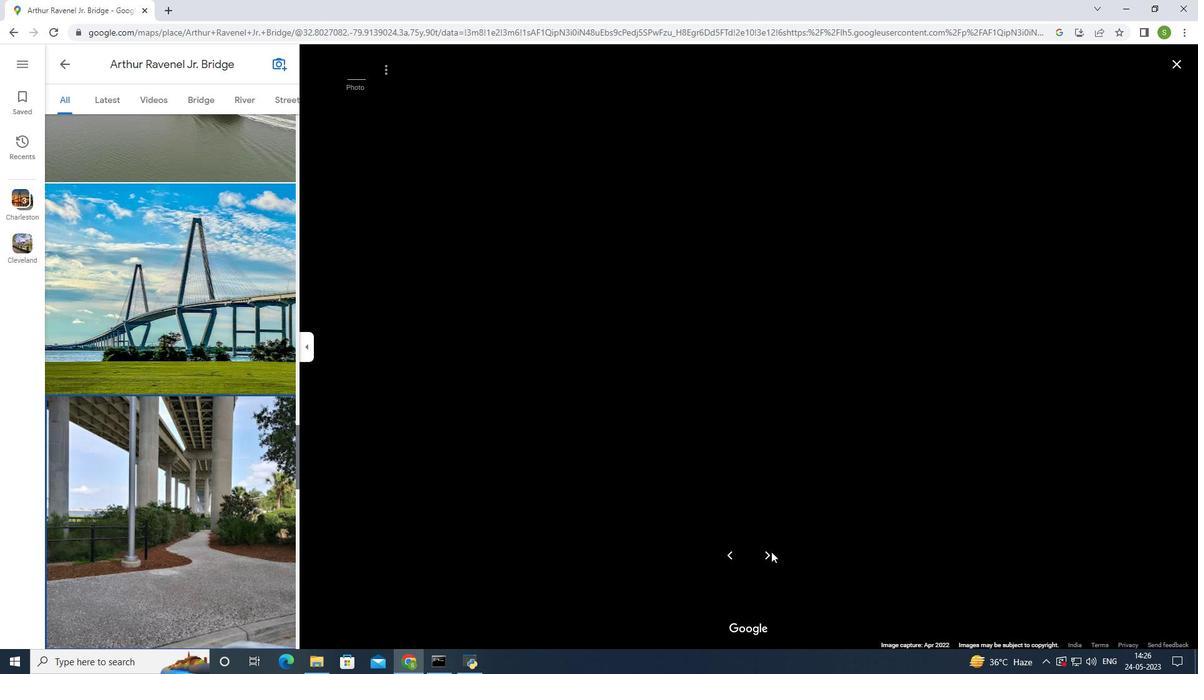 
Action: Mouse pressed left at (772, 550)
Screenshot: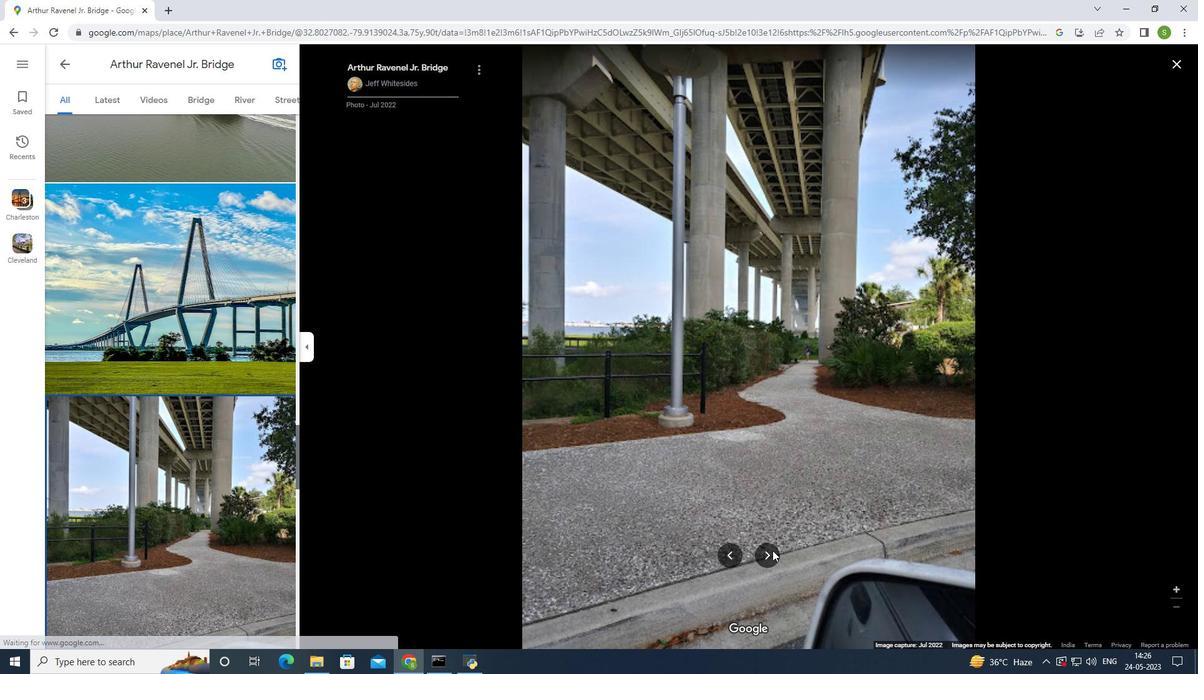 
Action: Mouse pressed left at (772, 550)
Screenshot: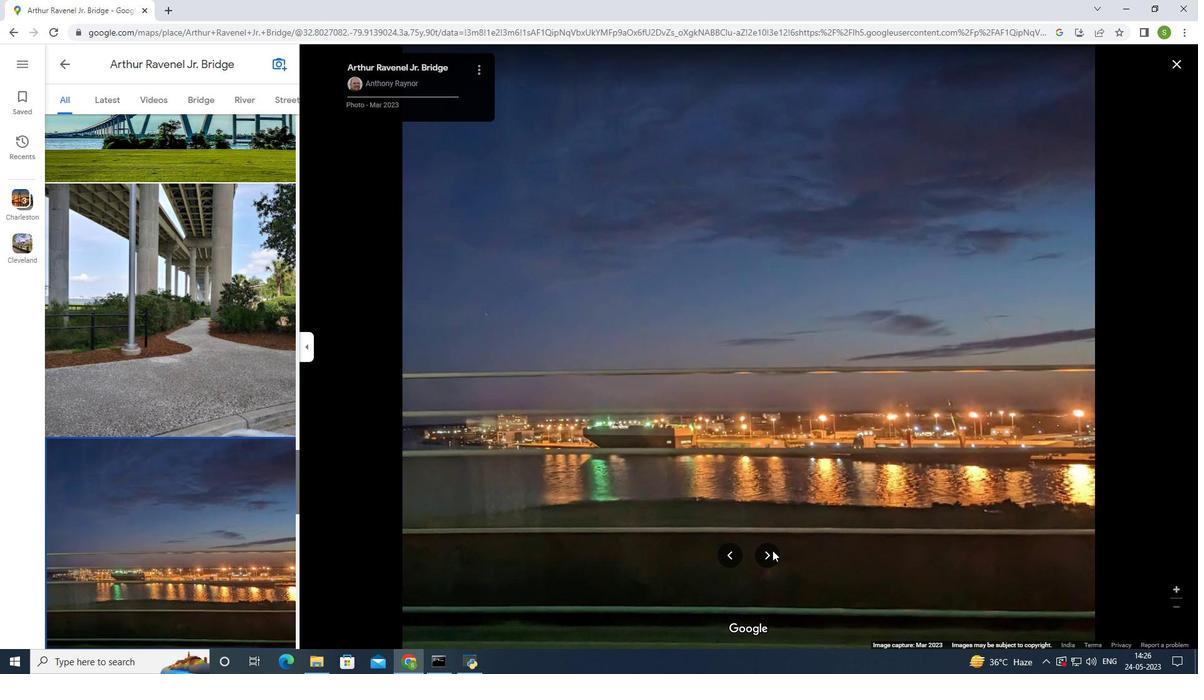 
Action: Mouse pressed left at (772, 550)
Screenshot: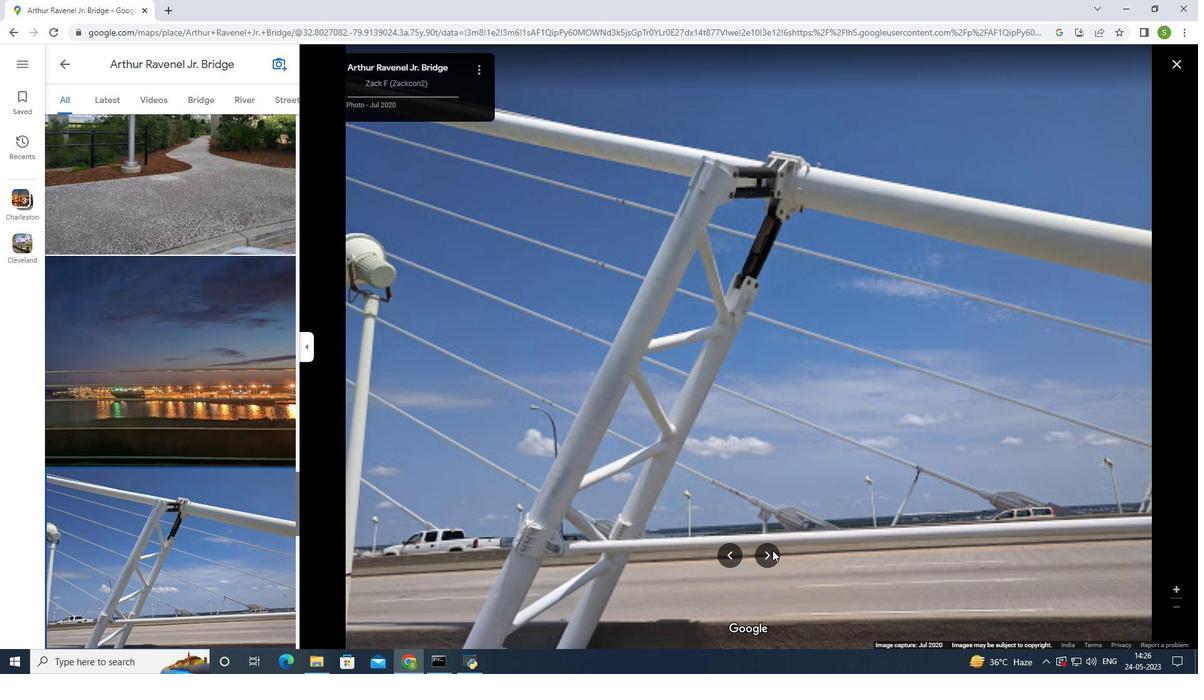 
Action: Mouse pressed left at (772, 550)
Screenshot: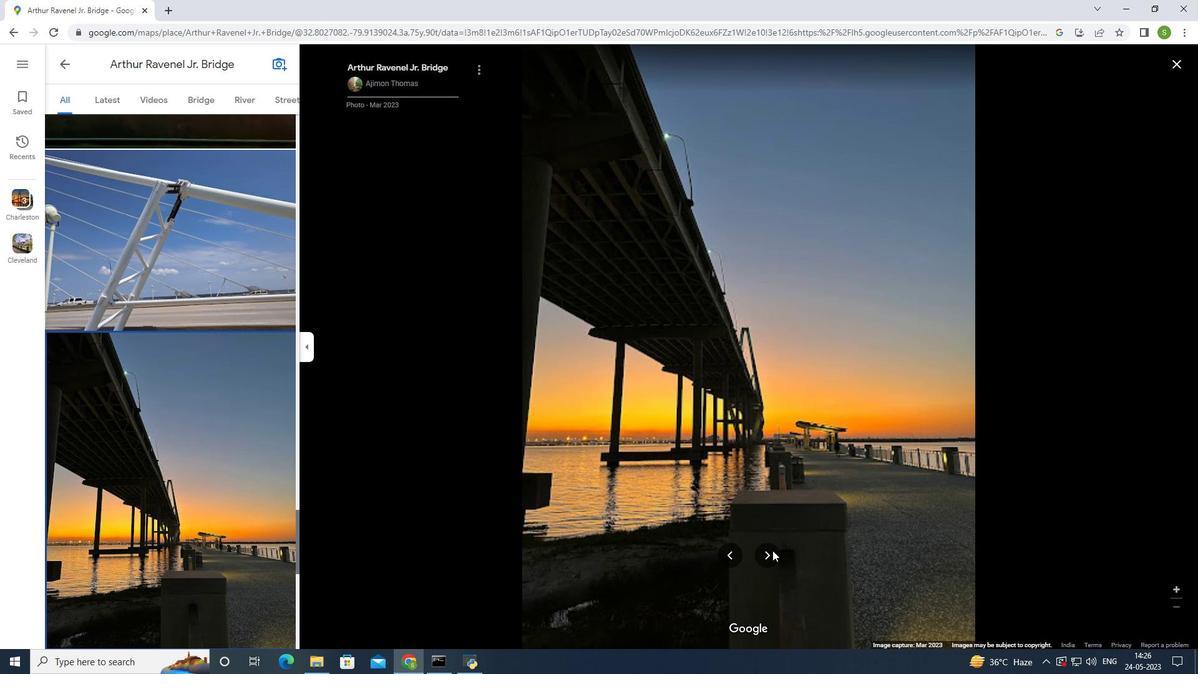 
Action: Mouse pressed left at (772, 550)
Screenshot: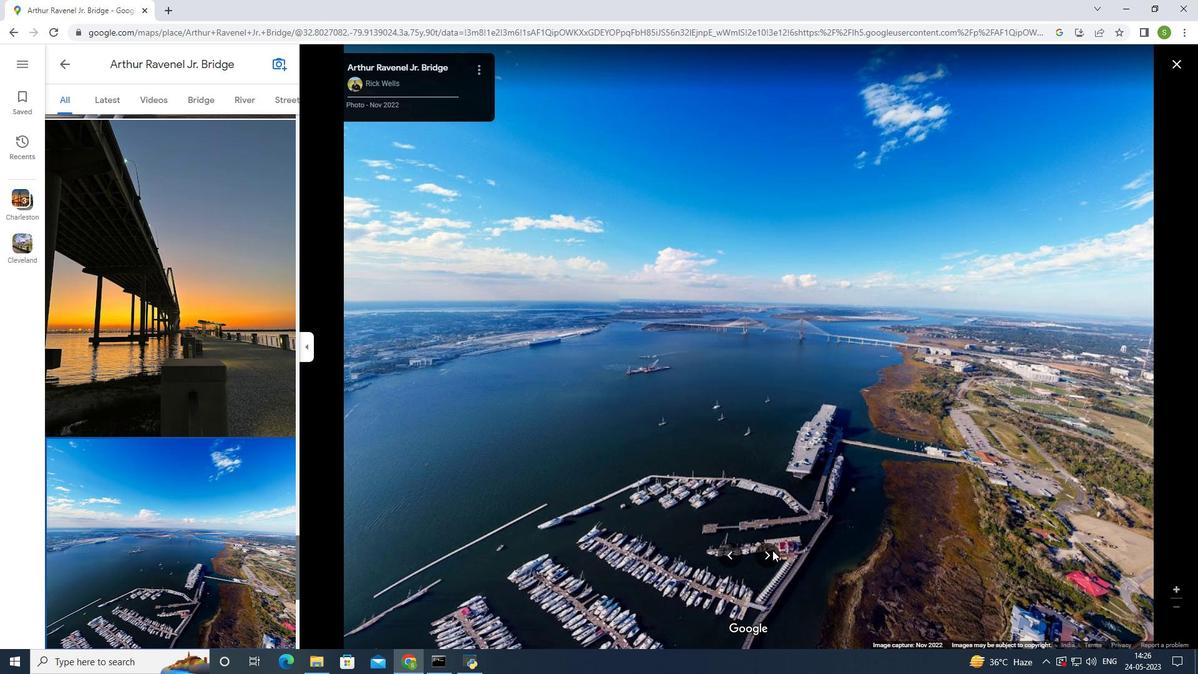 
Action: Mouse pressed left at (772, 550)
Screenshot: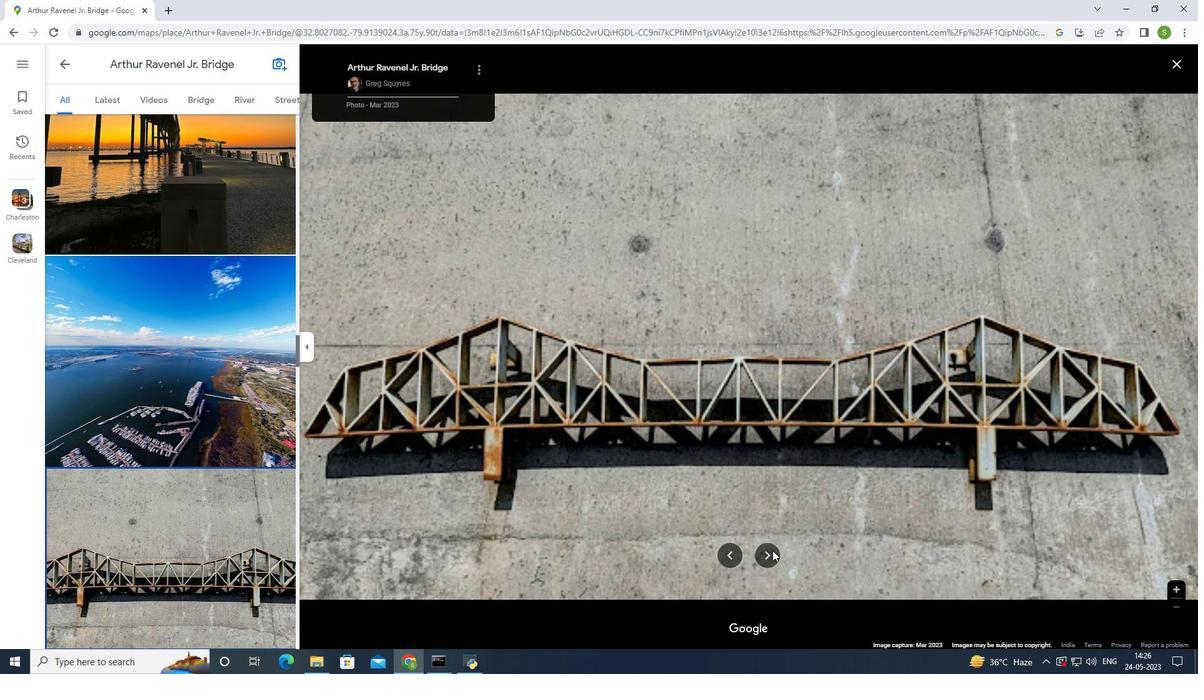 
Action: Mouse pressed left at (772, 550)
Screenshot: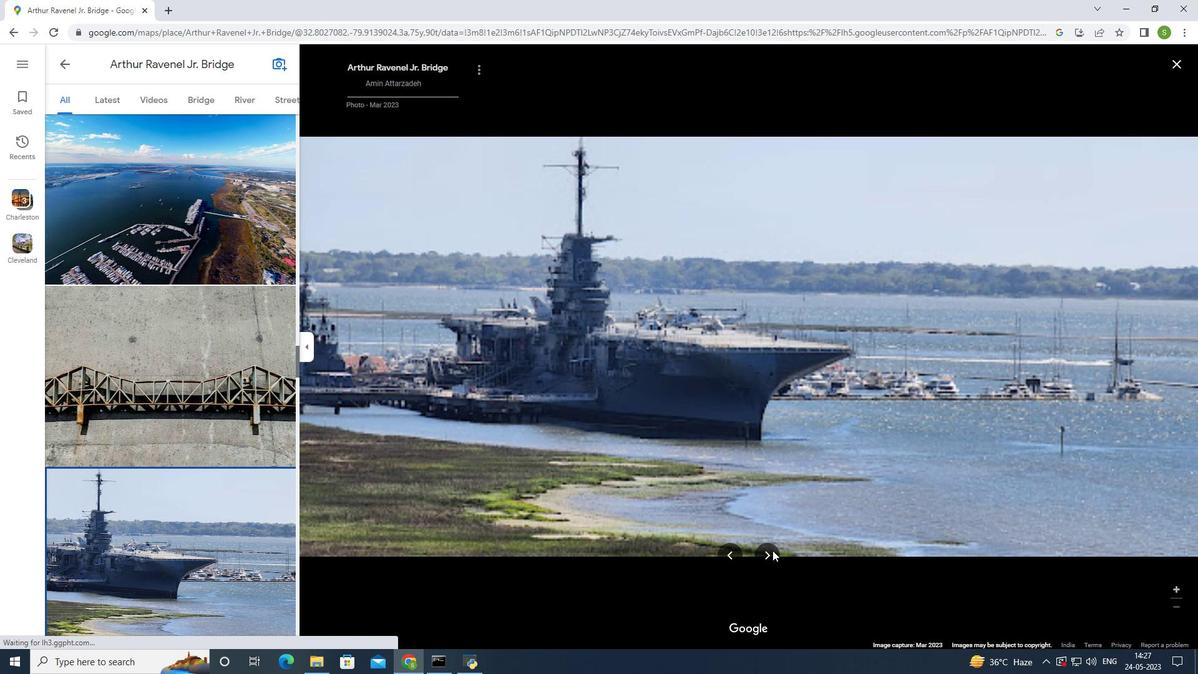 
Action: Mouse moved to (747, 538)
Screenshot: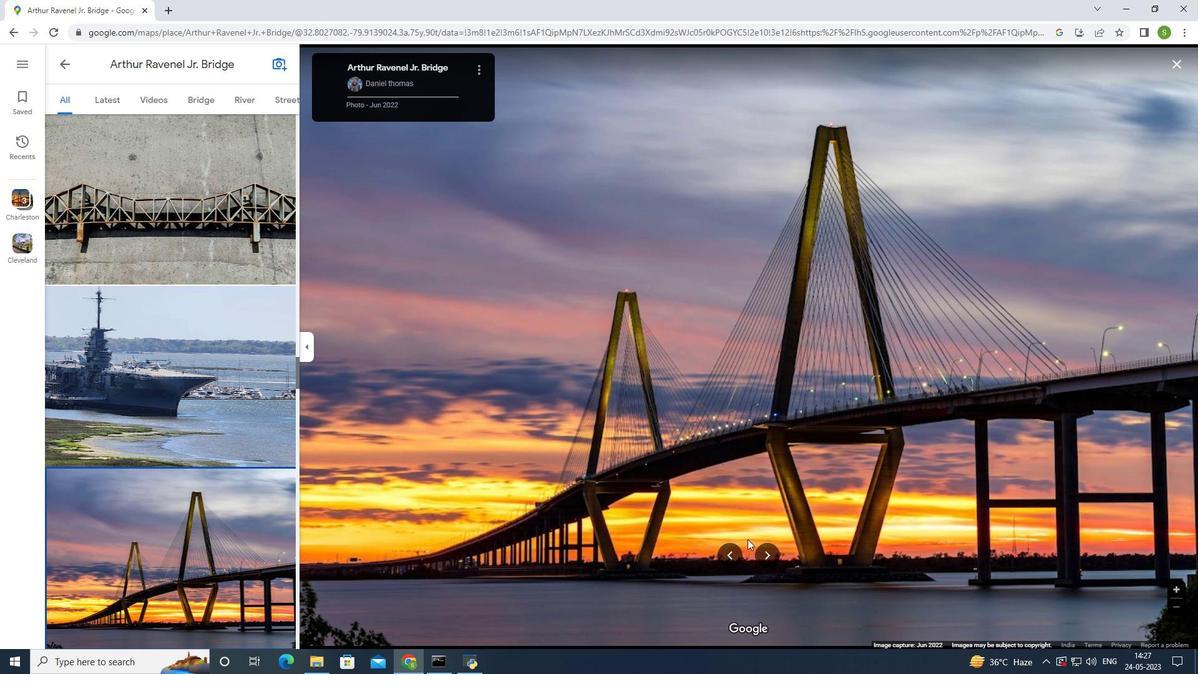 
Action: Mouse pressed left at (747, 538)
Screenshot: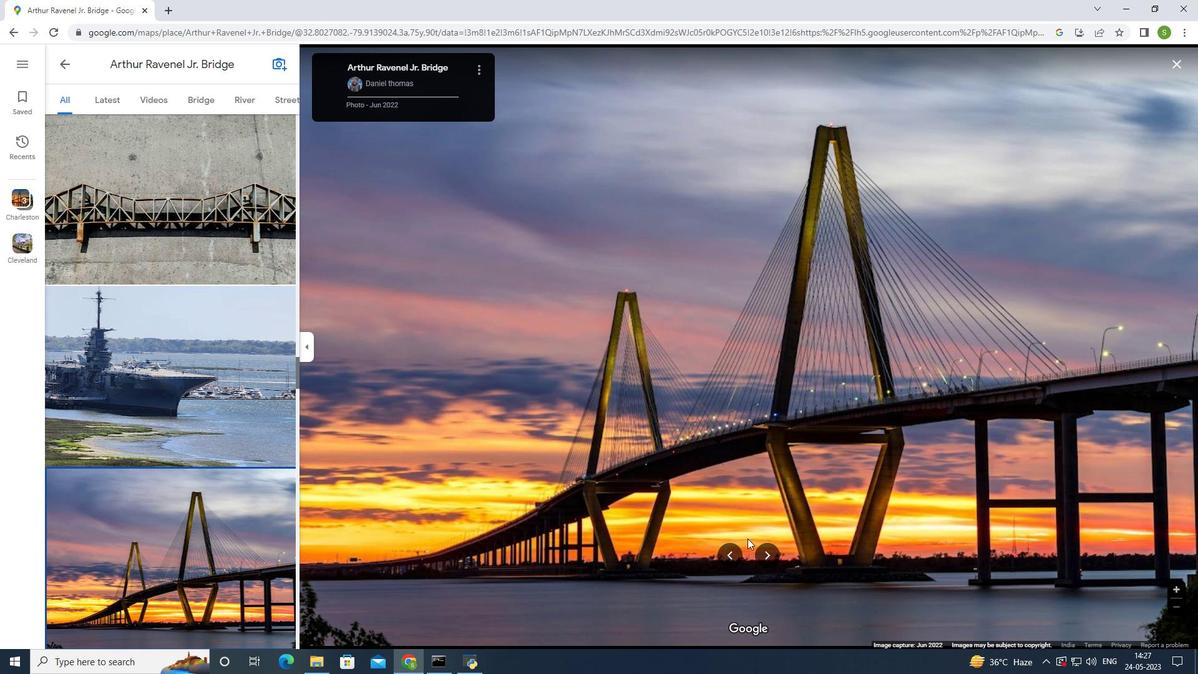 
Action: Mouse moved to (747, 538)
Screenshot: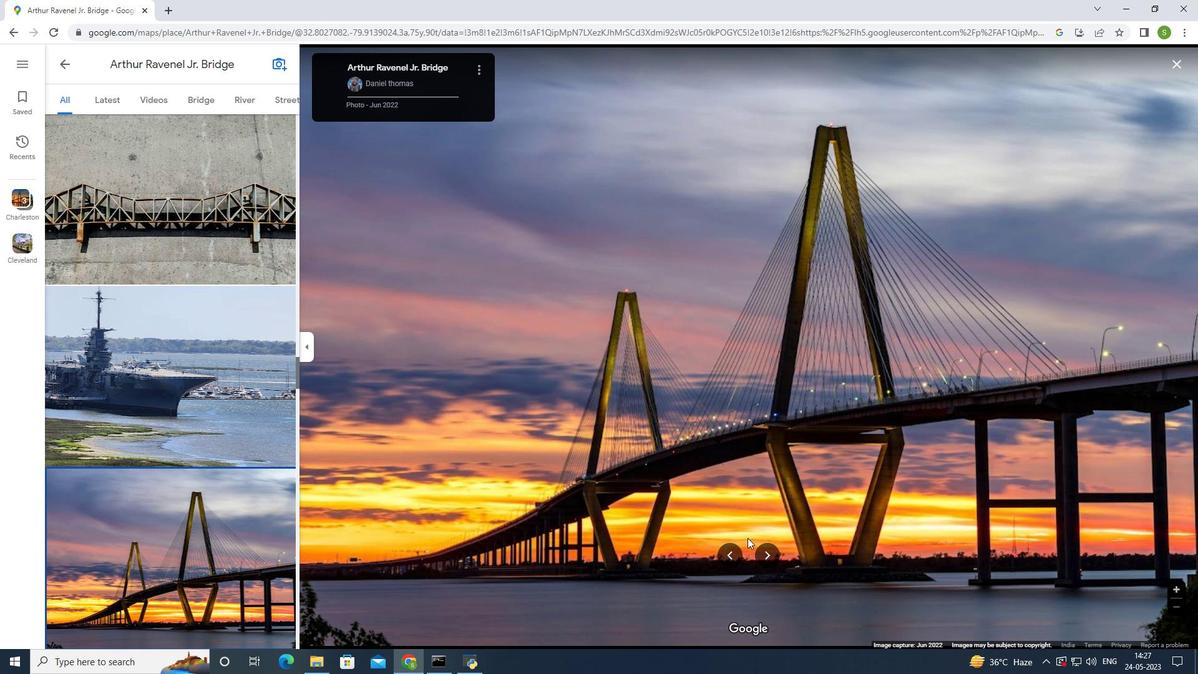 
Action: Mouse pressed left at (747, 538)
Screenshot: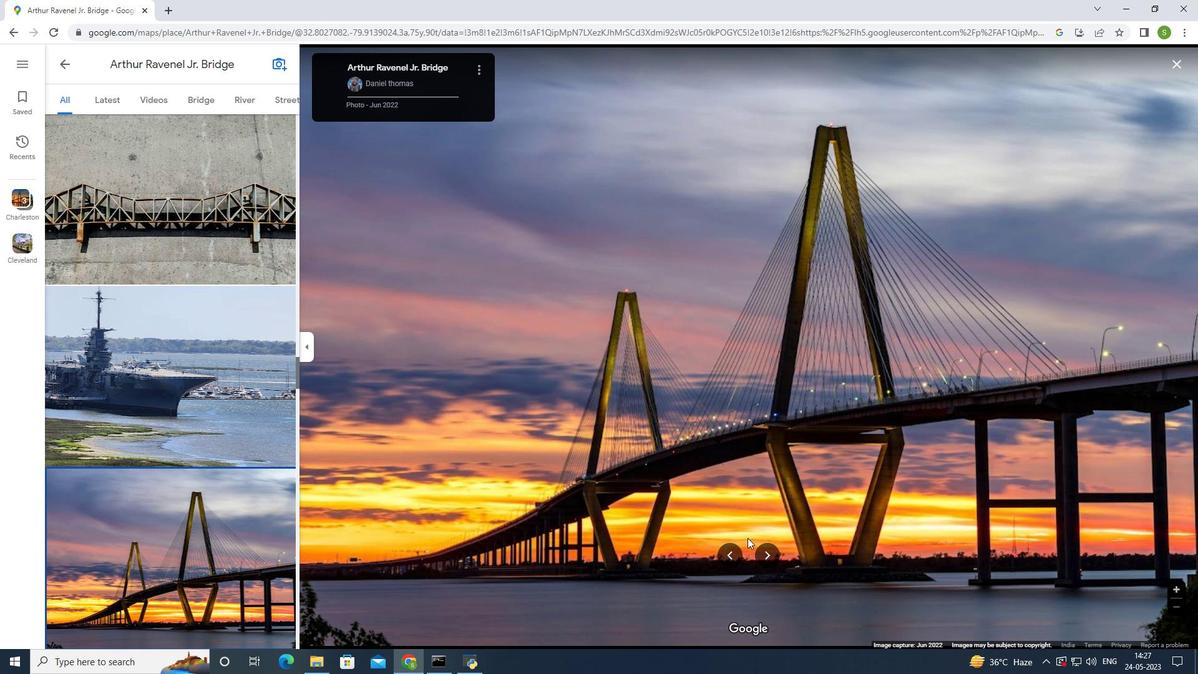
Action: Mouse moved to (750, 533)
Screenshot: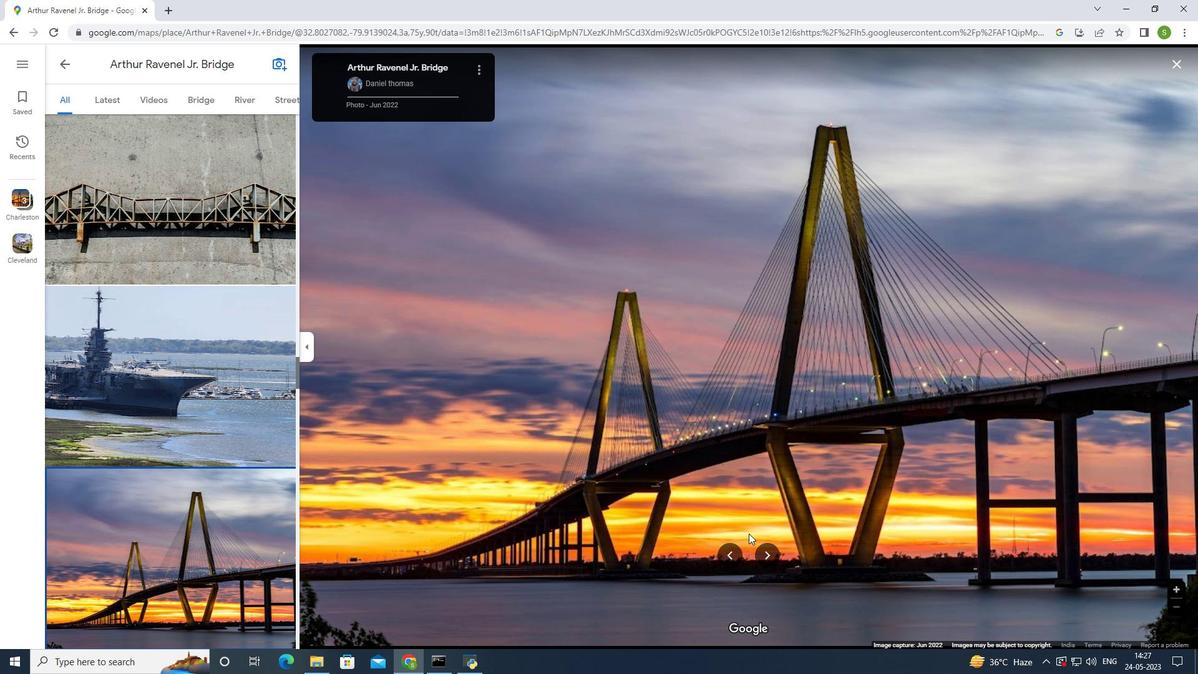 
Action: Mouse pressed left at (750, 533)
Screenshot: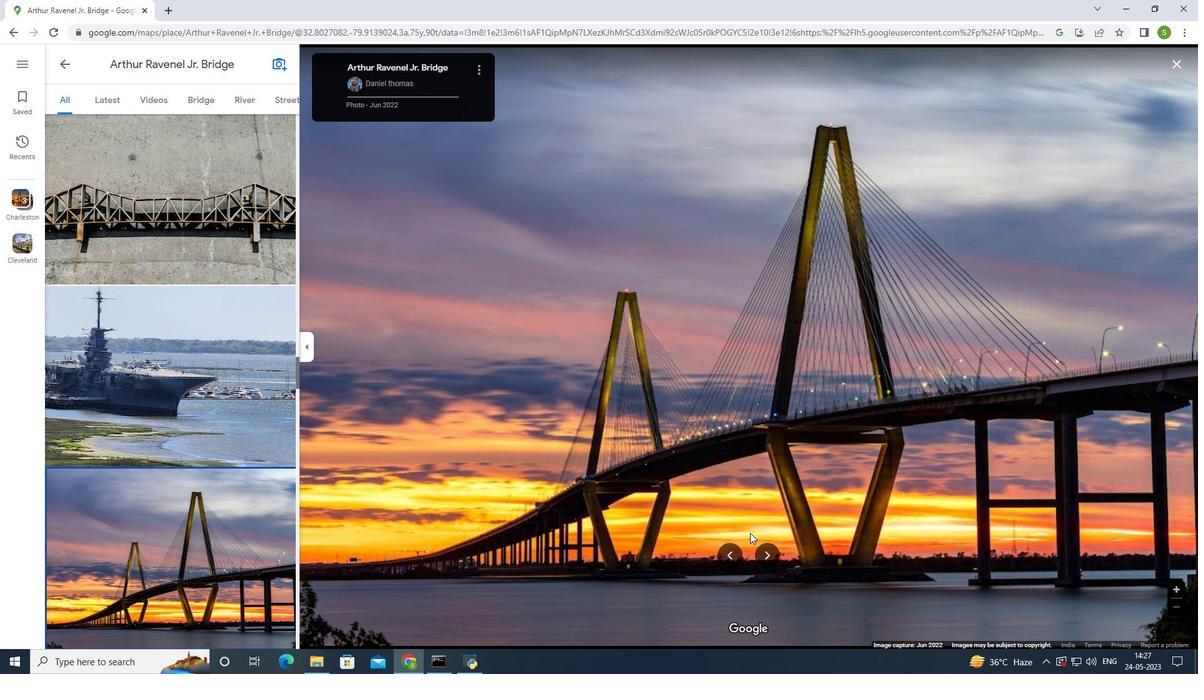 
Action: Mouse moved to (764, 549)
Screenshot: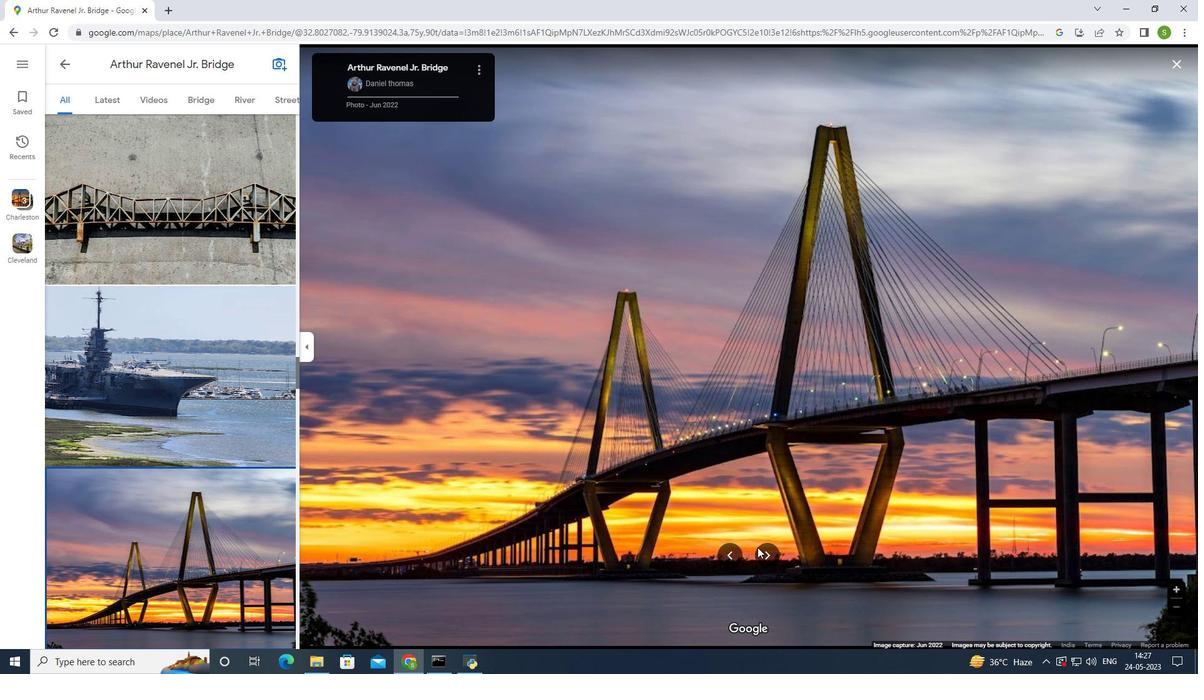 
Action: Mouse pressed left at (764, 549)
Screenshot: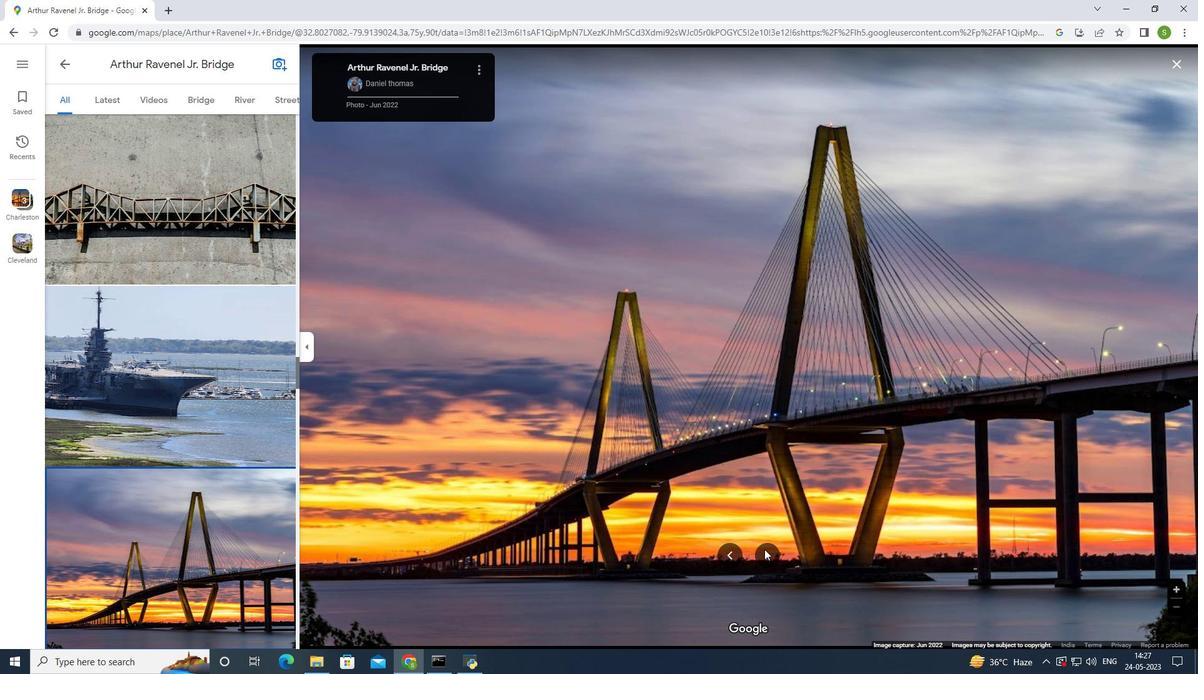 
Action: Mouse moved to (109, 101)
Screenshot: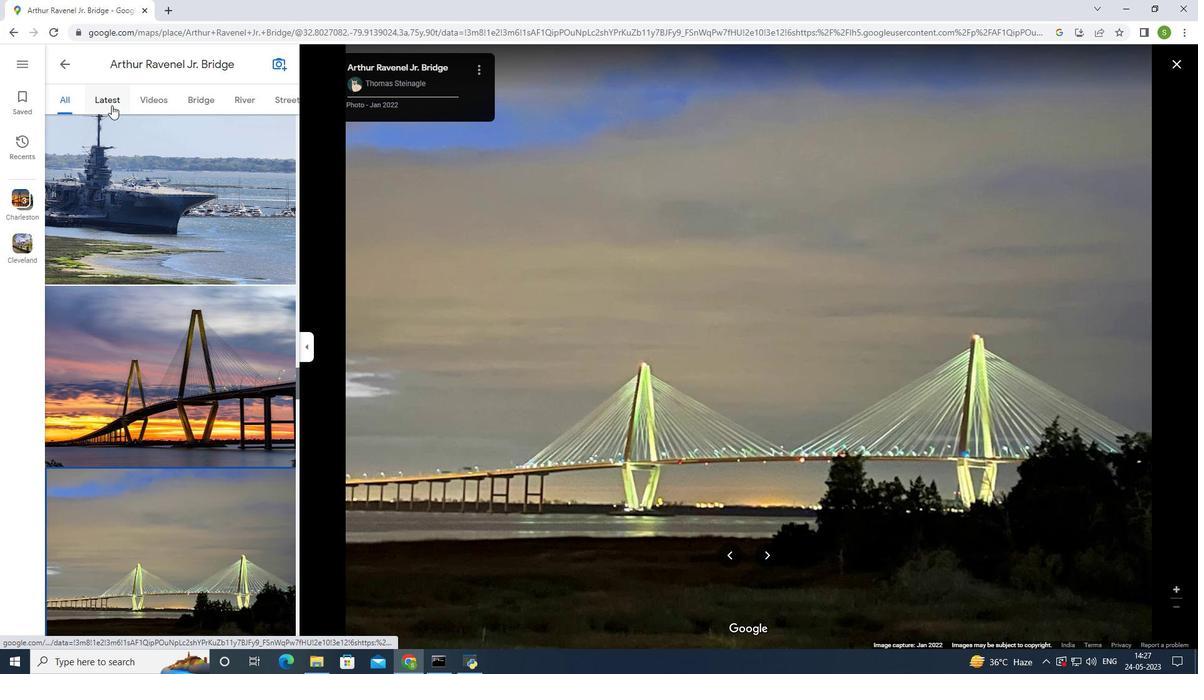 
Action: Mouse pressed left at (109, 101)
Screenshot: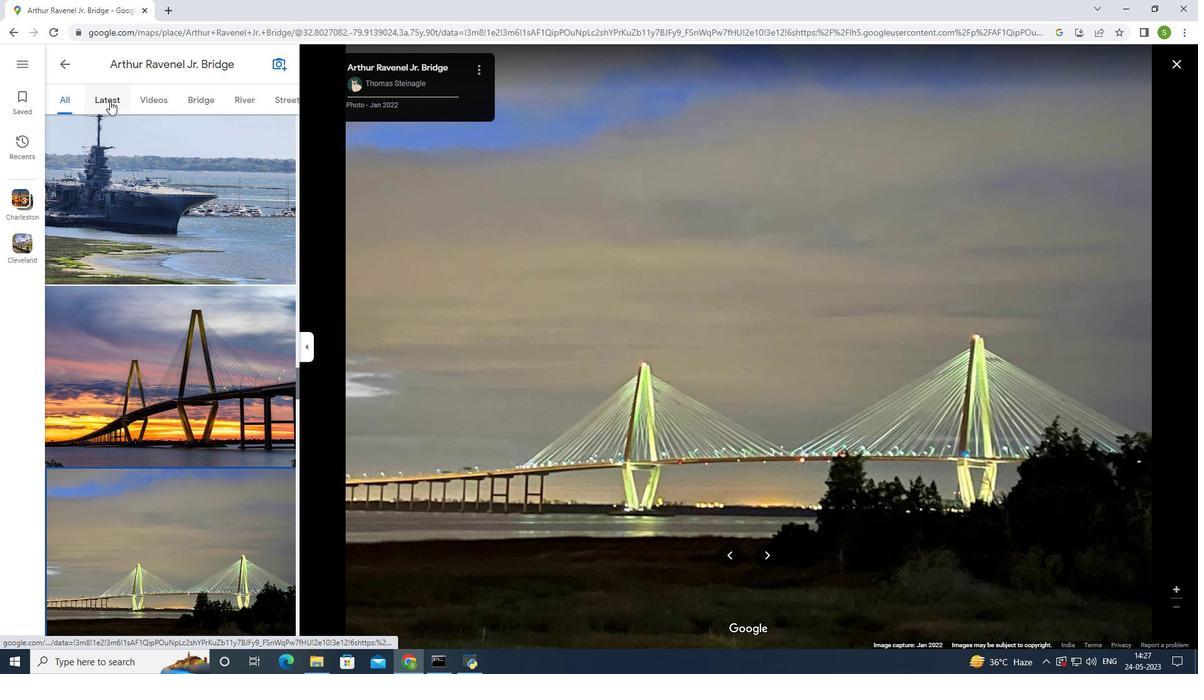 
Action: Mouse moved to (767, 562)
Screenshot: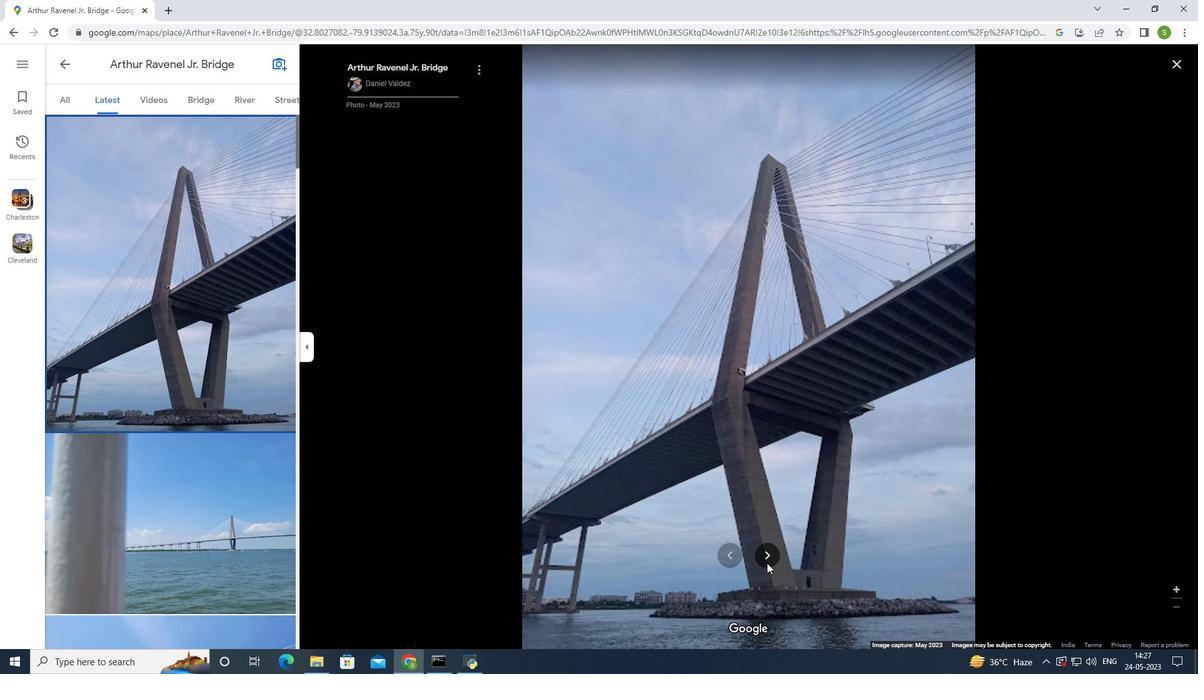 
Action: Mouse pressed left at (767, 562)
Screenshot: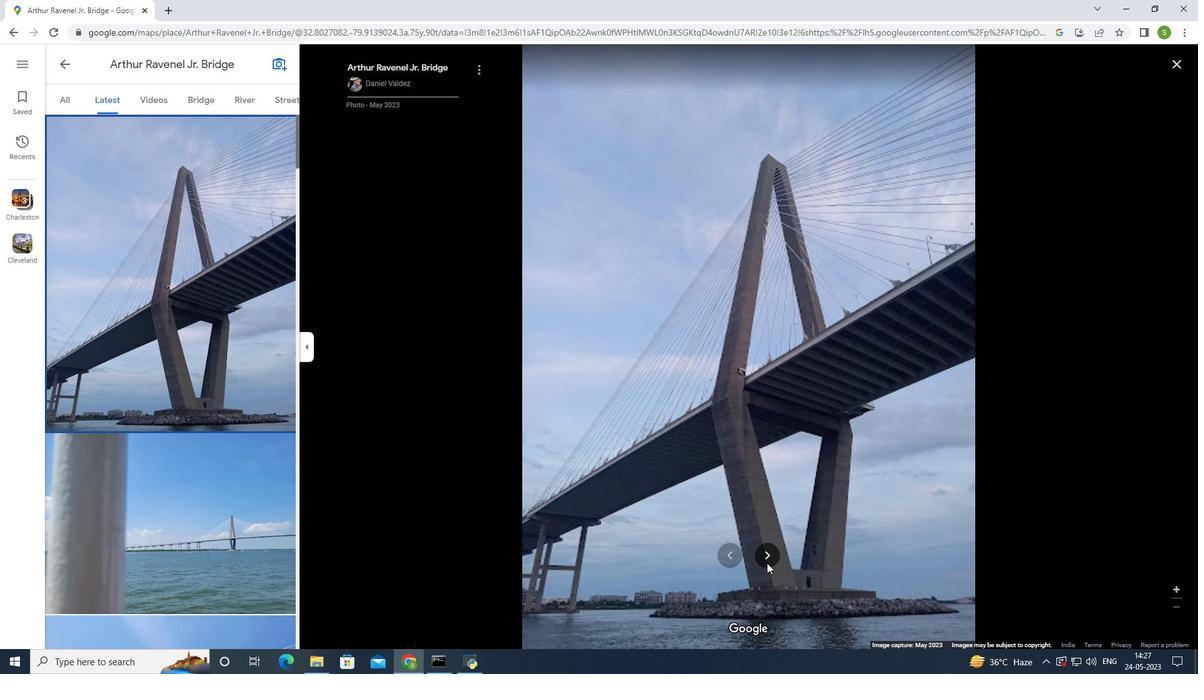 
Action: Mouse moved to (768, 560)
Screenshot: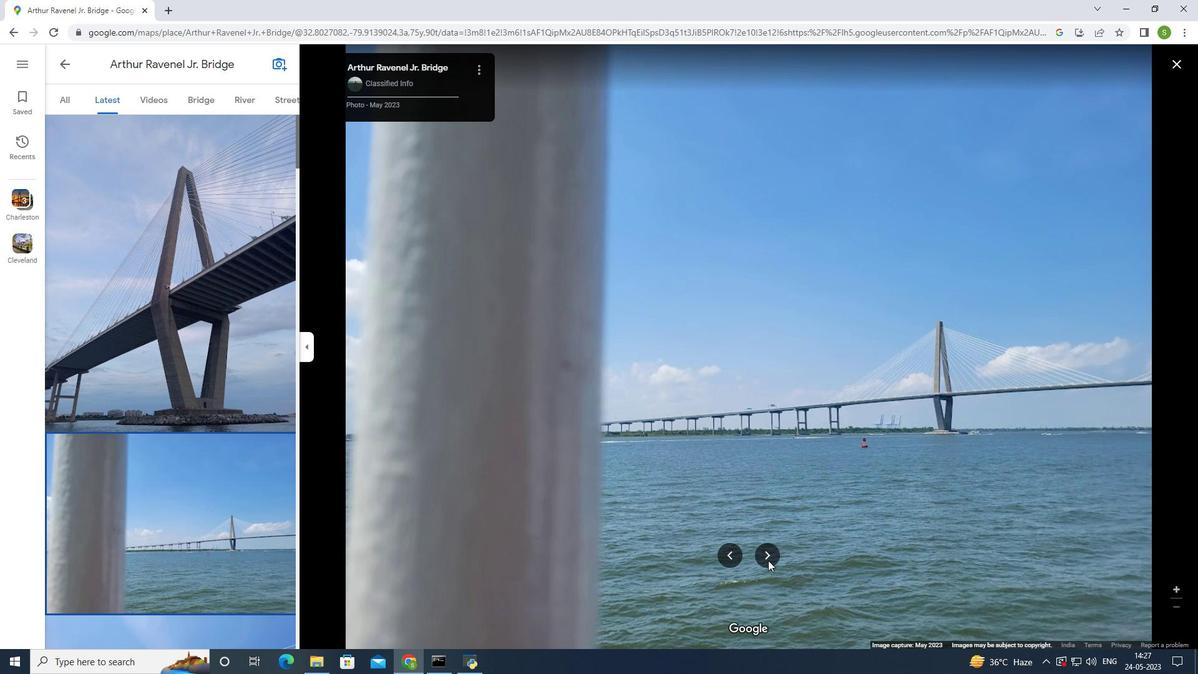 
Action: Mouse pressed left at (768, 560)
Screenshot: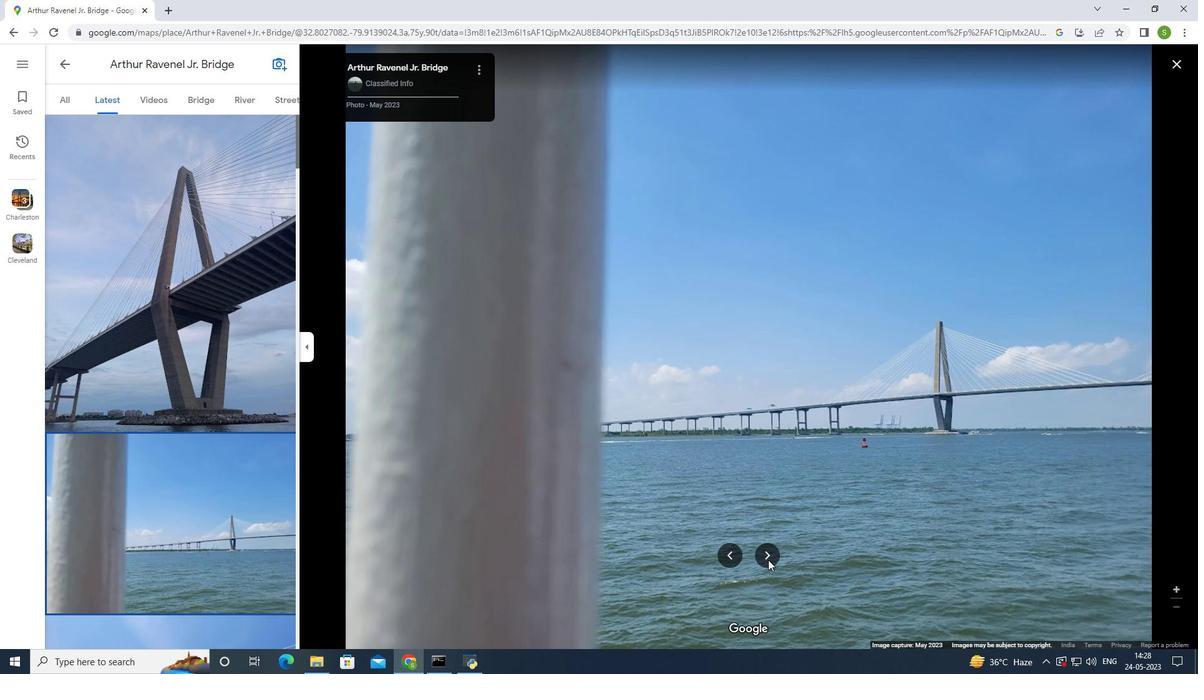 
Action: Mouse moved to (762, 560)
Screenshot: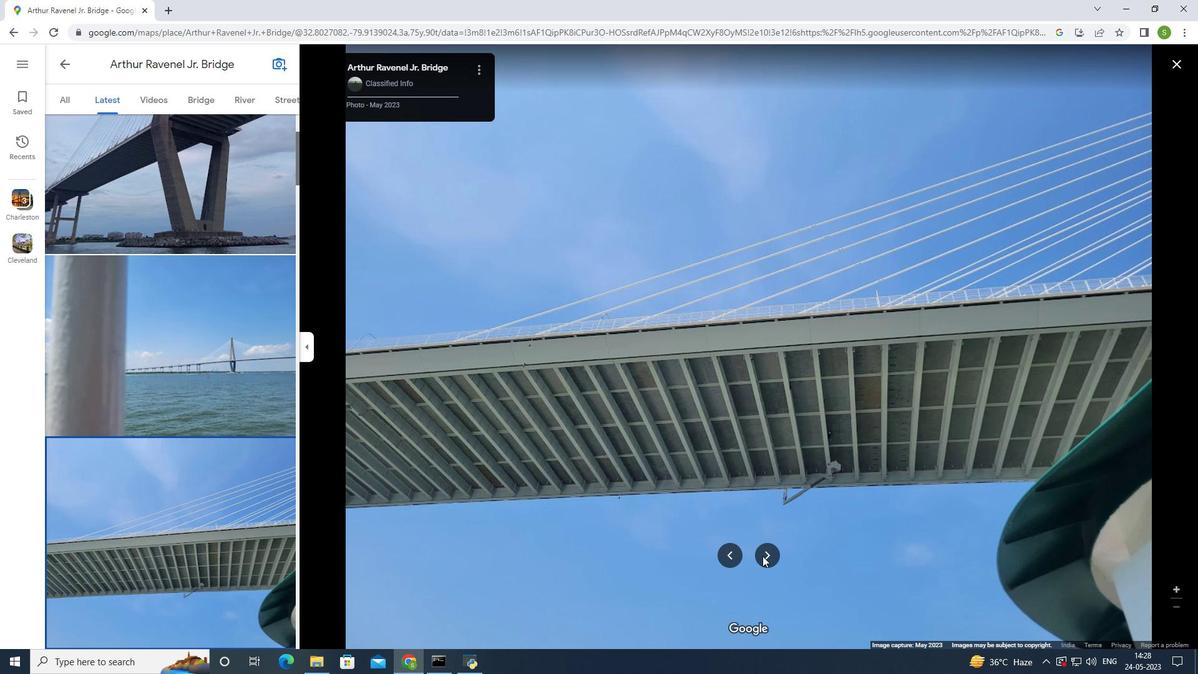 
Action: Mouse pressed left at (762, 560)
Screenshot: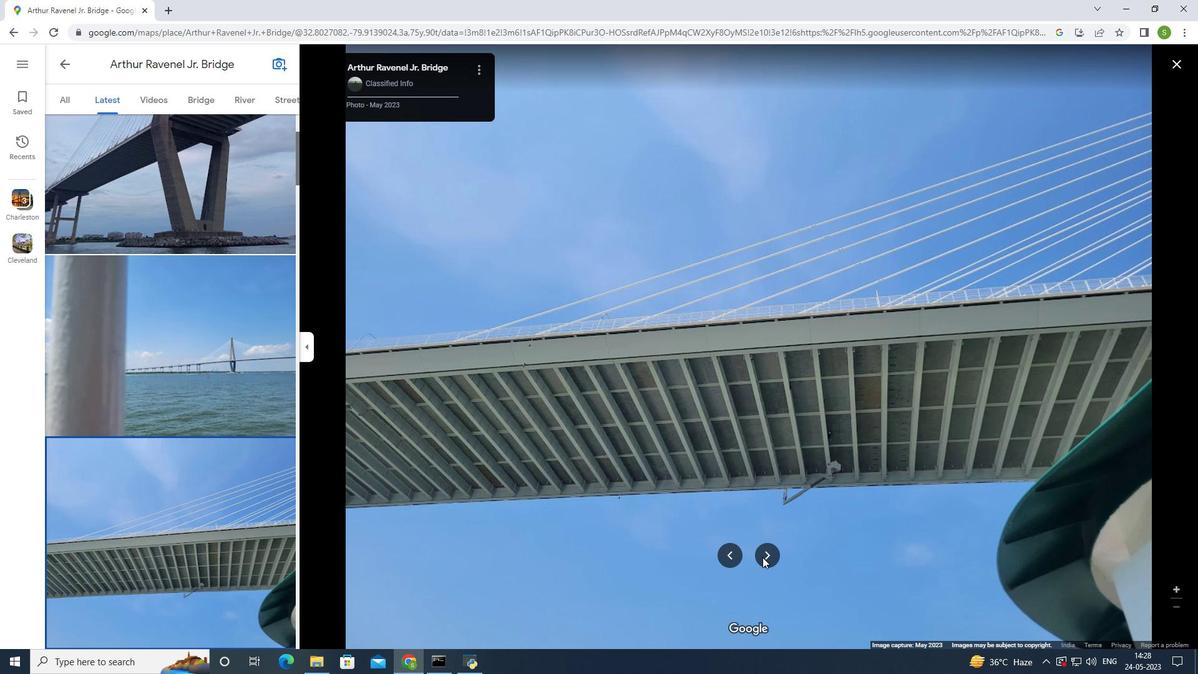 
Action: Mouse moved to (768, 555)
Screenshot: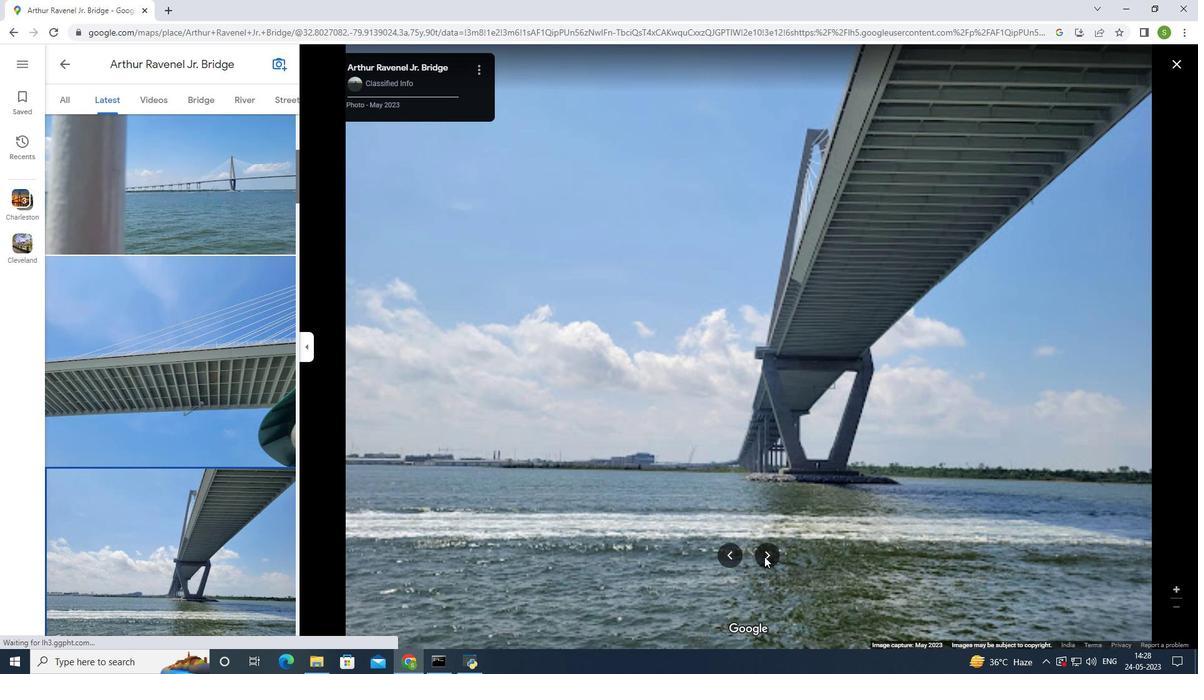 
Action: Mouse pressed left at (768, 555)
Screenshot: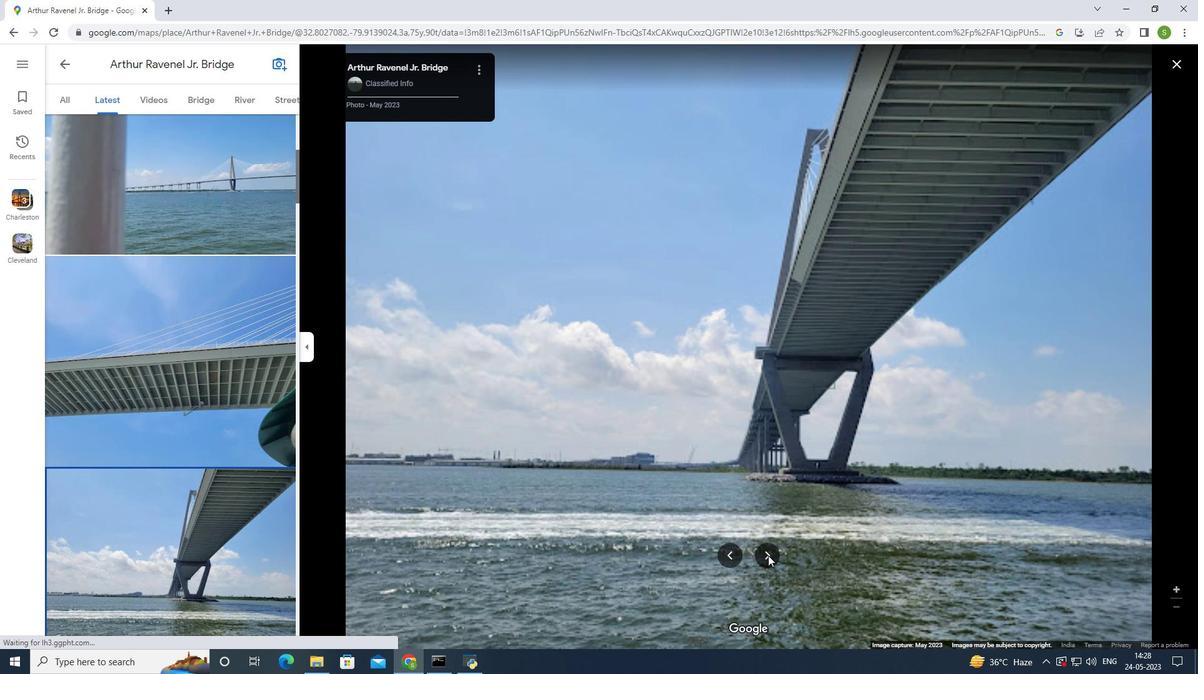 
Action: Mouse moved to (9, 35)
Screenshot: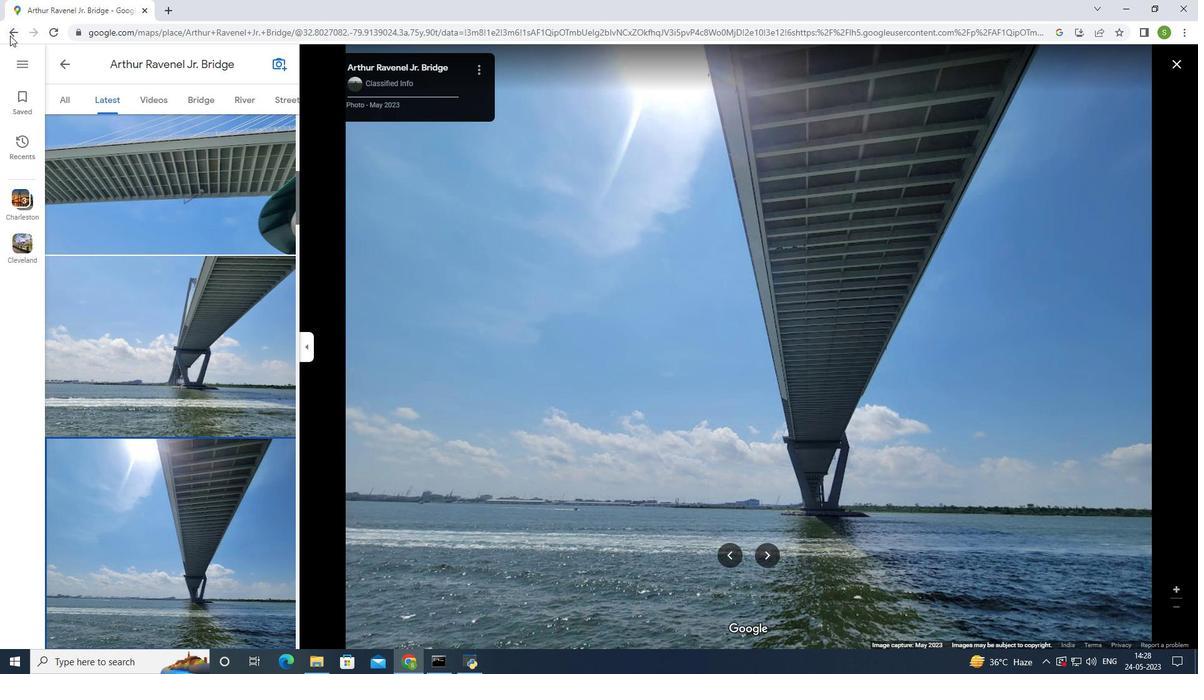 
Action: Mouse pressed left at (9, 35)
Screenshot: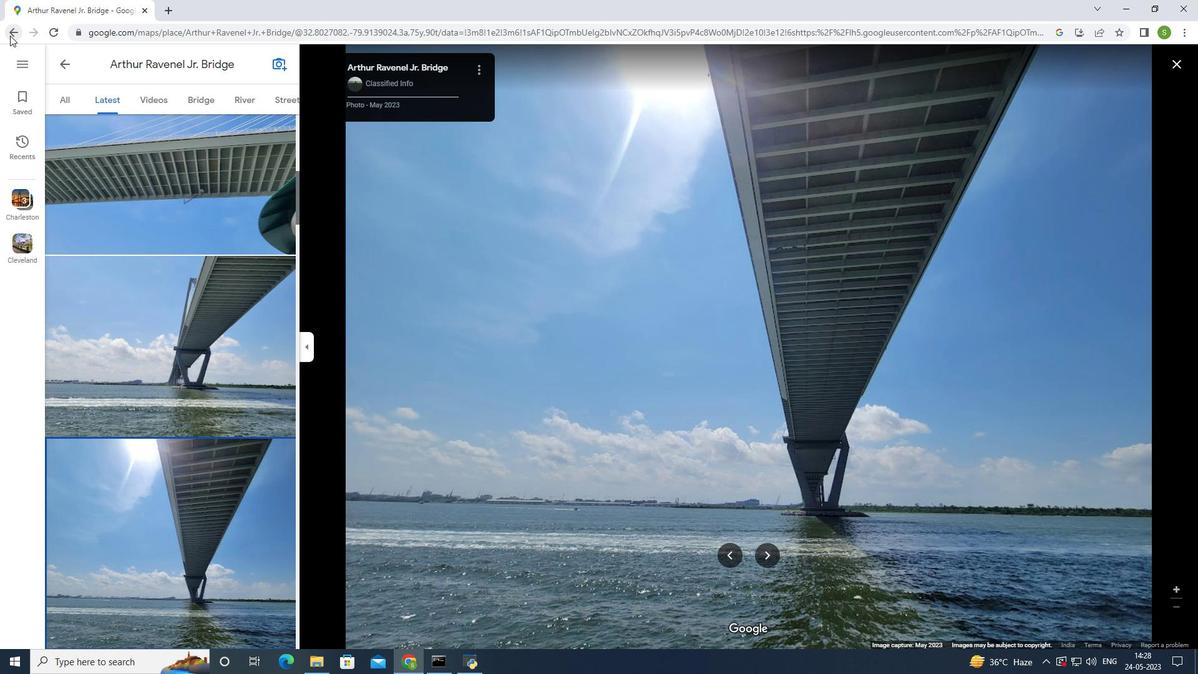 
Action: Mouse moved to (1180, 65)
Screenshot: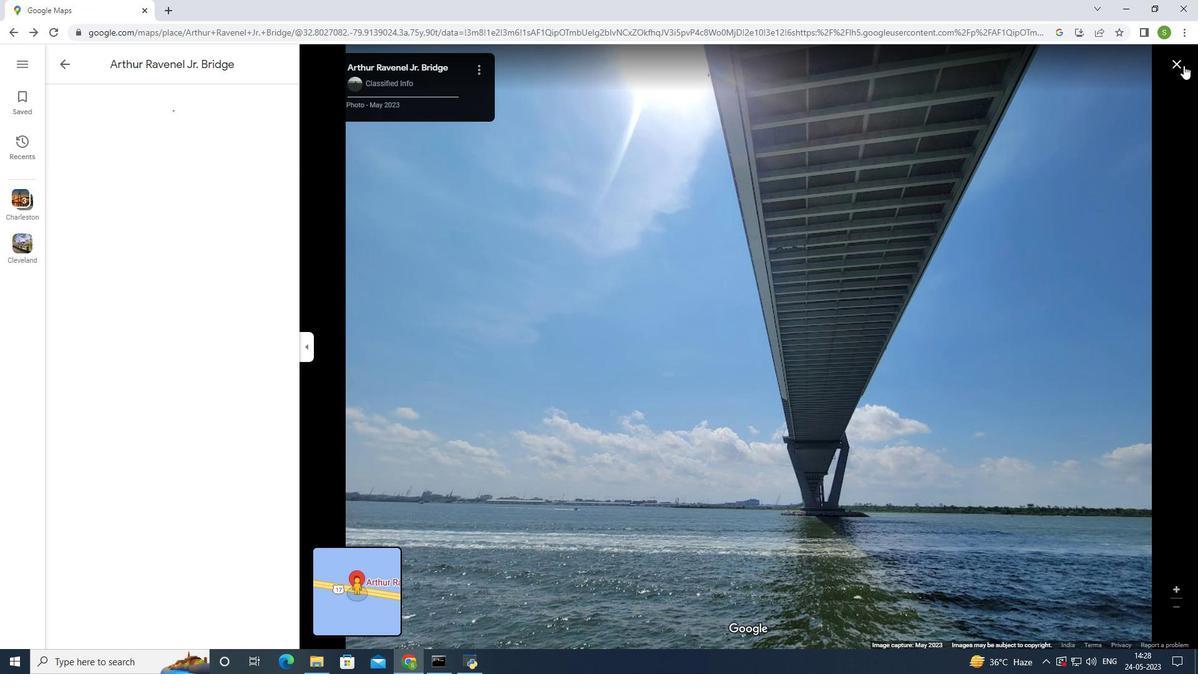 
Action: Mouse pressed left at (1180, 65)
Screenshot: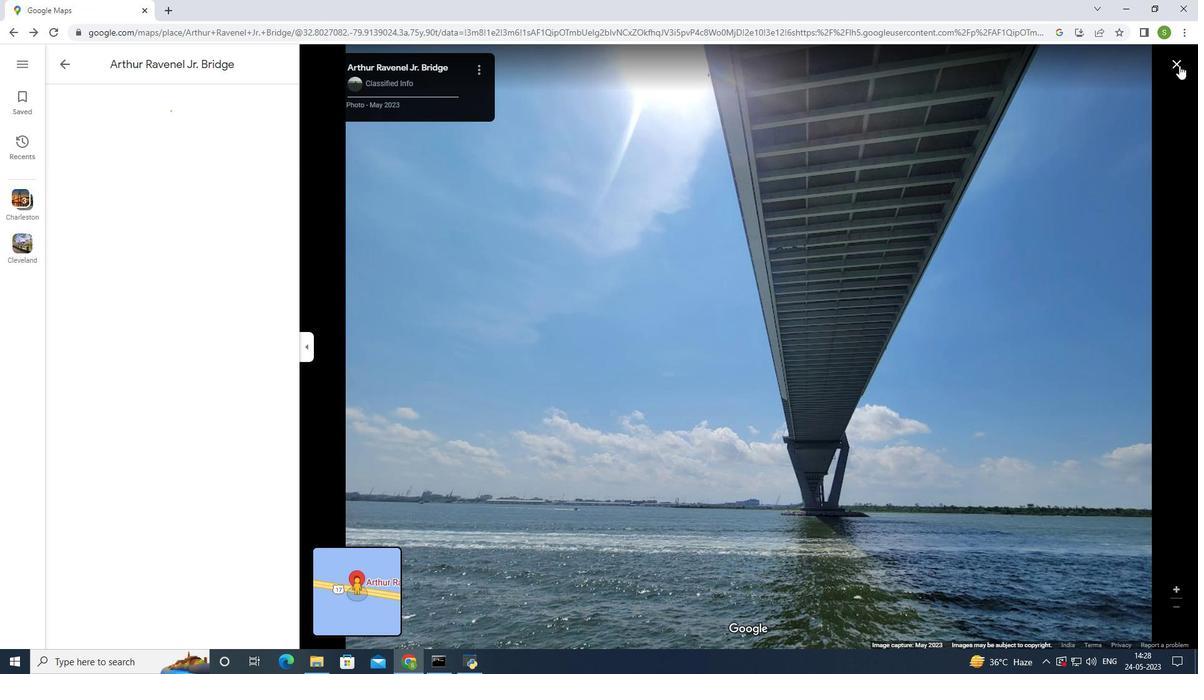 
Action: Mouse moved to (1180, 62)
Screenshot: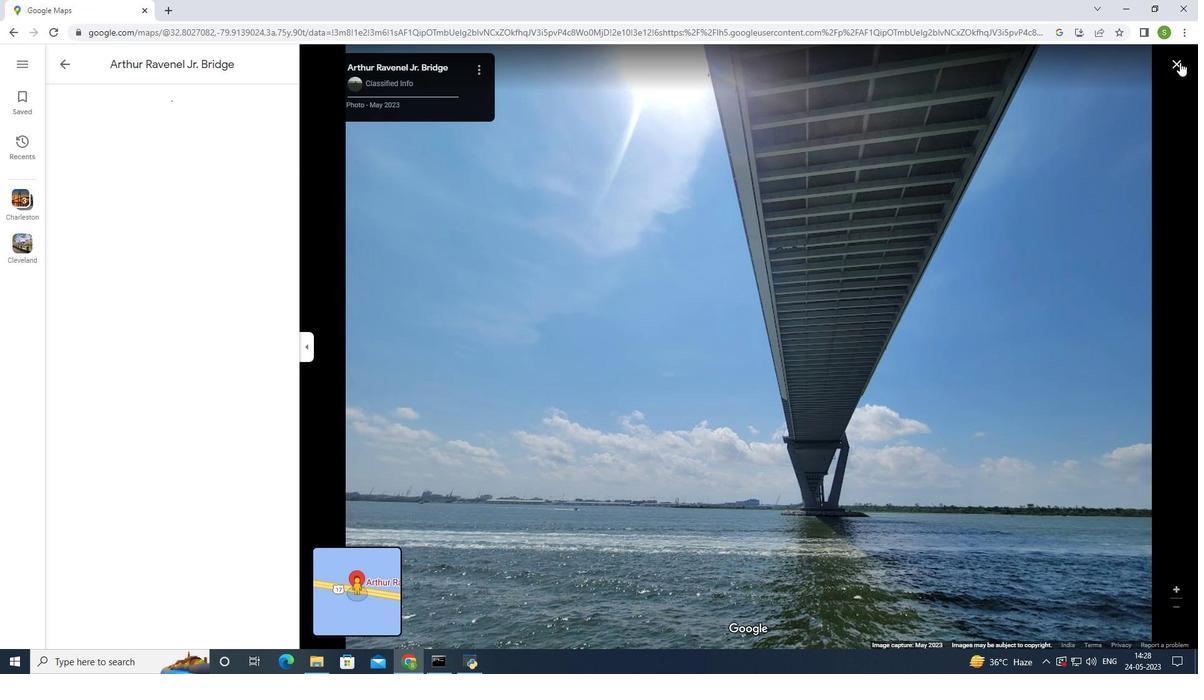 
Action: Mouse pressed left at (1180, 62)
Screenshot: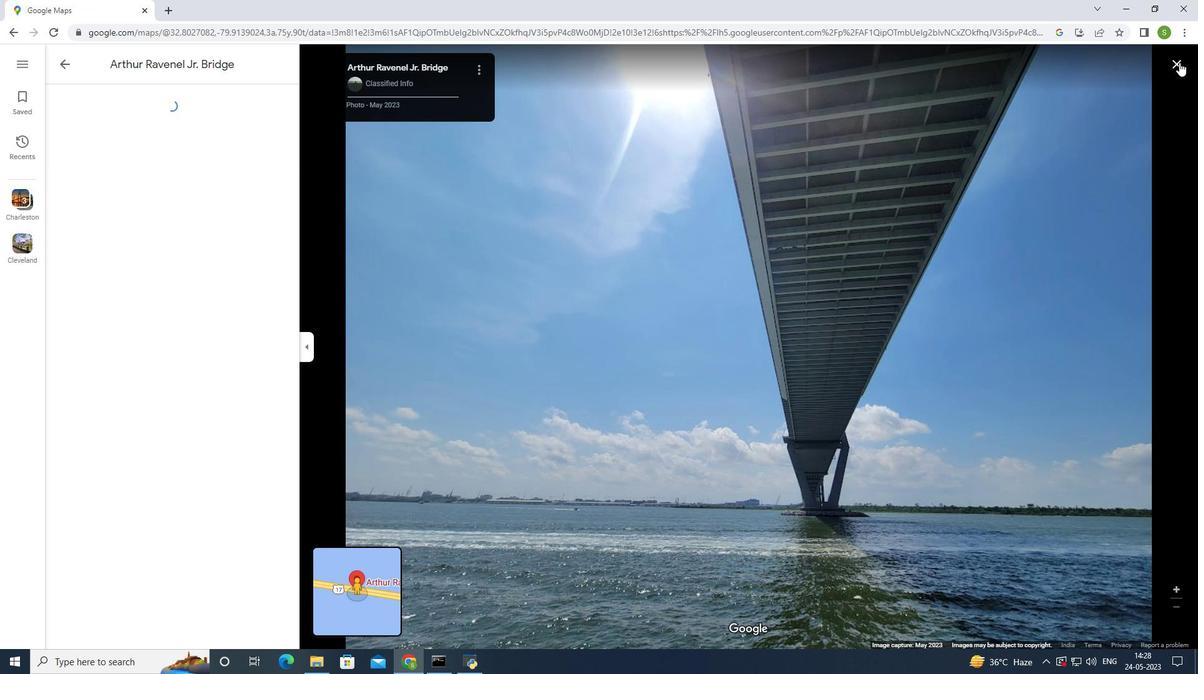 
Action: Mouse moved to (1175, 62)
Screenshot: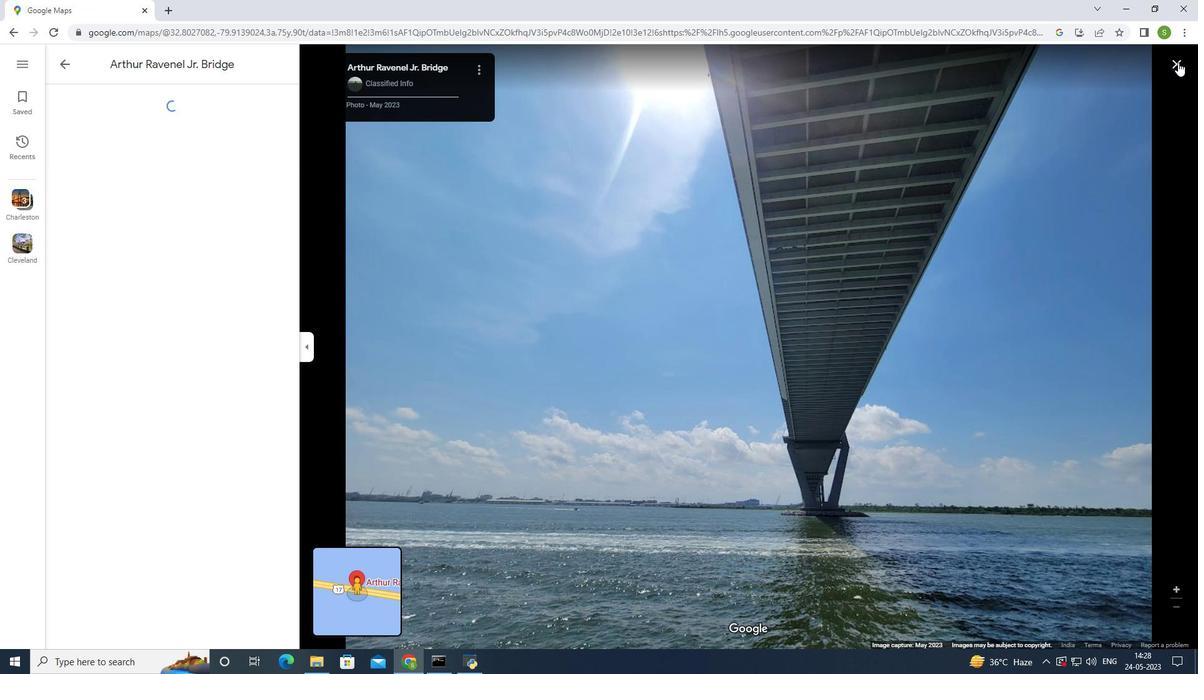 
Action: Mouse pressed left at (1175, 62)
Screenshot: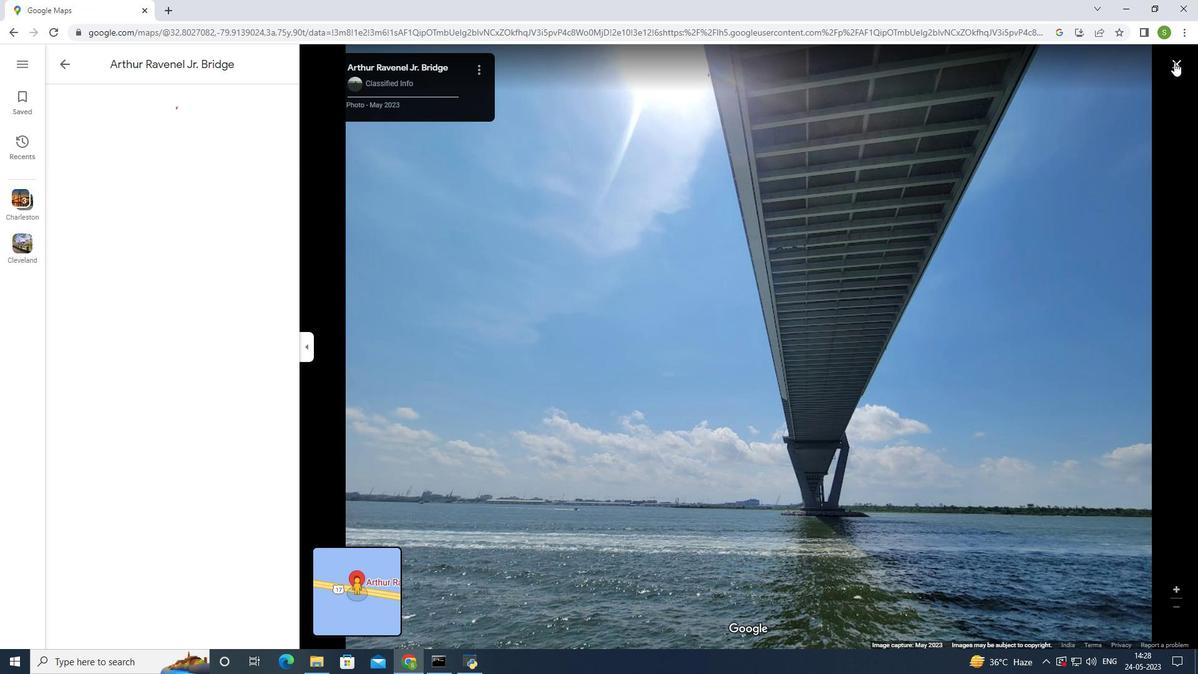 
Action: Mouse pressed left at (1175, 62)
Screenshot: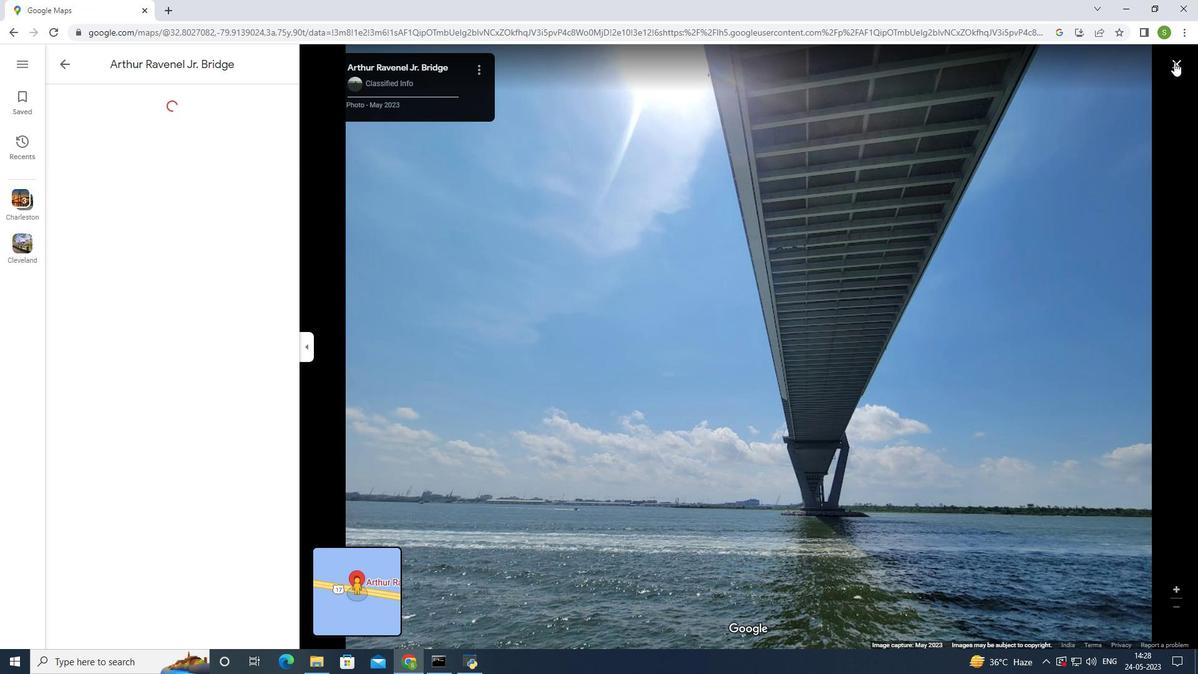 
Action: Mouse pressed left at (1175, 62)
Screenshot: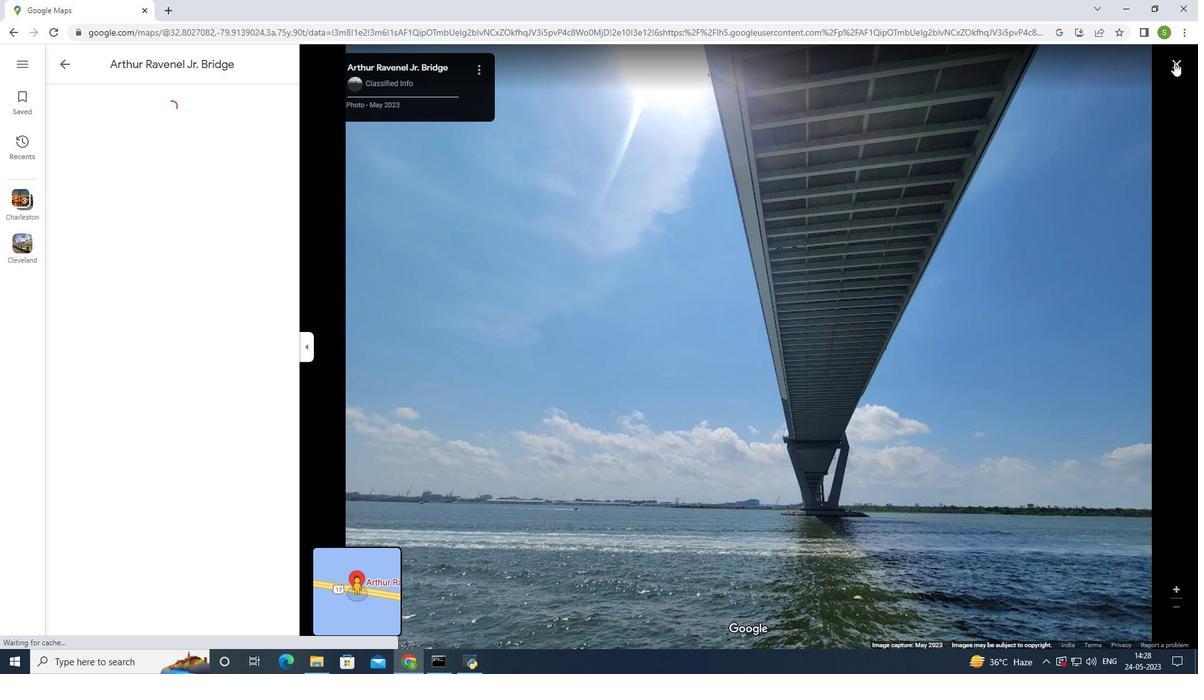 
Action: Mouse pressed left at (1175, 62)
Screenshot: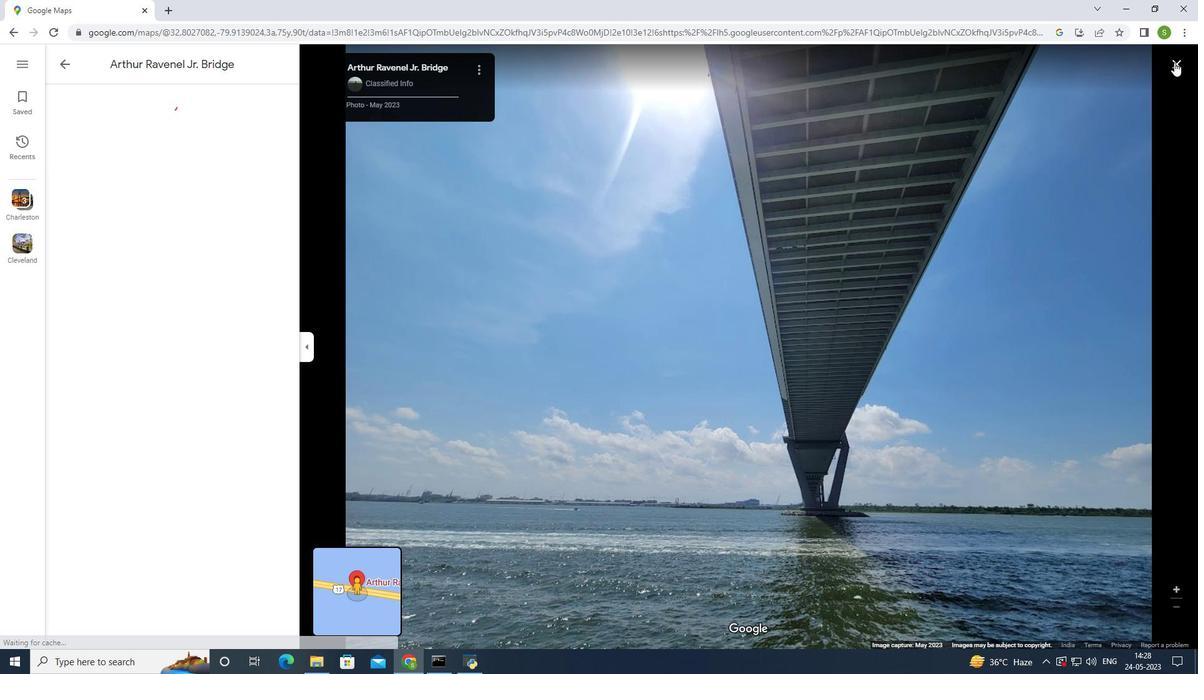 
Action: Mouse moved to (1175, 62)
Screenshot: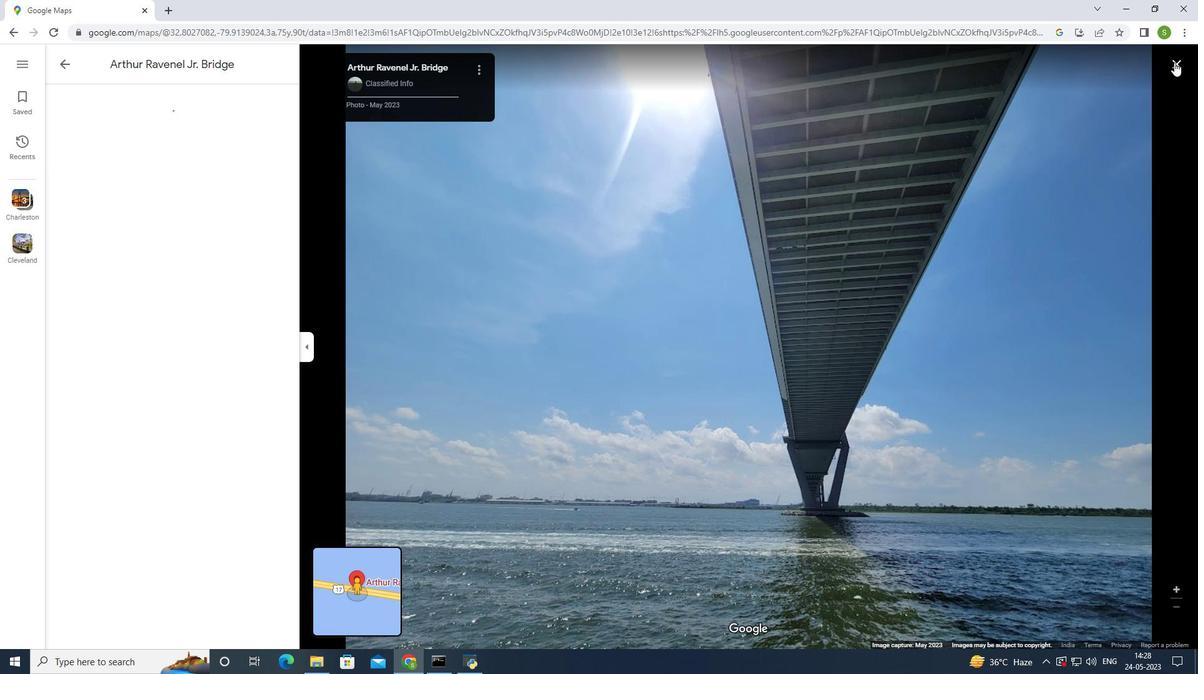 
Action: Mouse pressed left at (1175, 62)
Screenshot: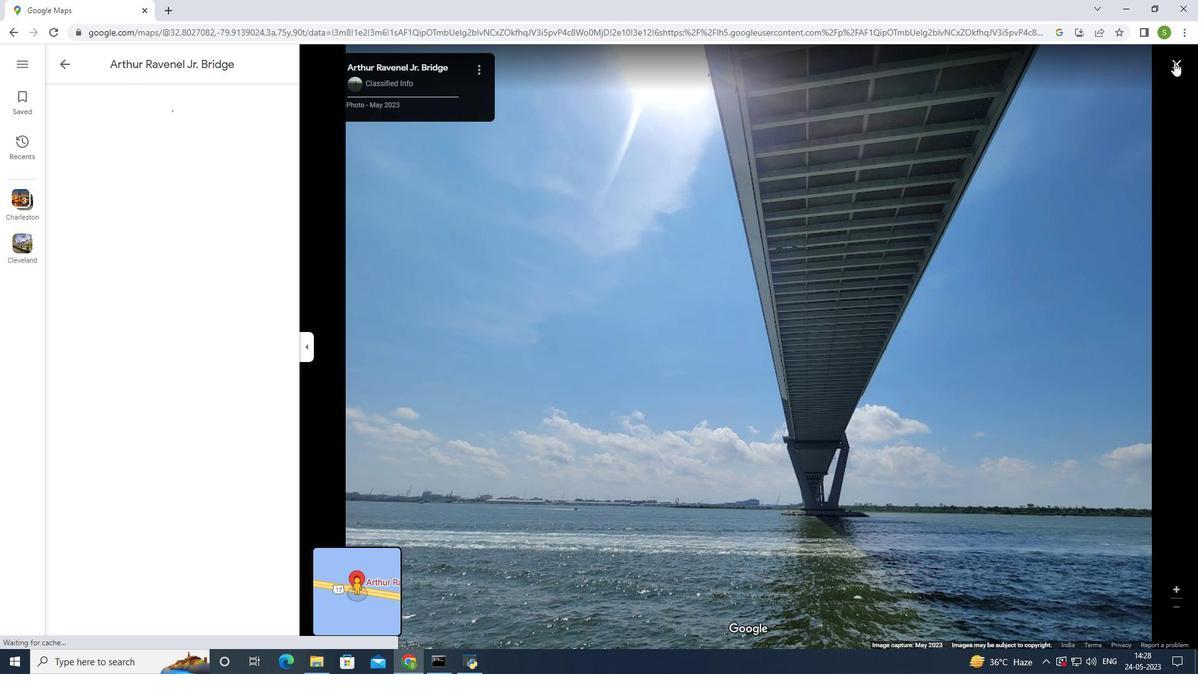 
Action: Mouse moved to (532, 219)
Screenshot: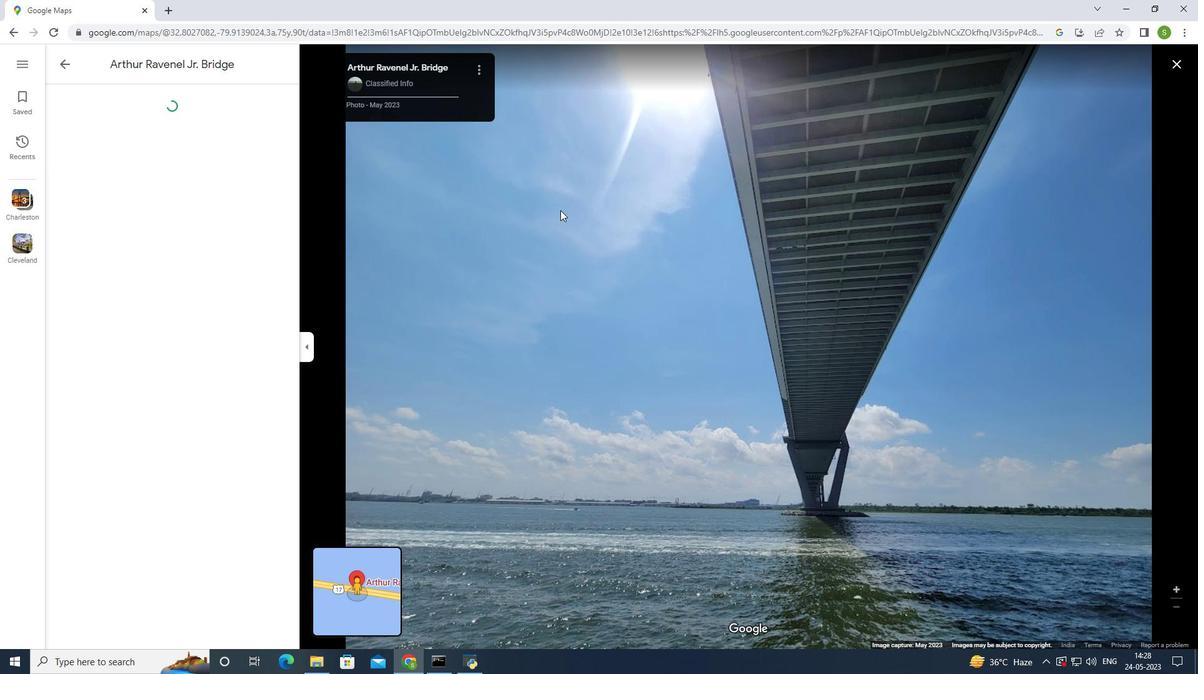 
Action: Mouse scrolled (532, 218) with delta (0, 0)
Screenshot: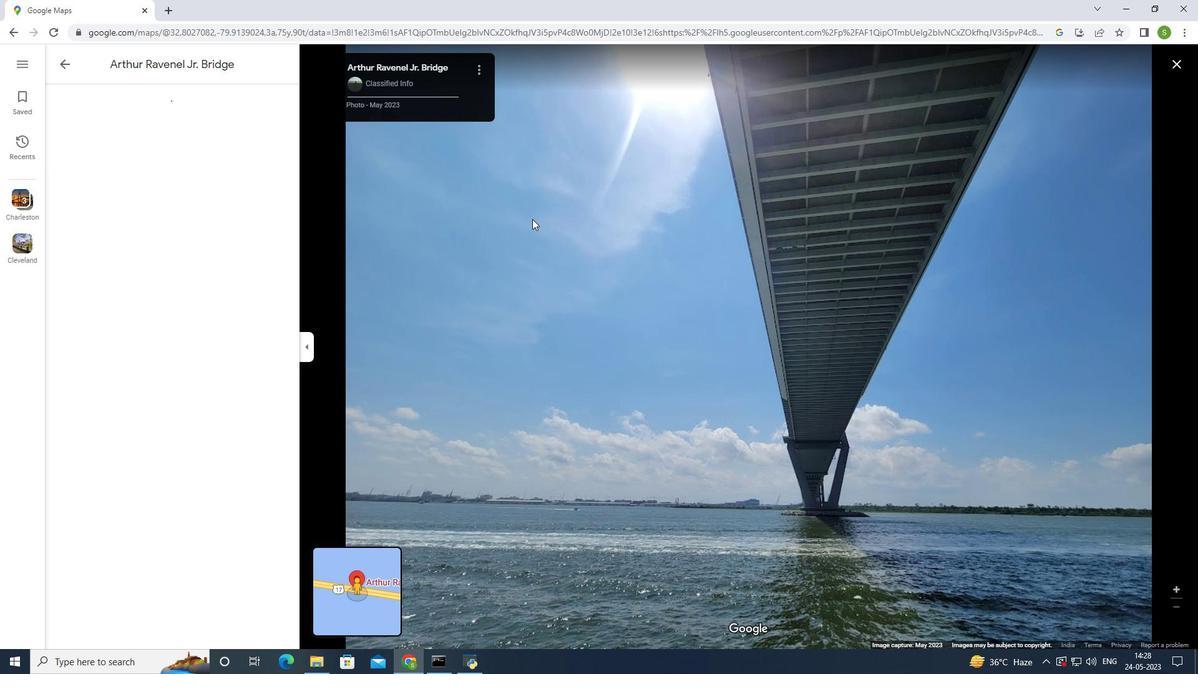 
Action: Mouse scrolled (532, 218) with delta (0, 0)
Screenshot: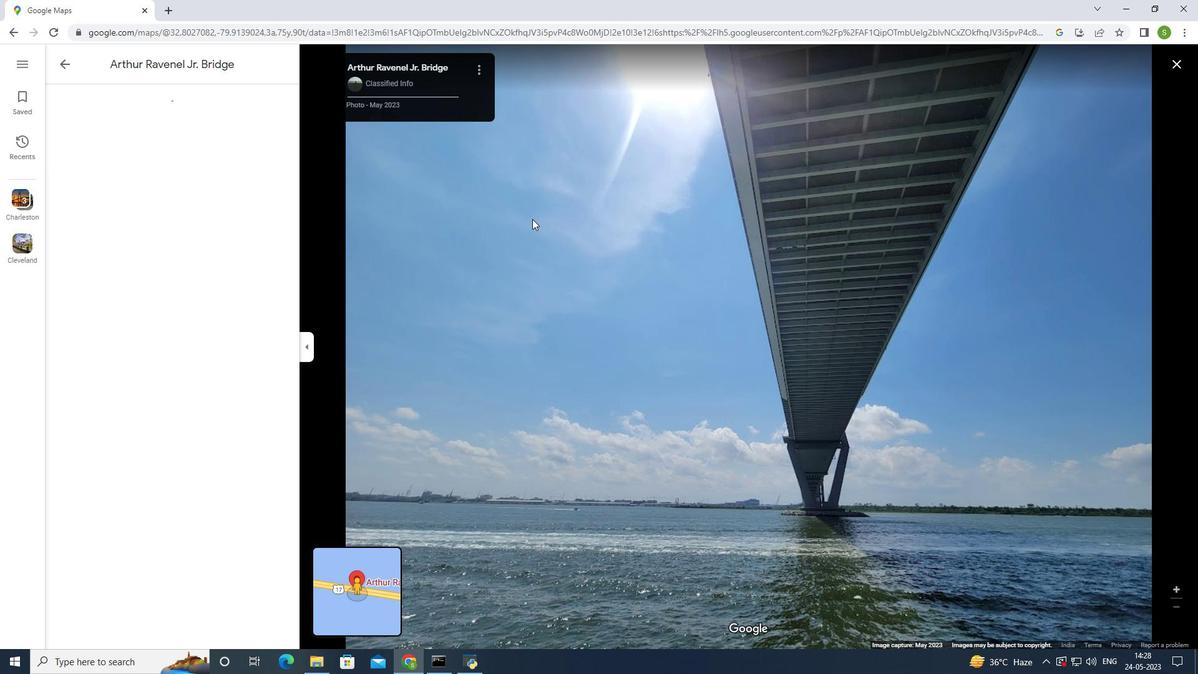
Action: Mouse moved to (531, 219)
Screenshot: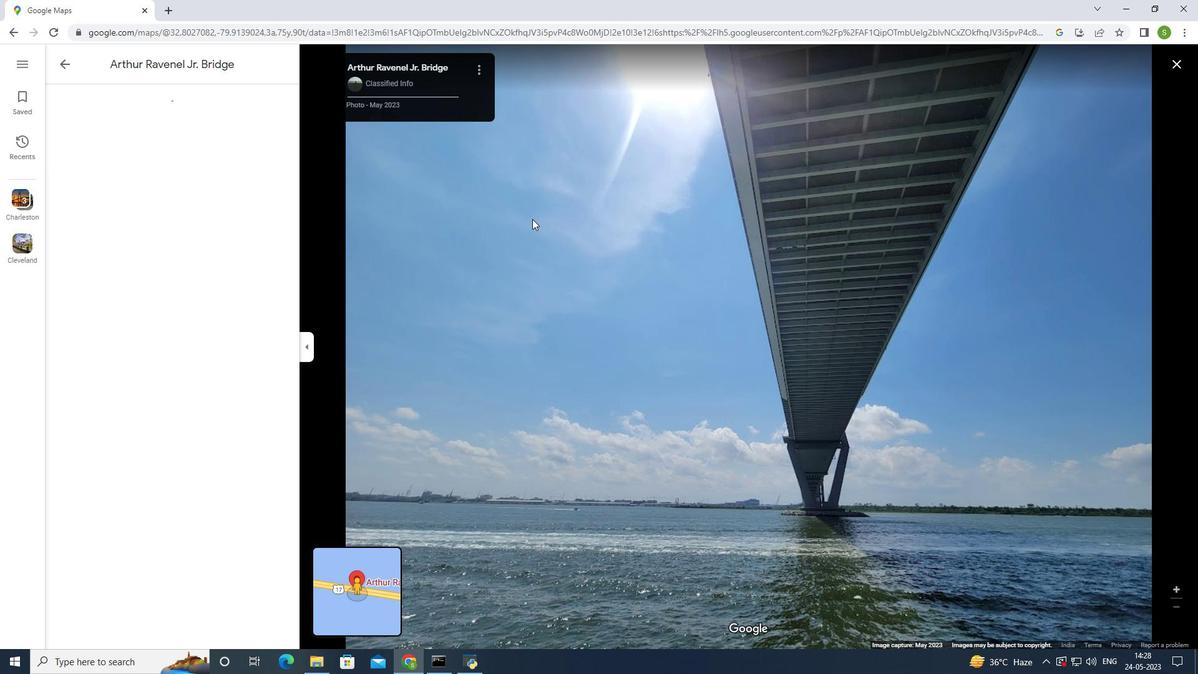 
Action: Mouse scrolled (531, 218) with delta (0, 0)
Screenshot: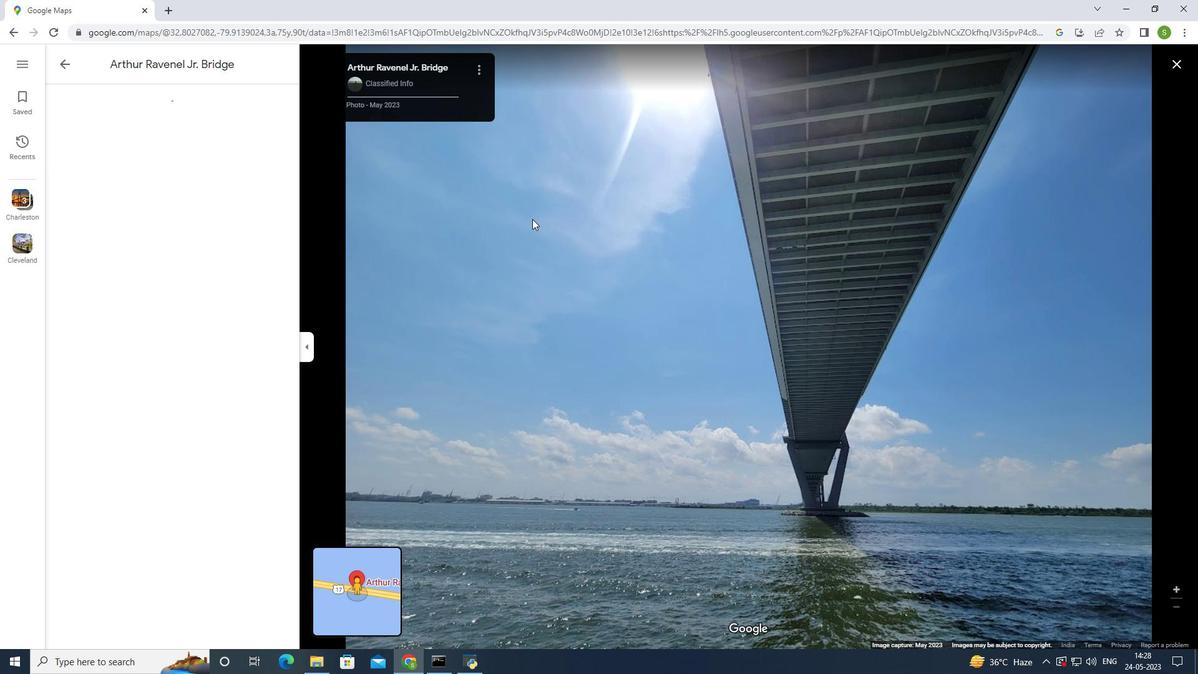 
Action: Mouse moved to (530, 219)
Screenshot: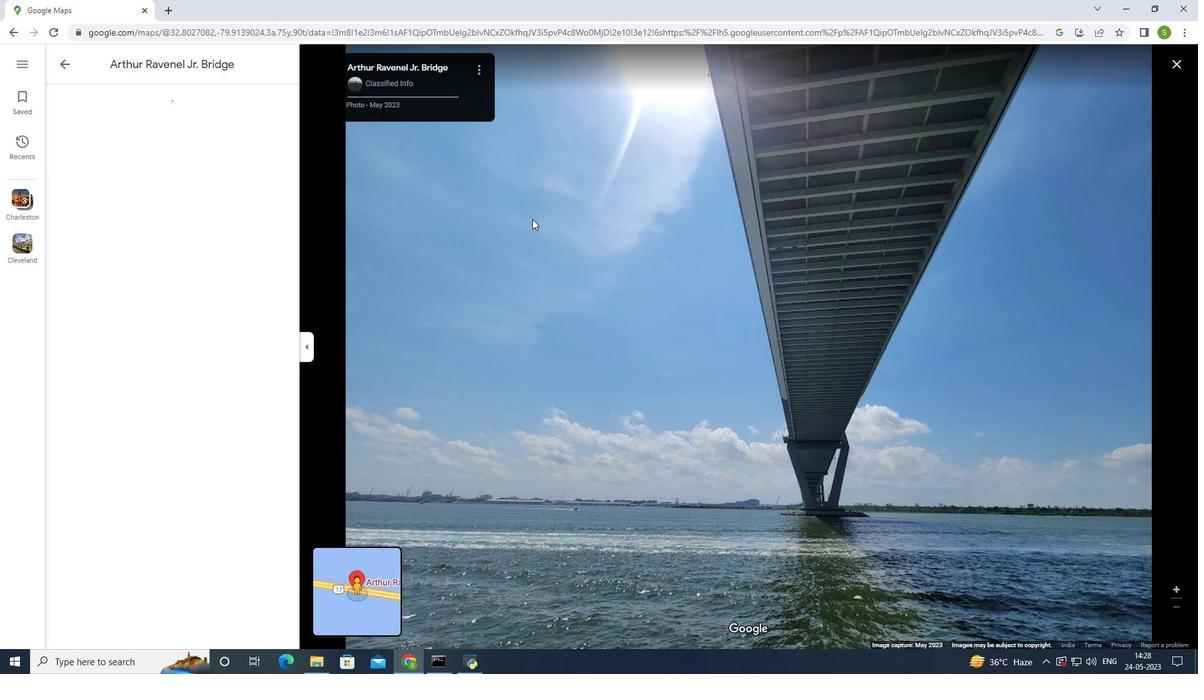 
Action: Mouse scrolled (530, 218) with delta (0, 0)
Screenshot: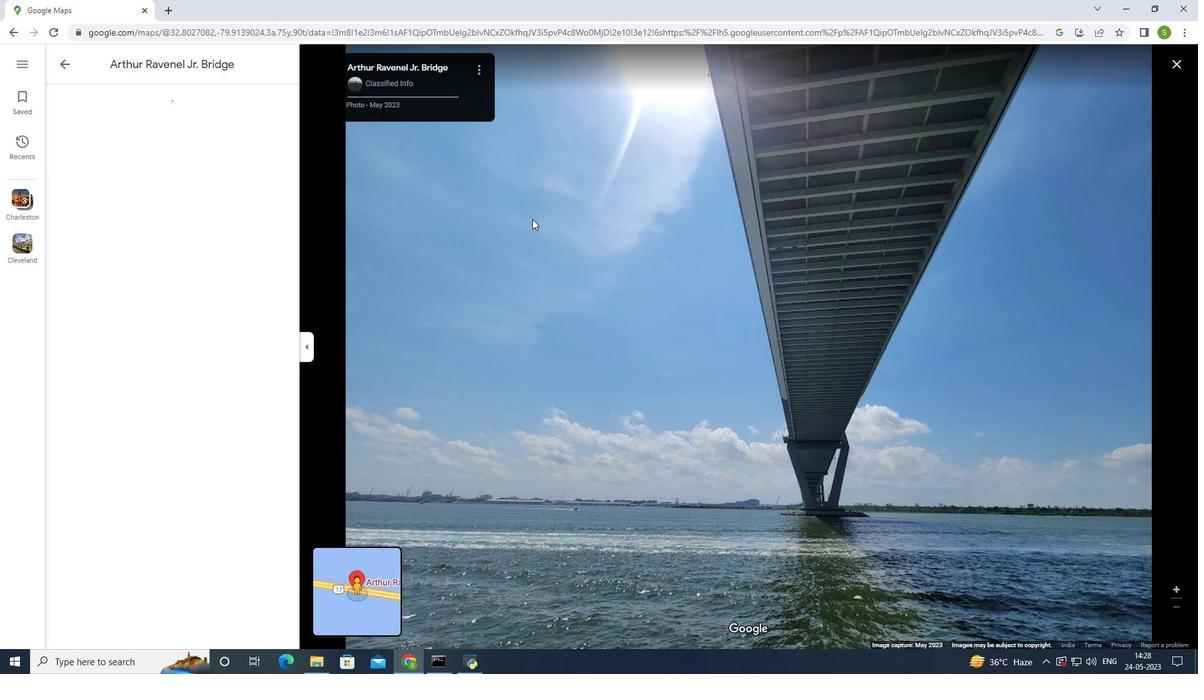 
Action: Mouse moved to (529, 218)
Screenshot: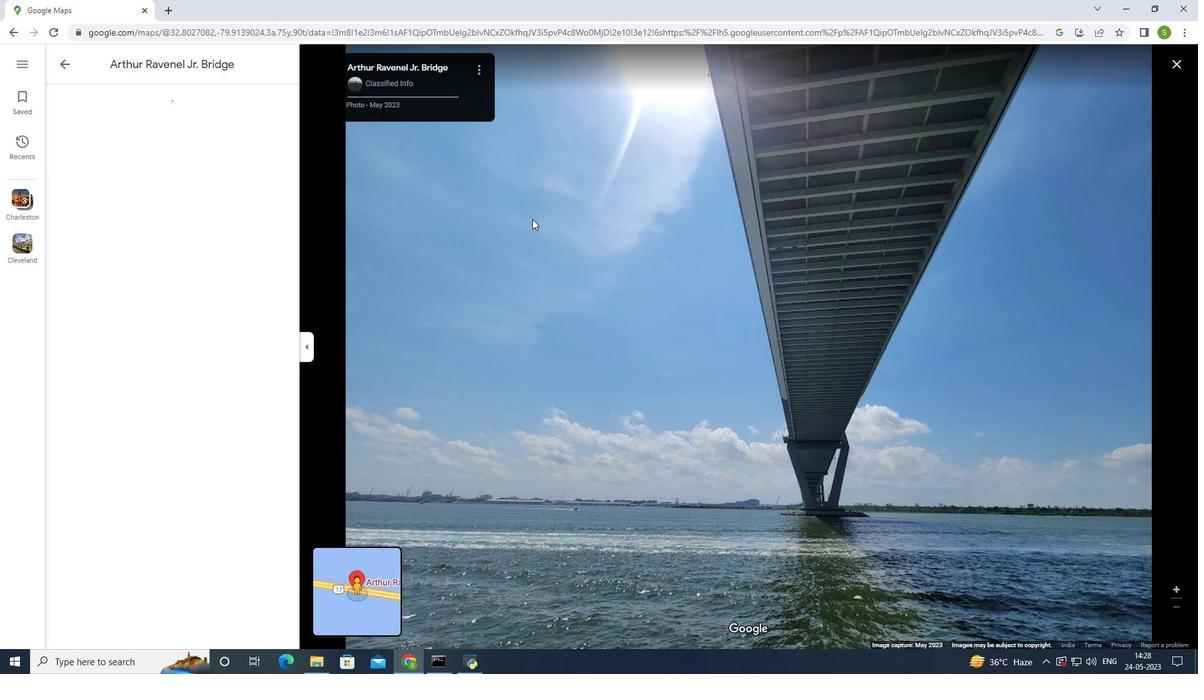 
Action: Mouse scrolled (529, 217) with delta (0, 0)
Screenshot: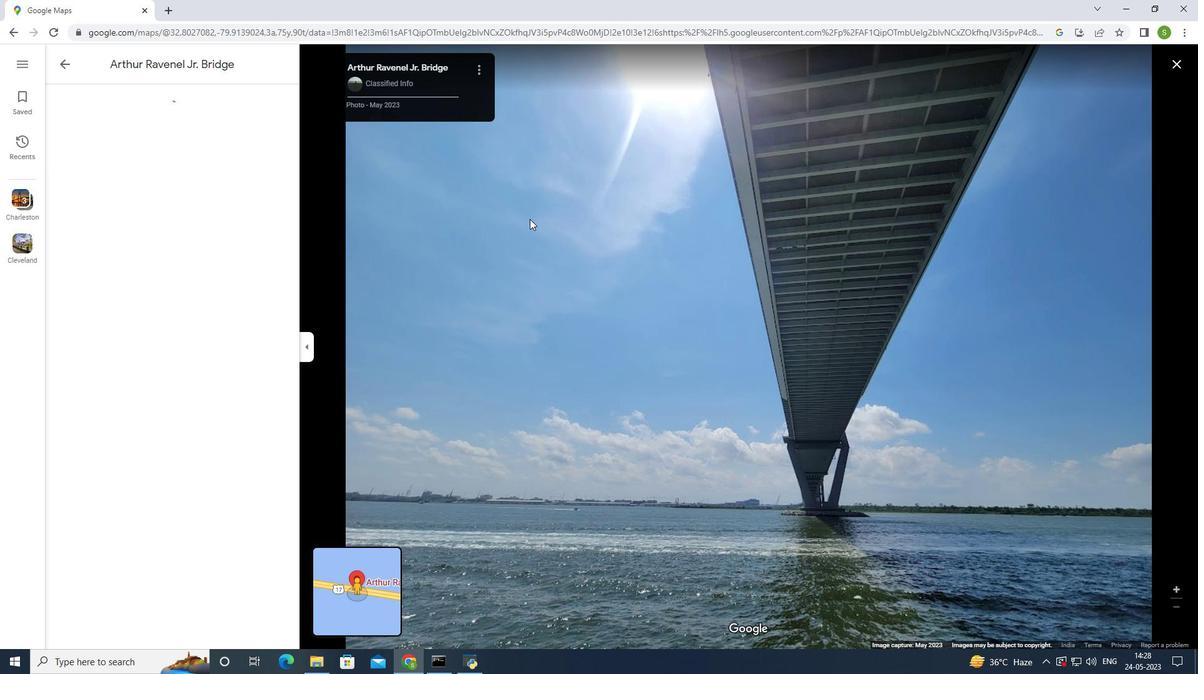 
Action: Mouse moved to (528, 214)
Screenshot: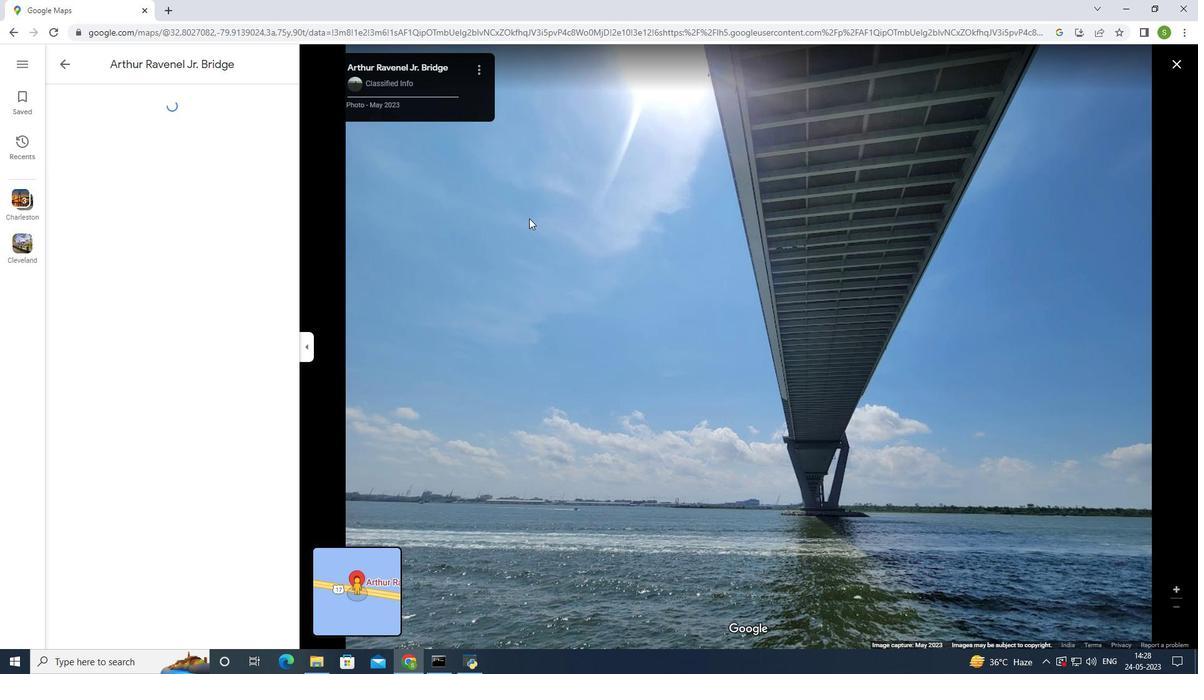 
Action: Mouse scrolled (528, 213) with delta (0, 0)
Screenshot: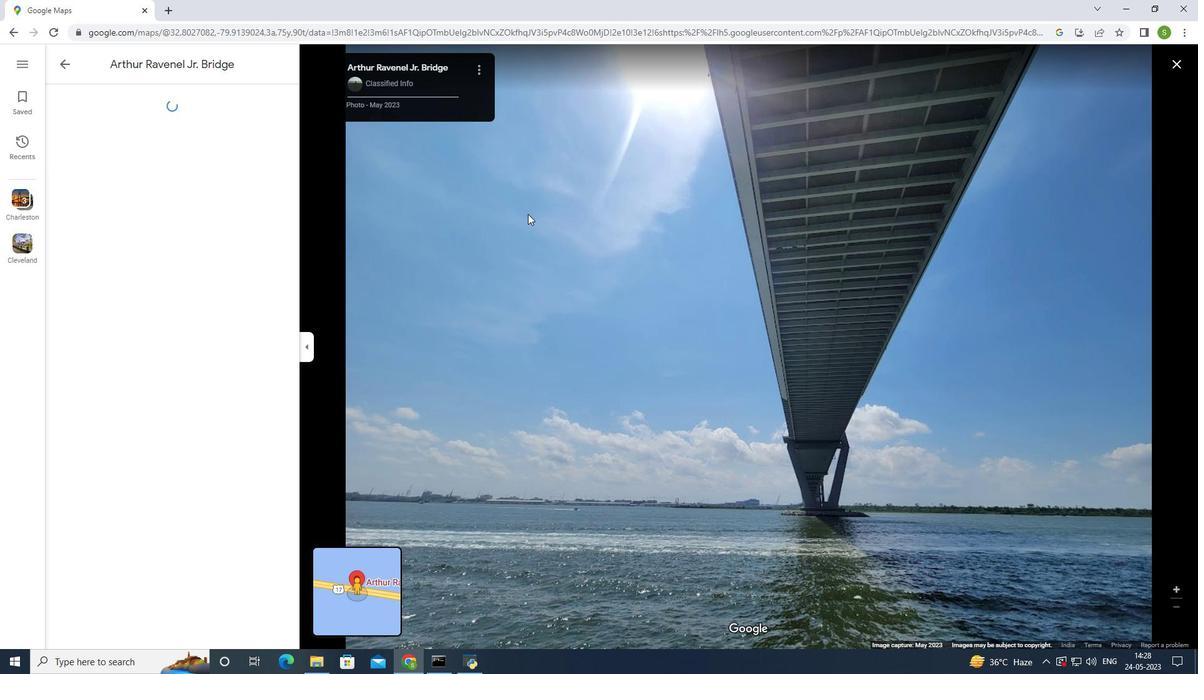 
Action: Mouse moved to (56, 63)
Screenshot: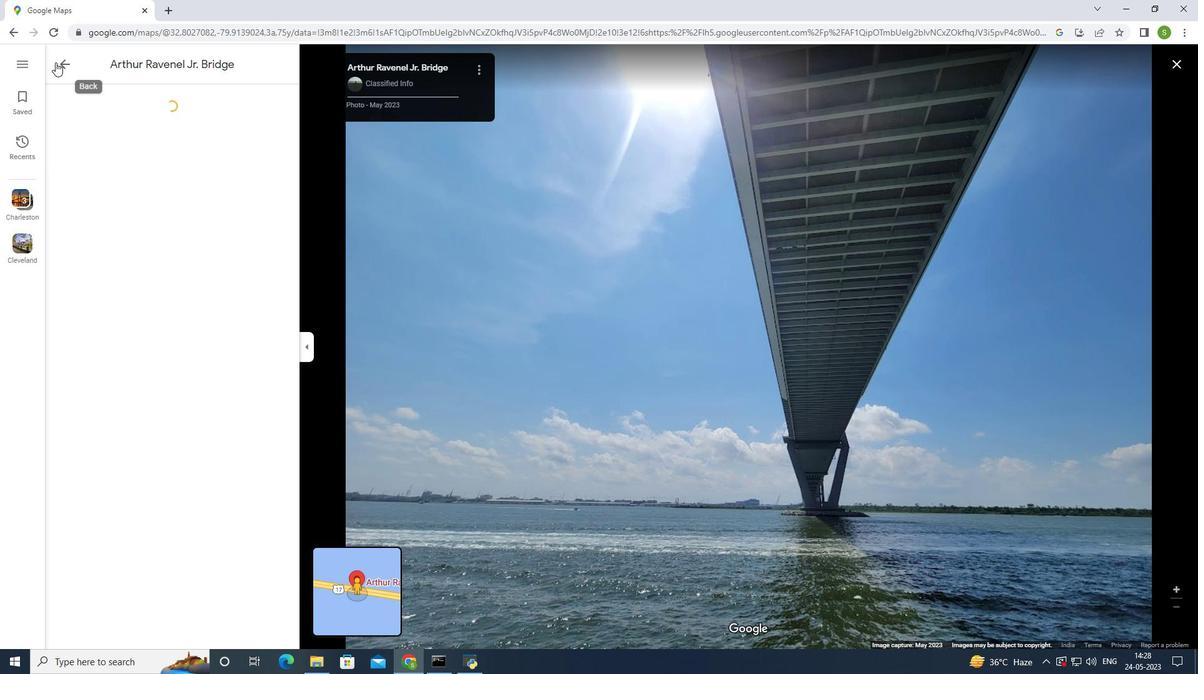 
Action: Mouse pressed left at (56, 63)
Screenshot: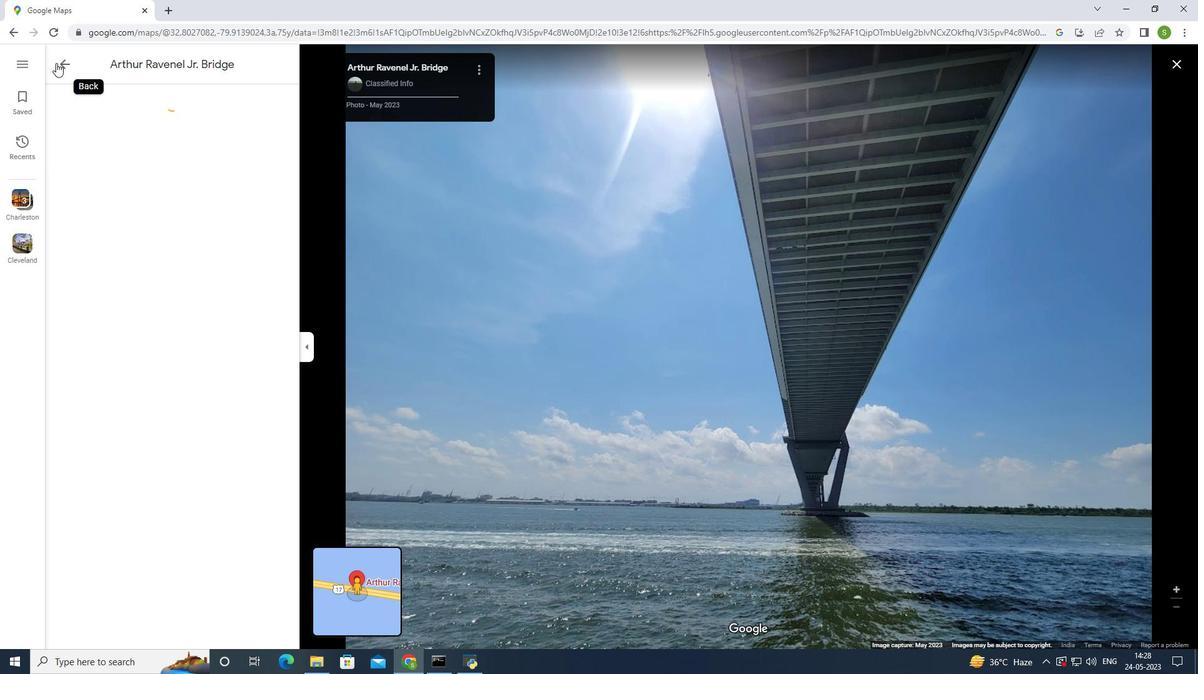 
Action: Mouse moved to (61, 63)
Screenshot: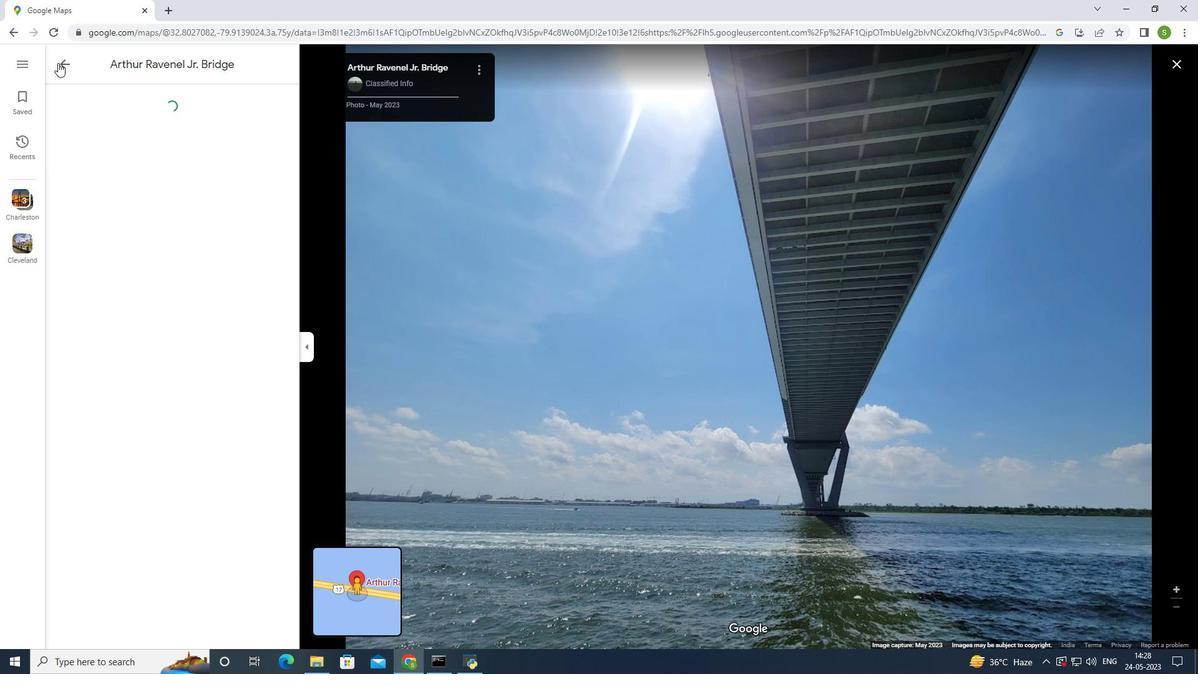 
Action: Mouse pressed left at (61, 63)
Screenshot: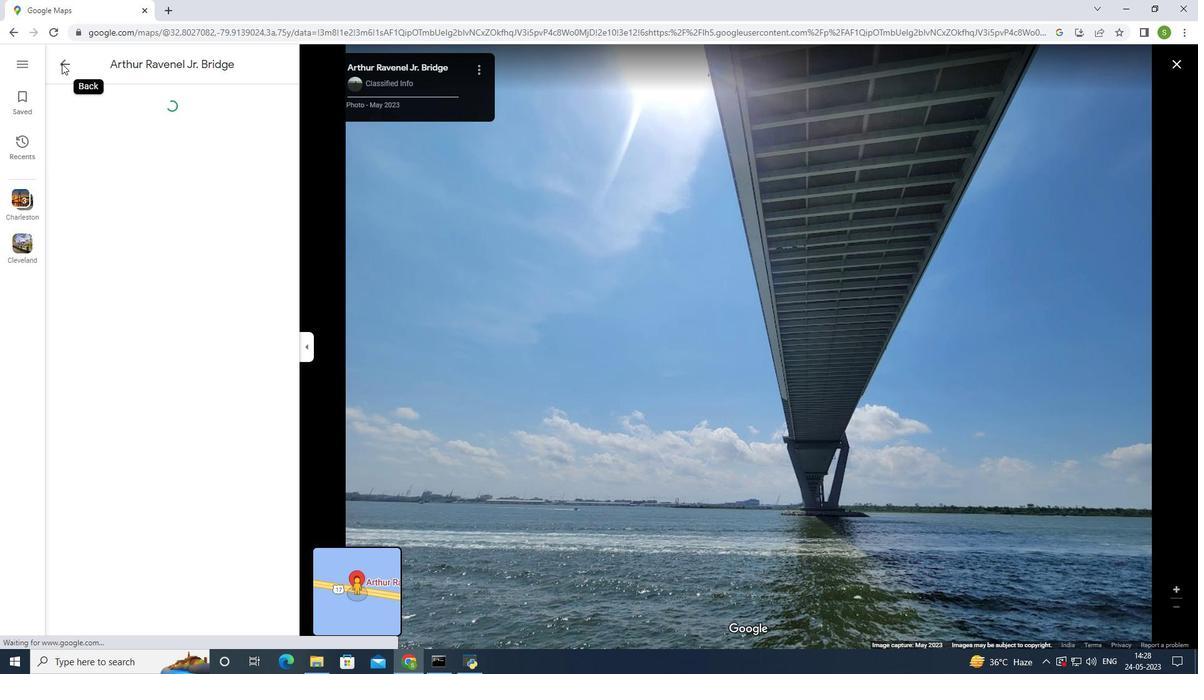 
Action: Mouse moved to (616, 373)
Screenshot: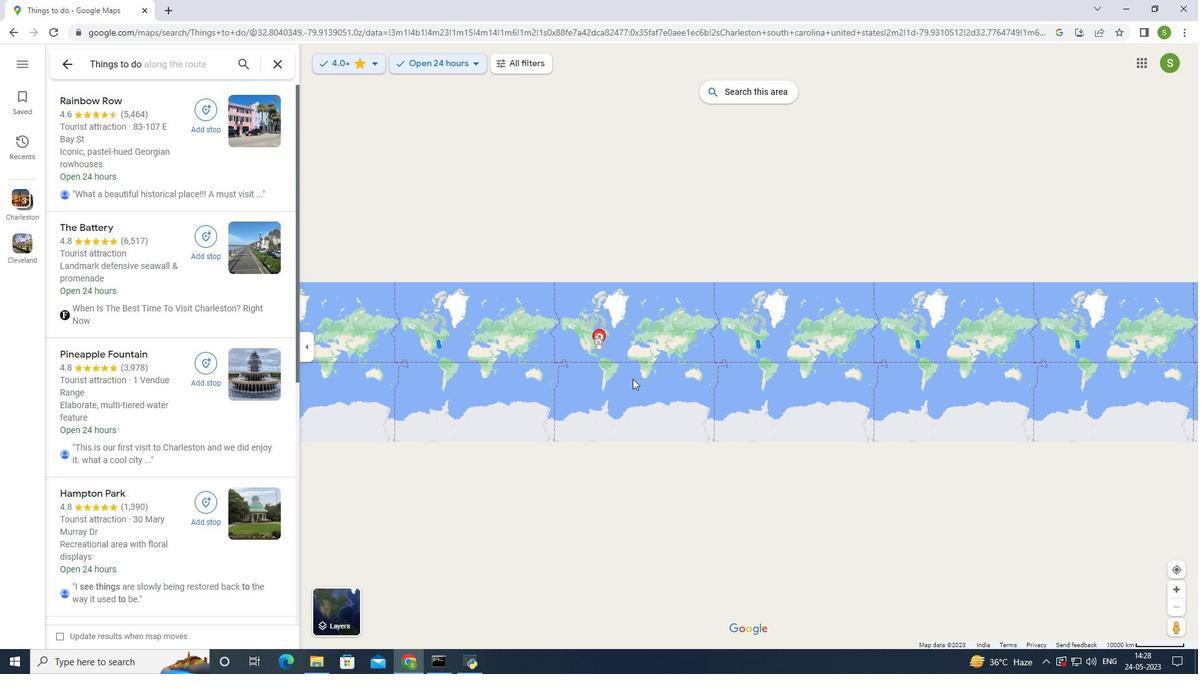 
Action: Mouse scrolled (616, 373) with delta (0, 0)
Screenshot: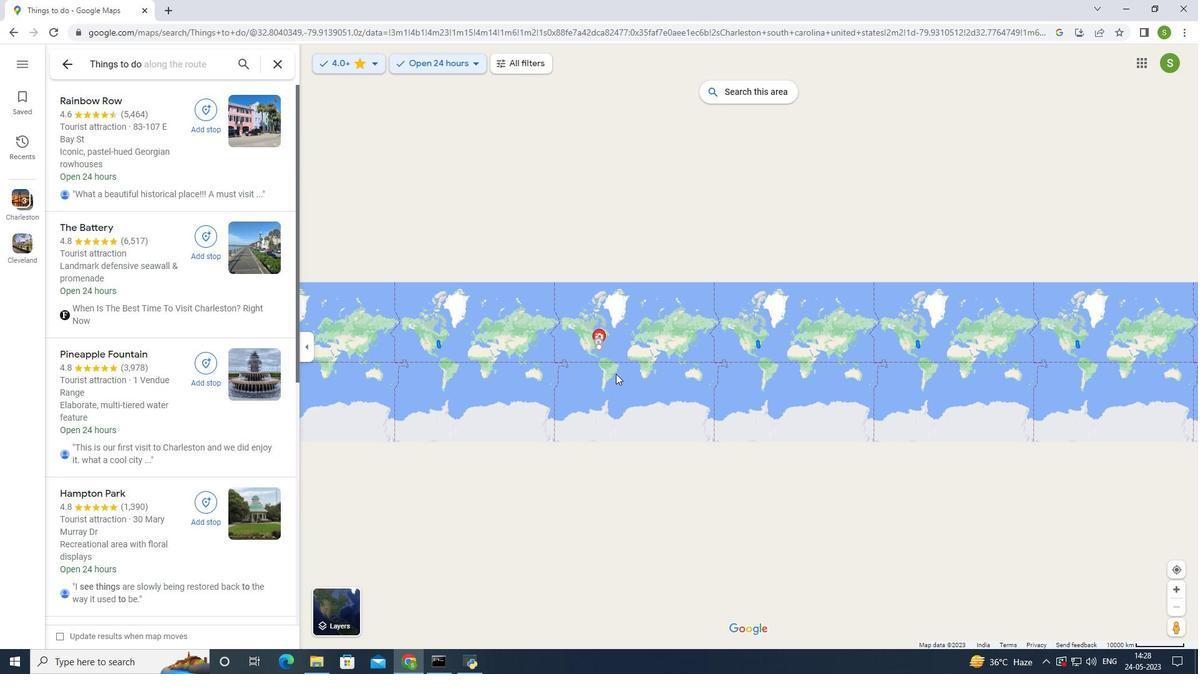
Action: Mouse scrolled (616, 373) with delta (0, 0)
Screenshot: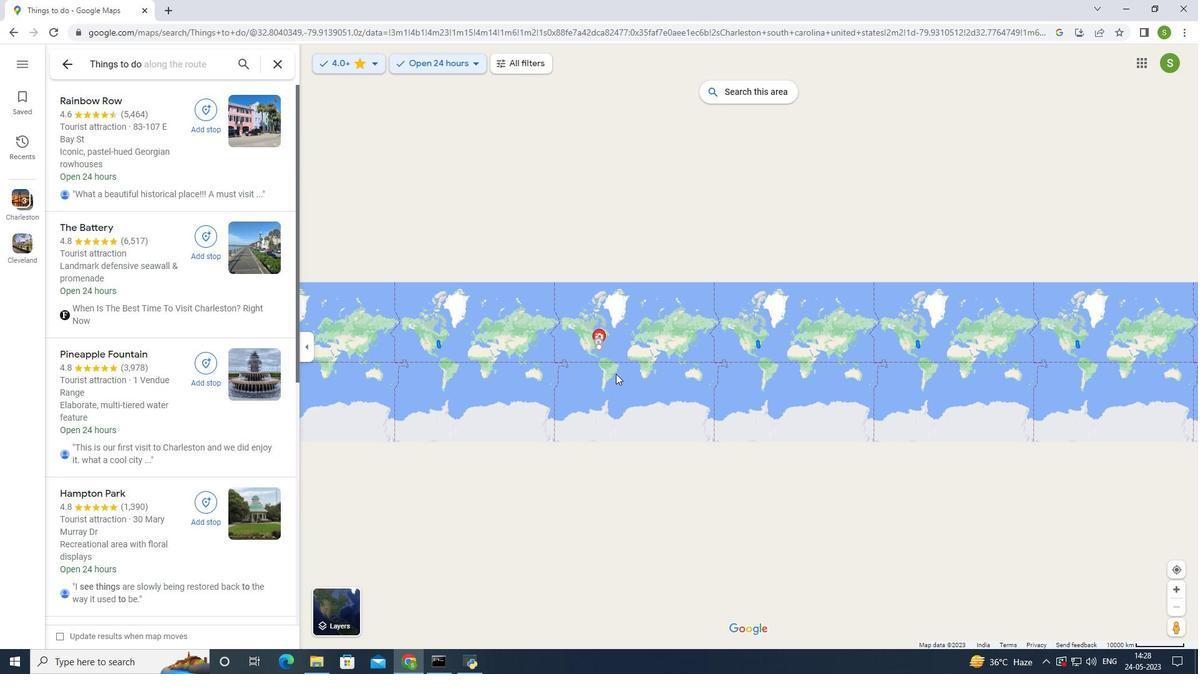 
Action: Mouse scrolled (616, 373) with delta (0, 0)
Screenshot: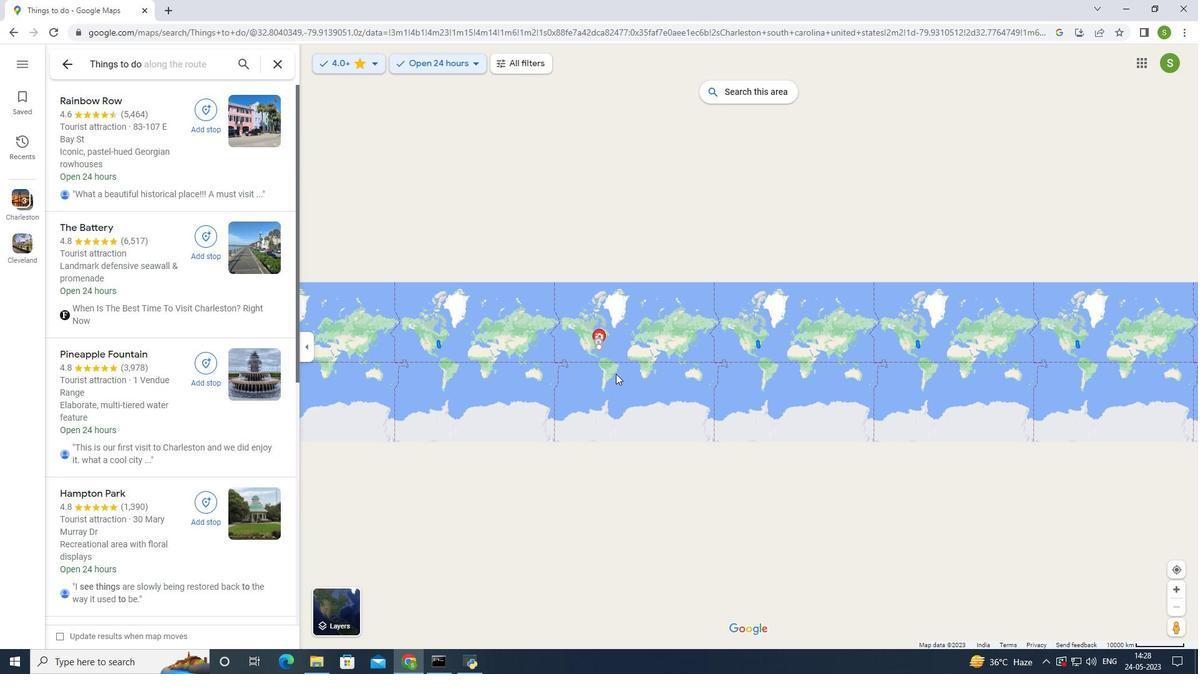 
Action: Mouse scrolled (616, 373) with delta (0, 0)
Screenshot: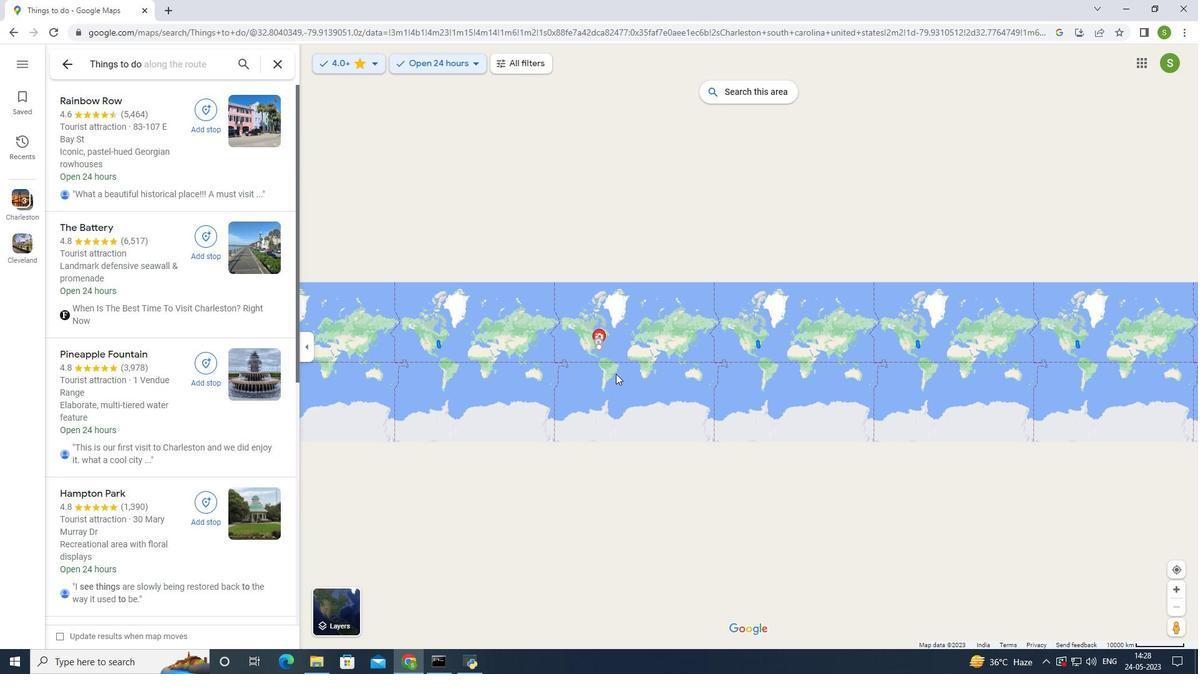 
Action: Mouse scrolled (616, 373) with delta (0, 0)
Screenshot: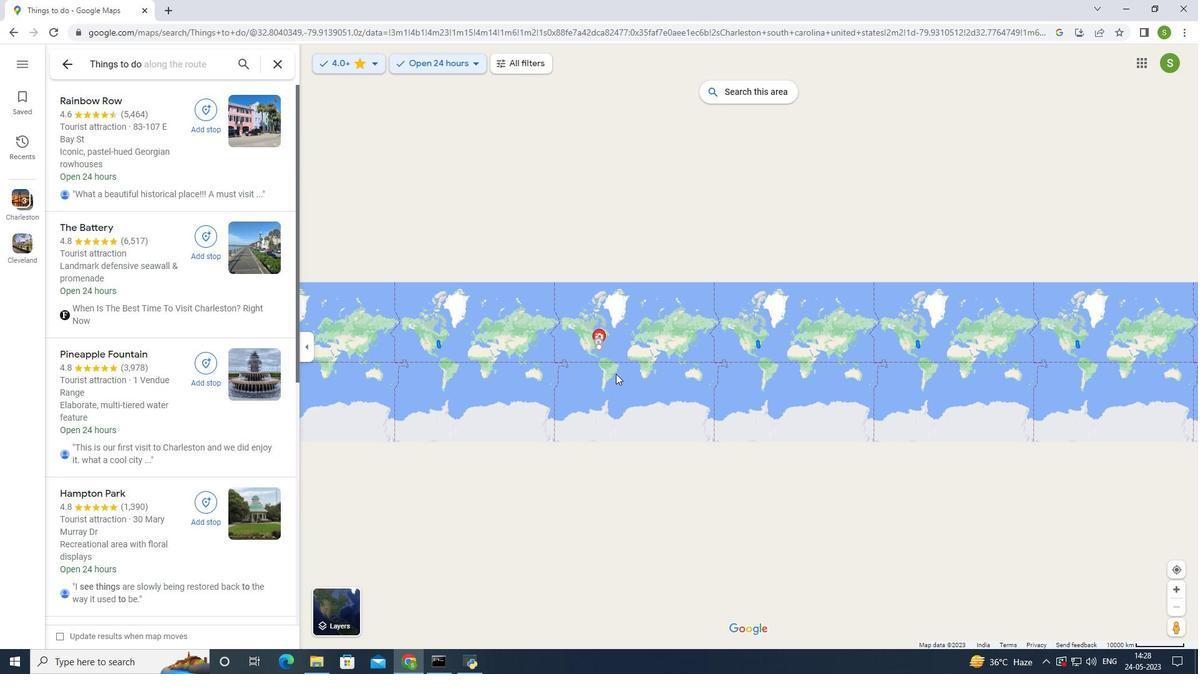 
Action: Mouse moved to (497, 259)
Screenshot: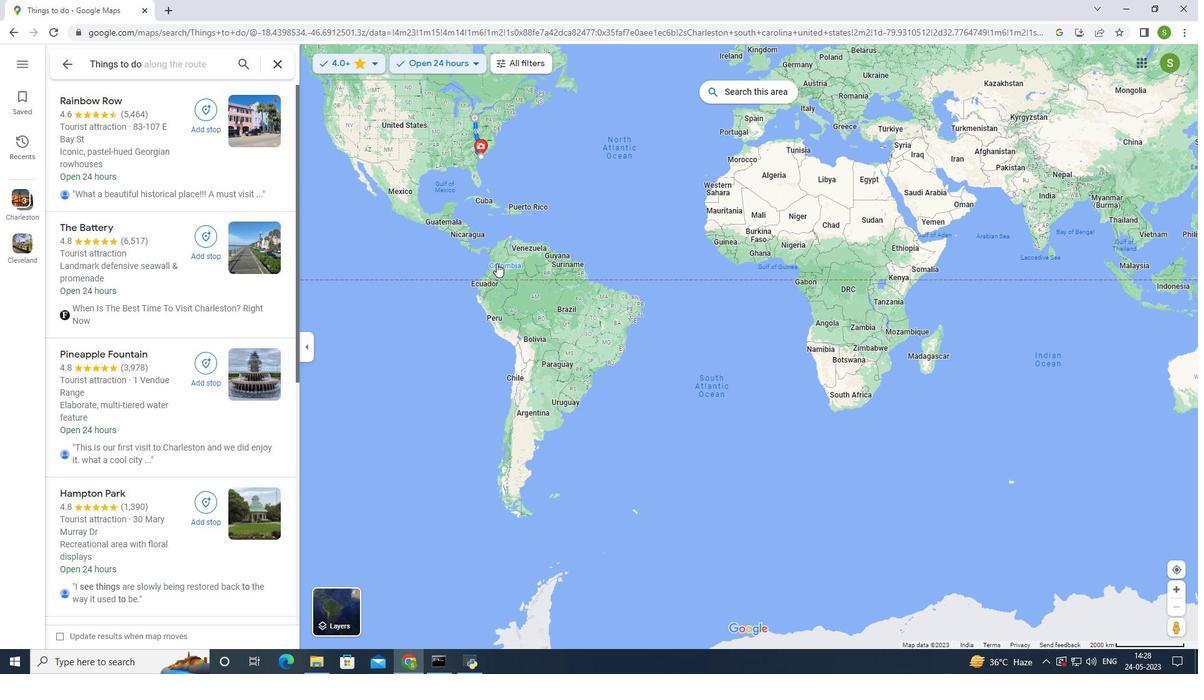 
Action: Mouse scrolled (497, 259) with delta (0, 0)
Screenshot: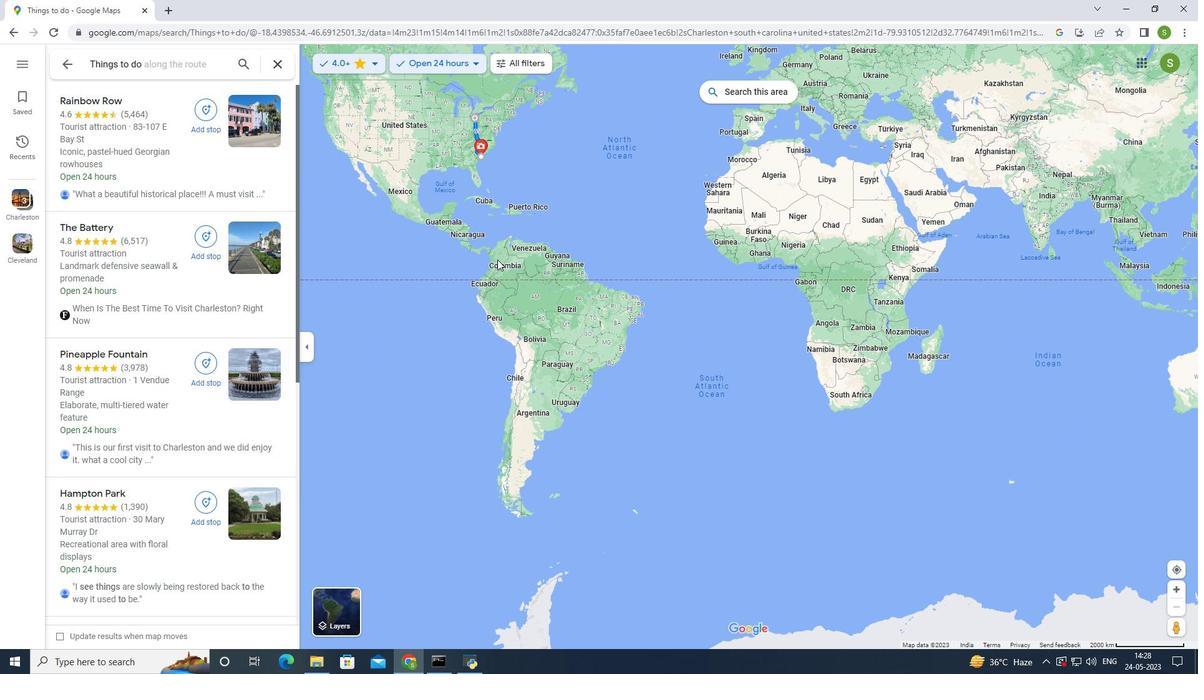 
Action: Mouse scrolled (497, 259) with delta (0, 0)
Screenshot: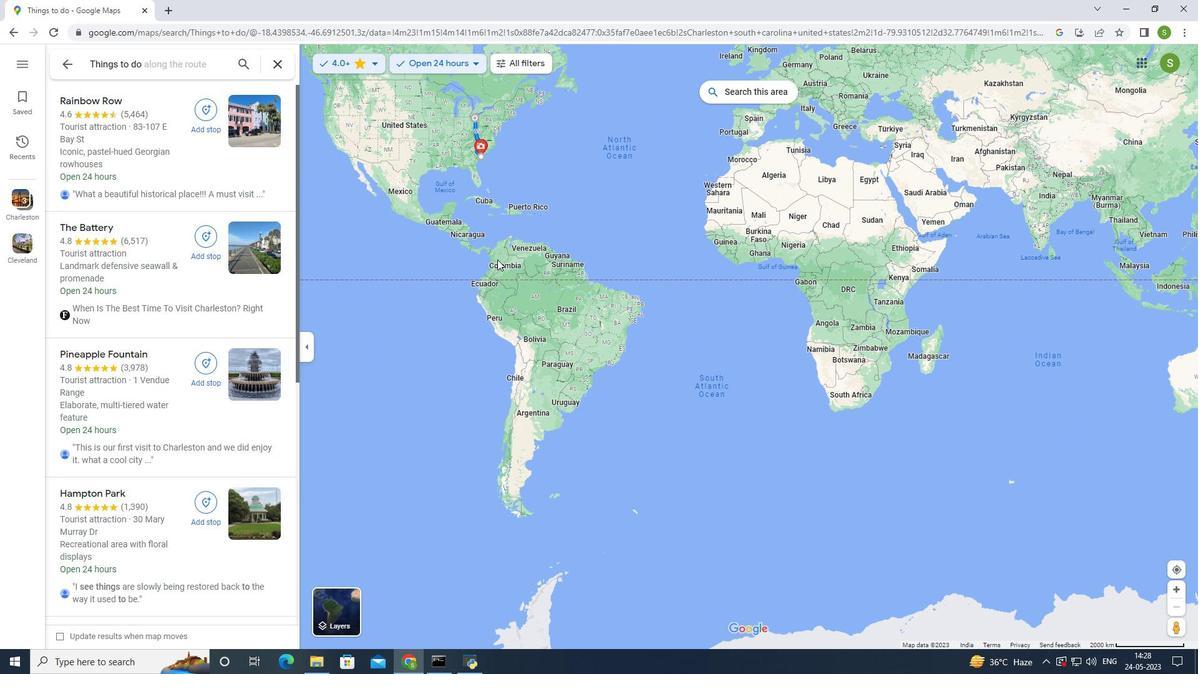 
Action: Mouse scrolled (497, 259) with delta (0, 0)
Screenshot: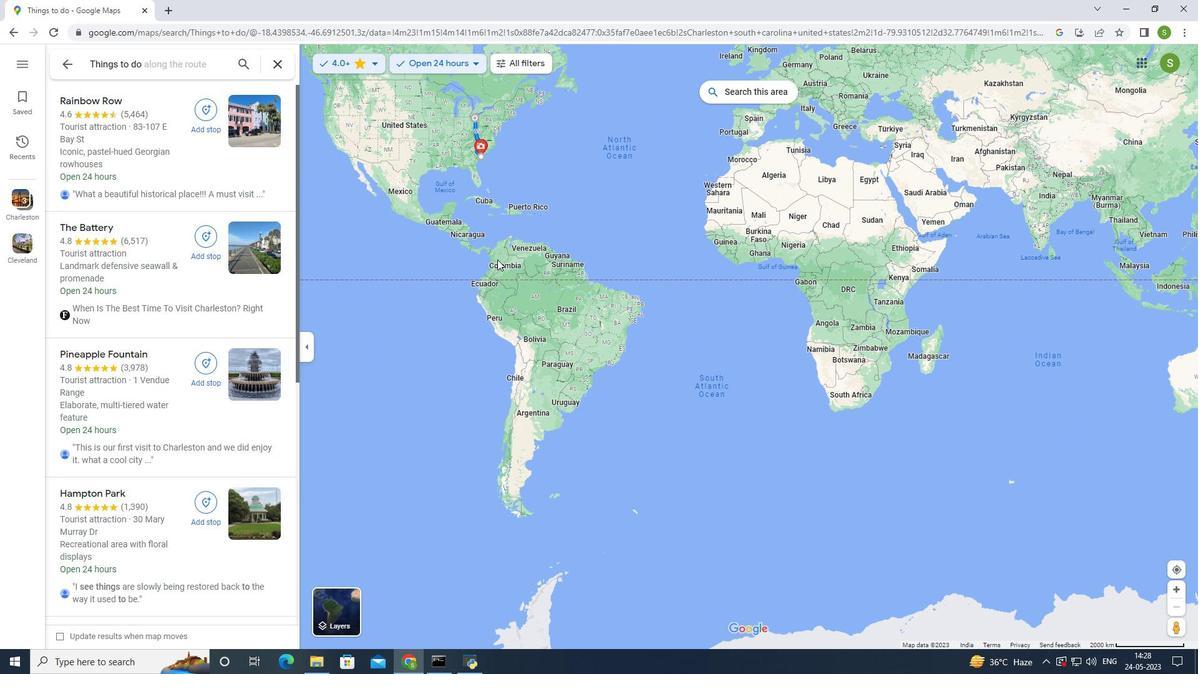 
Action: Mouse scrolled (497, 259) with delta (0, 0)
Screenshot: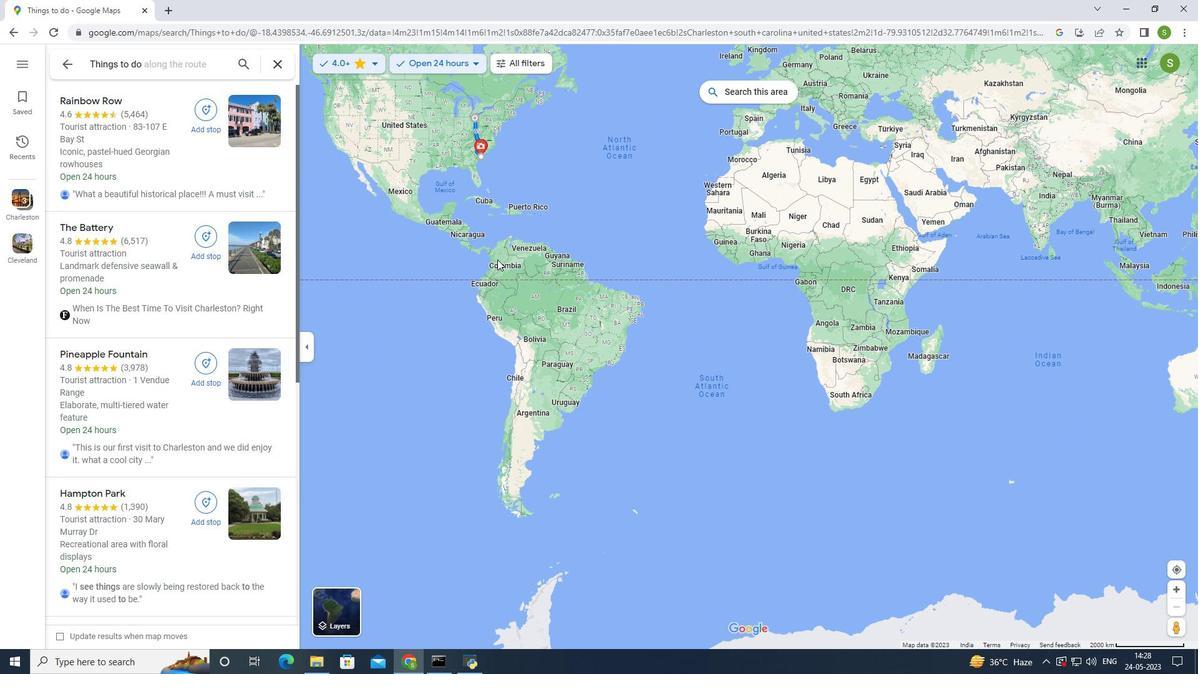 
Action: Mouse scrolled (497, 259) with delta (0, 0)
Screenshot: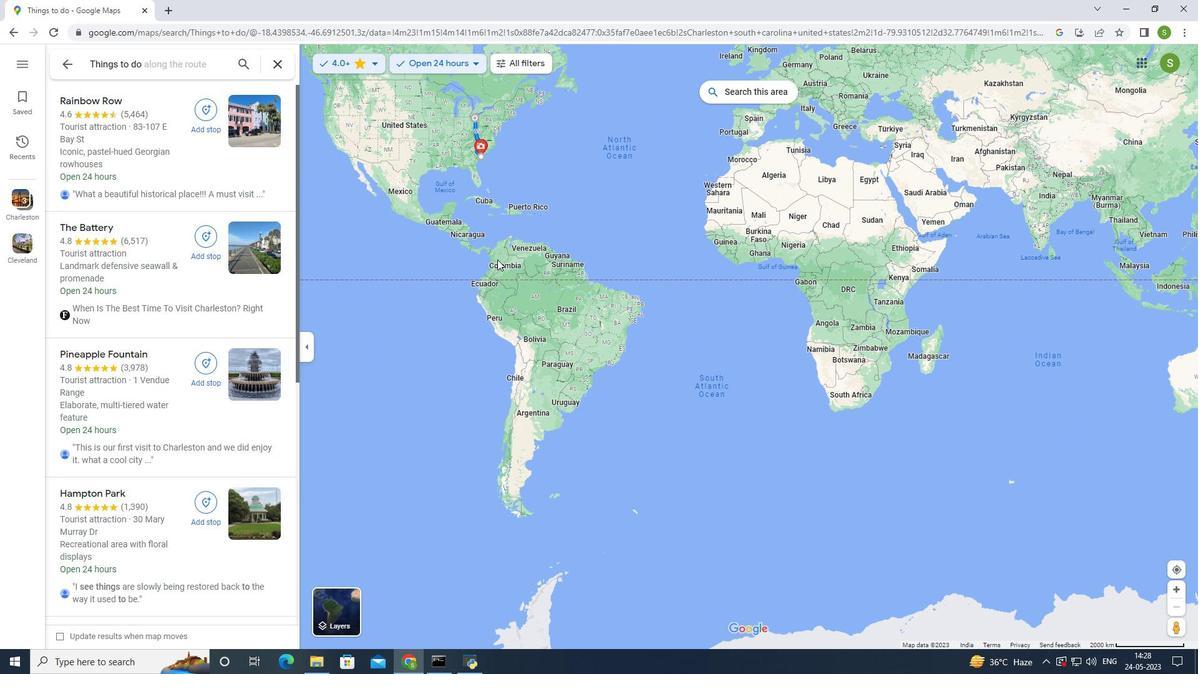 
Action: Mouse moved to (465, 140)
Screenshot: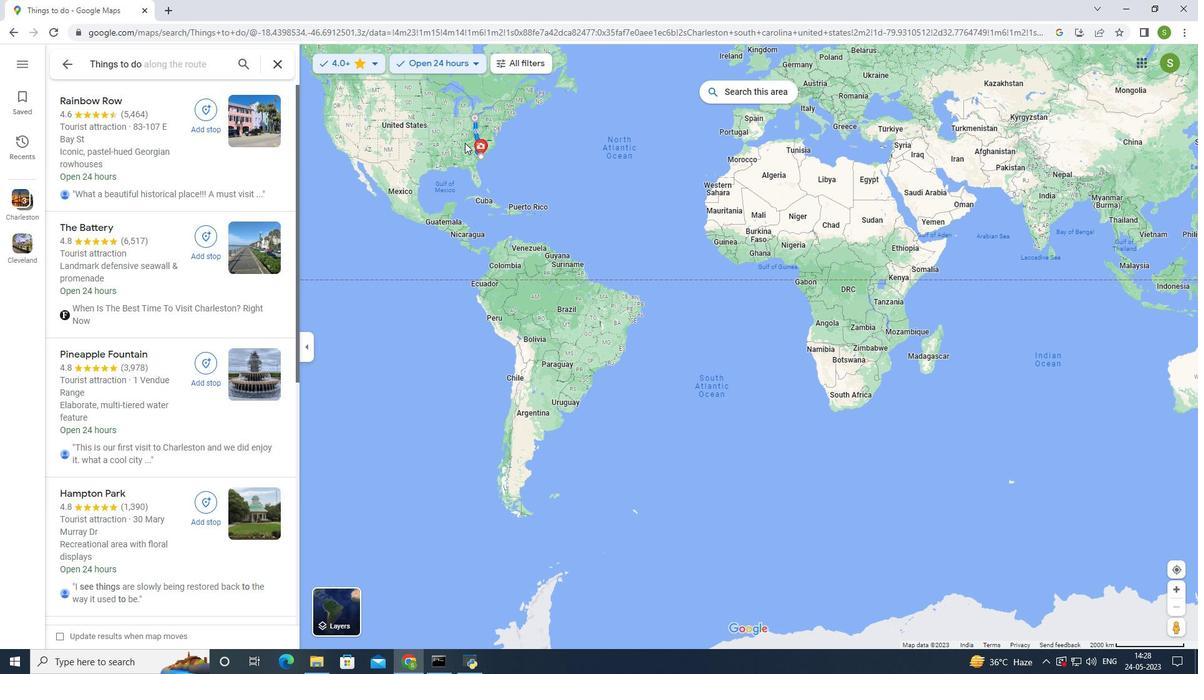 
Action: Mouse scrolled (465, 139) with delta (0, 0)
Screenshot: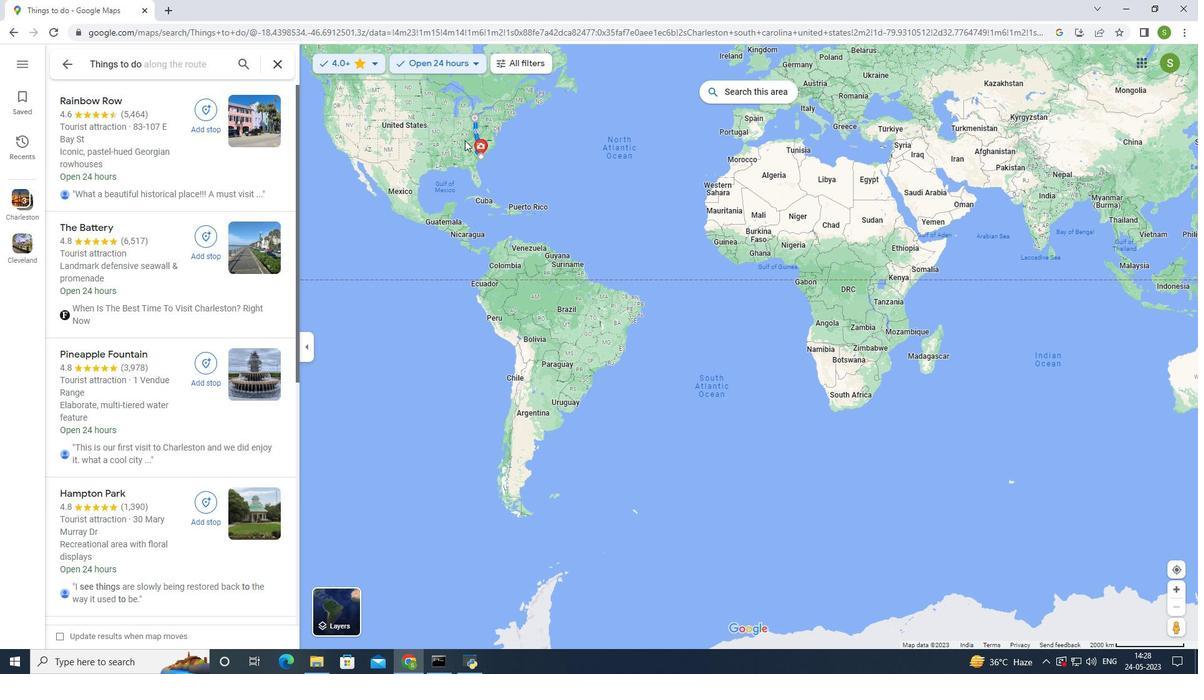 
Action: Mouse moved to (465, 139)
Screenshot: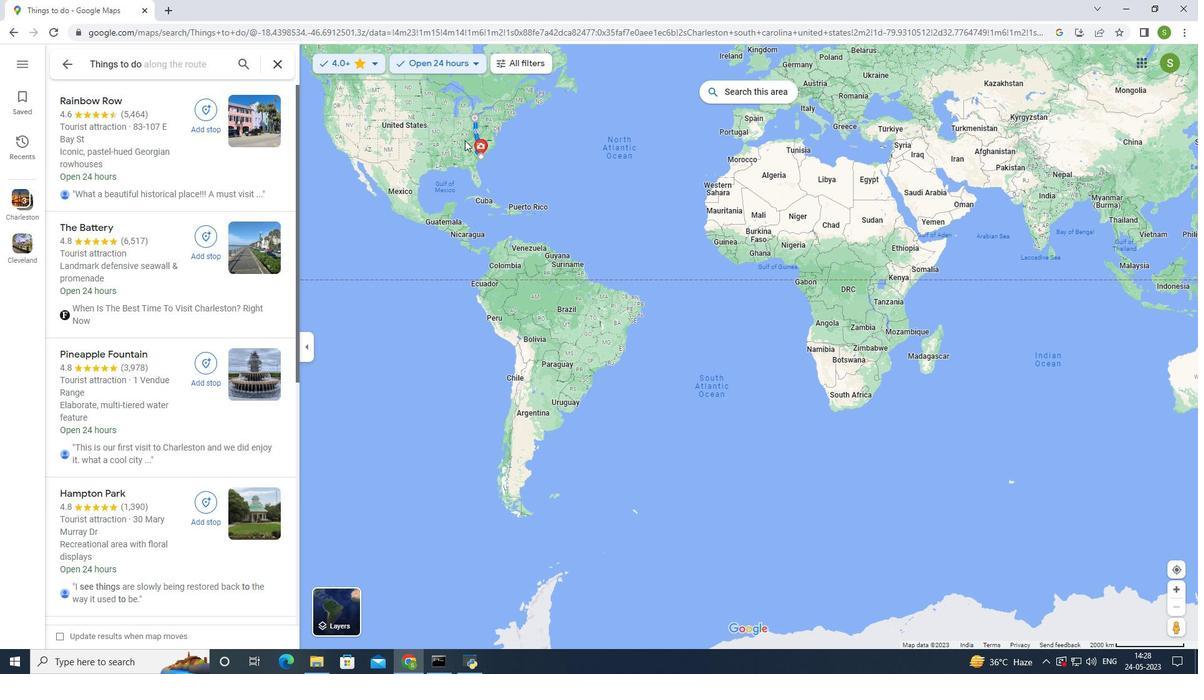 
Action: Mouse scrolled (465, 139) with delta (0, 0)
Screenshot: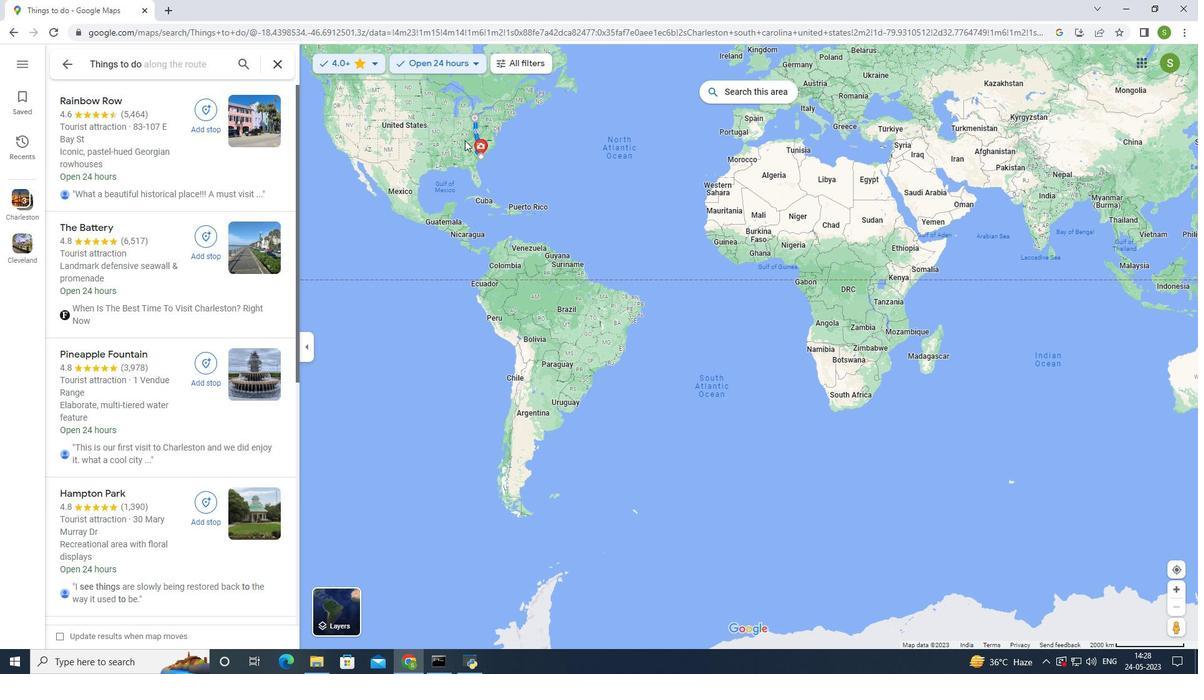 
Action: Mouse moved to (468, 138)
Screenshot: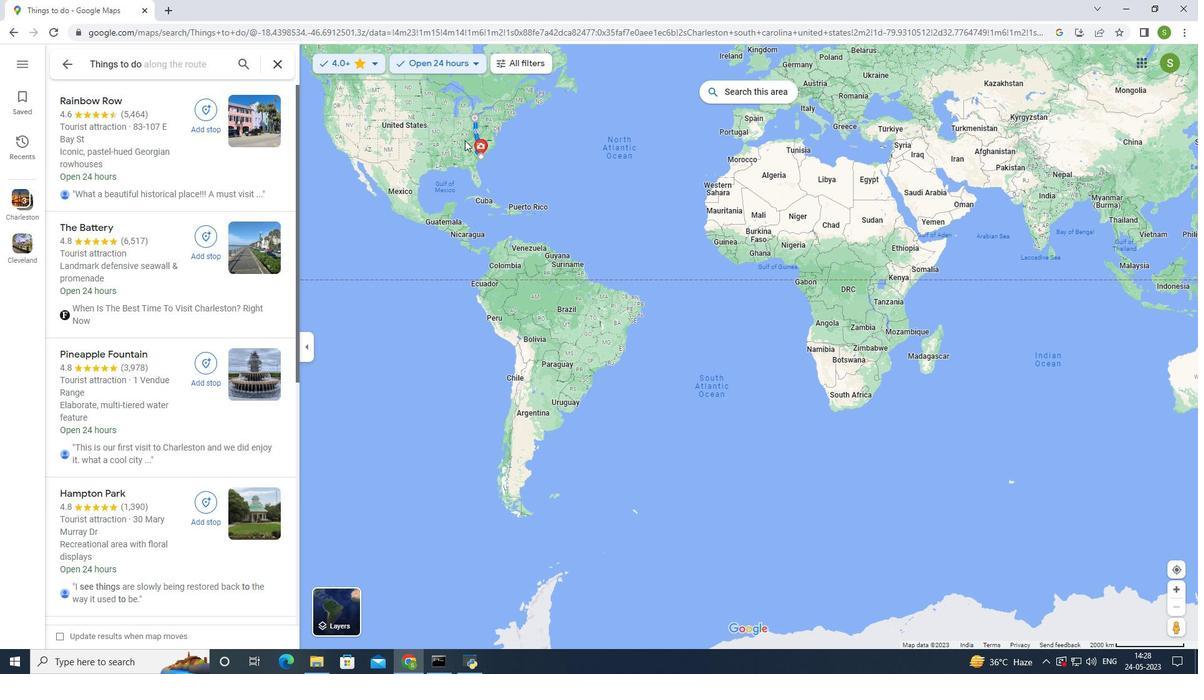 
Action: Mouse scrolled (468, 137) with delta (0, 0)
Screenshot: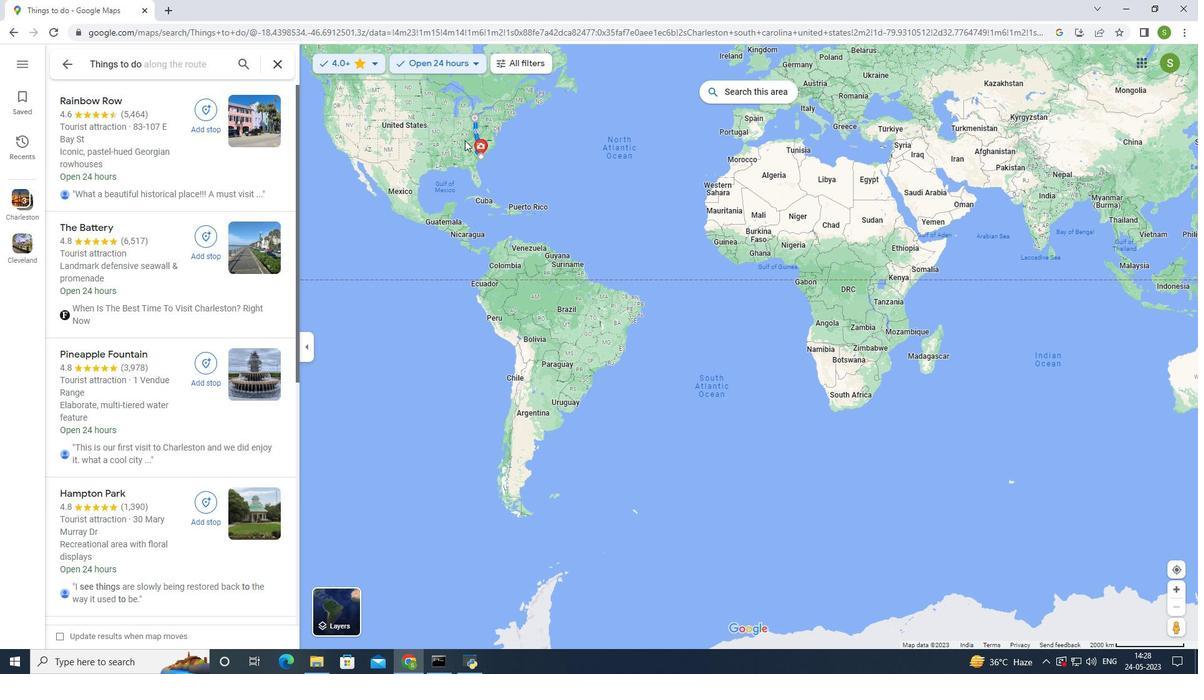
Action: Mouse moved to (470, 137)
Screenshot: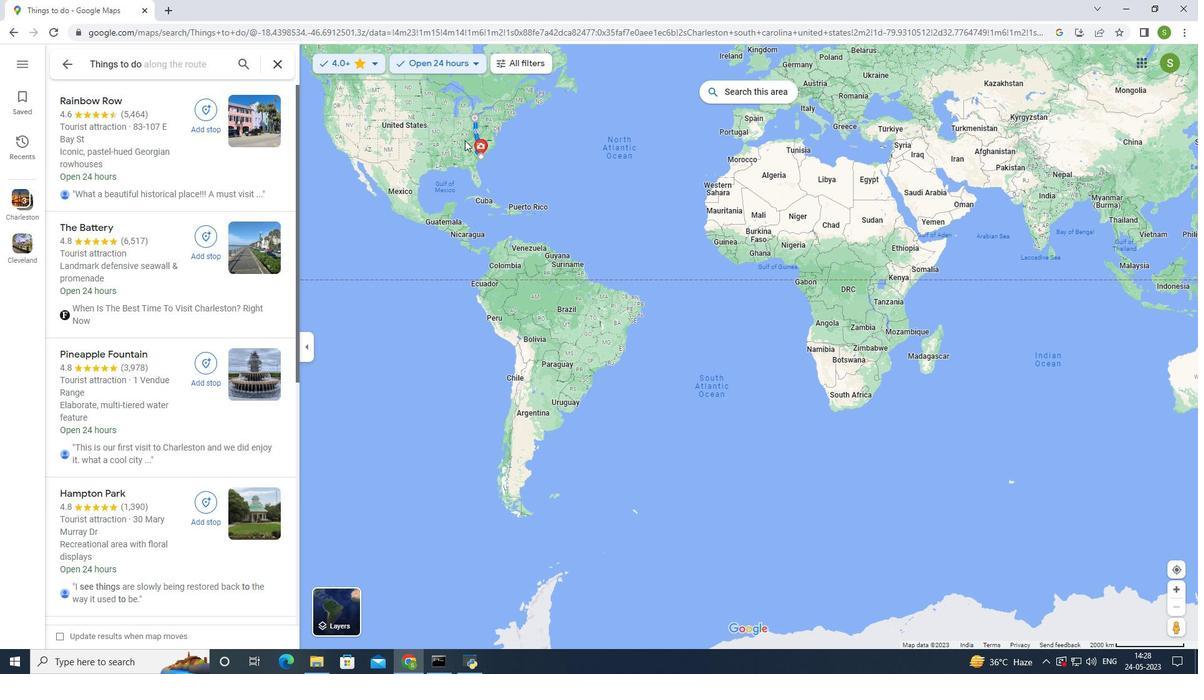
Action: Mouse scrolled (470, 137) with delta (0, 0)
Screenshot: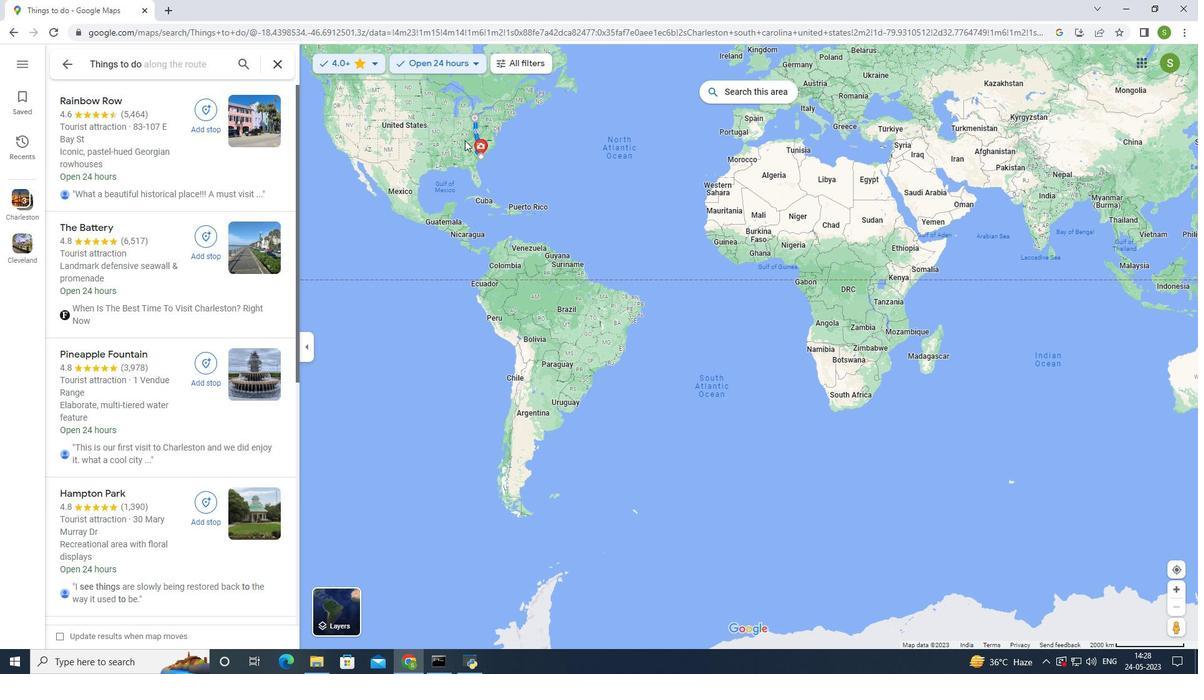 
Action: Mouse moved to (472, 136)
Screenshot: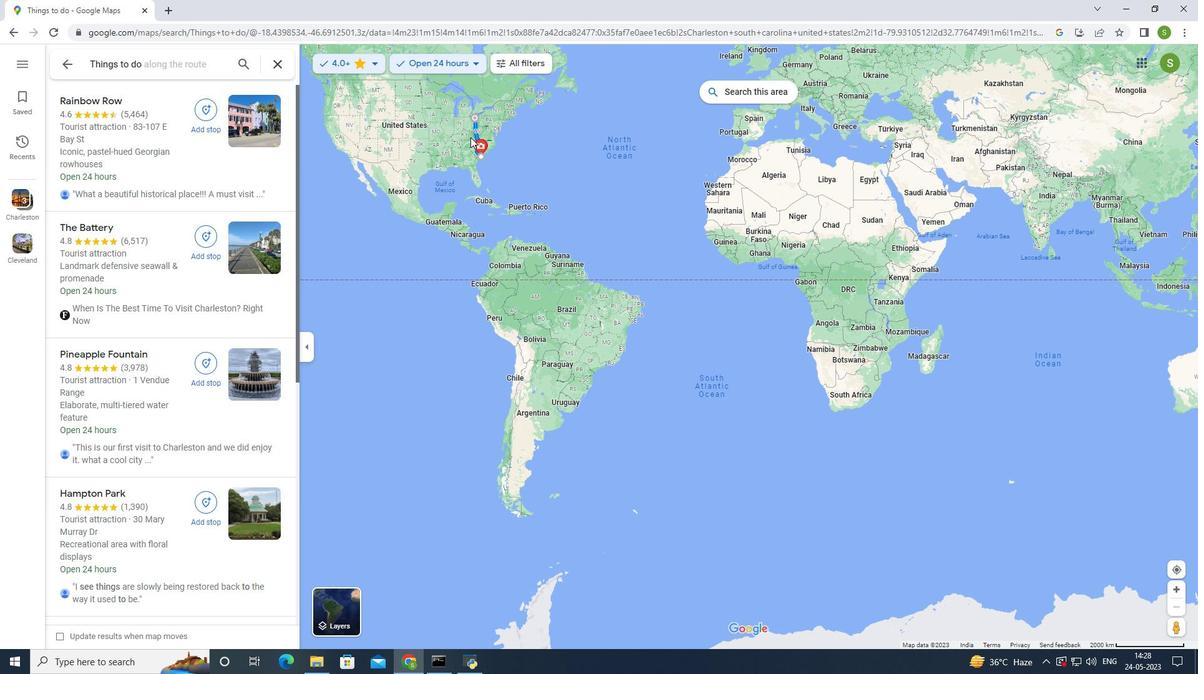 
Action: Mouse scrolled (472, 136) with delta (0, 0)
Screenshot: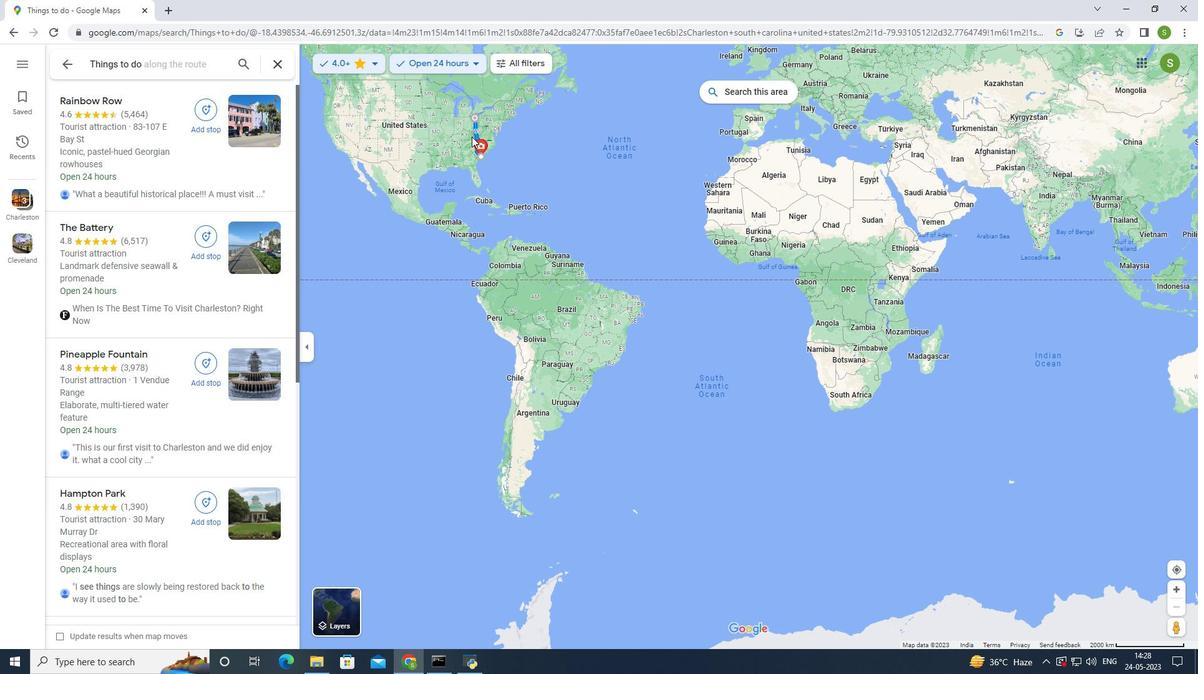 
Action: Mouse scrolled (472, 136) with delta (0, 0)
Screenshot: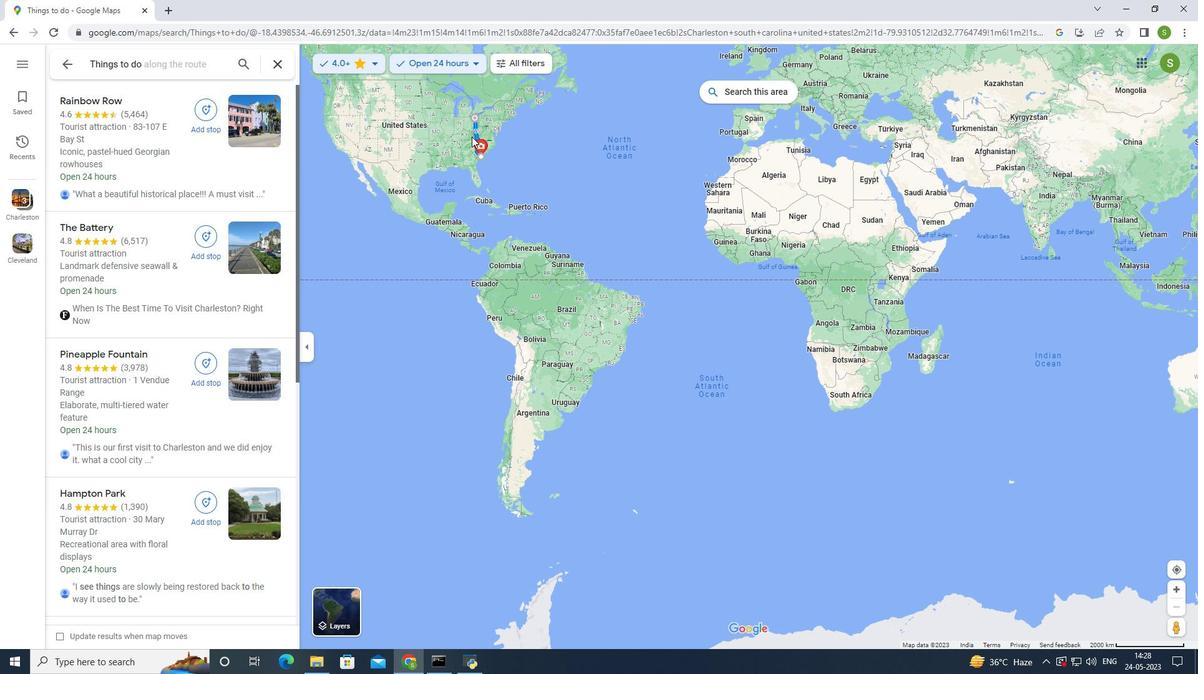 
Action: Mouse scrolled (472, 136) with delta (0, 0)
Screenshot: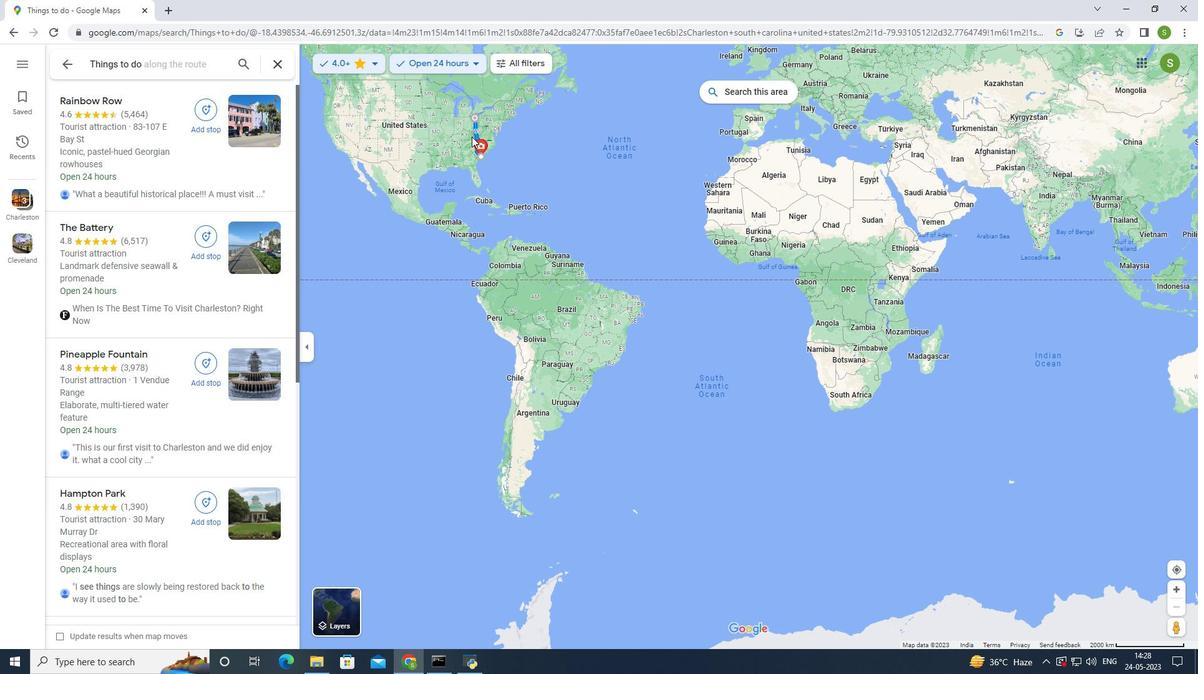 
Action: Mouse scrolled (472, 136) with delta (0, 0)
Screenshot: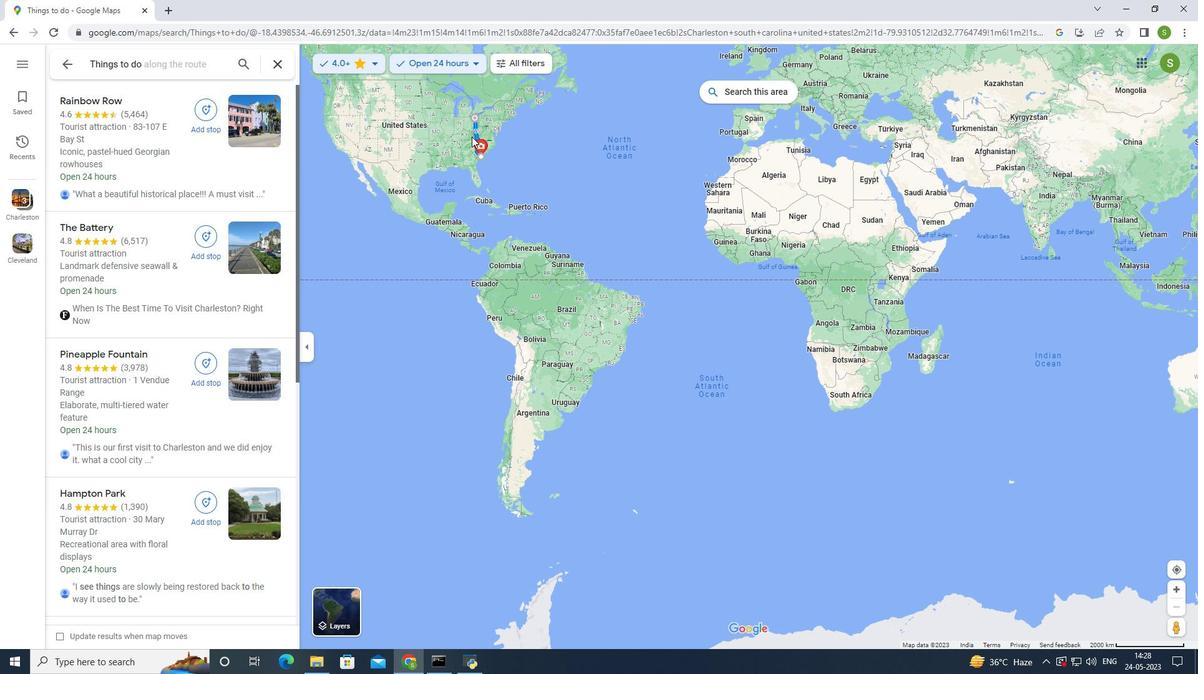 
Action: Mouse scrolled (472, 136) with delta (0, 0)
Screenshot: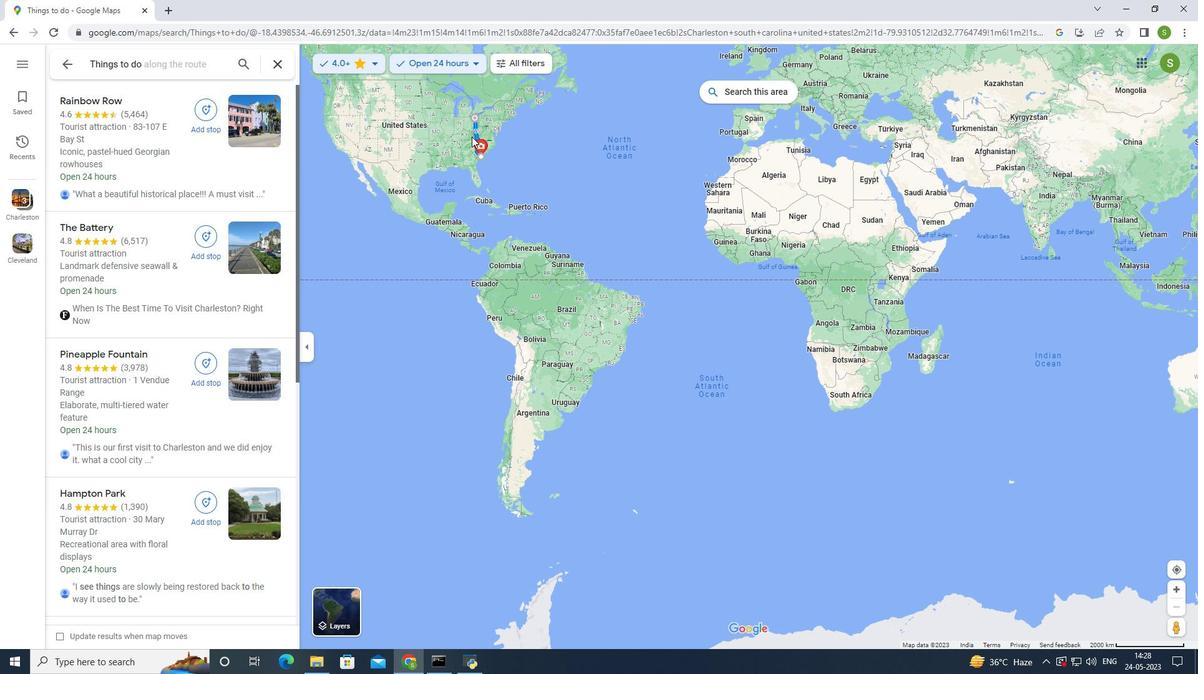
Action: Mouse scrolled (472, 136) with delta (0, 0)
Screenshot: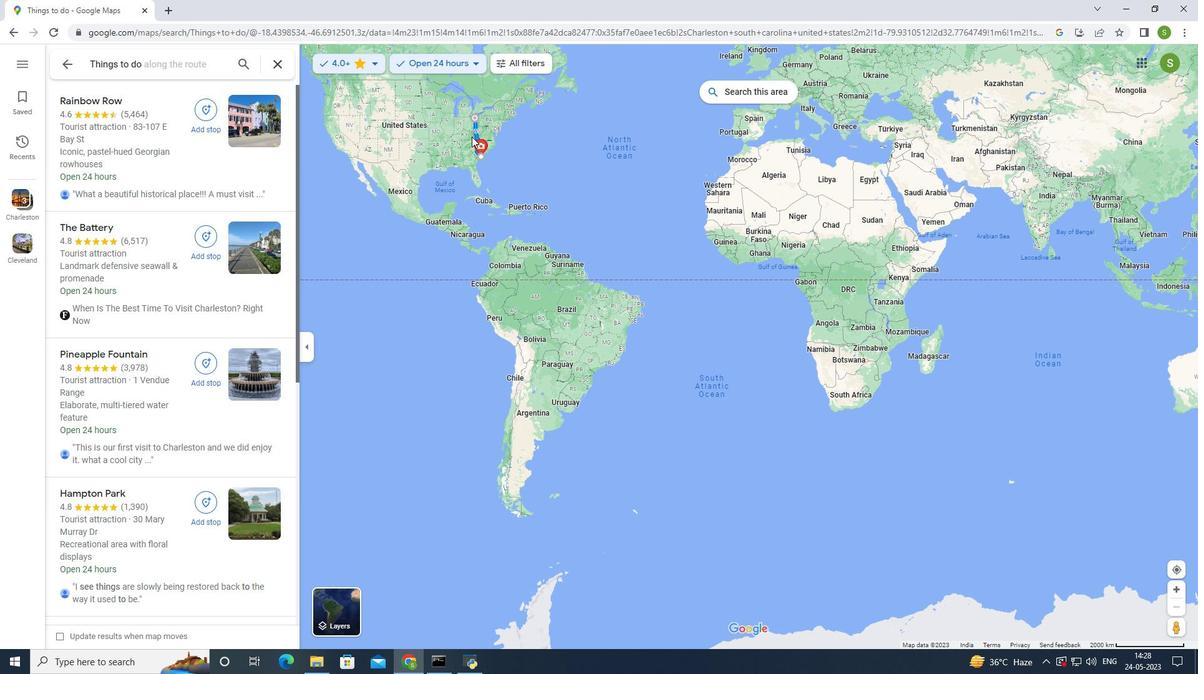 
Action: Mouse scrolled (472, 136) with delta (0, 0)
